 Task: Buy 2 Drive Shaft Assemblies from Transmission & Drive Train section under best seller category for shipping address: Allison Brown, 3626 Station Street, Austin, Texas 78702, Cell Number 5122113583. Pay from credit card ending with 5759, CVV 953
Action: Key pressed amazon.com<Key.enter>
Screenshot: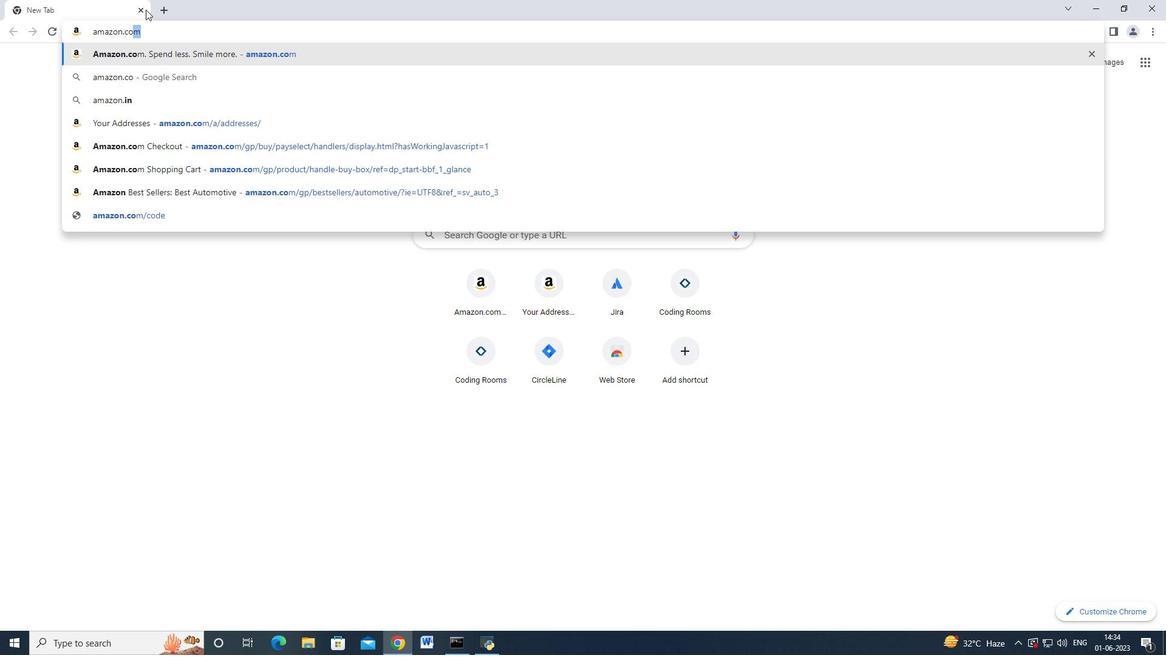 
Action: Mouse moved to (17, 91)
Screenshot: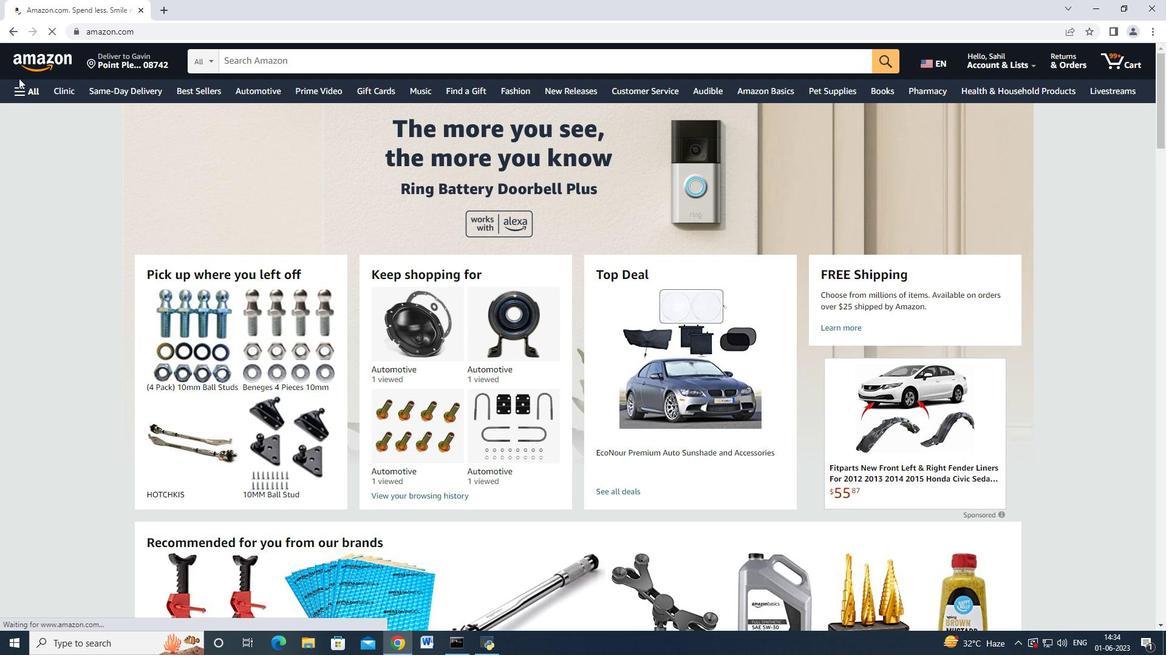 
Action: Mouse pressed left at (17, 91)
Screenshot: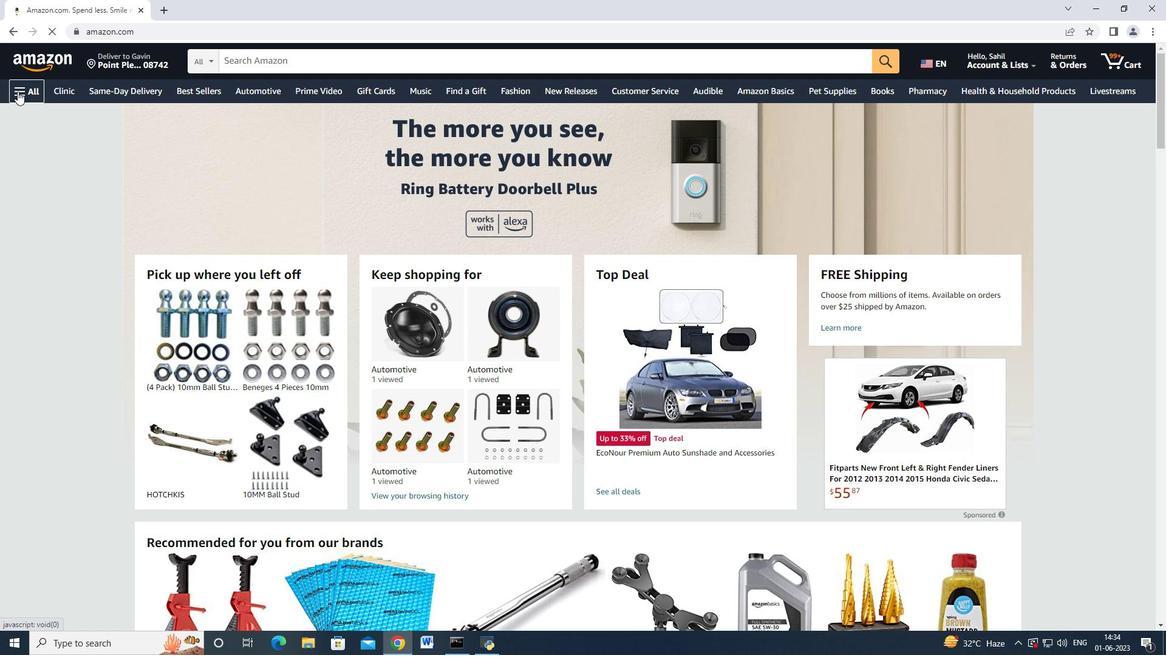 
Action: Mouse moved to (76, 338)
Screenshot: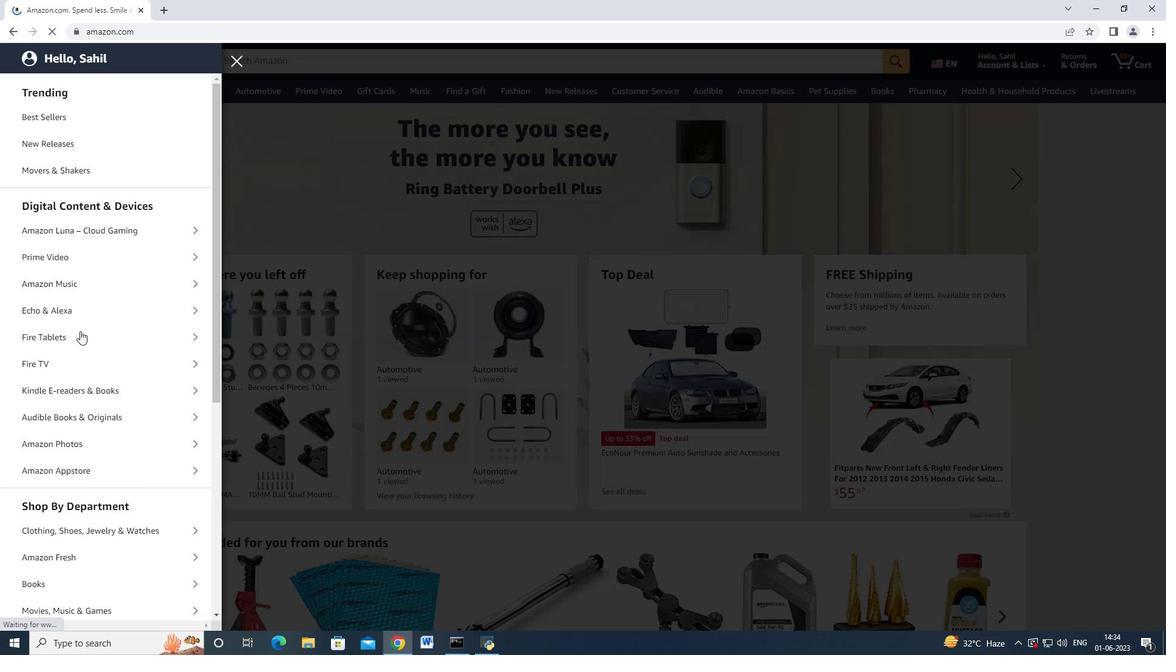 
Action: Mouse scrolled (76, 338) with delta (0, 0)
Screenshot: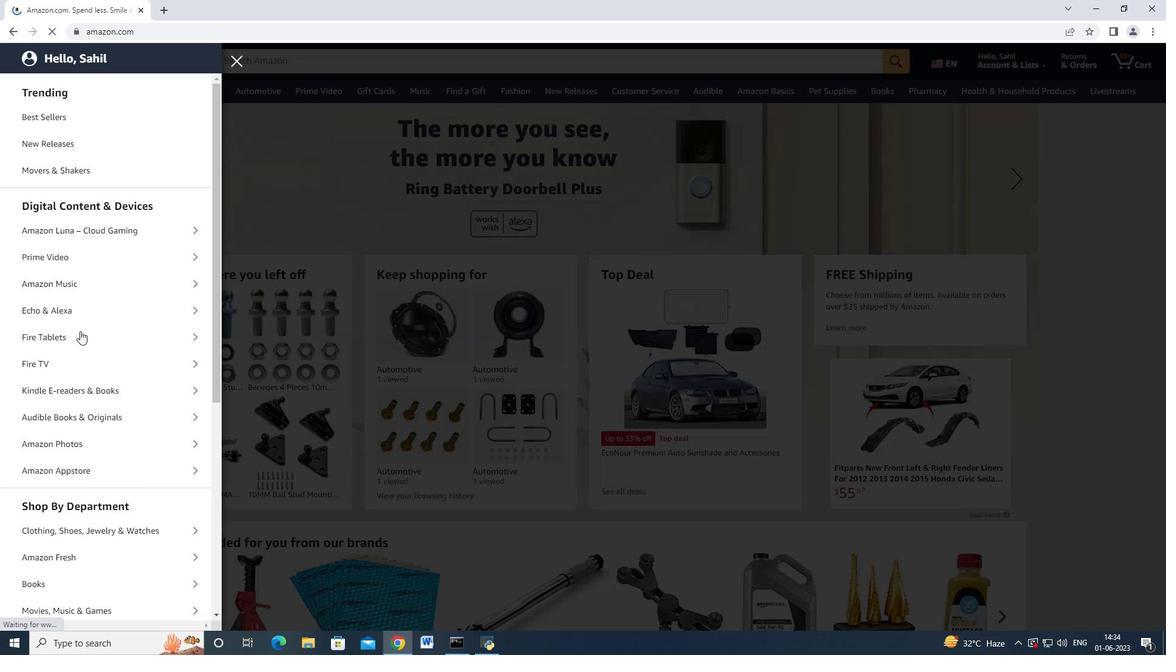 
Action: Mouse moved to (74, 344)
Screenshot: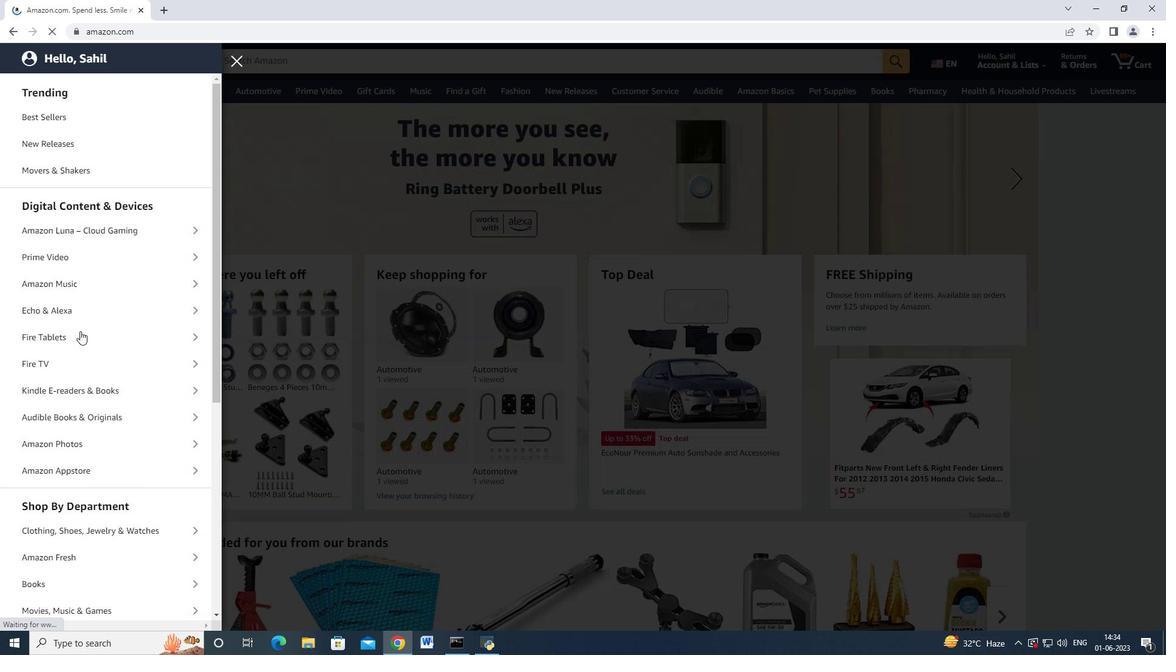 
Action: Mouse scrolled (74, 343) with delta (0, 0)
Screenshot: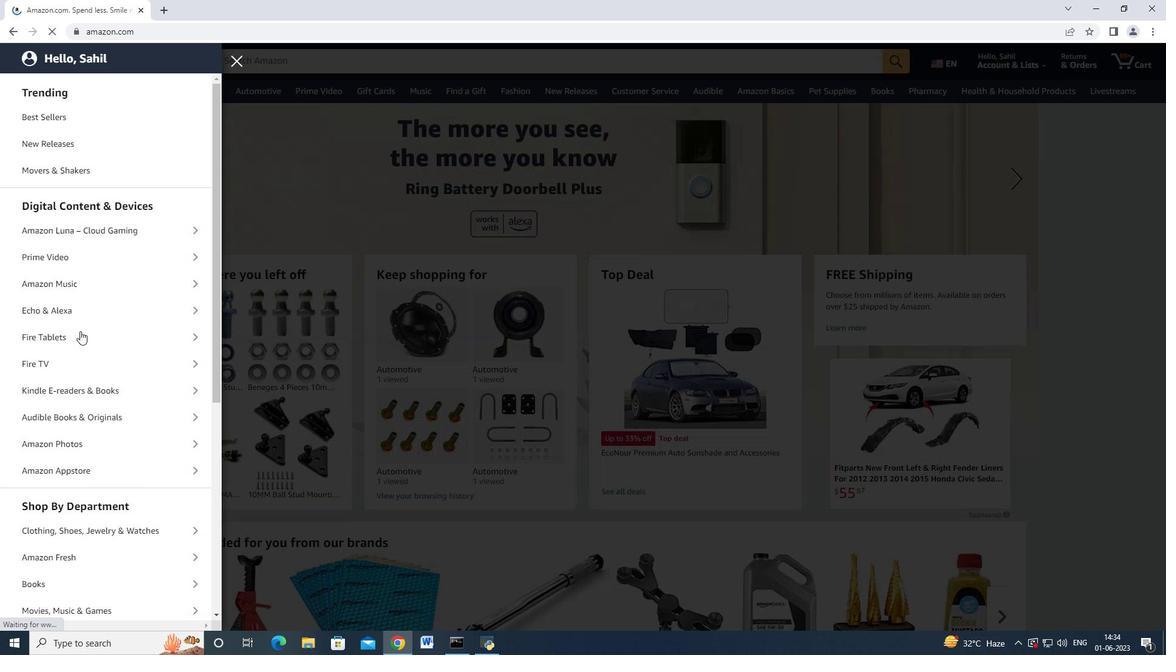 
Action: Mouse moved to (50, 528)
Screenshot: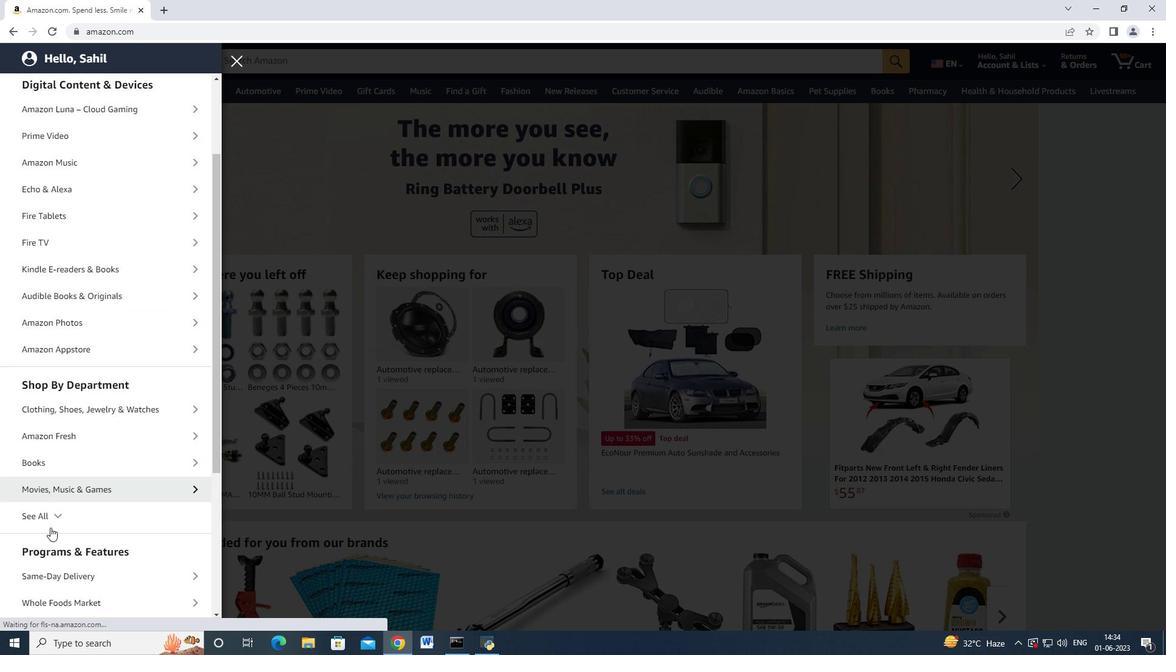 
Action: Mouse pressed left at (50, 528)
Screenshot: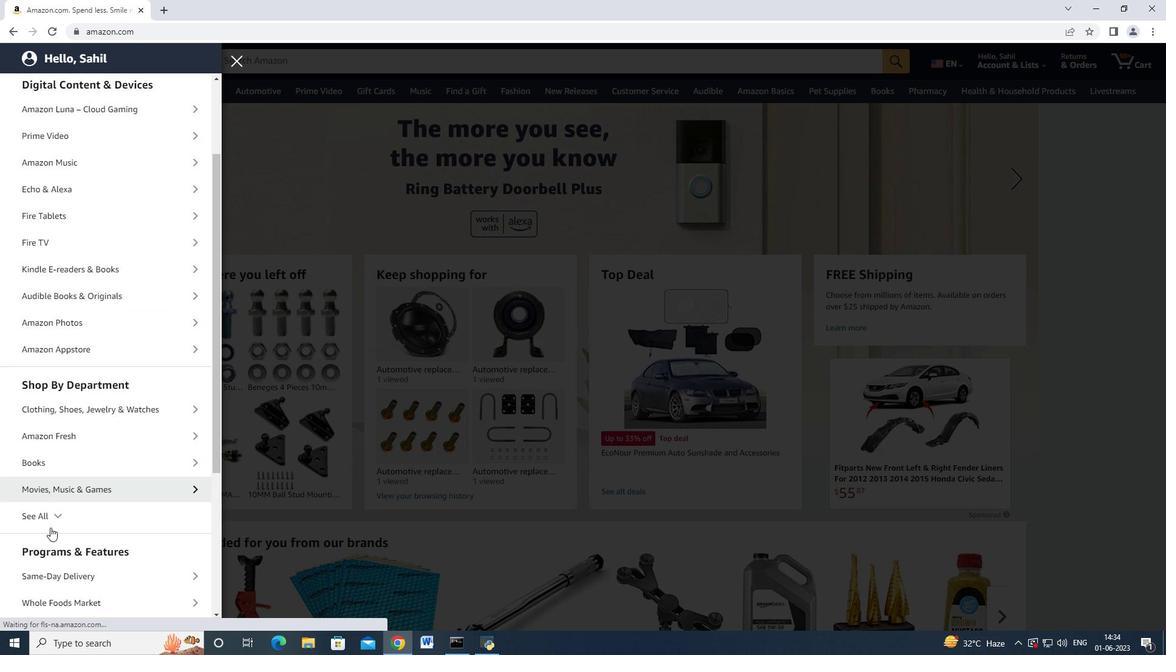 
Action: Mouse moved to (91, 369)
Screenshot: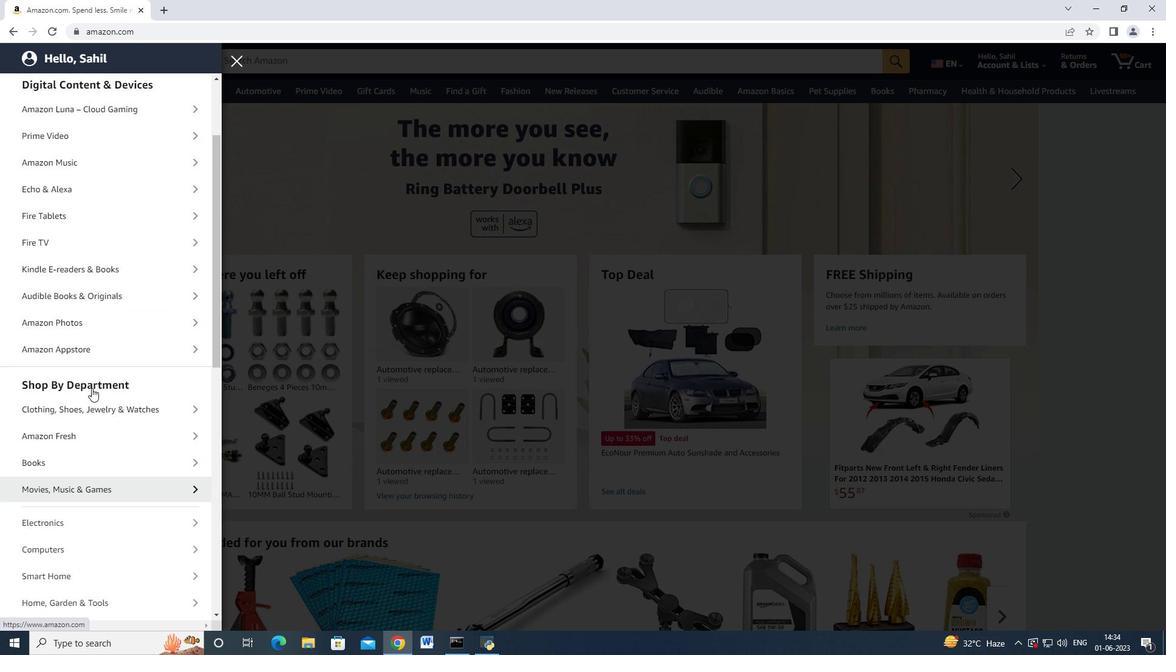 
Action: Mouse scrolled (91, 369) with delta (0, 0)
Screenshot: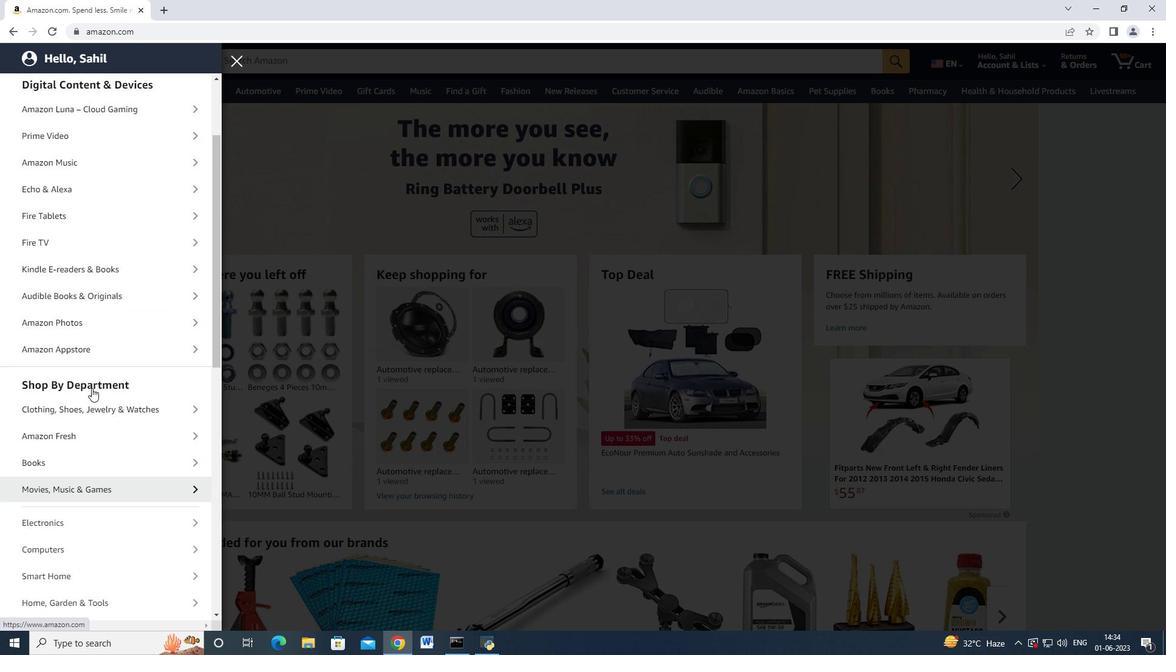 
Action: Mouse moved to (91, 371)
Screenshot: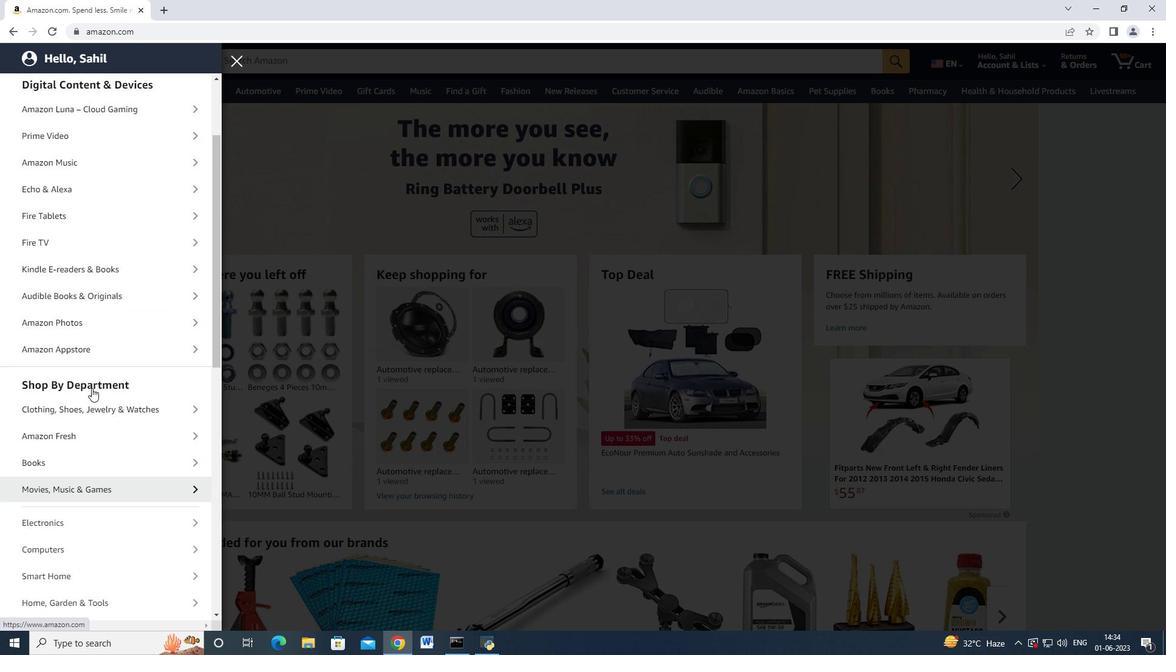 
Action: Mouse scrolled (91, 370) with delta (0, 0)
Screenshot: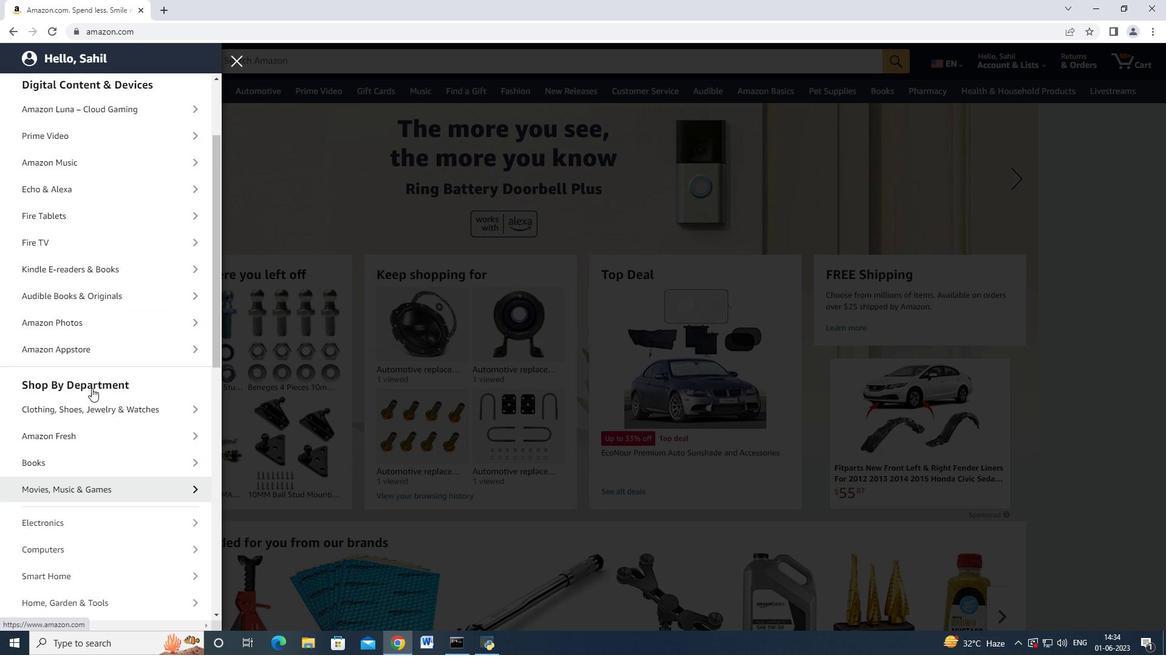 
Action: Mouse scrolled (91, 370) with delta (0, 0)
Screenshot: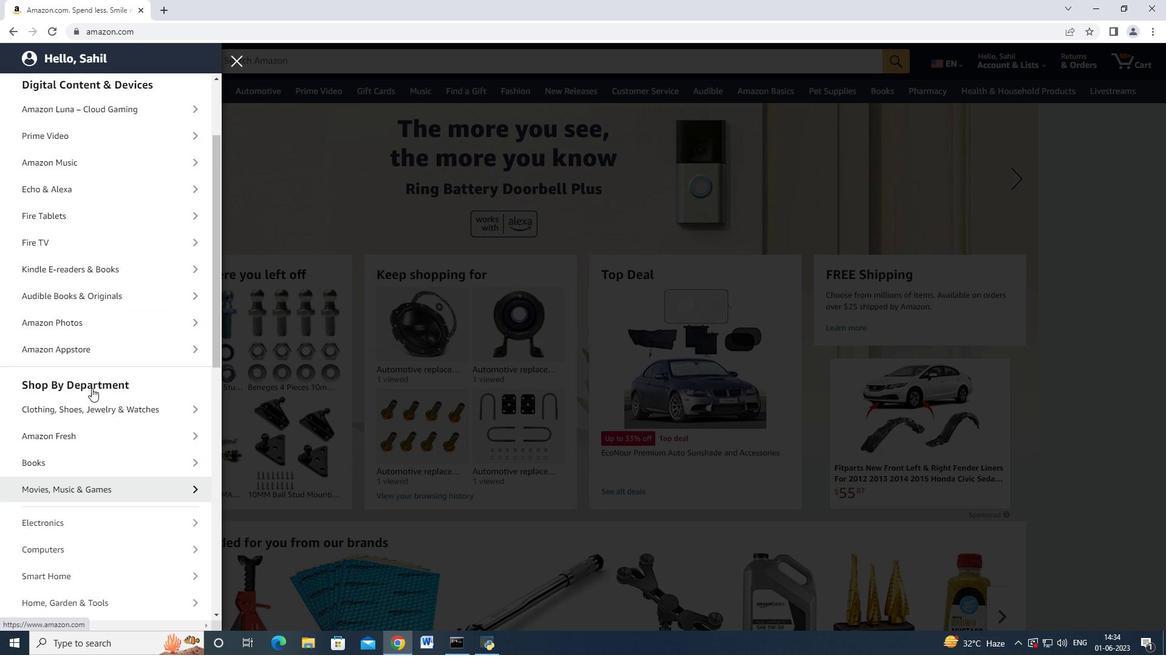
Action: Mouse moved to (91, 371)
Screenshot: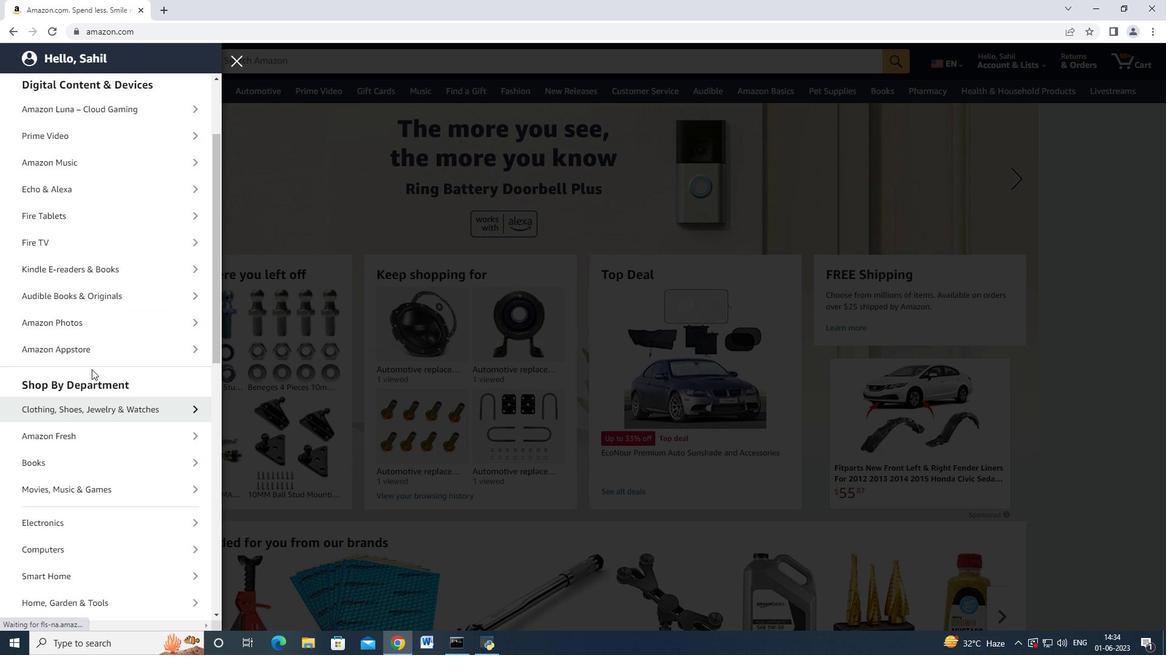 
Action: Mouse scrolled (91, 370) with delta (0, 0)
Screenshot: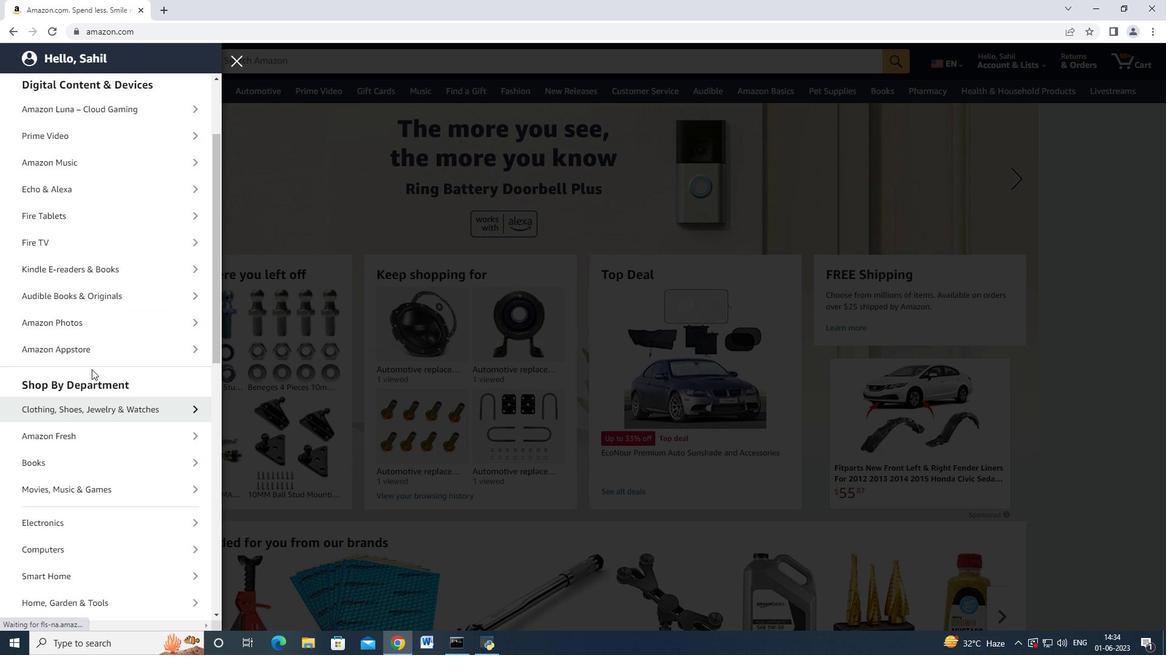 
Action: Mouse moved to (74, 521)
Screenshot: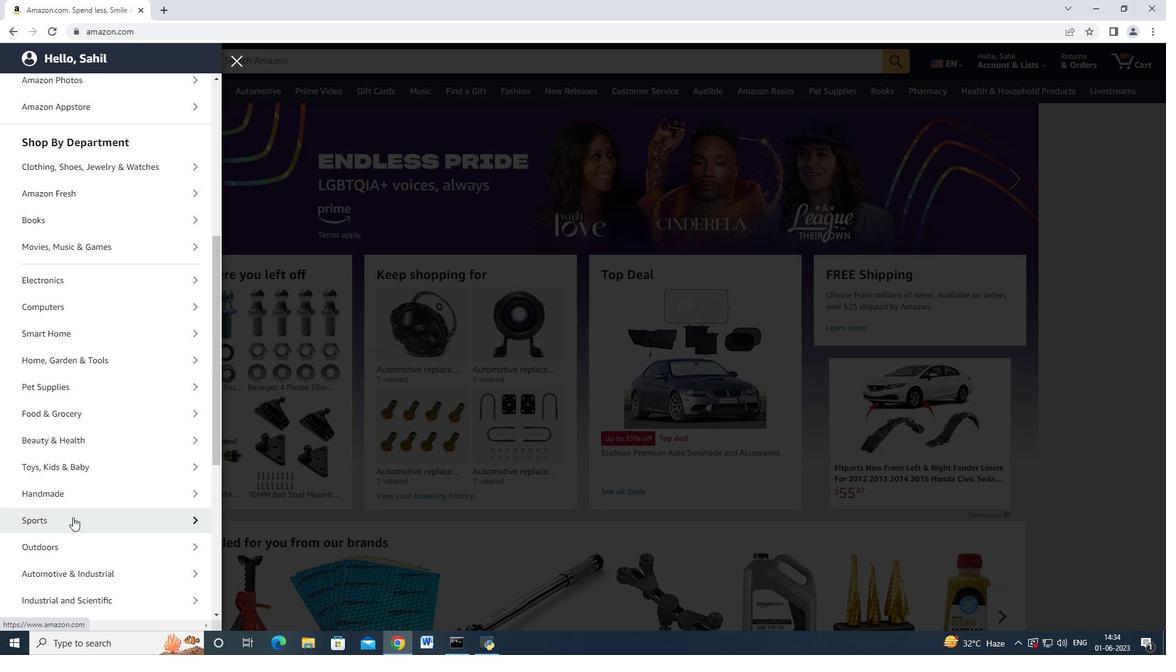 
Action: Mouse scrolled (74, 521) with delta (0, 0)
Screenshot: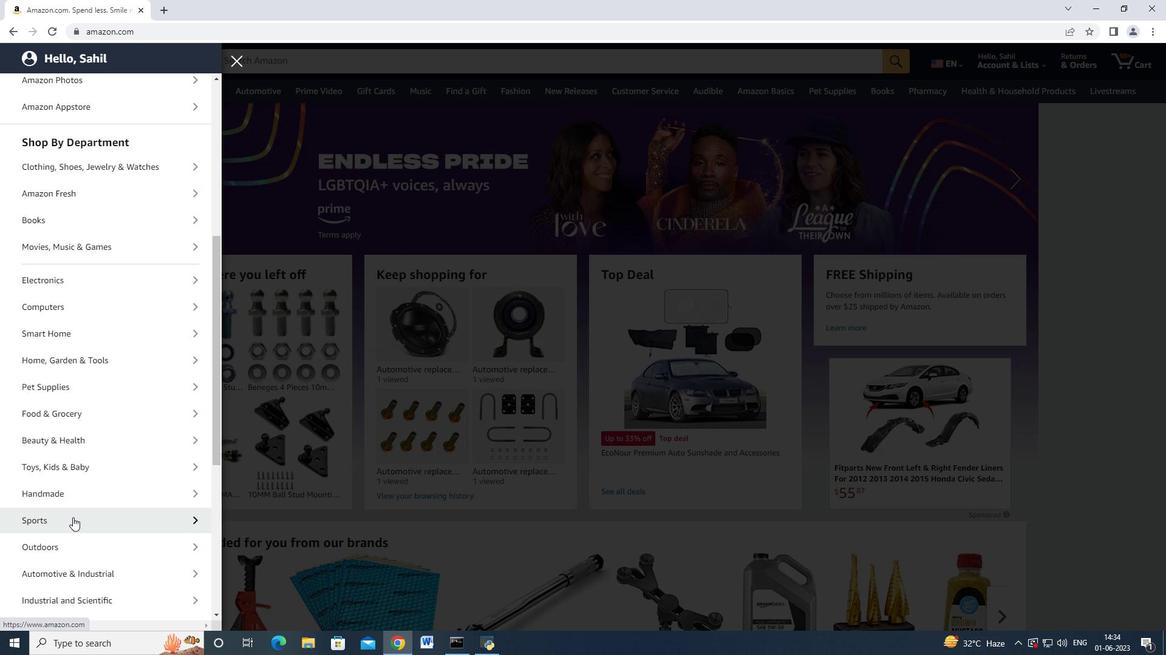 
Action: Mouse moved to (92, 509)
Screenshot: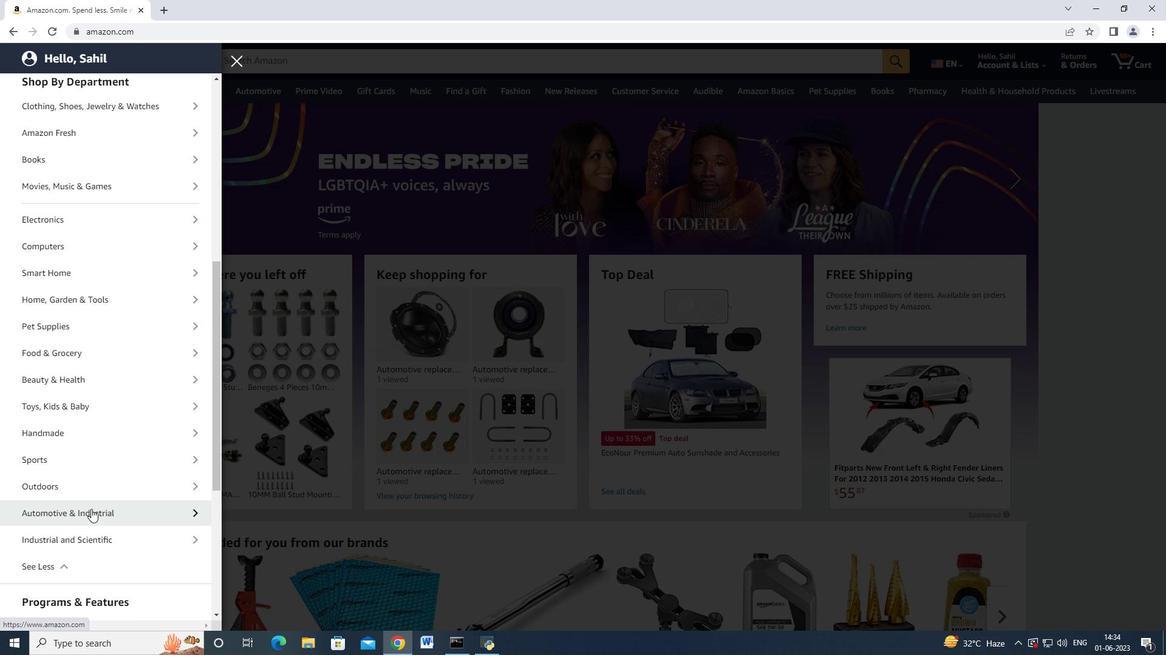 
Action: Mouse pressed left at (92, 509)
Screenshot: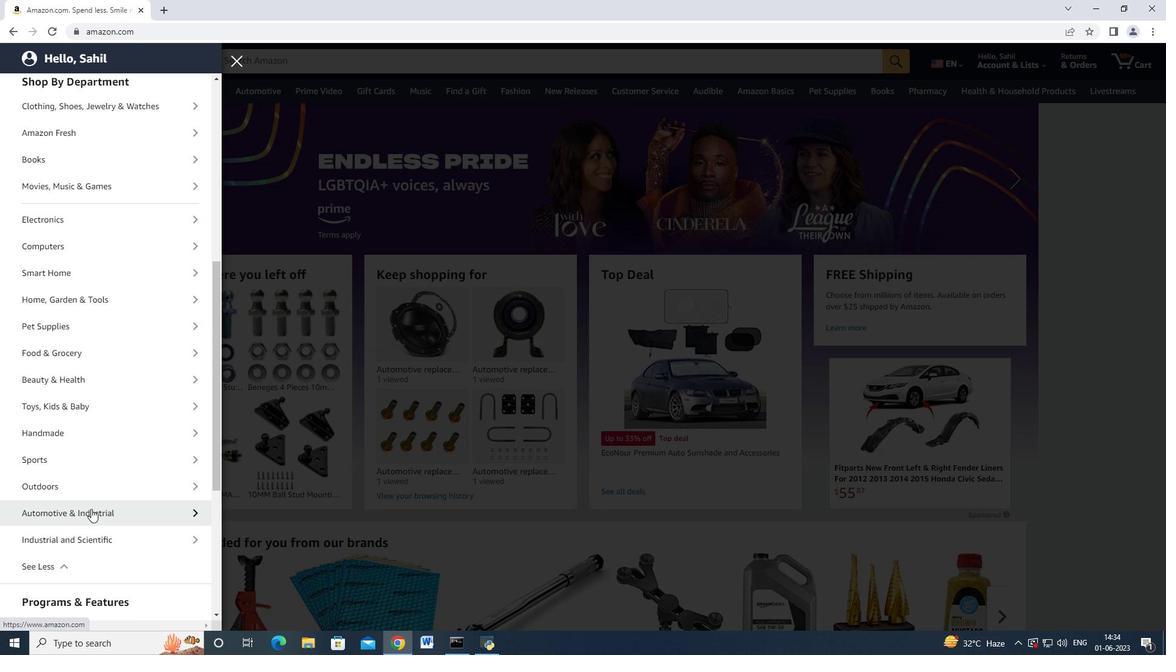 
Action: Mouse moved to (95, 143)
Screenshot: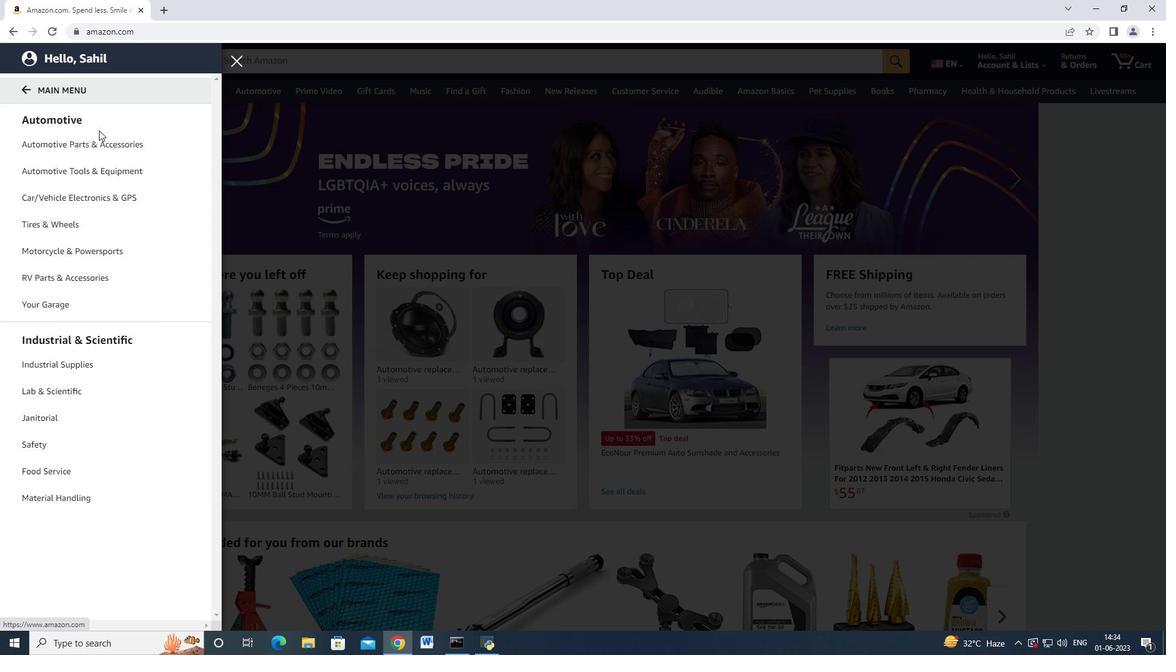 
Action: Mouse pressed left at (95, 143)
Screenshot: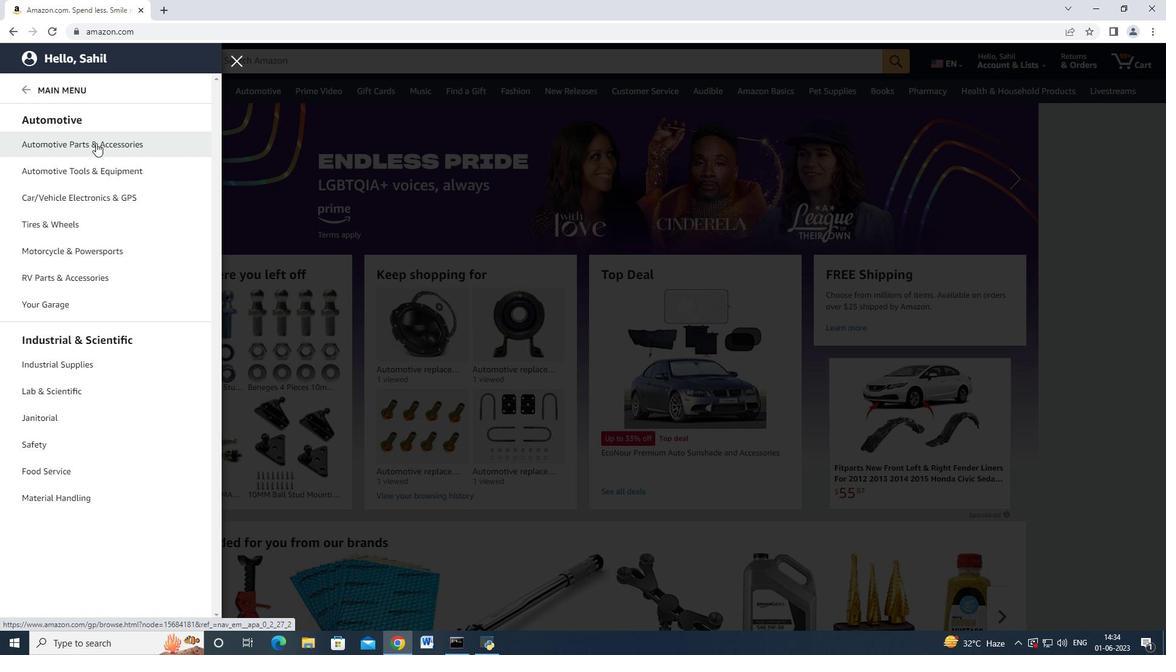 
Action: Mouse moved to (208, 119)
Screenshot: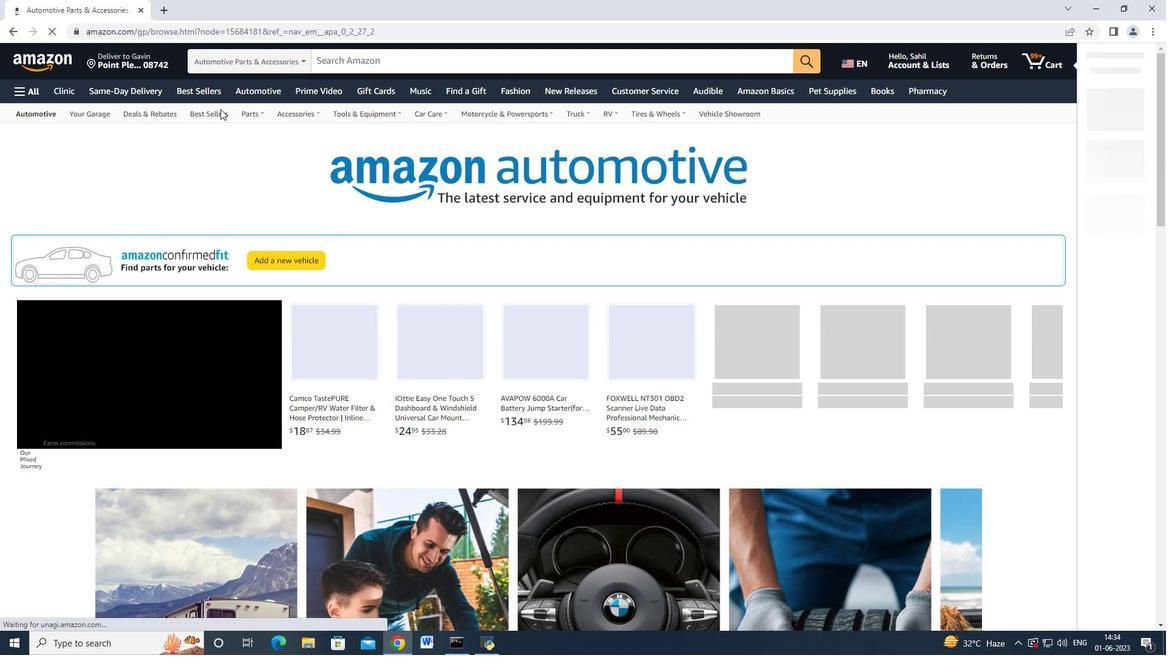 
Action: Mouse pressed left at (208, 119)
Screenshot: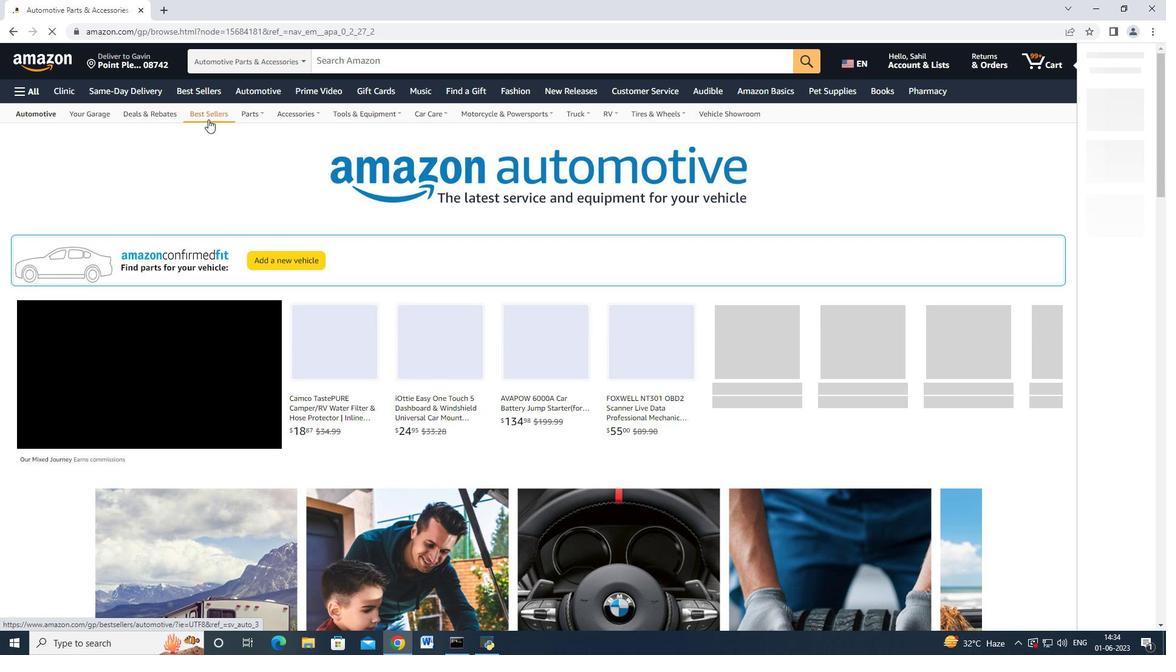 
Action: Mouse moved to (86, 387)
Screenshot: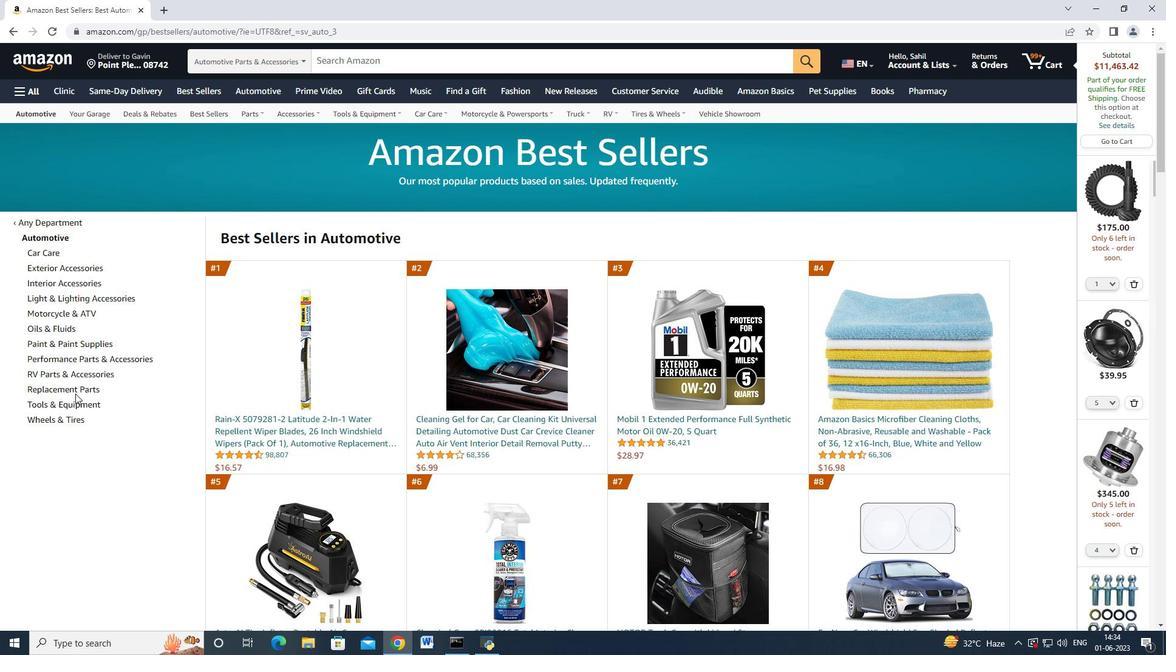 
Action: Mouse pressed left at (86, 387)
Screenshot: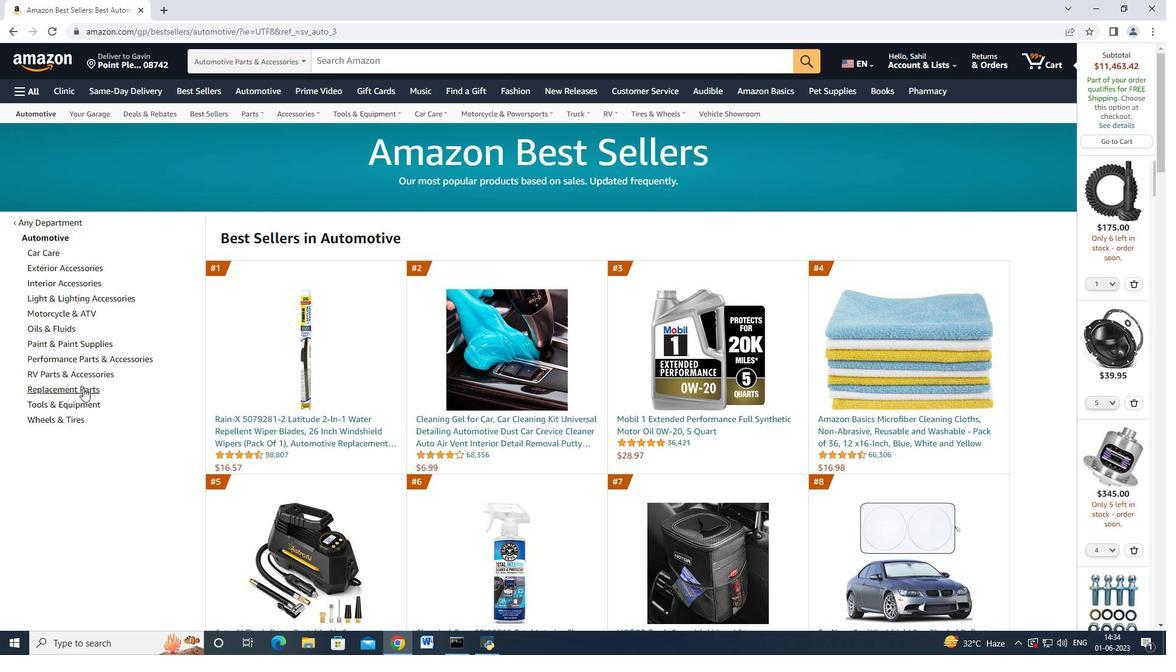 
Action: Mouse moved to (105, 341)
Screenshot: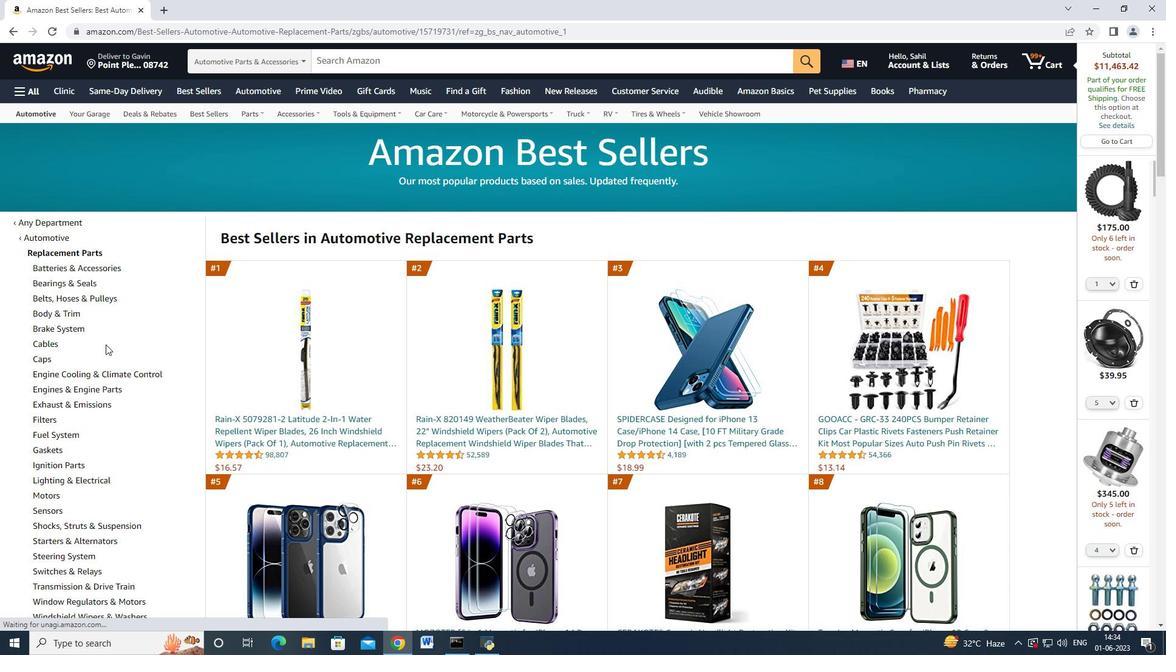 
Action: Mouse scrolled (105, 341) with delta (0, 0)
Screenshot: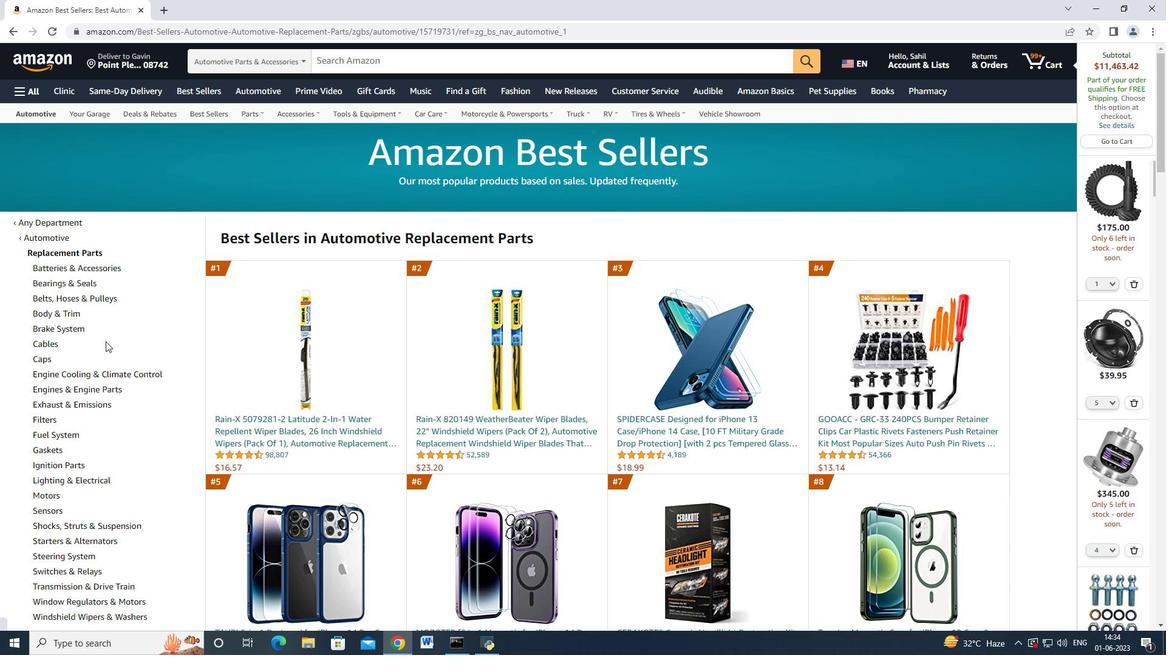 
Action: Mouse scrolled (105, 341) with delta (0, 0)
Screenshot: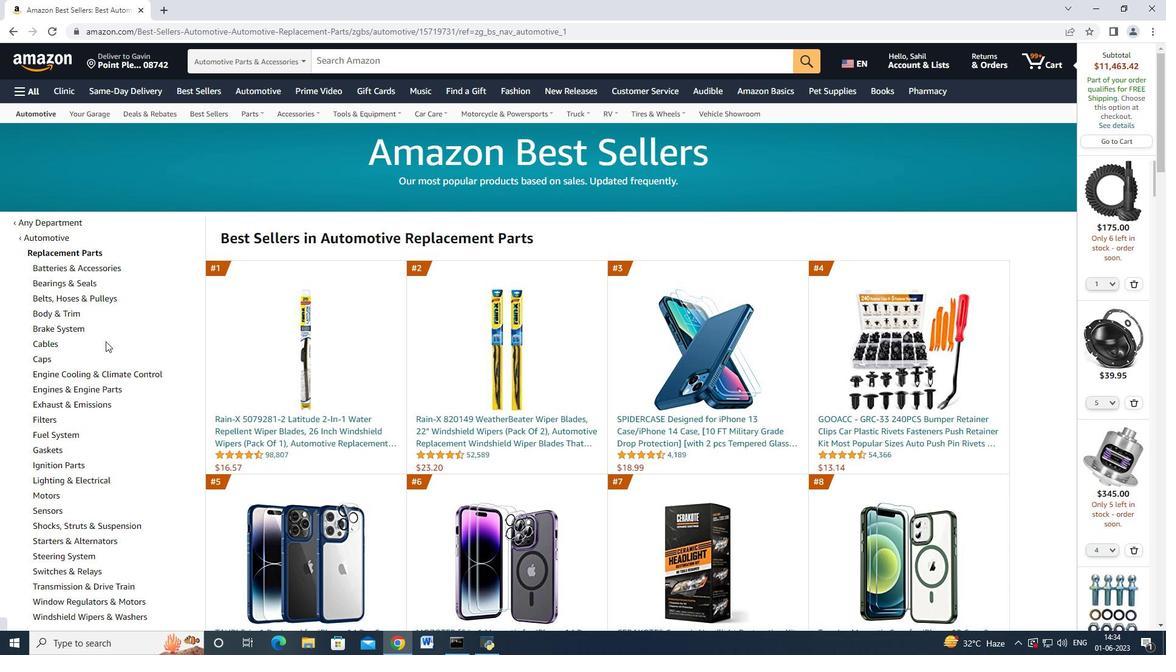 
Action: Mouse scrolled (105, 341) with delta (0, 0)
Screenshot: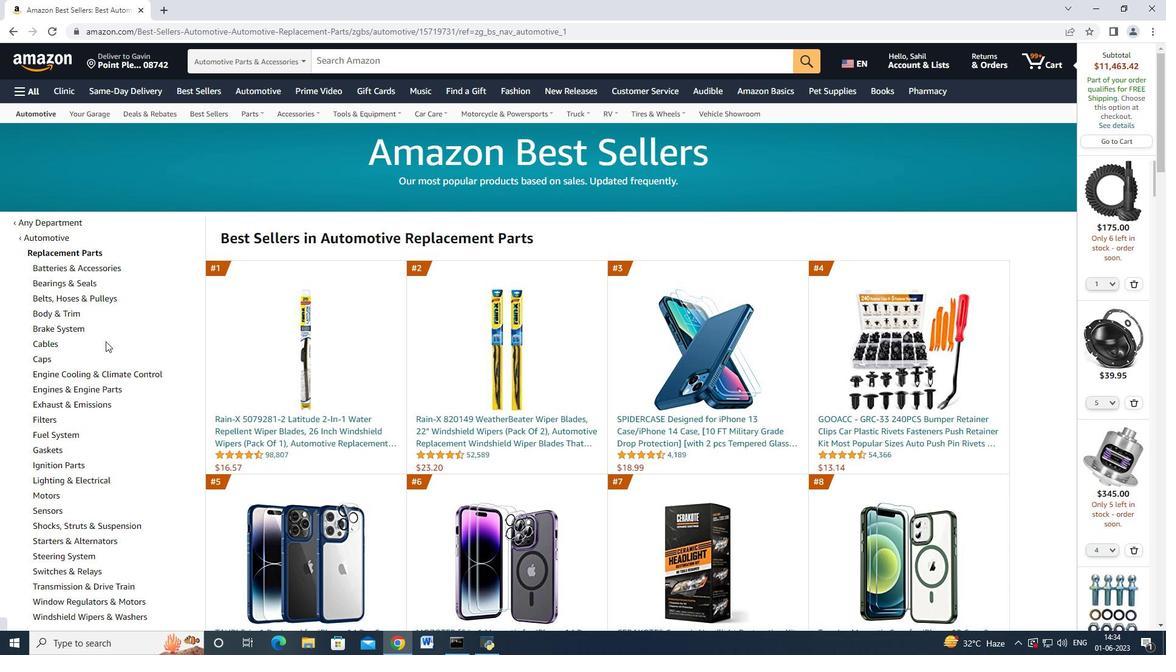 
Action: Mouse scrolled (105, 341) with delta (0, 0)
Screenshot: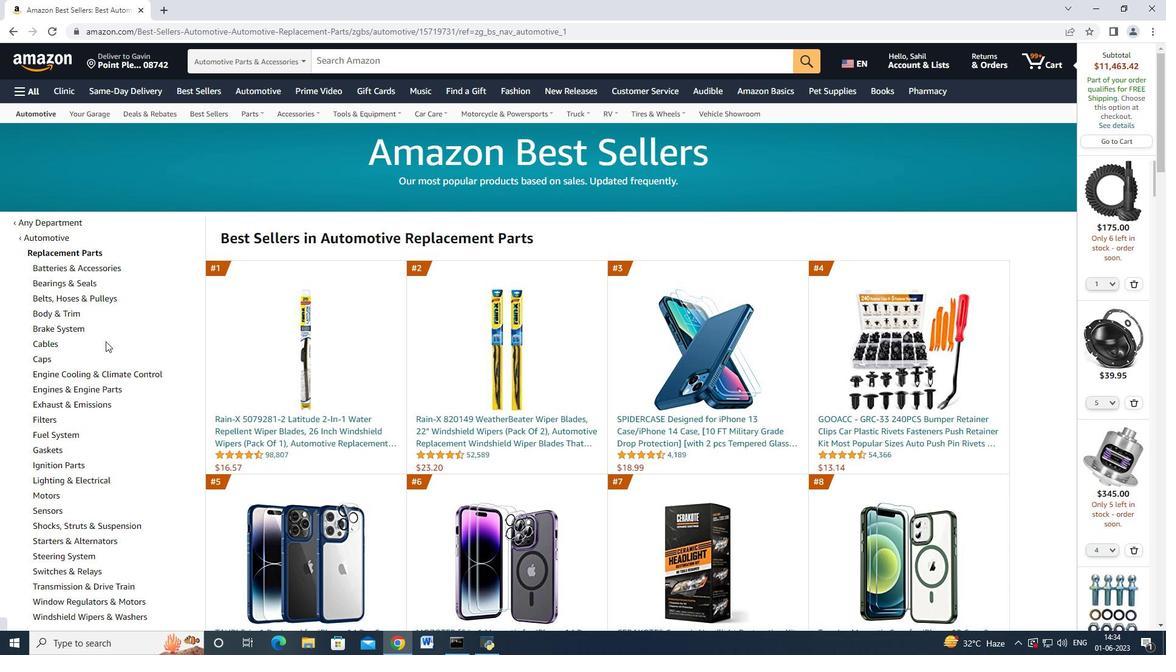 
Action: Mouse scrolled (105, 341) with delta (0, 0)
Screenshot: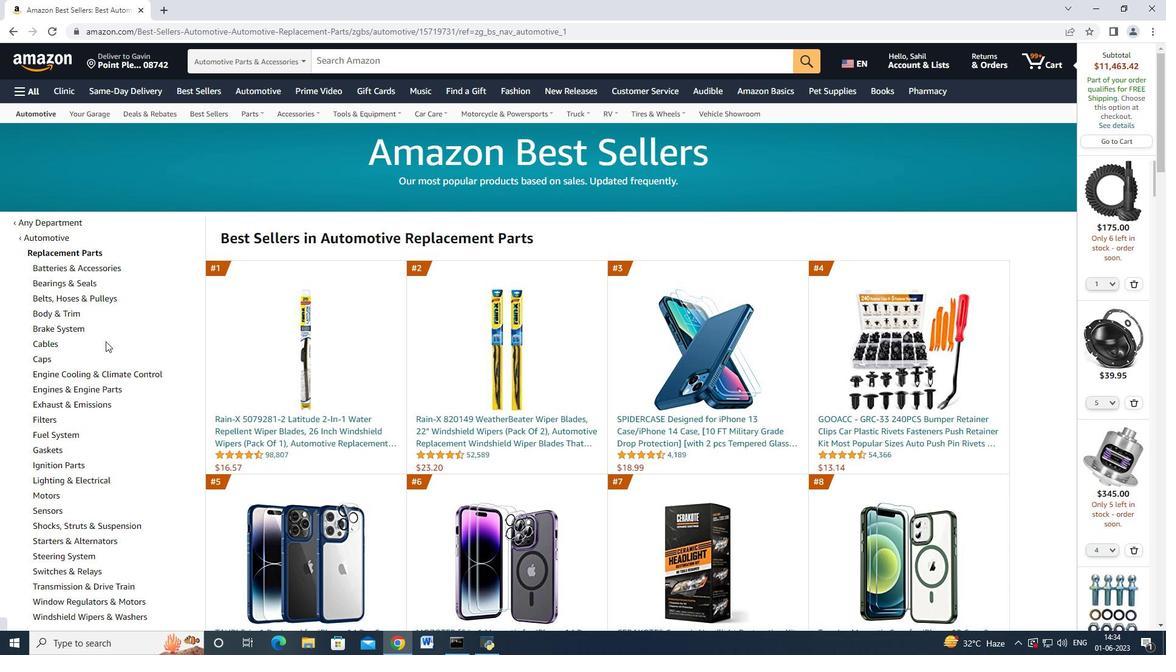 
Action: Mouse scrolled (105, 341) with delta (0, 0)
Screenshot: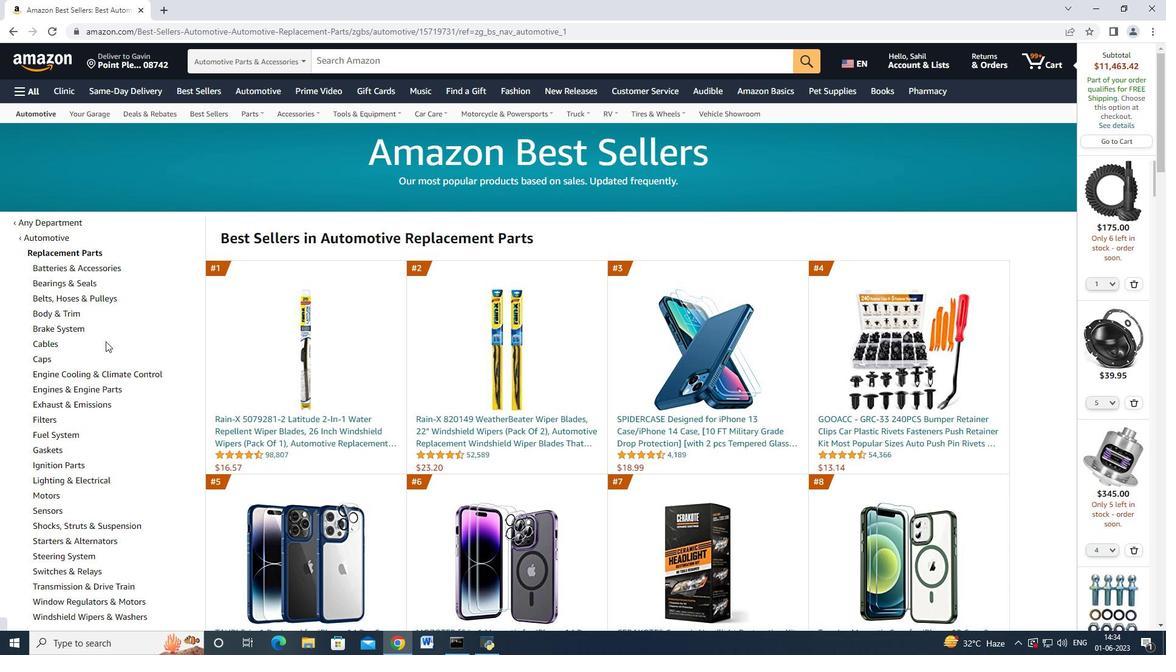 
Action: Mouse moved to (103, 325)
Screenshot: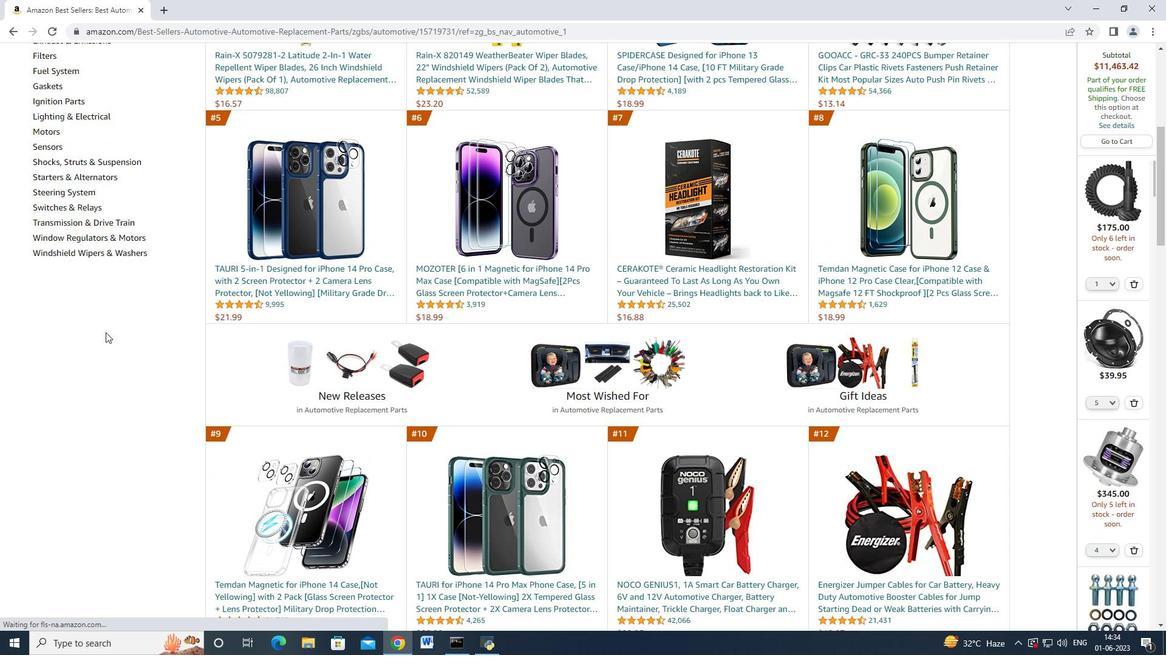 
Action: Mouse scrolled (103, 326) with delta (0, 0)
Screenshot: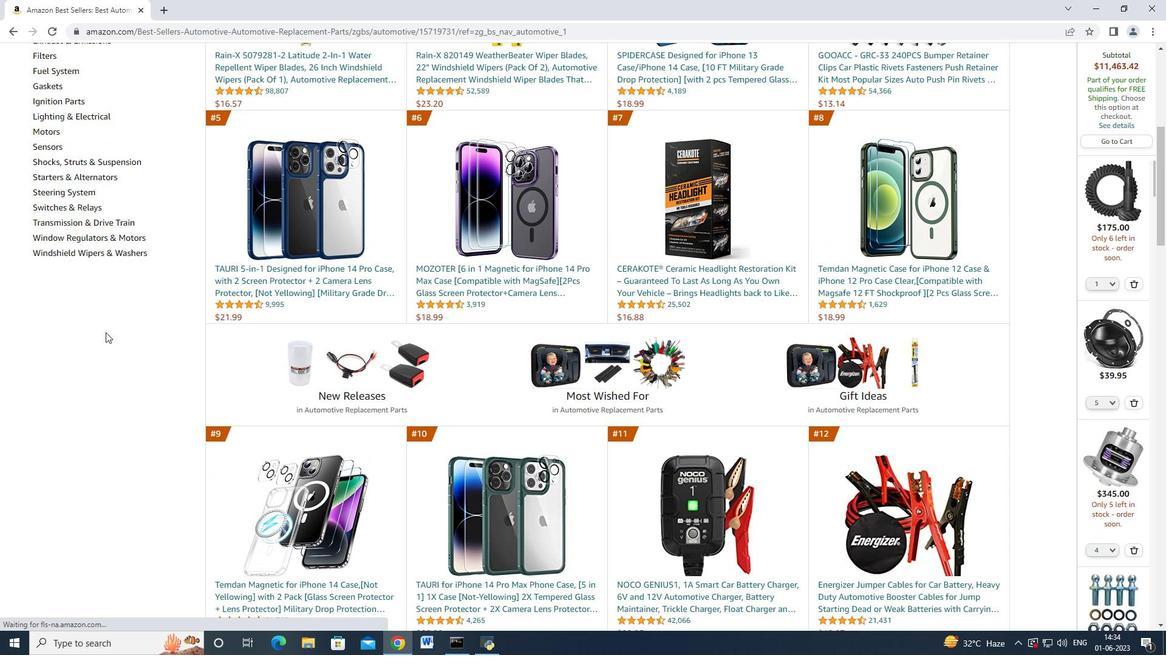 
Action: Mouse moved to (102, 322)
Screenshot: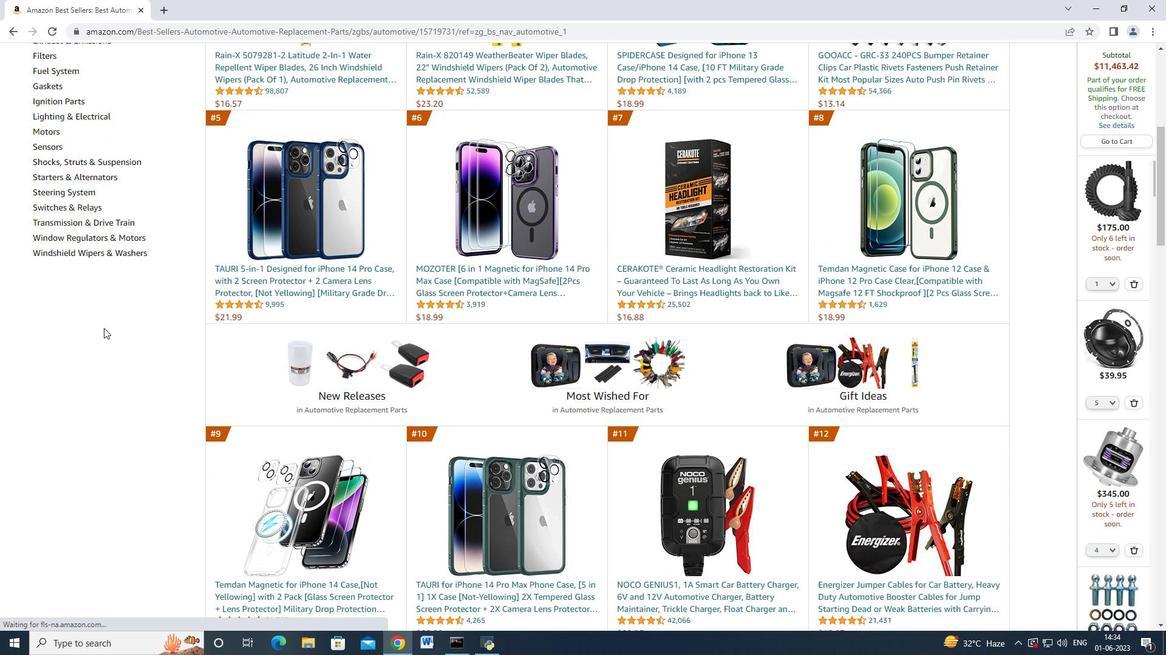 
Action: Mouse scrolled (102, 323) with delta (0, 0)
Screenshot: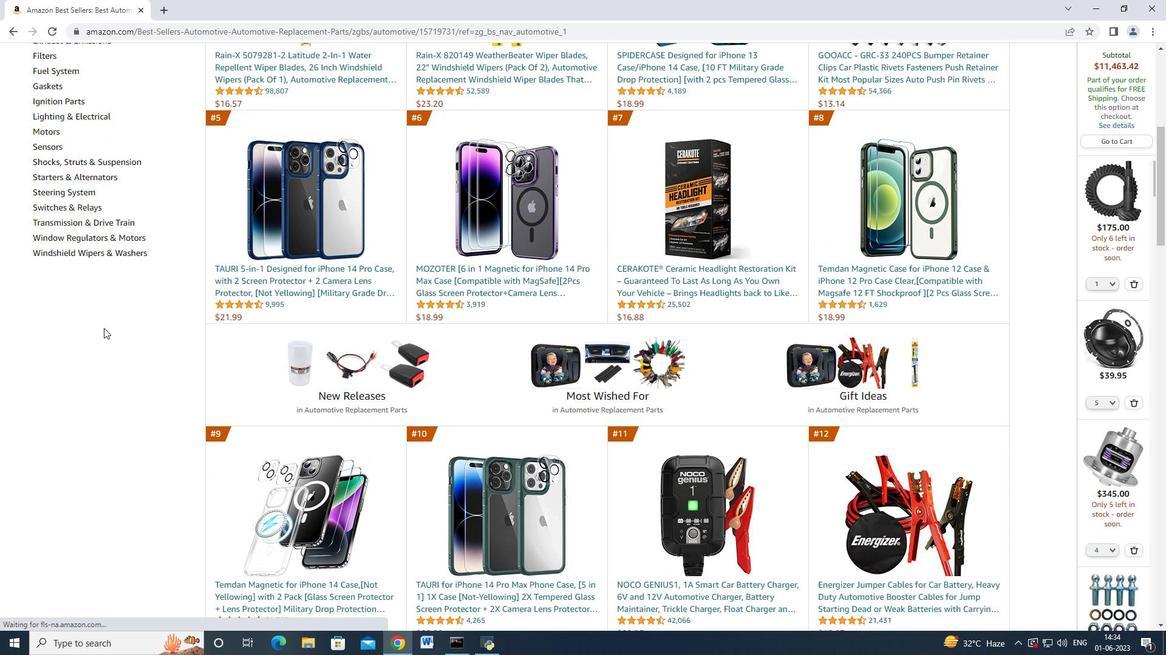
Action: Mouse moved to (98, 312)
Screenshot: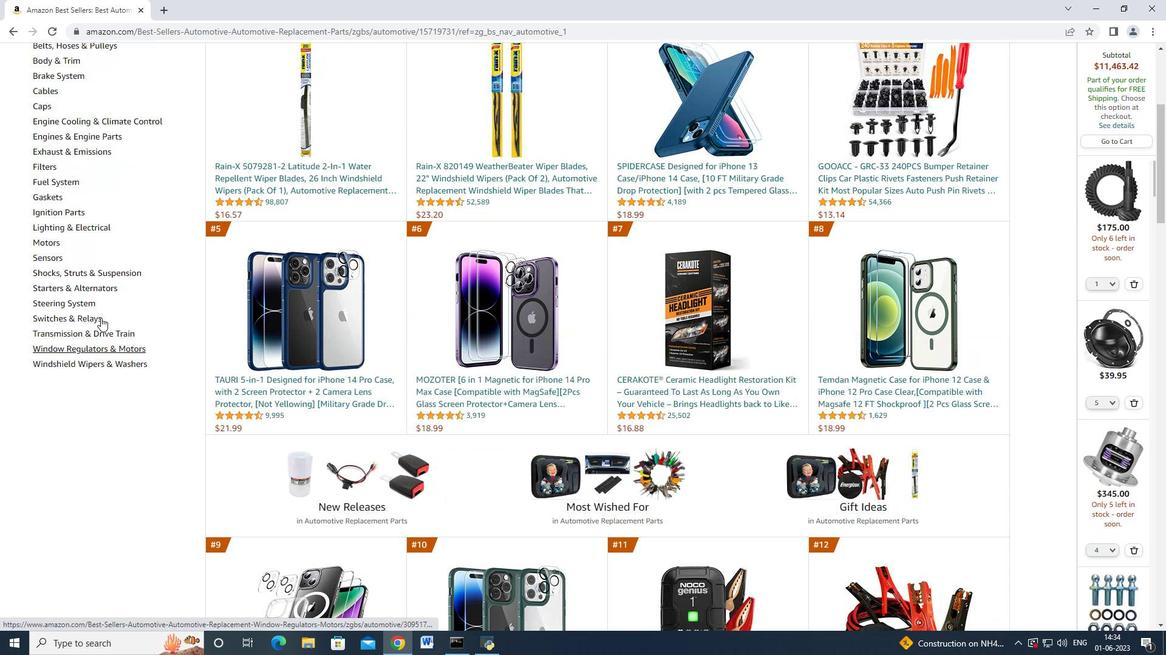 
Action: Mouse scrolled (98, 311) with delta (0, 0)
Screenshot: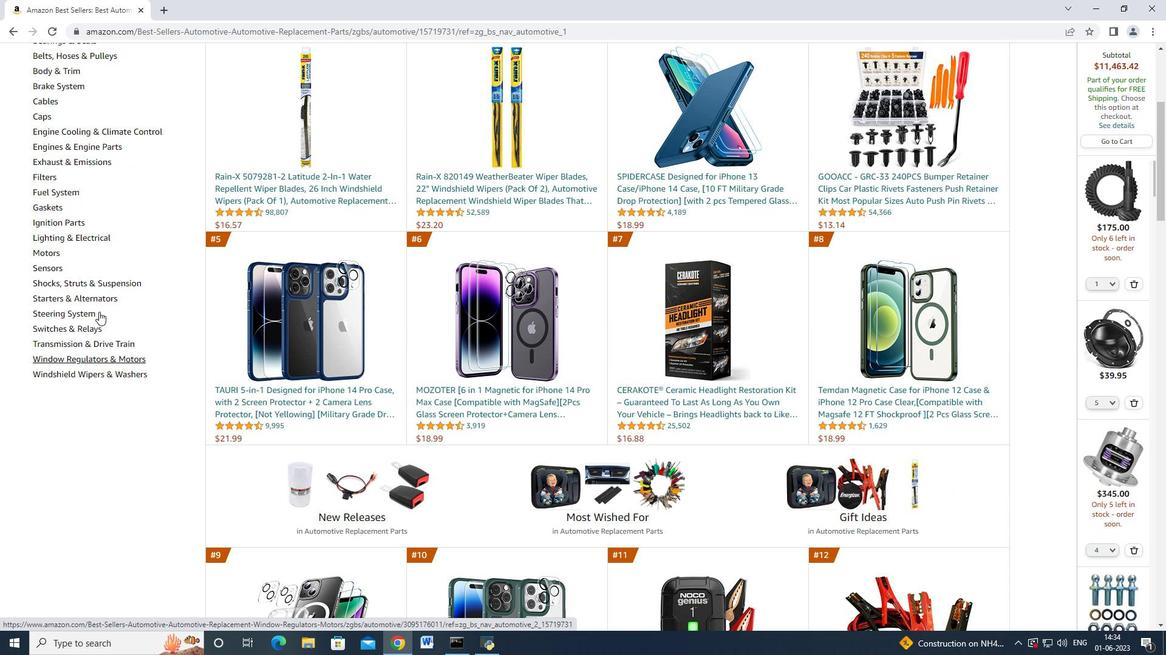 
Action: Mouse moved to (123, 264)
Screenshot: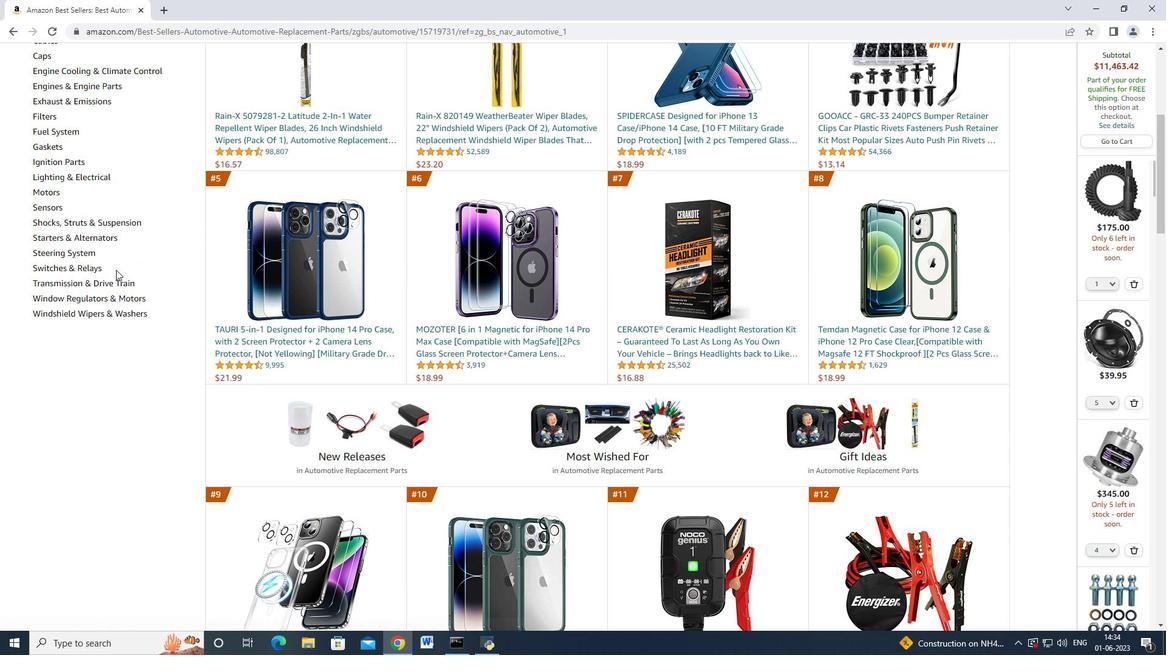 
Action: Mouse scrolled (123, 264) with delta (0, 0)
Screenshot: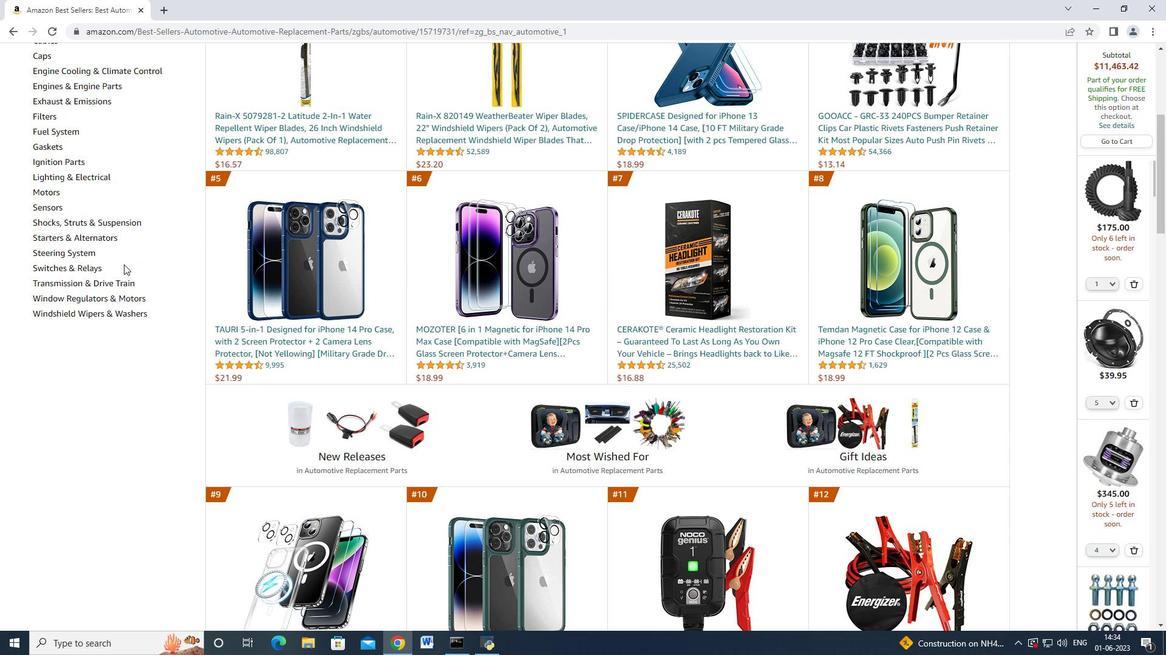 
Action: Mouse scrolled (123, 265) with delta (0, 0)
Screenshot: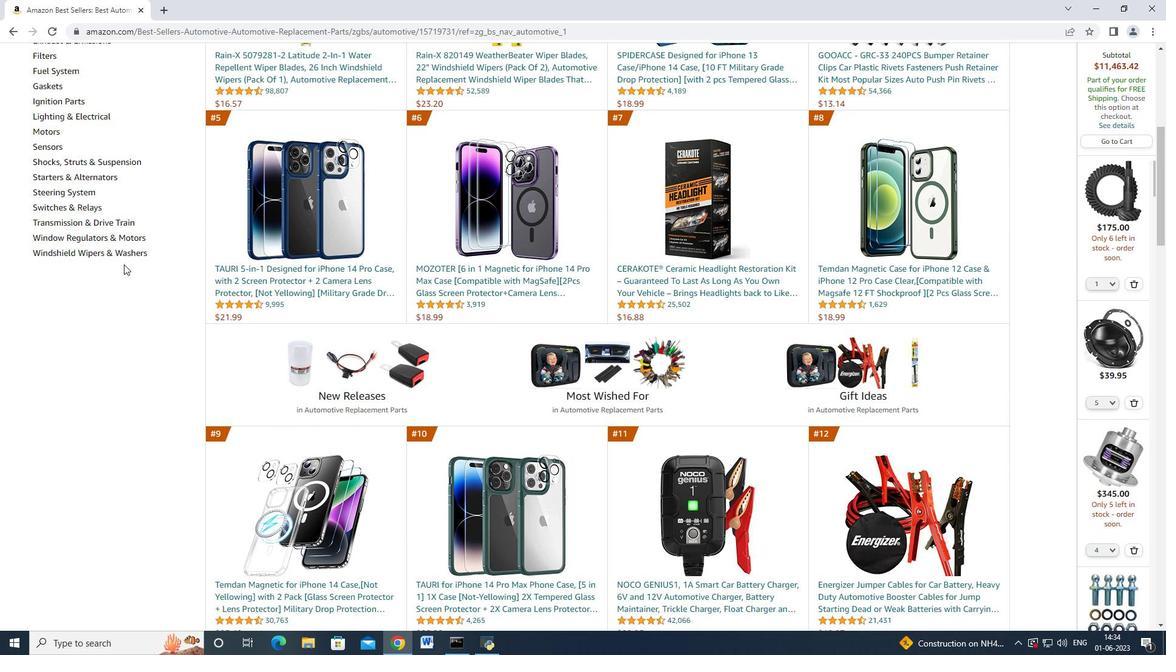 
Action: Mouse moved to (90, 285)
Screenshot: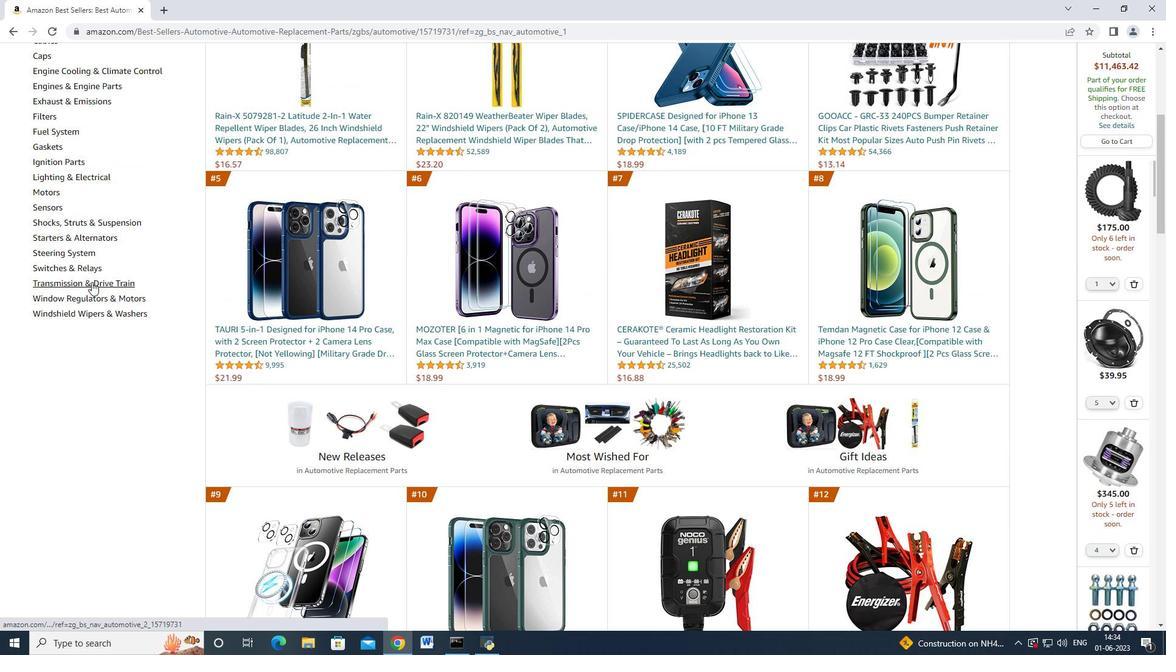 
Action: Mouse pressed left at (90, 285)
Screenshot: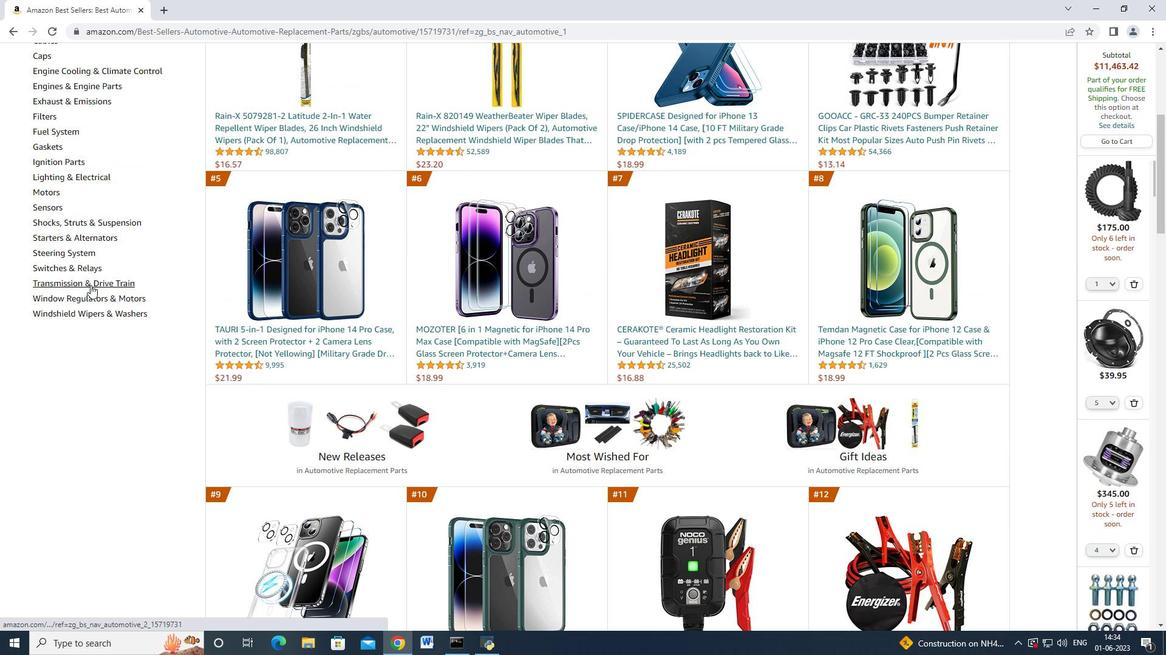 
Action: Mouse moved to (150, 199)
Screenshot: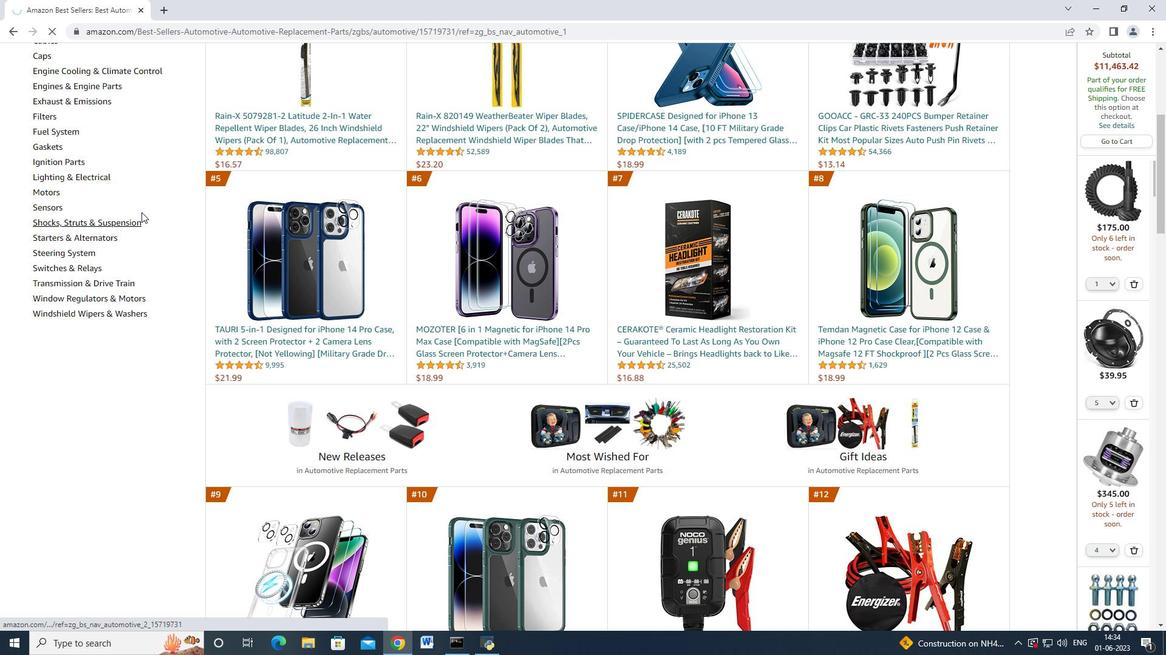 
Action: Mouse scrolled (150, 198) with delta (0, 0)
Screenshot: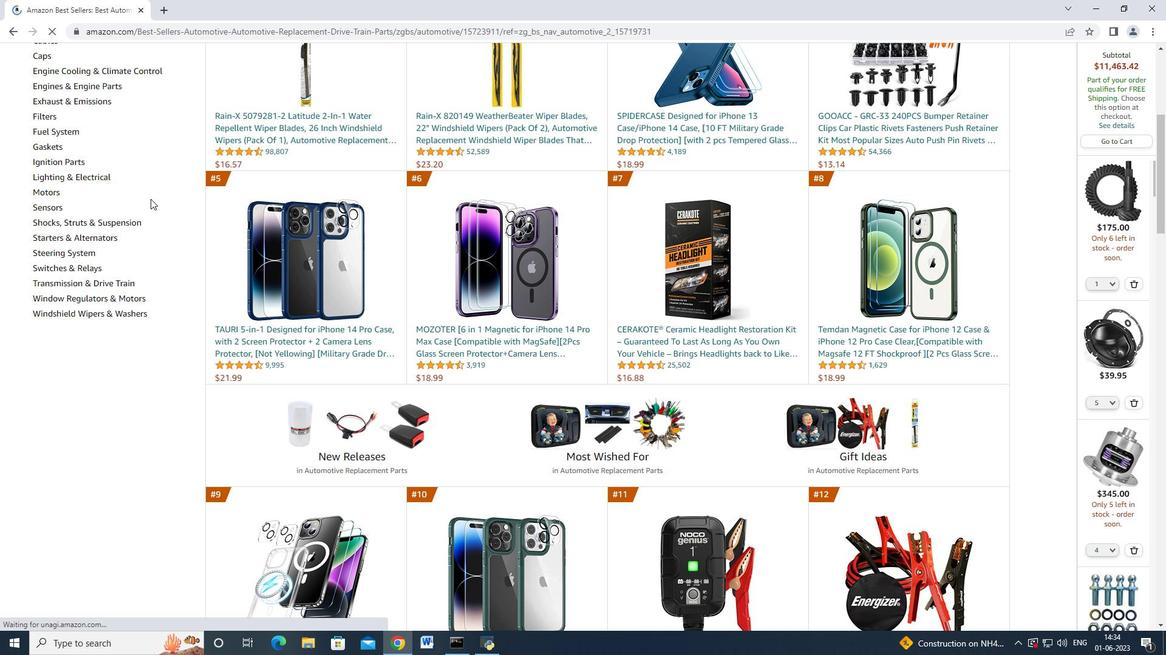 
Action: Mouse scrolled (150, 198) with delta (0, 0)
Screenshot: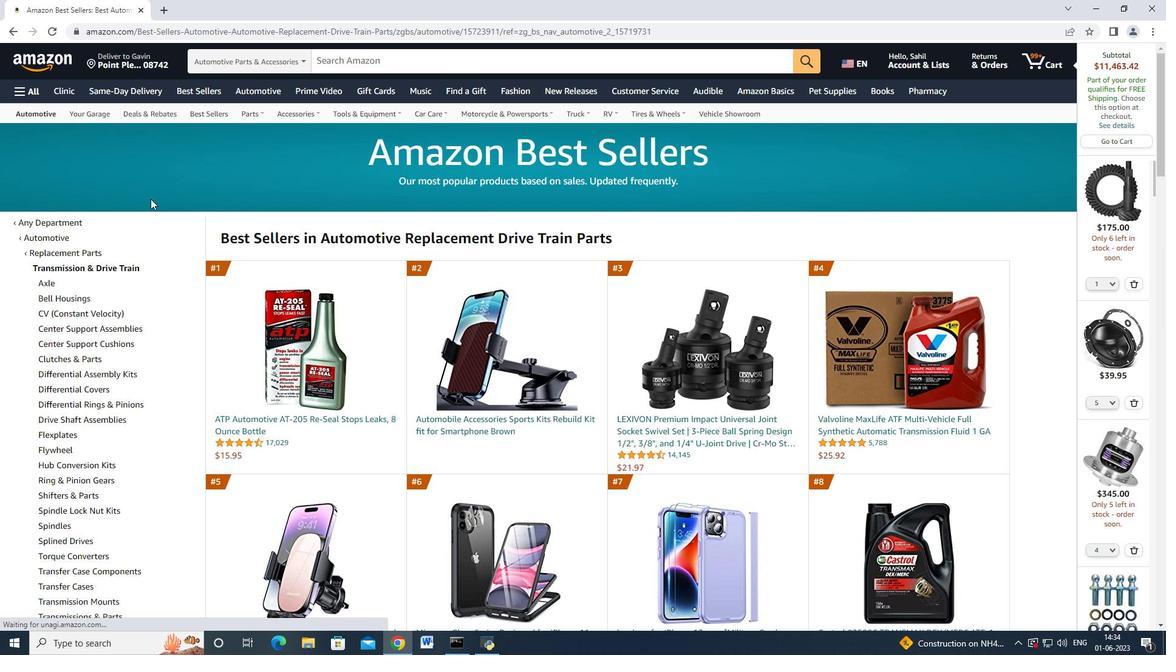 
Action: Mouse scrolled (150, 198) with delta (0, 0)
Screenshot: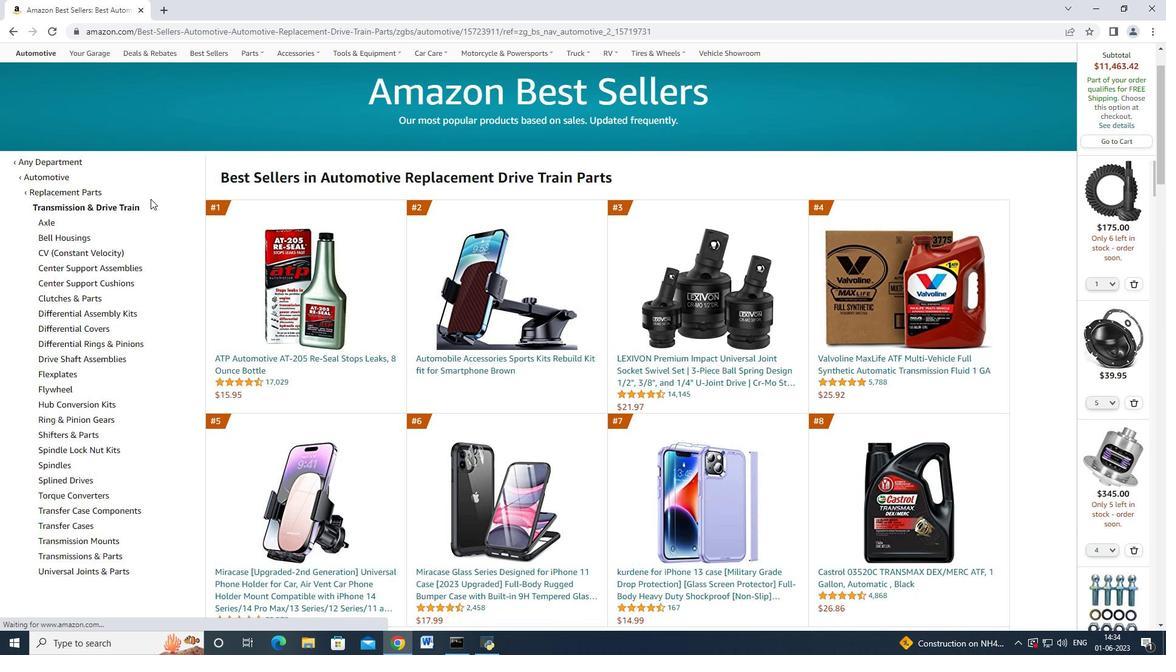 
Action: Mouse scrolled (150, 198) with delta (0, 0)
Screenshot: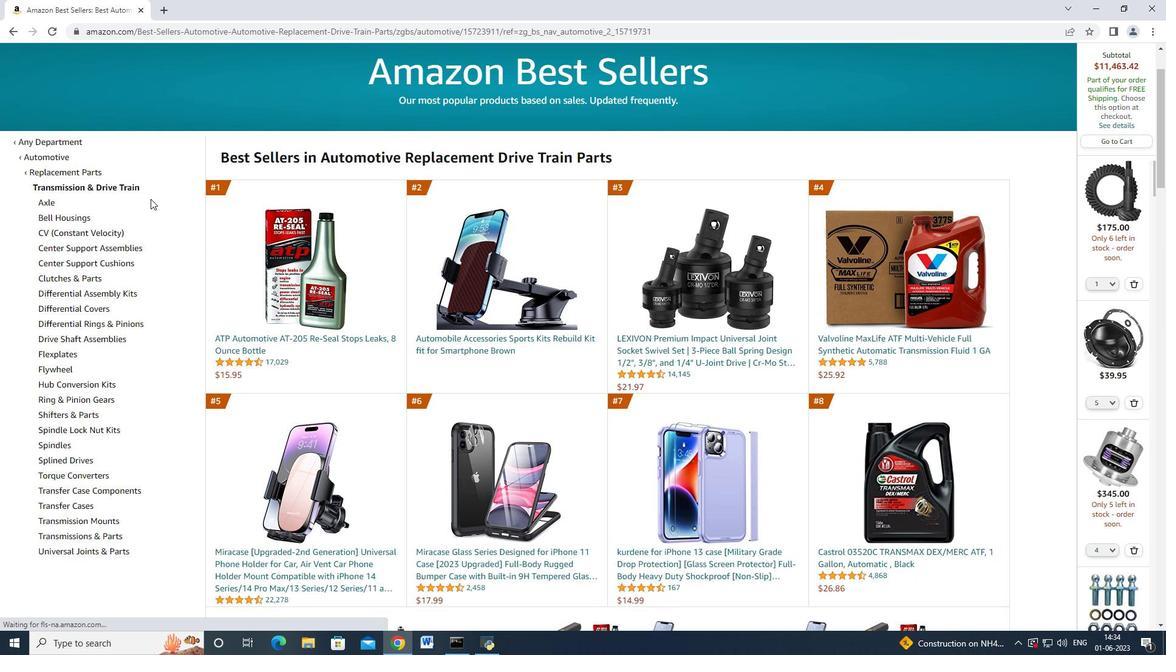 
Action: Mouse moved to (93, 236)
Screenshot: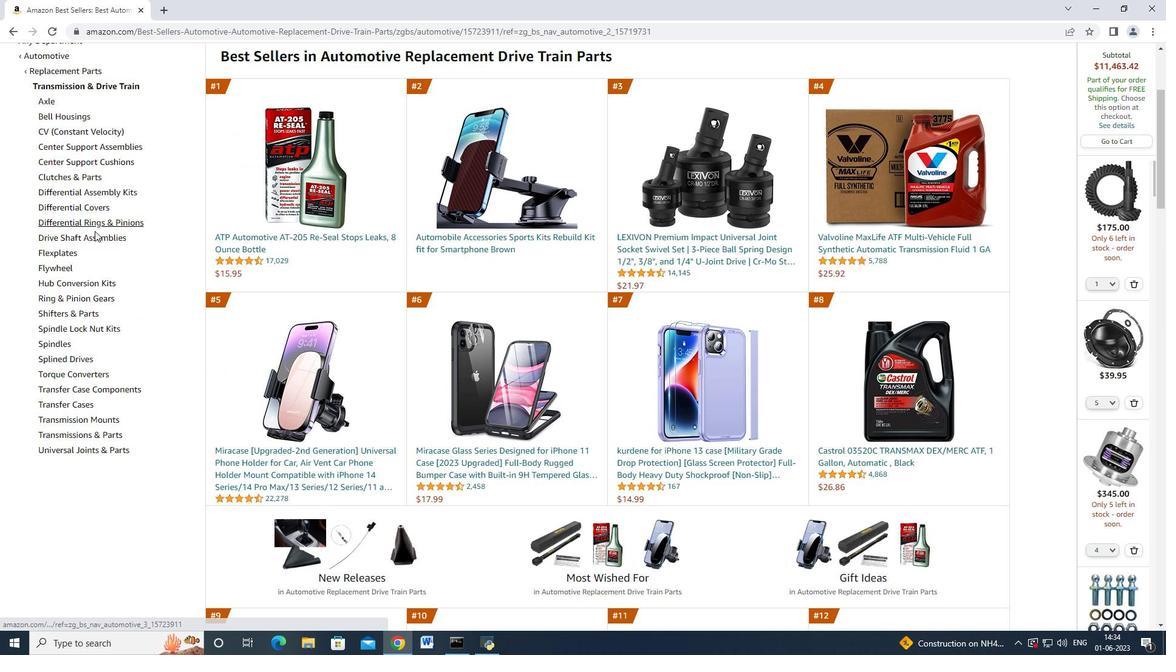 
Action: Mouse pressed left at (93, 236)
Screenshot: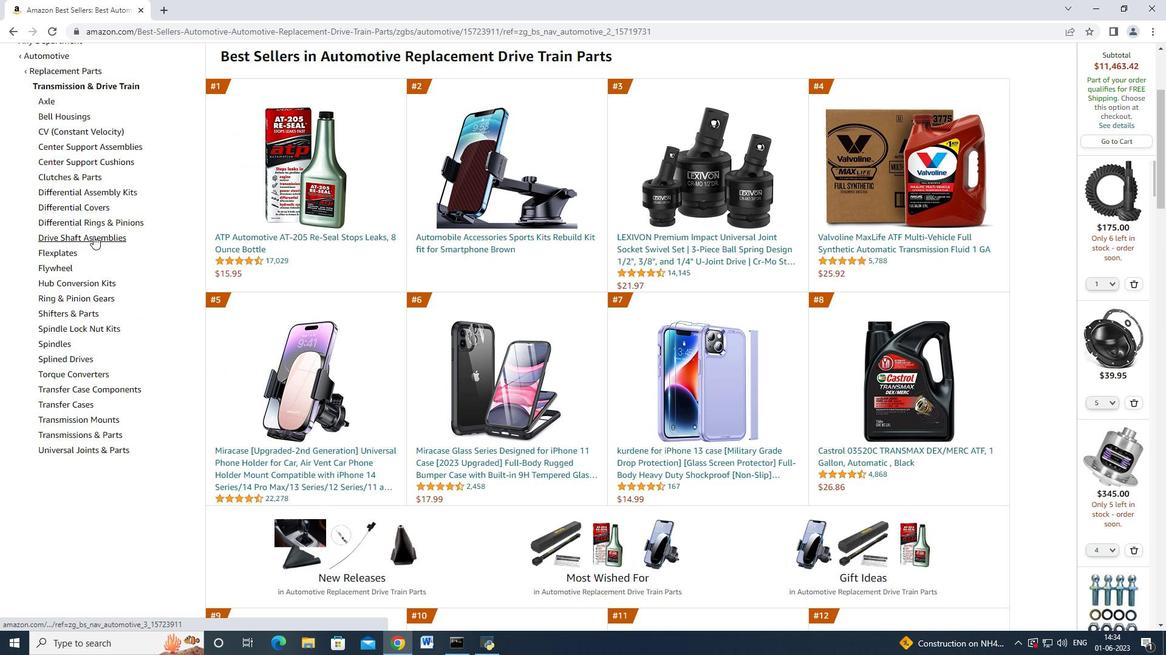 
Action: Mouse moved to (363, 222)
Screenshot: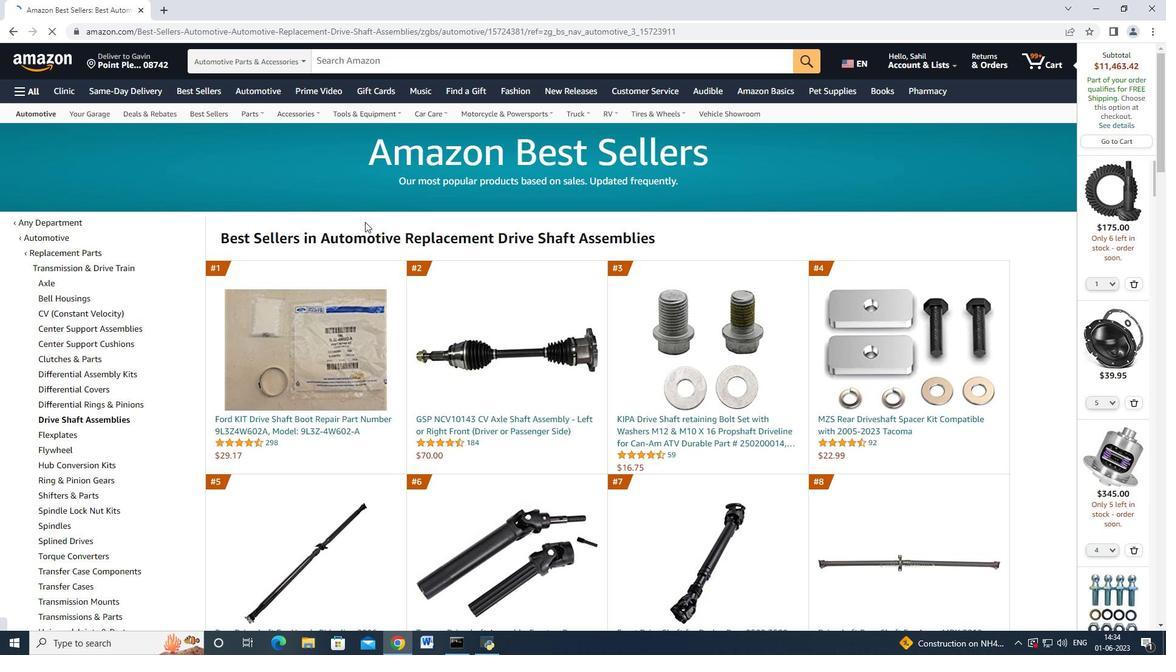 
Action: Mouse scrolled (363, 221) with delta (0, 0)
Screenshot: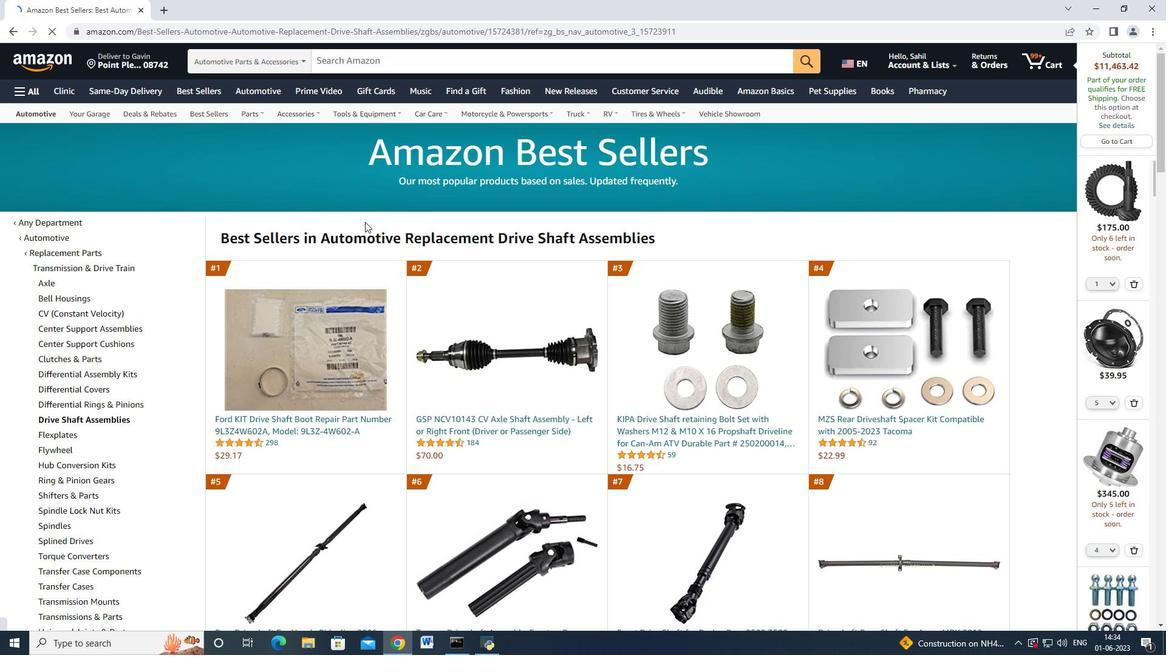 
Action: Mouse moved to (363, 222)
Screenshot: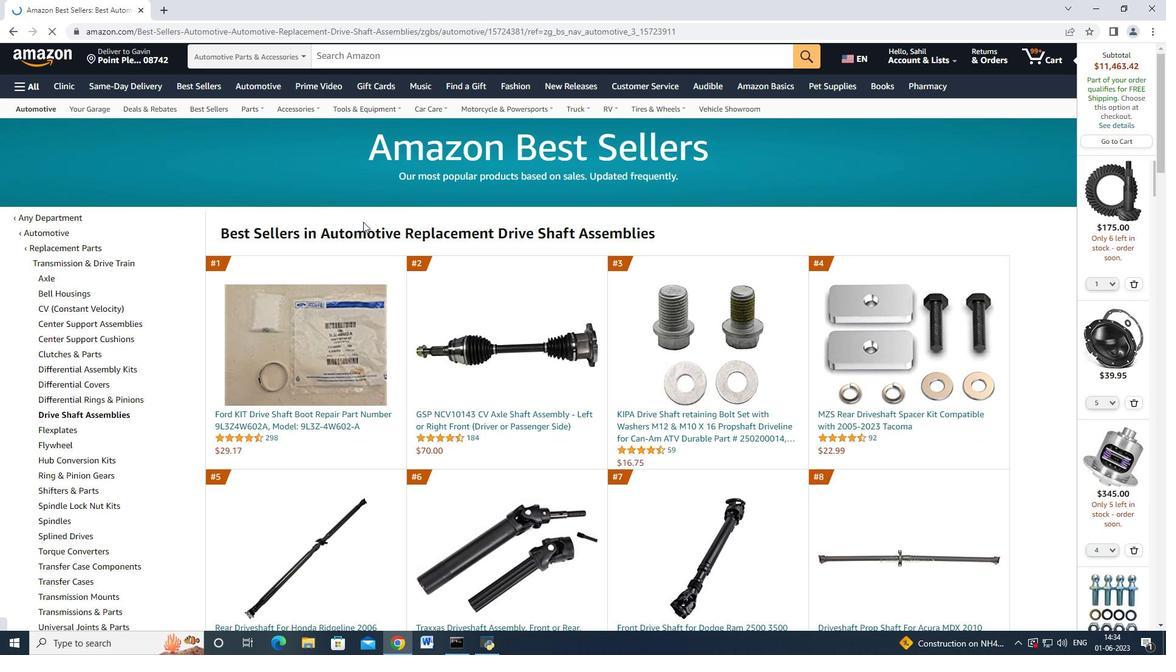 
Action: Mouse scrolled (363, 221) with delta (0, 0)
Screenshot: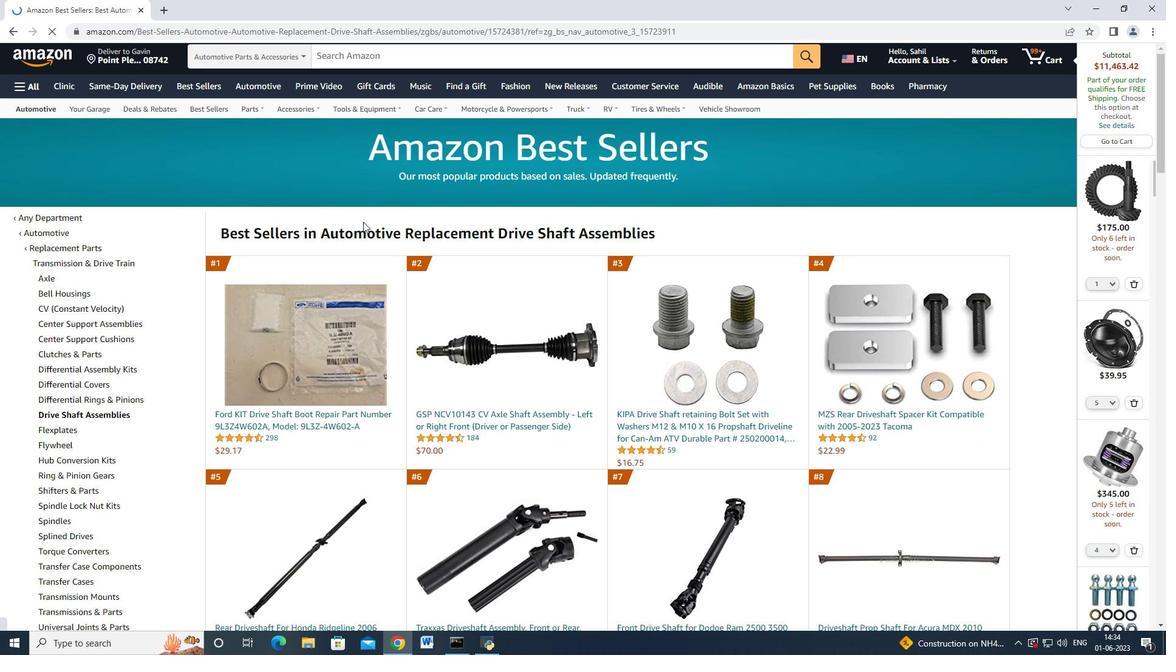 
Action: Mouse moved to (360, 225)
Screenshot: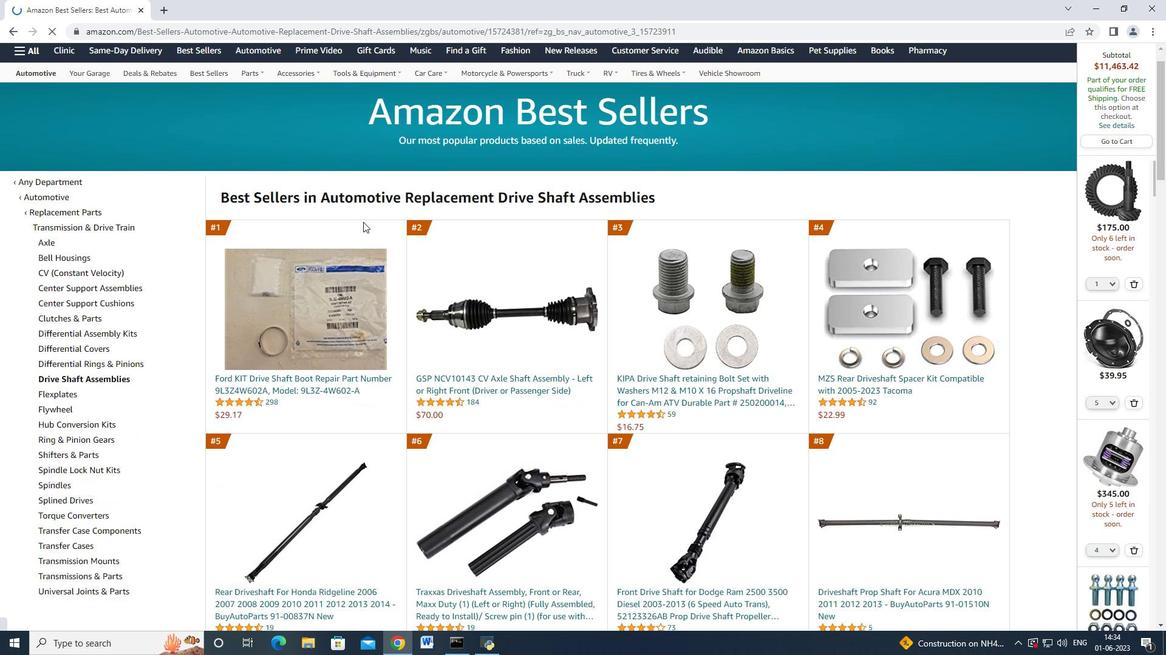 
Action: Mouse scrolled (360, 224) with delta (0, 0)
Screenshot: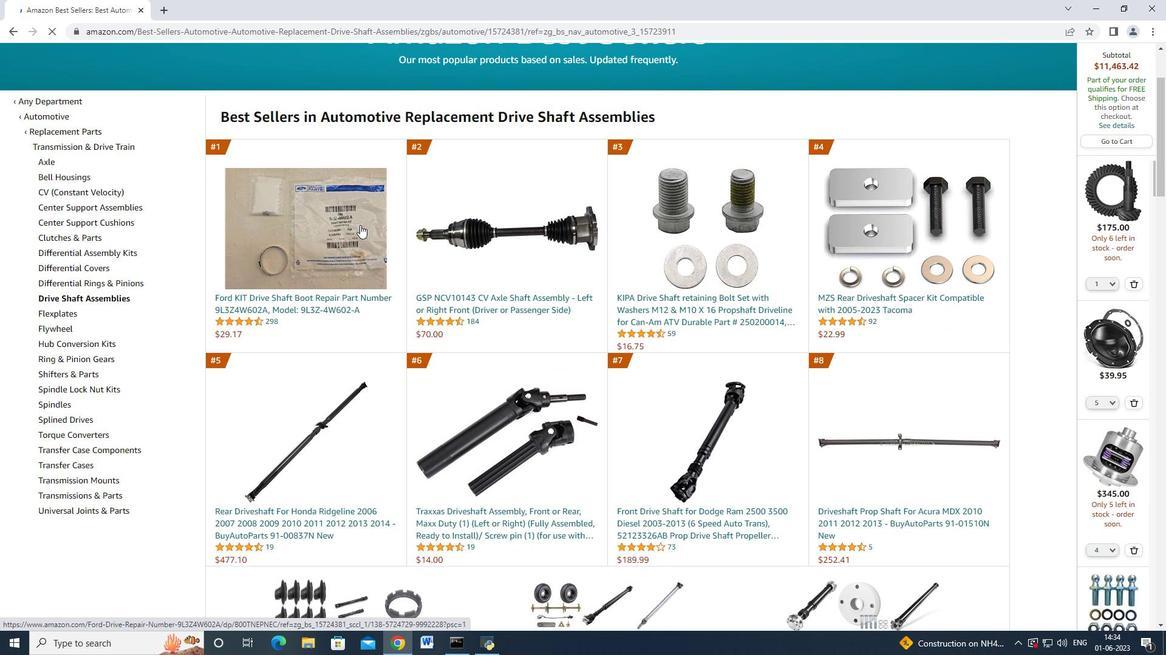 
Action: Mouse moved to (174, 224)
Screenshot: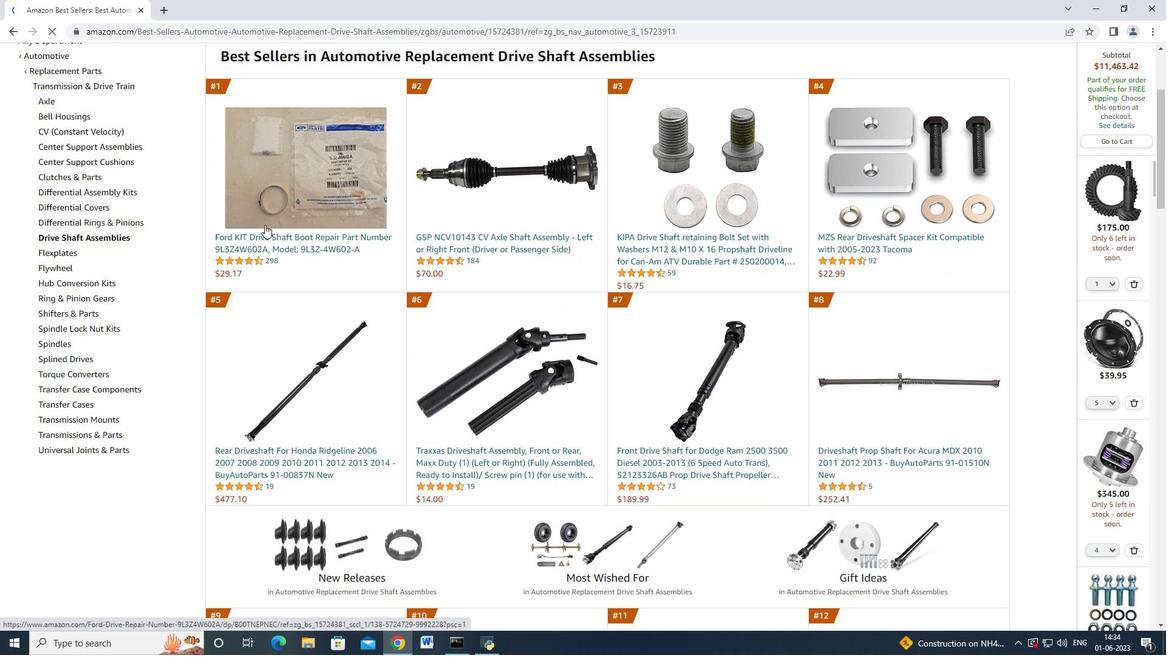 
Action: Mouse scrolled (174, 224) with delta (0, 0)
Screenshot: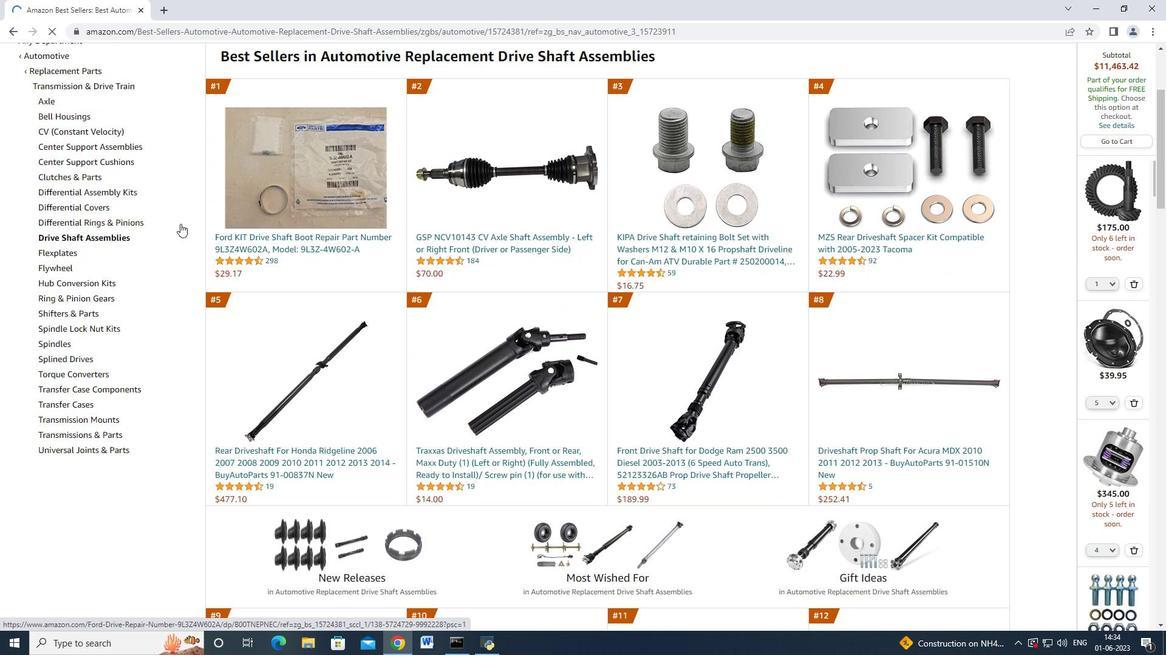 
Action: Mouse moved to (476, 303)
Screenshot: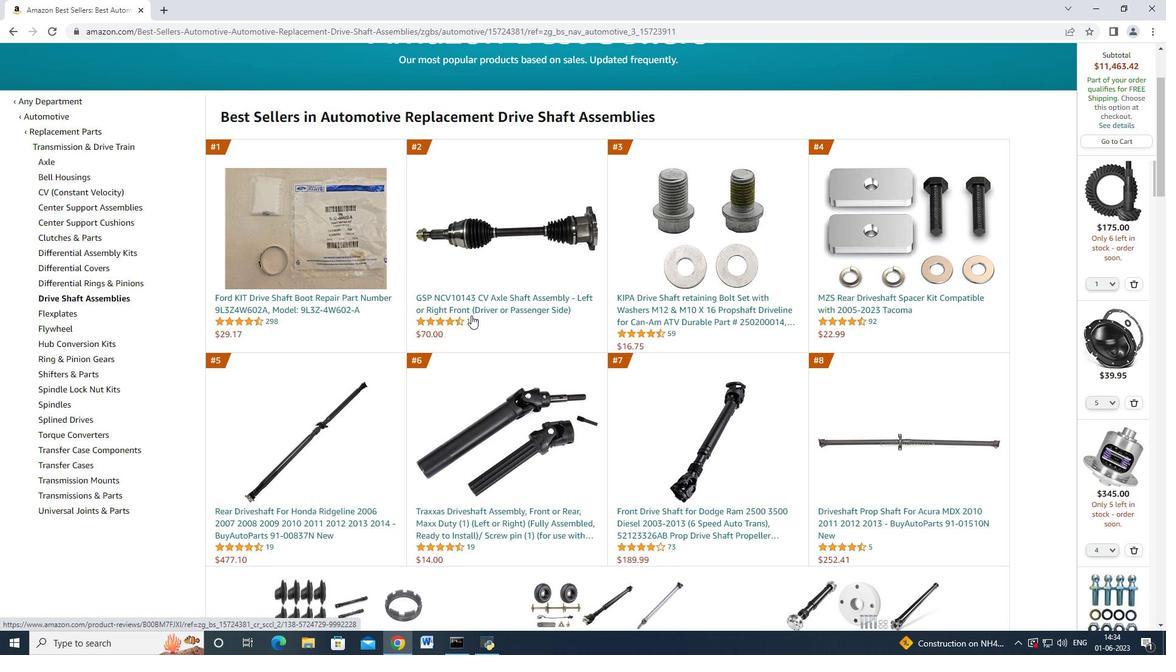 
Action: Mouse pressed left at (476, 303)
Screenshot: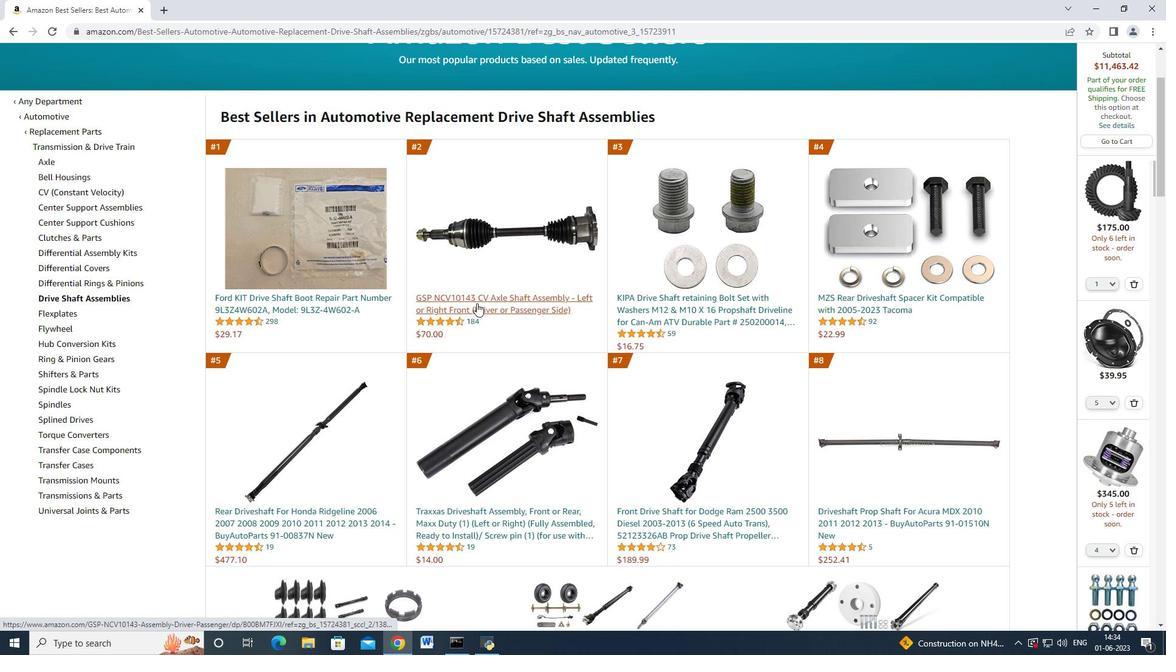 
Action: Mouse moved to (707, 339)
Screenshot: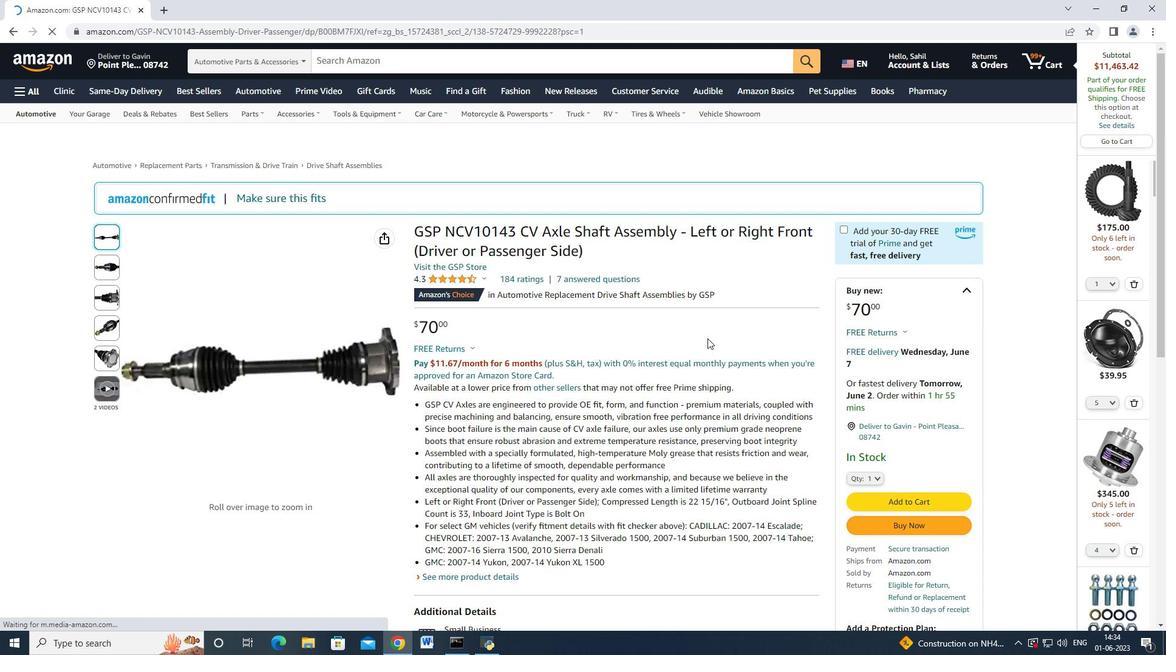 
Action: Mouse scrolled (707, 338) with delta (0, 0)
Screenshot: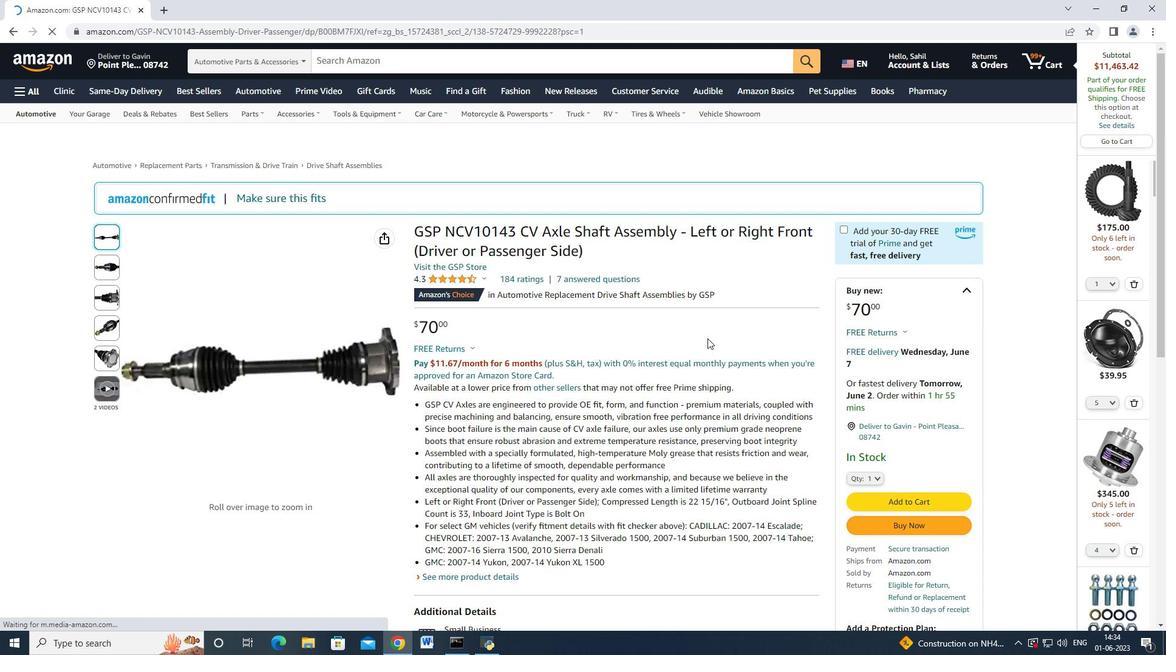
Action: Mouse moved to (866, 418)
Screenshot: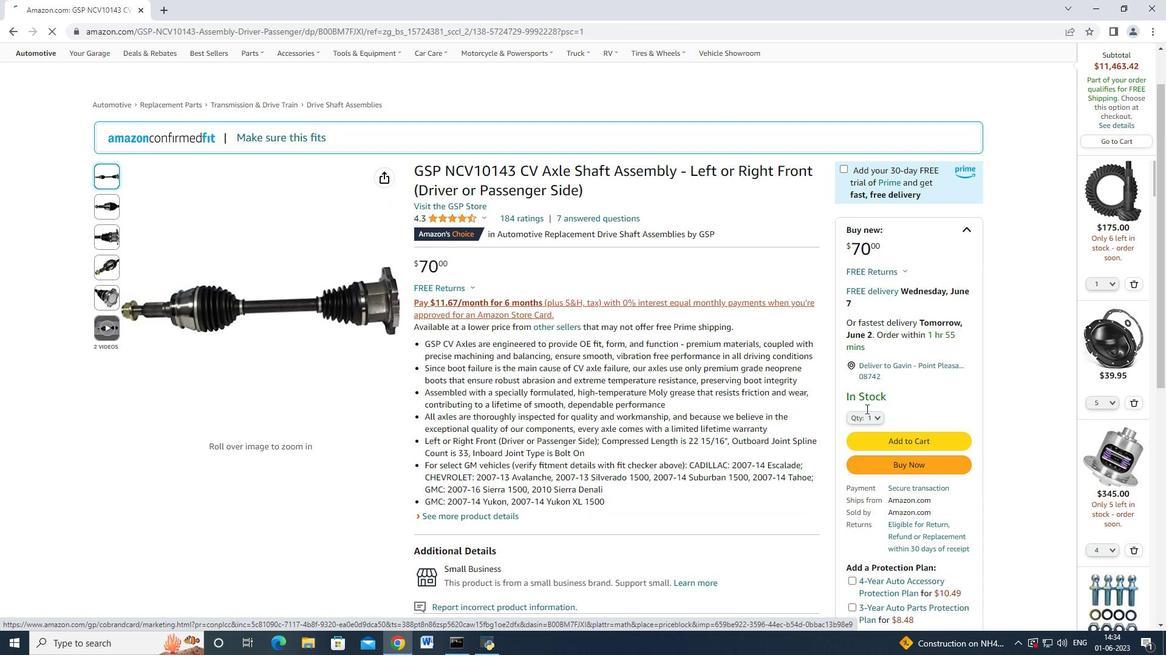 
Action: Mouse pressed left at (866, 418)
Screenshot: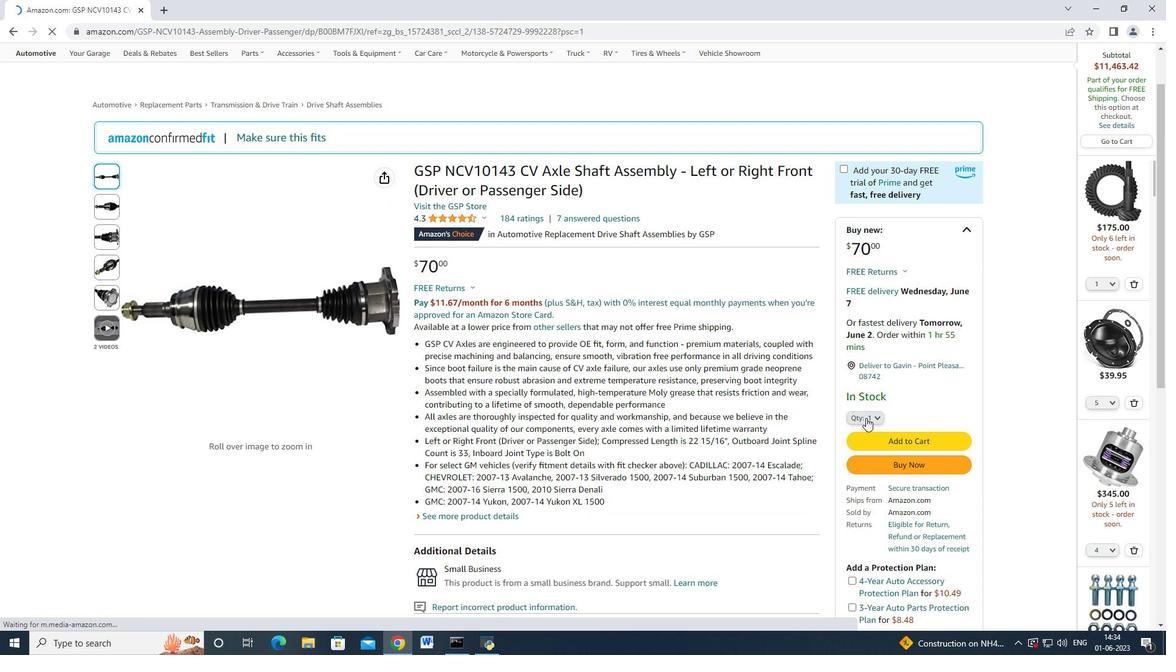 
Action: Mouse moved to (860, 87)
Screenshot: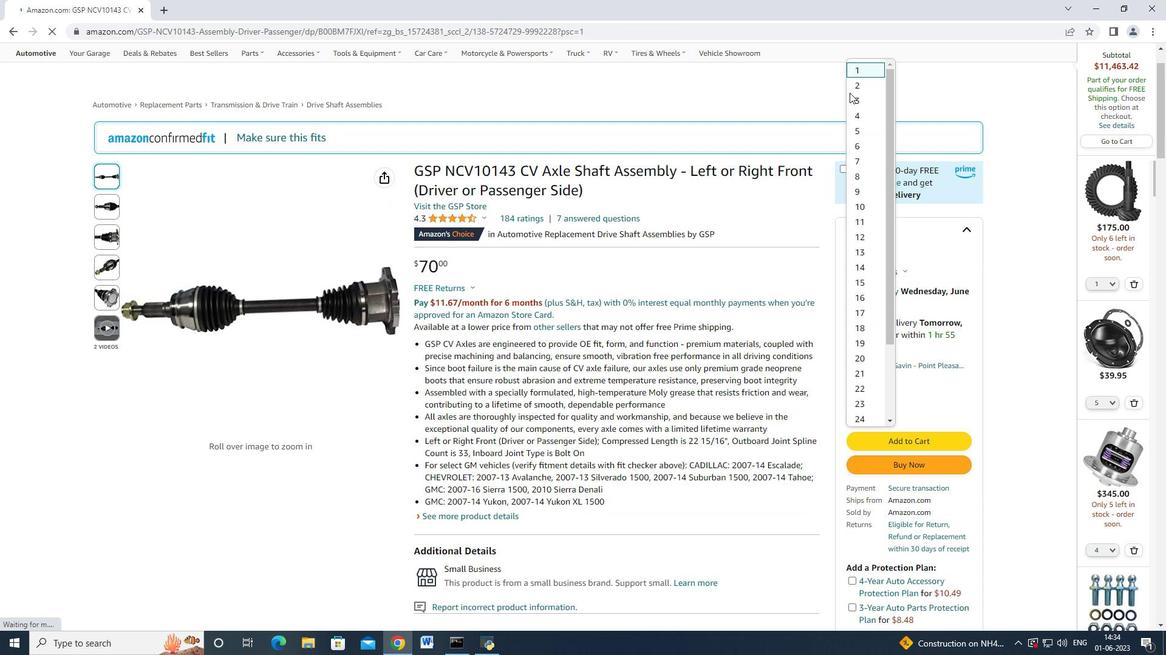 
Action: Mouse pressed left at (860, 87)
Screenshot: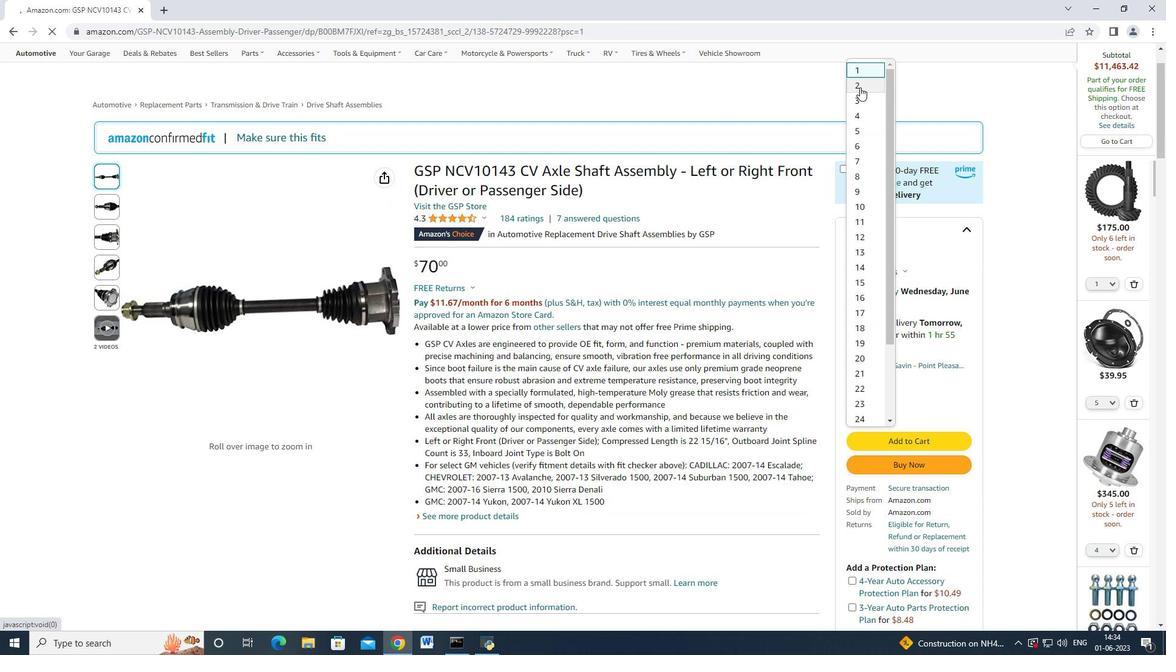 
Action: Mouse moved to (919, 468)
Screenshot: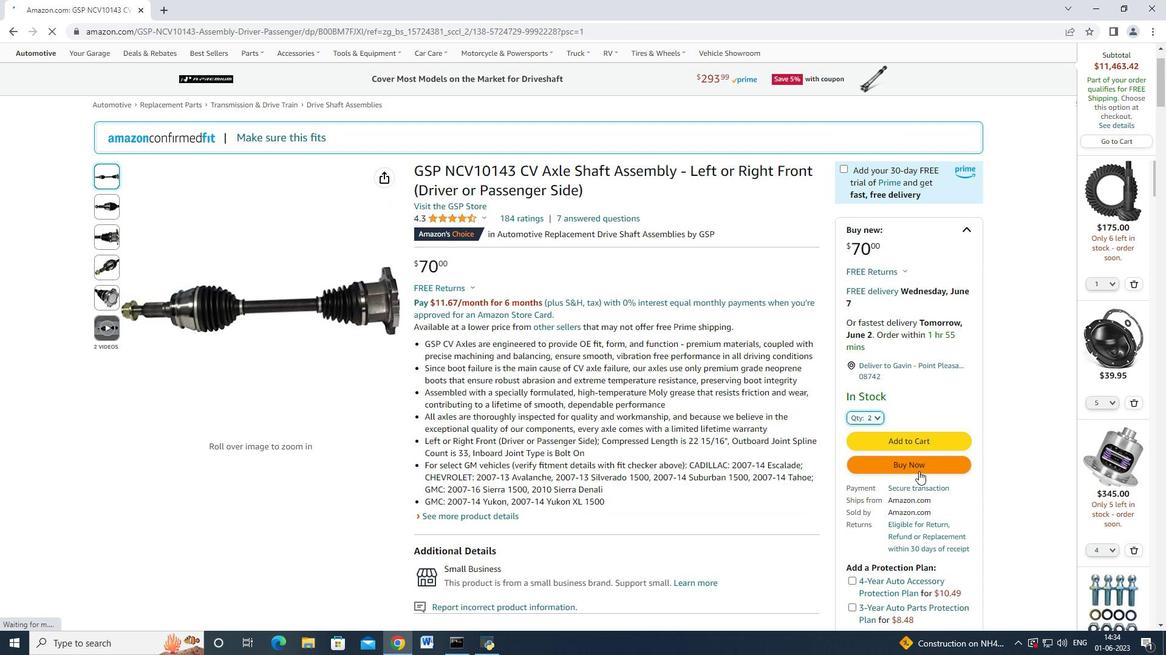 
Action: Mouse pressed left at (919, 468)
Screenshot: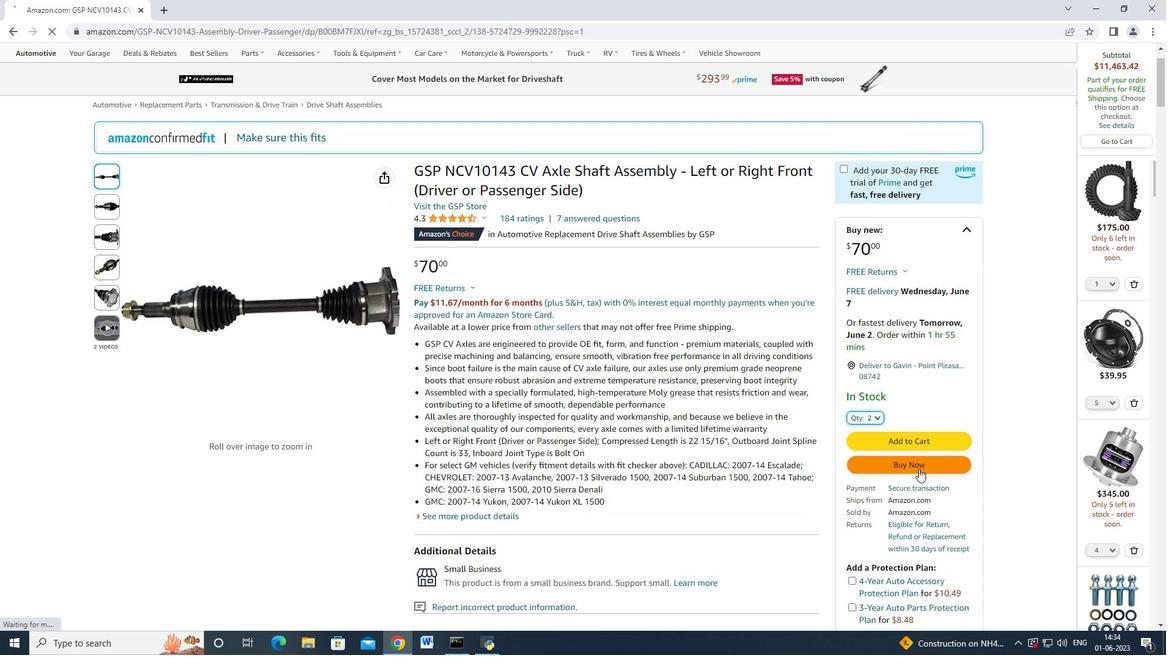 
Action: Mouse moved to (714, 99)
Screenshot: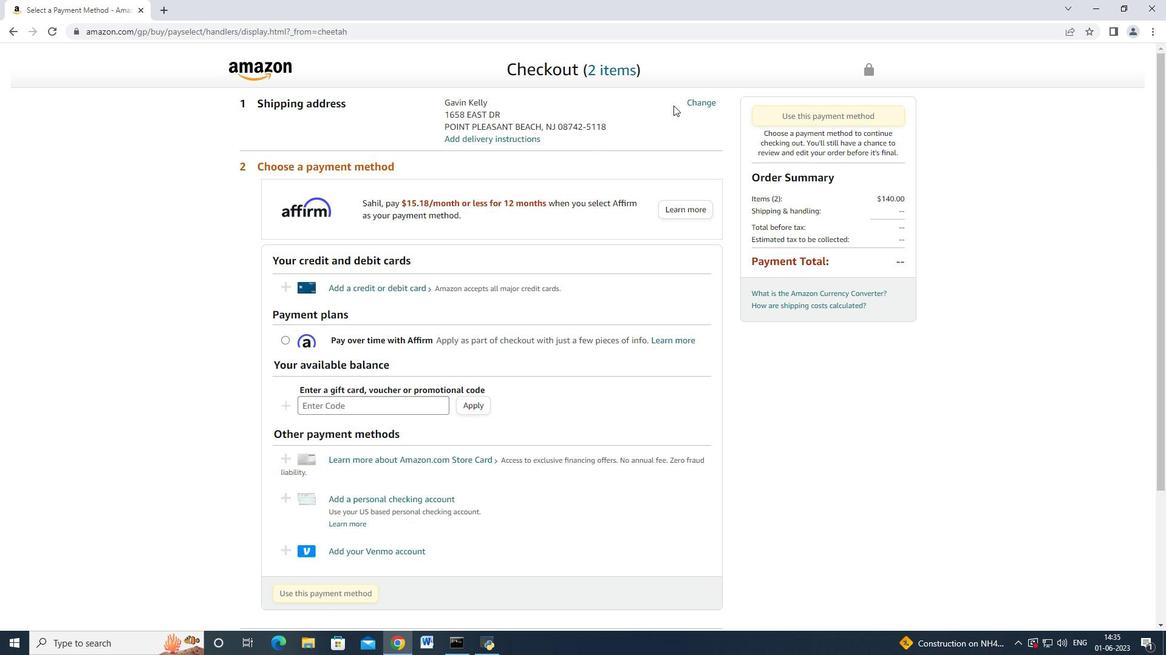 
Action: Mouse pressed left at (714, 99)
Screenshot: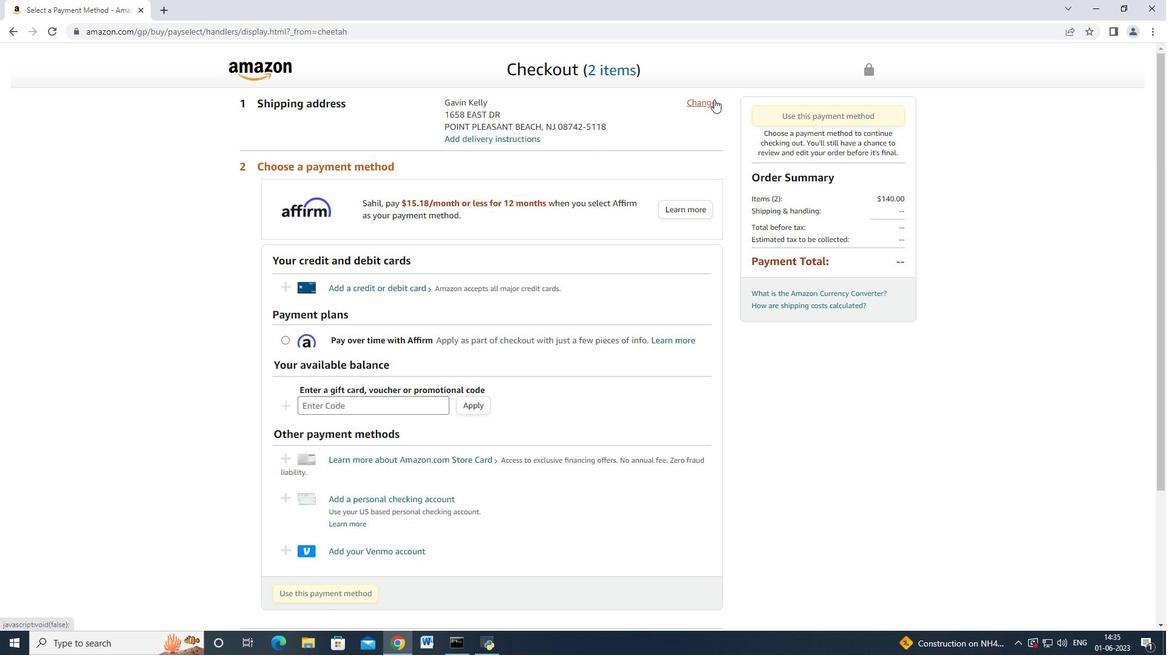 
Action: Mouse moved to (266, 300)
Screenshot: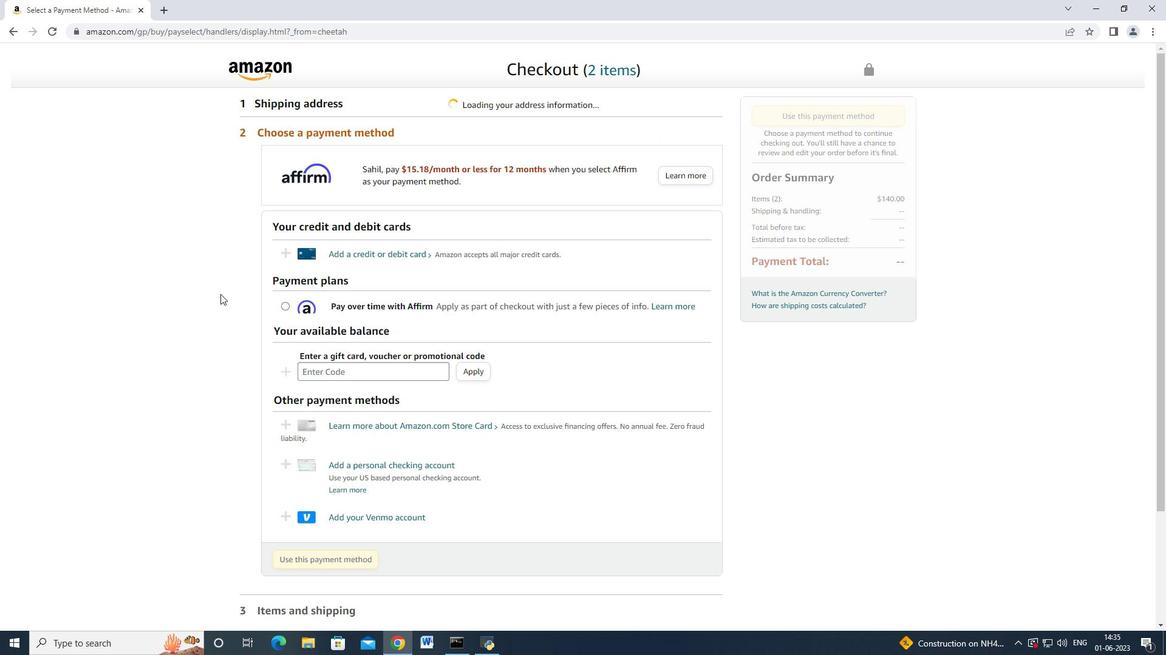 
Action: Mouse scrolled (266, 299) with delta (0, 0)
Screenshot: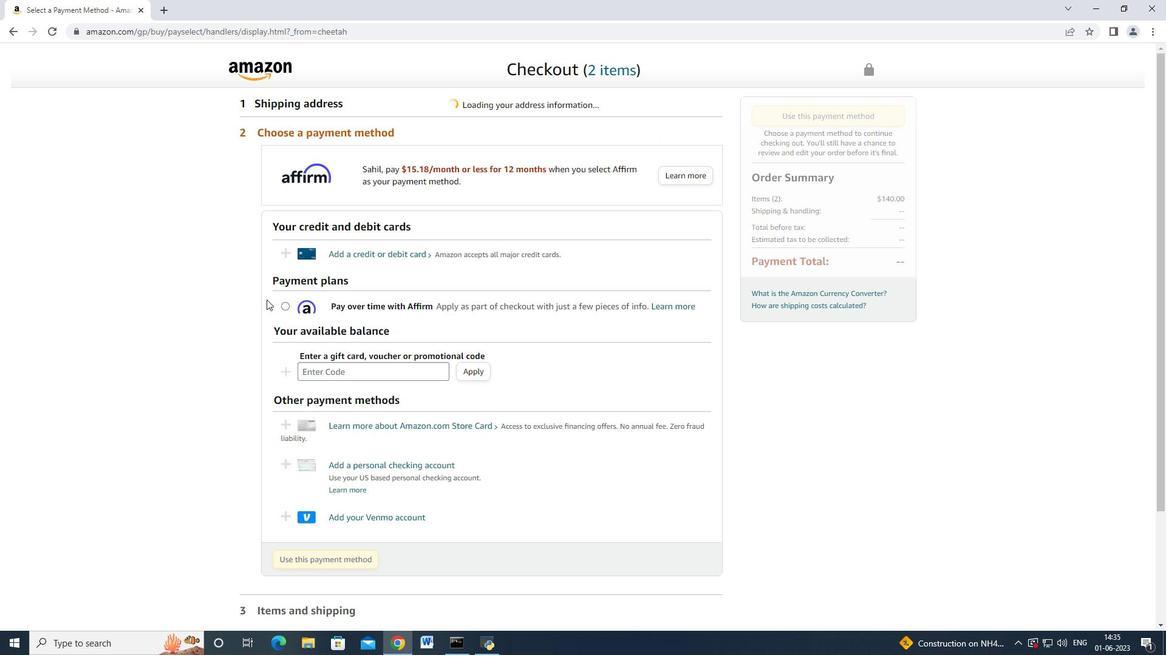 
Action: Mouse scrolled (266, 300) with delta (0, 0)
Screenshot: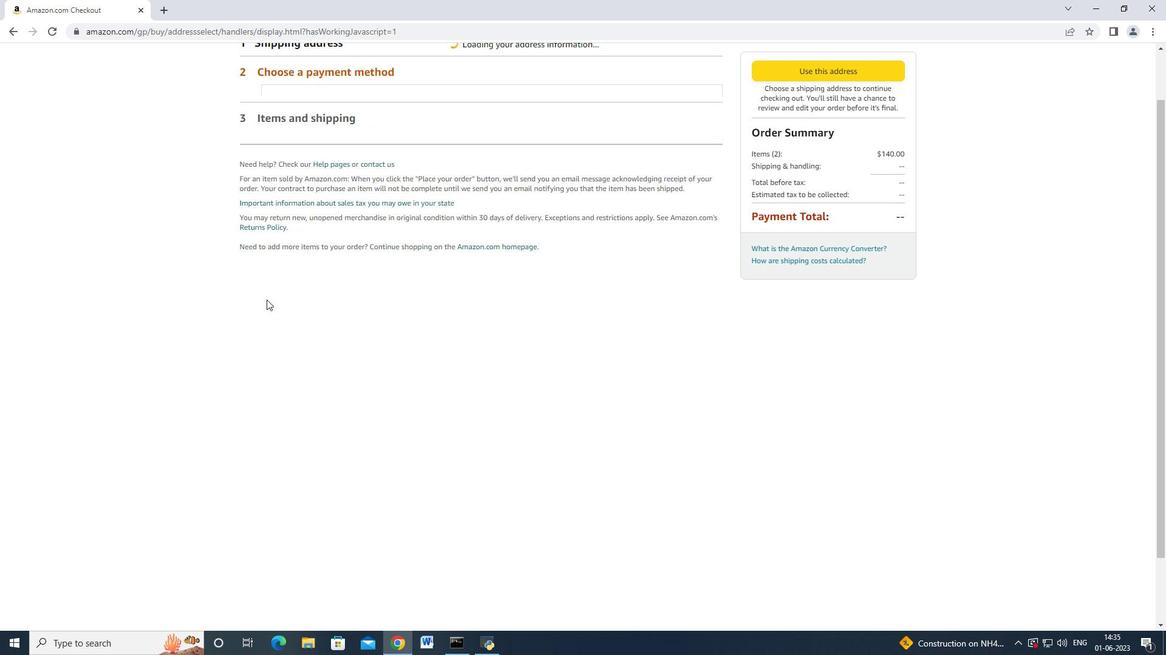 
Action: Mouse scrolled (266, 299) with delta (0, 0)
Screenshot: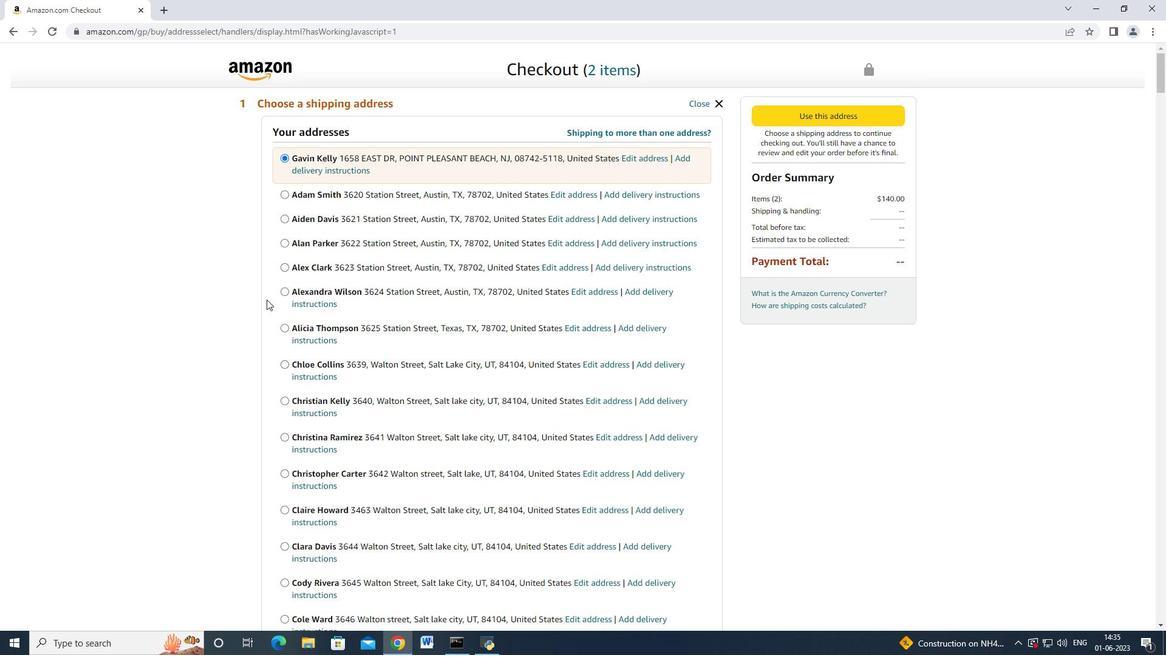 
Action: Mouse scrolled (266, 299) with delta (0, 0)
Screenshot: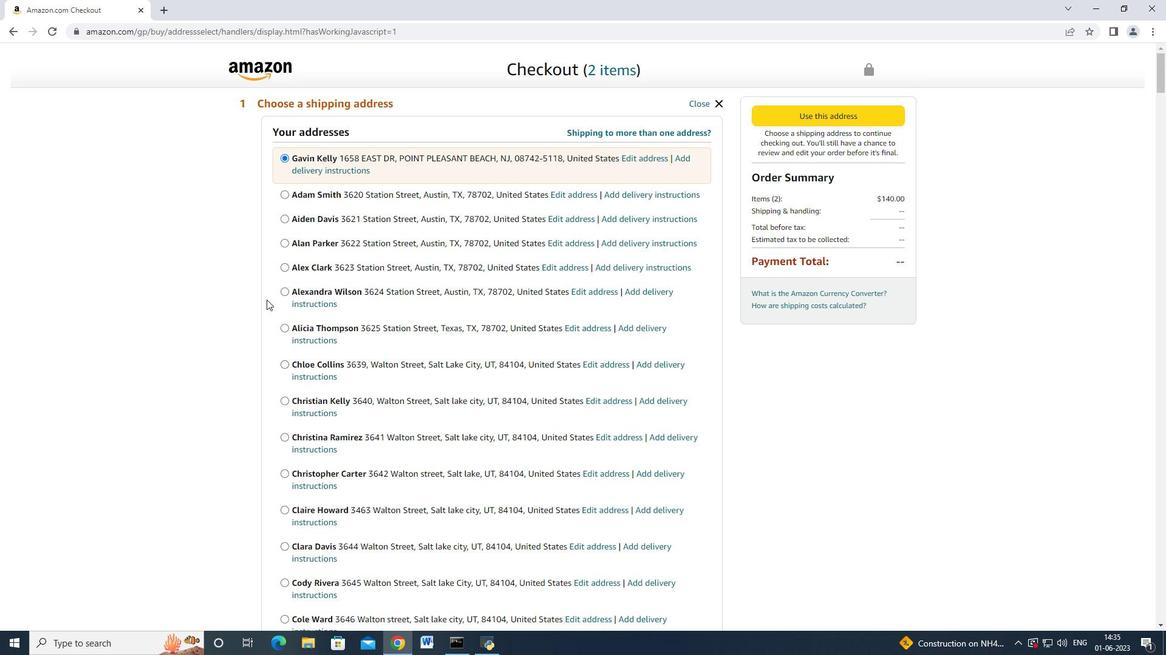 
Action: Mouse scrolled (266, 299) with delta (0, 0)
Screenshot: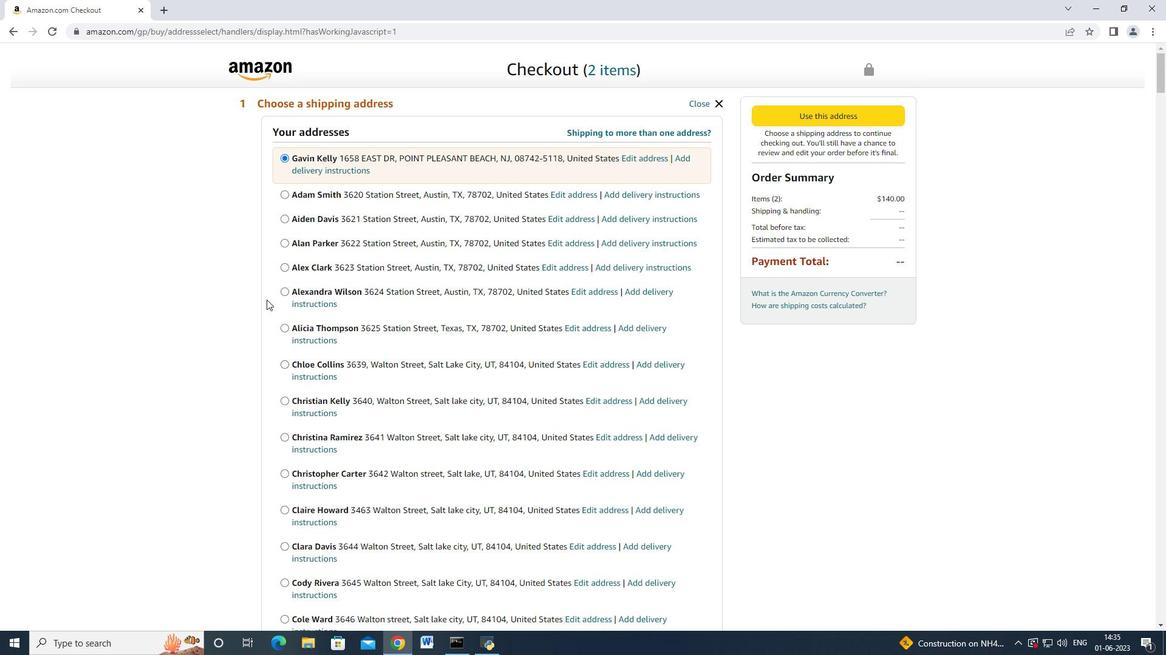 
Action: Mouse scrolled (266, 299) with delta (0, 0)
Screenshot: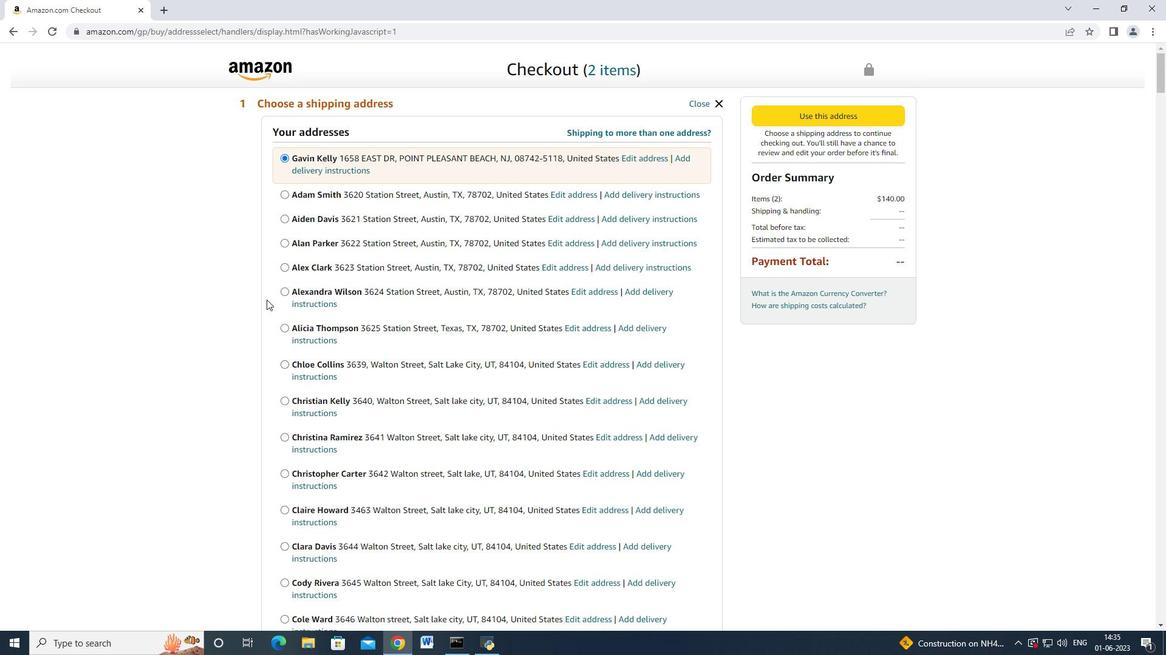 
Action: Mouse scrolled (266, 299) with delta (0, 0)
Screenshot: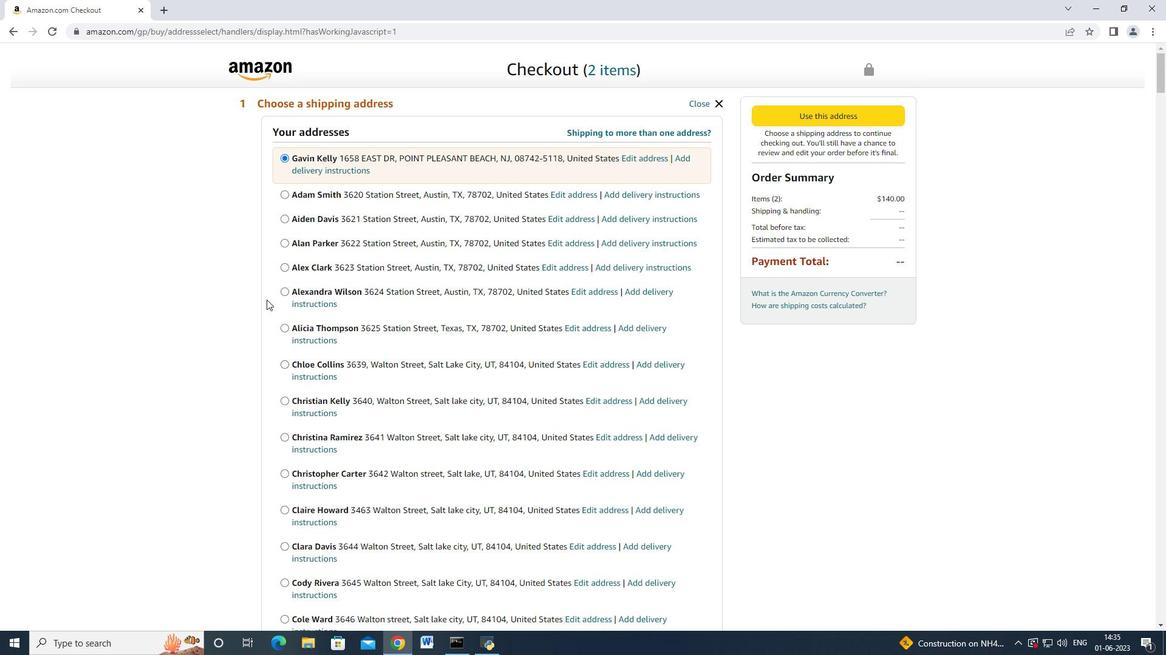 
Action: Mouse scrolled (266, 299) with delta (0, 0)
Screenshot: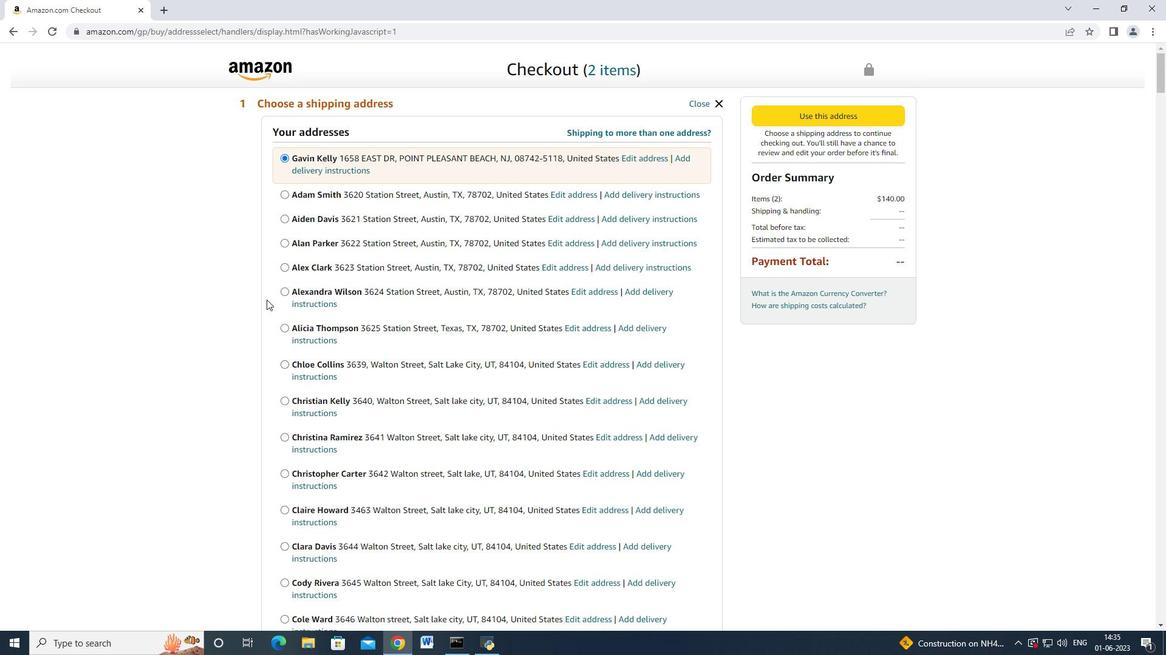 
Action: Mouse scrolled (266, 299) with delta (0, 0)
Screenshot: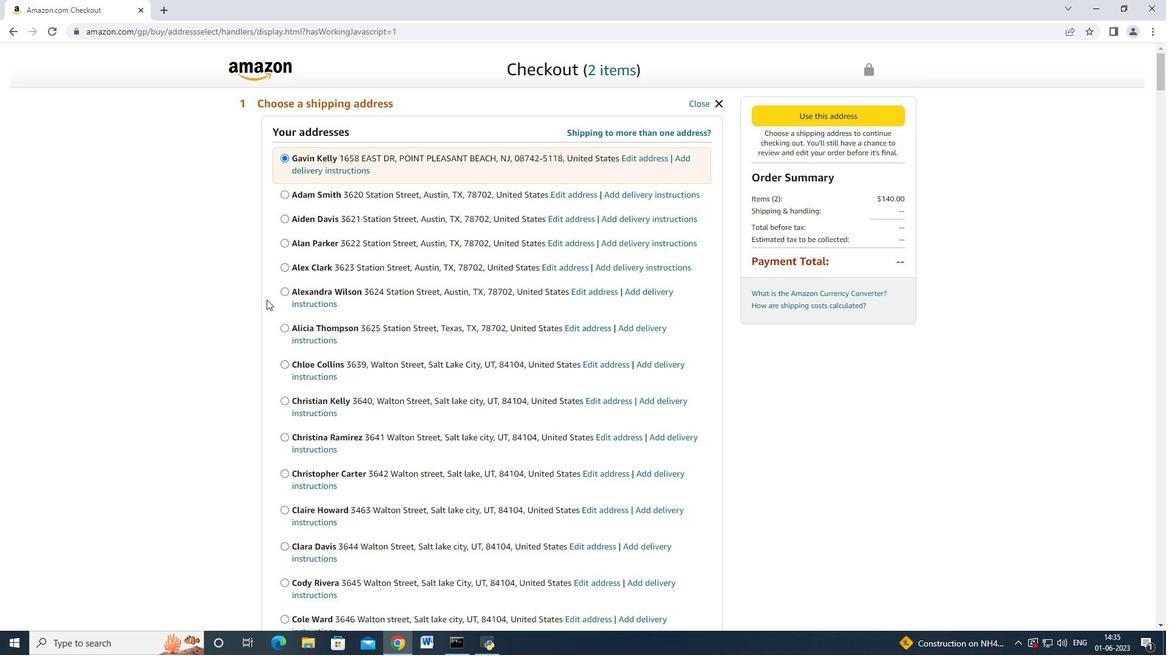 
Action: Mouse scrolled (266, 299) with delta (0, 0)
Screenshot: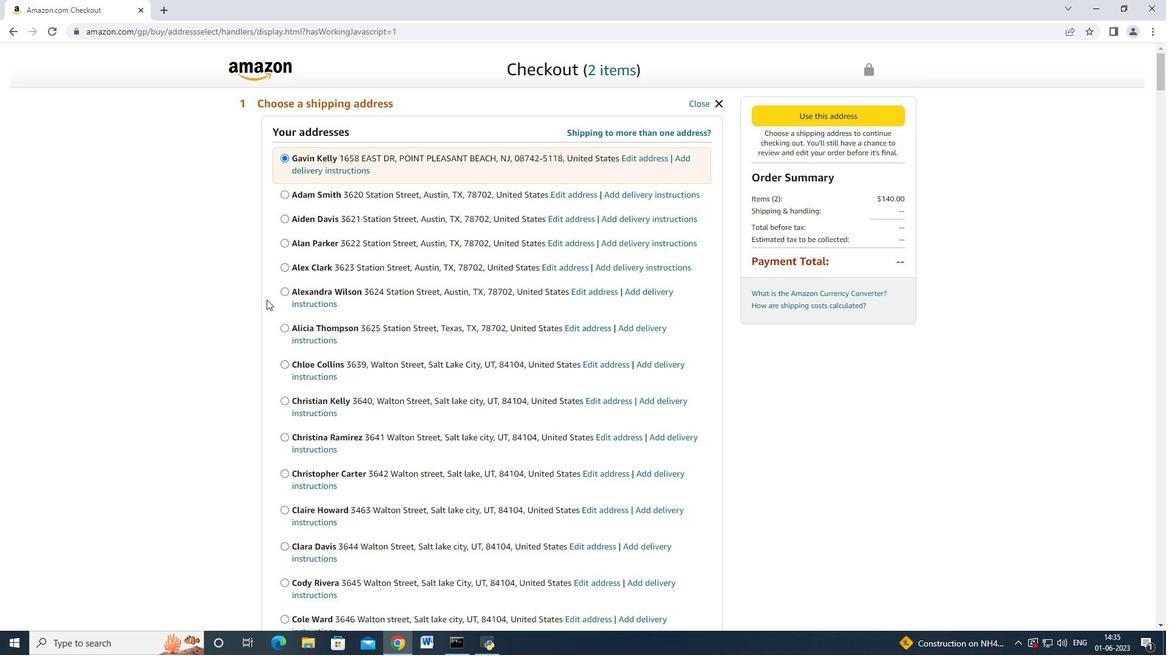 
Action: Mouse scrolled (266, 299) with delta (0, 0)
Screenshot: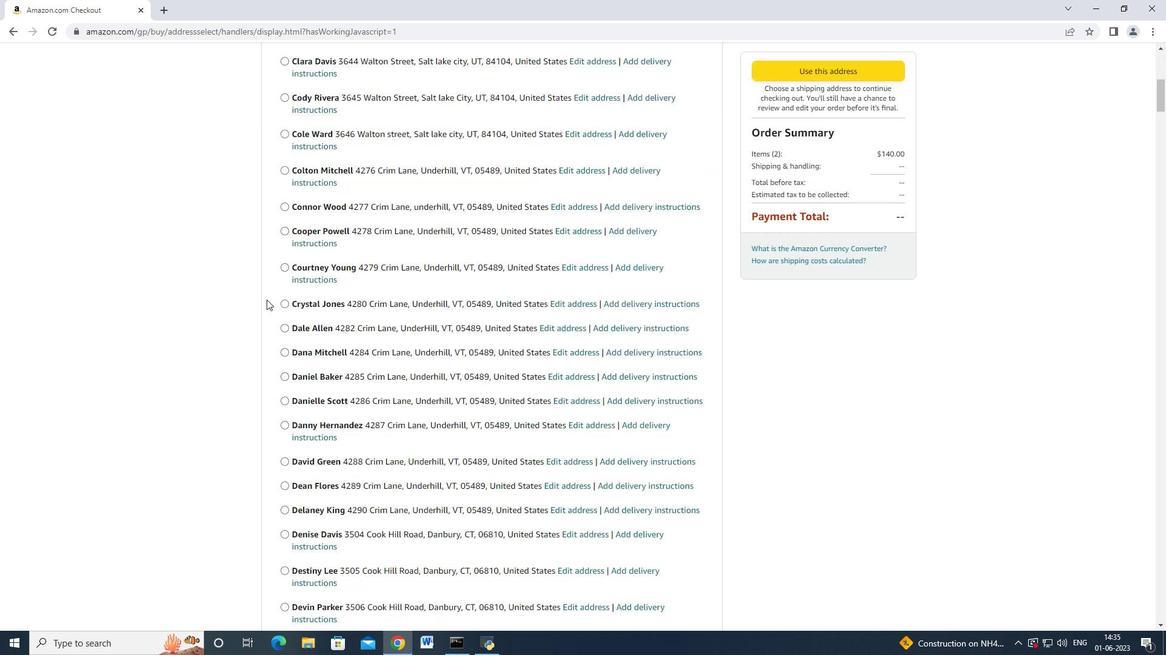 
Action: Mouse scrolled (266, 299) with delta (0, 0)
Screenshot: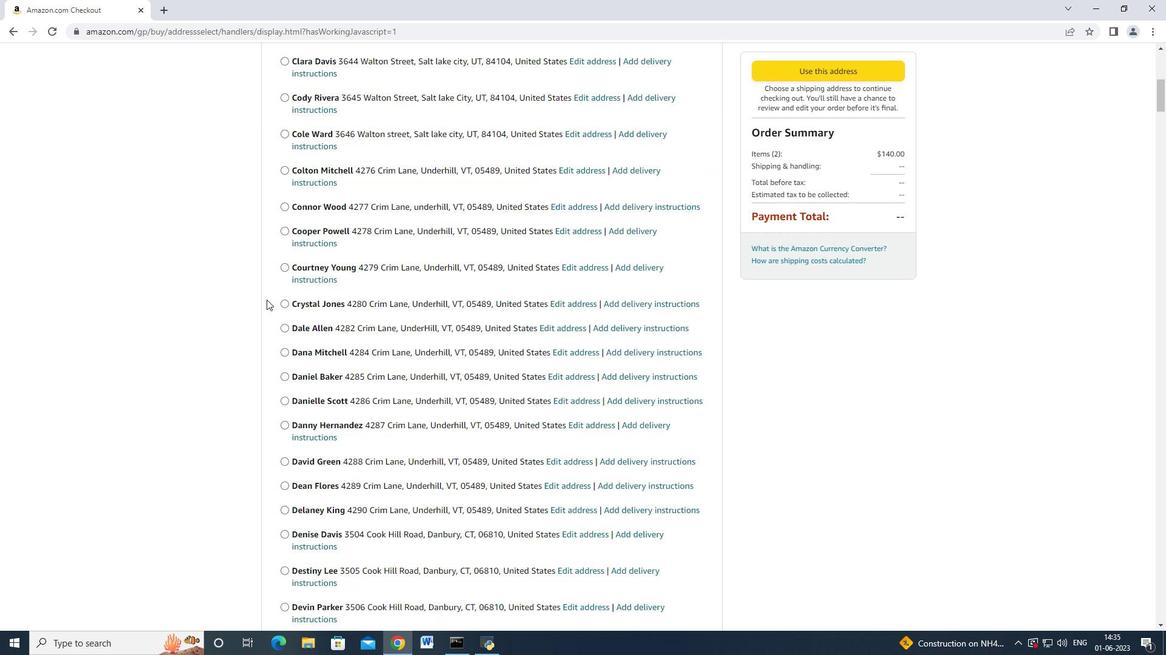 
Action: Mouse scrolled (266, 299) with delta (0, 0)
Screenshot: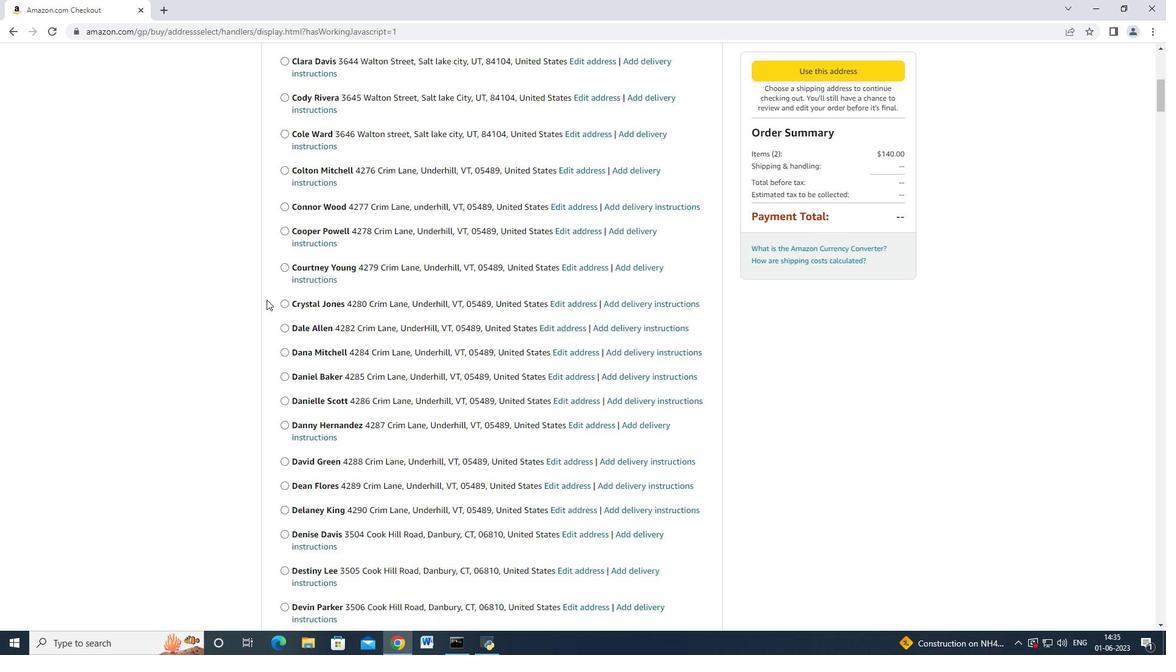 
Action: Mouse scrolled (266, 299) with delta (0, 0)
Screenshot: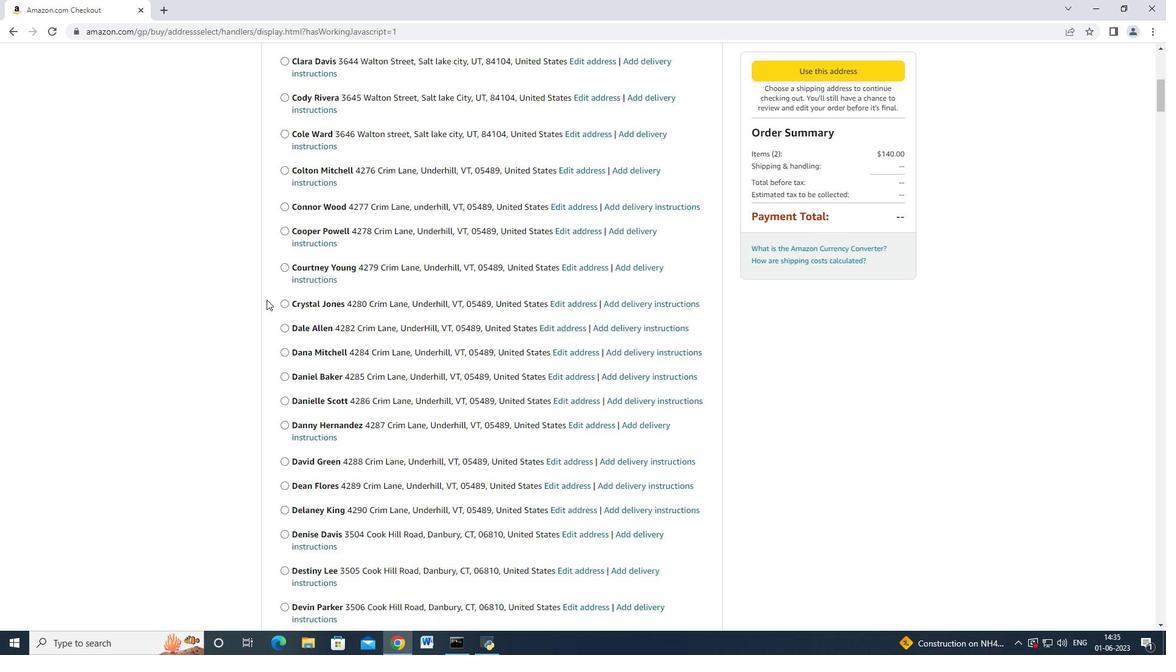 
Action: Mouse scrolled (266, 299) with delta (0, 0)
Screenshot: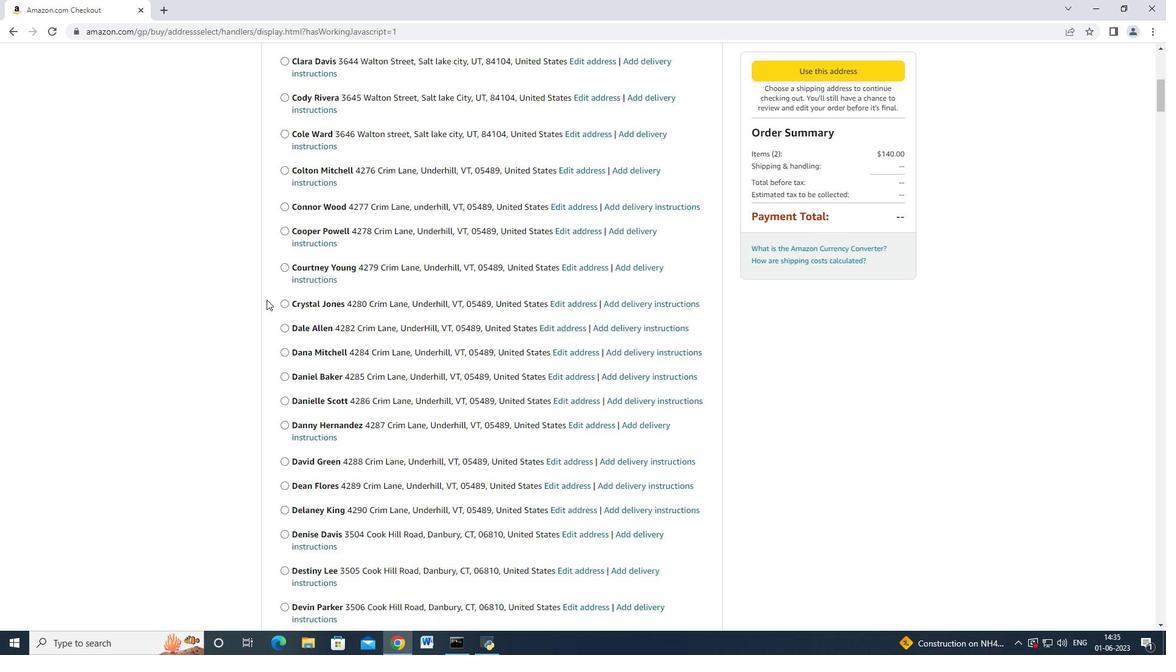 
Action: Mouse scrolled (266, 299) with delta (0, 0)
Screenshot: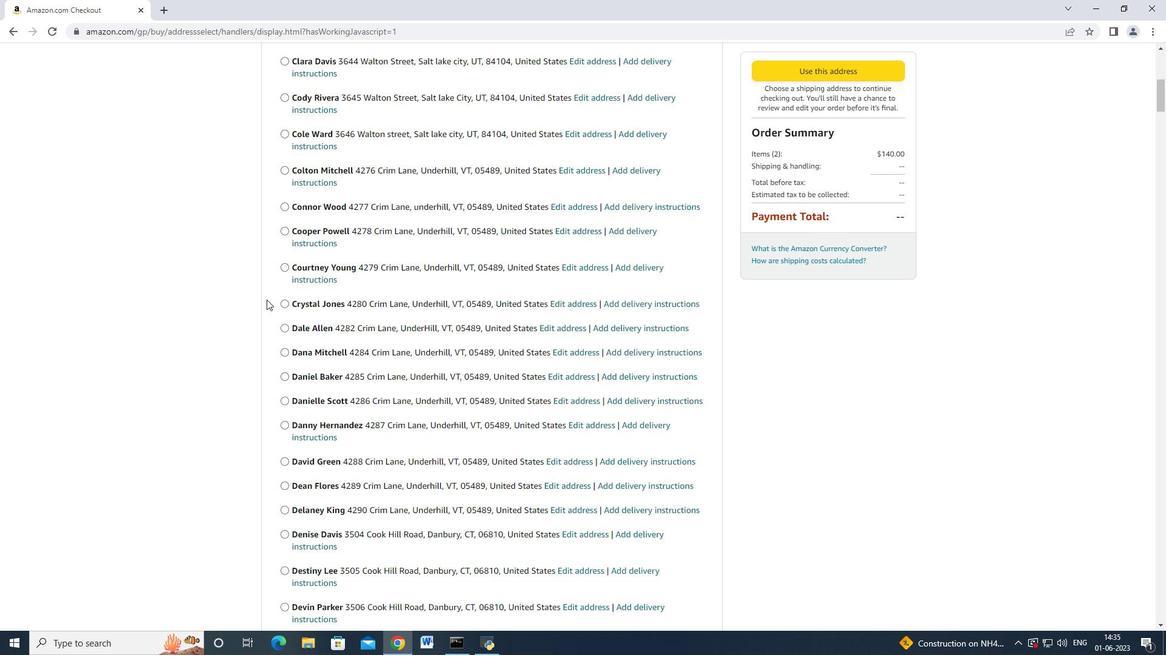 
Action: Mouse scrolled (266, 299) with delta (0, 0)
Screenshot: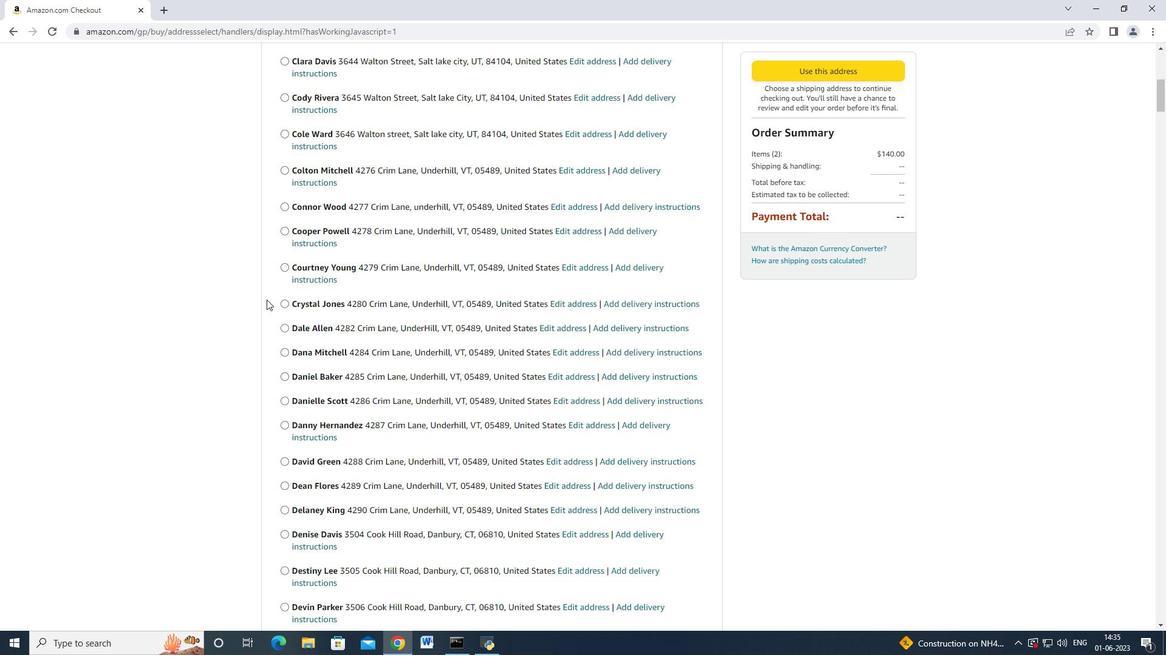 
Action: Mouse scrolled (266, 299) with delta (0, 0)
Screenshot: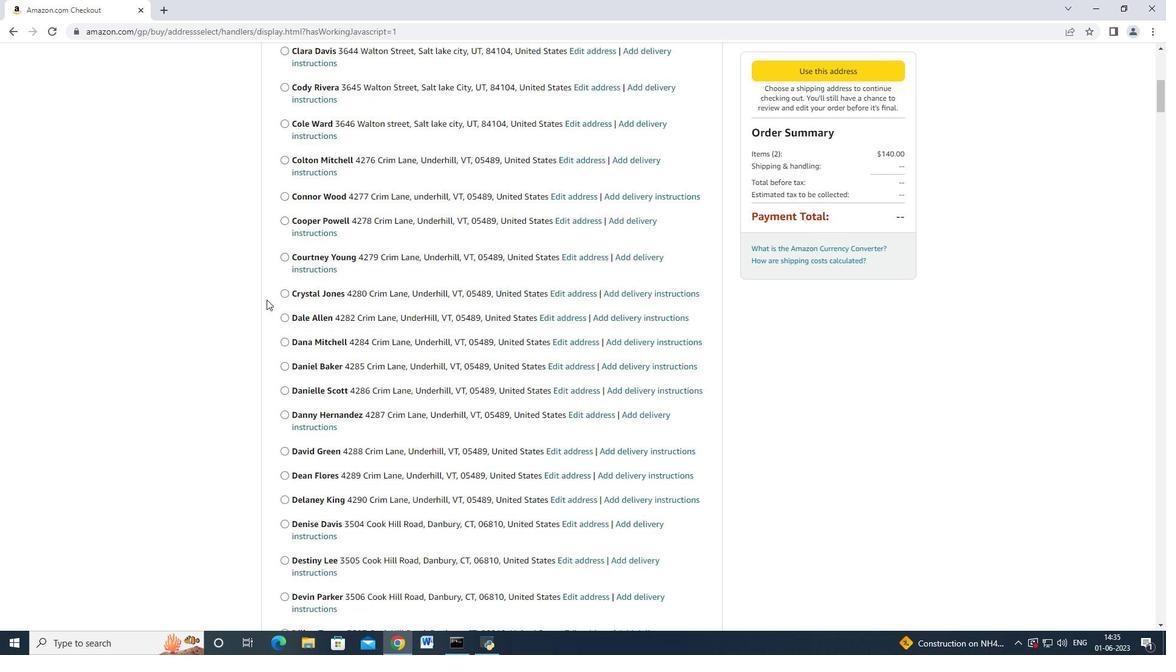 
Action: Mouse scrolled (266, 299) with delta (0, 0)
Screenshot: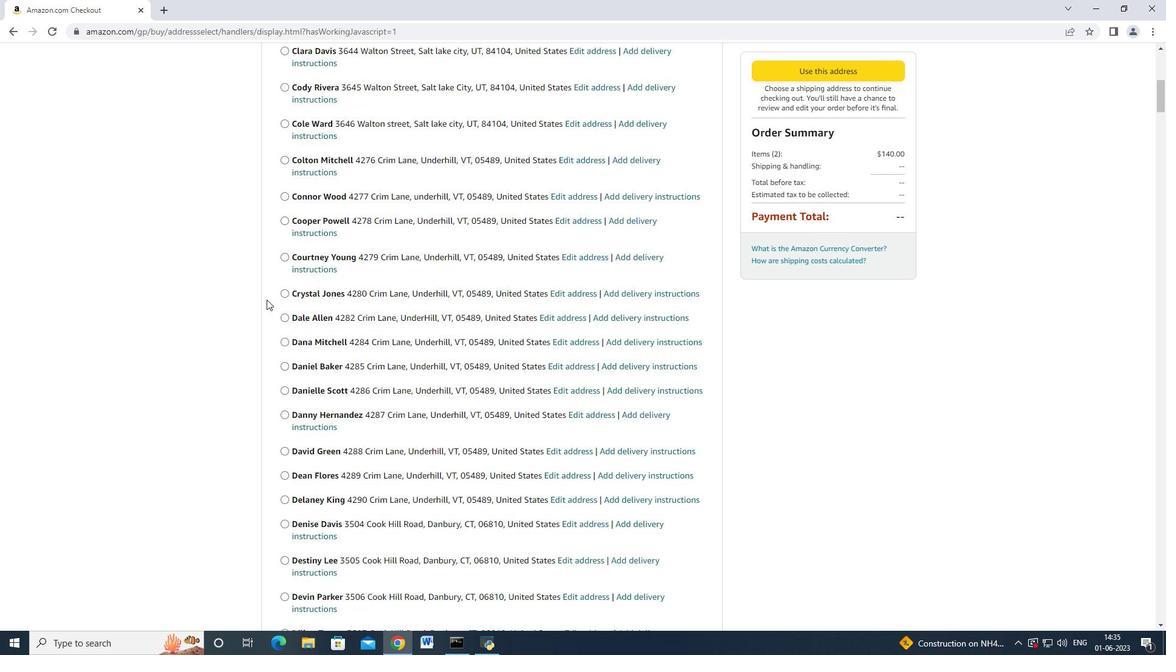 
Action: Mouse moved to (266, 300)
Screenshot: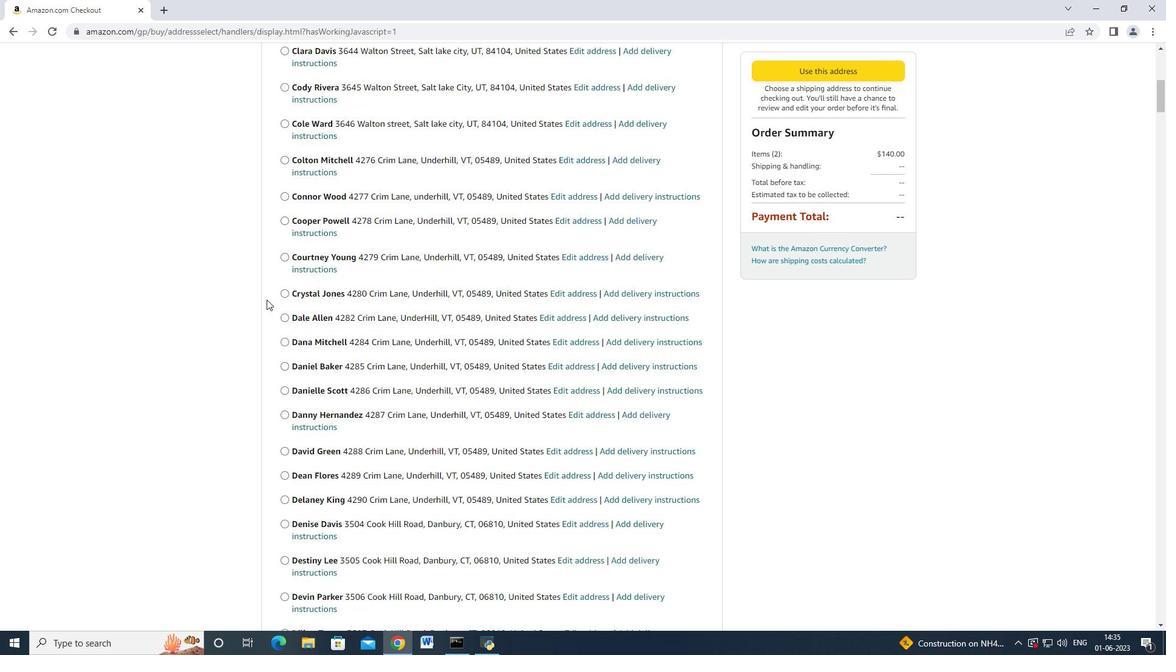 
Action: Mouse scrolled (266, 299) with delta (0, 0)
Screenshot: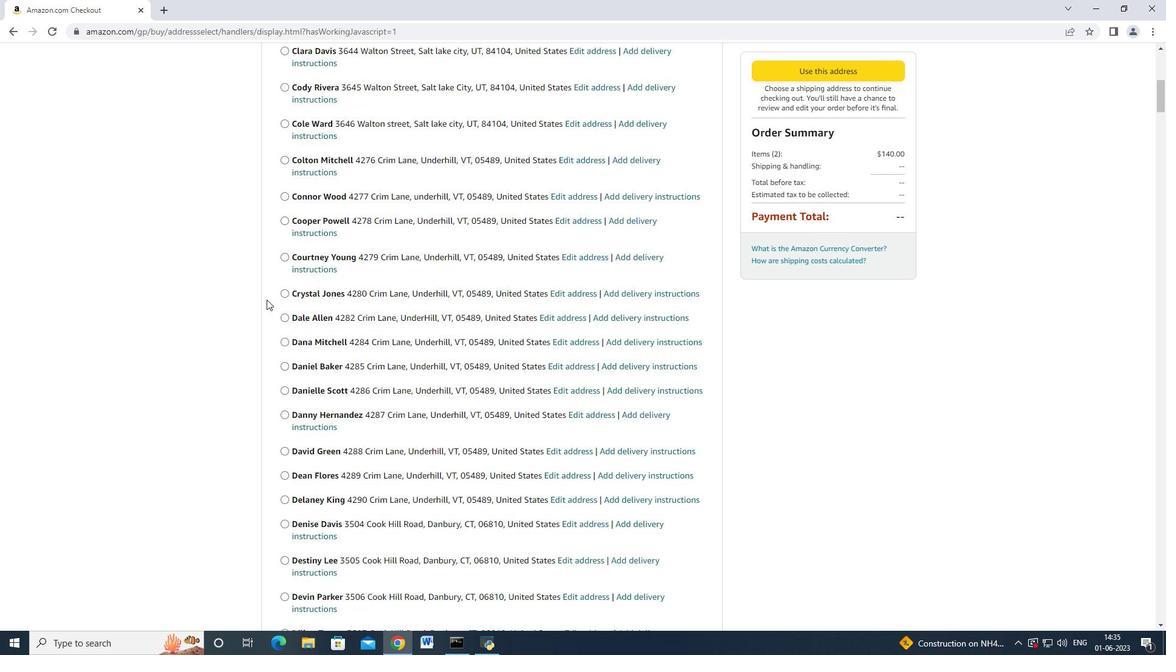 
Action: Mouse scrolled (266, 299) with delta (0, 0)
Screenshot: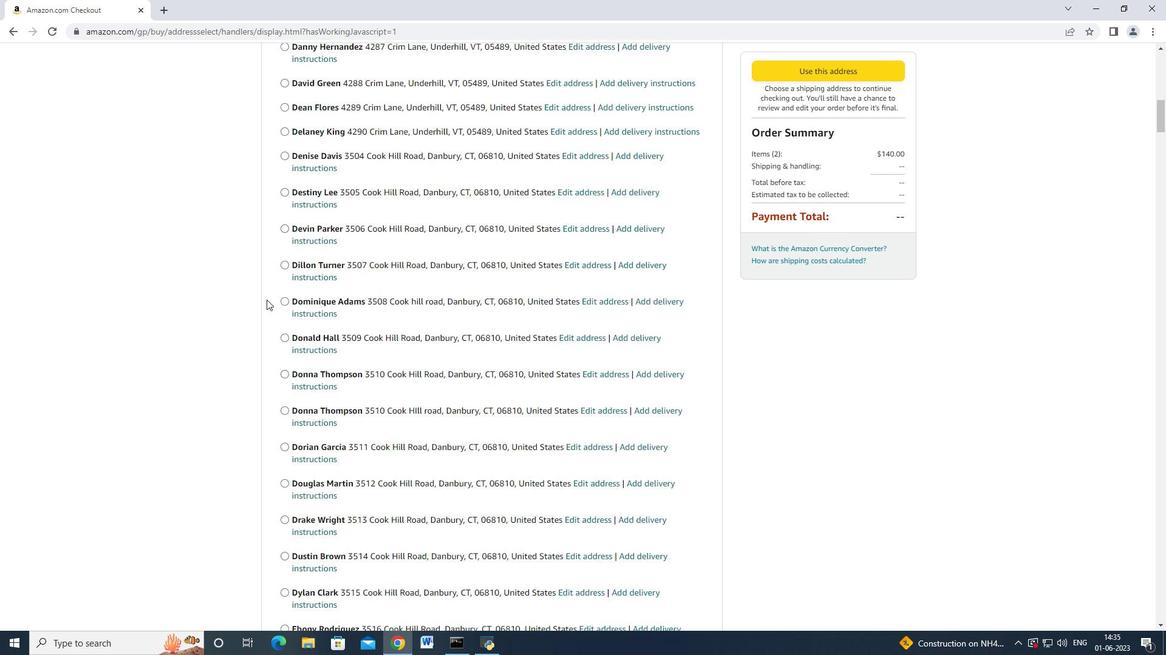 
Action: Mouse scrolled (266, 298) with delta (0, -1)
Screenshot: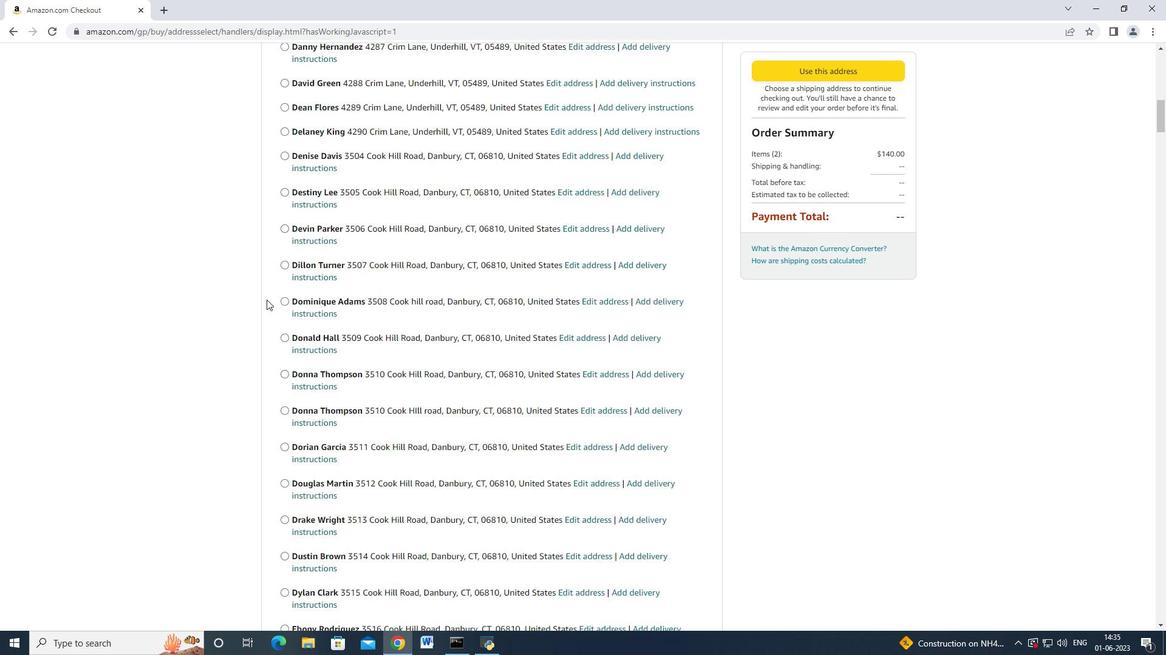 
Action: Mouse scrolled (266, 299) with delta (0, 0)
Screenshot: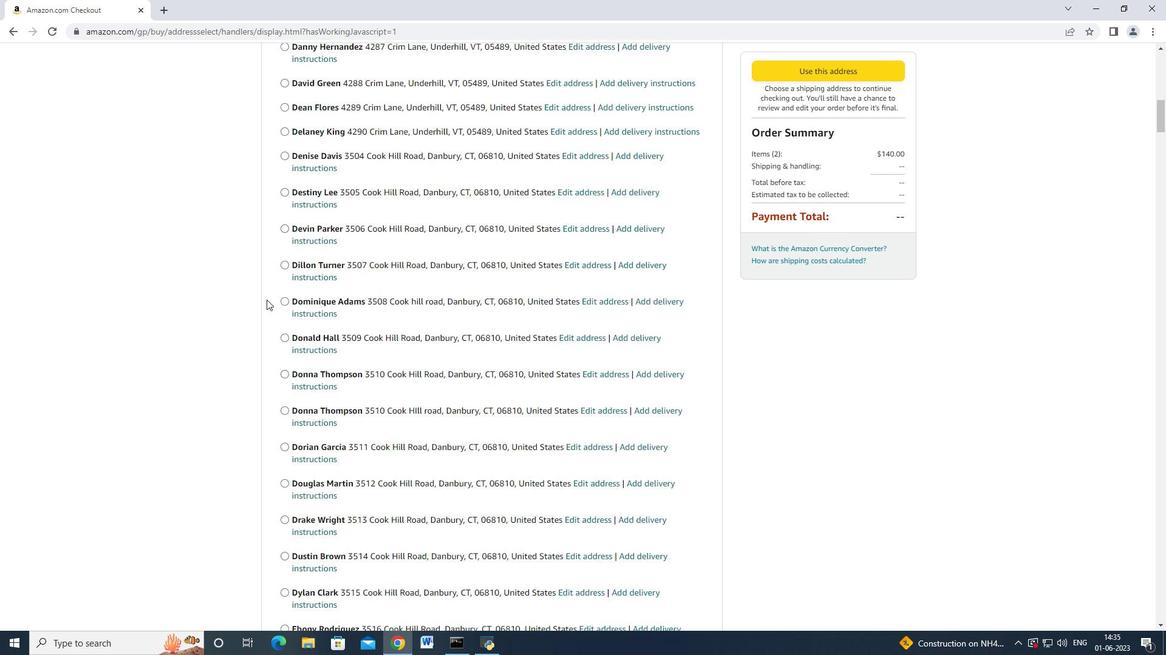 
Action: Mouse moved to (266, 300)
Screenshot: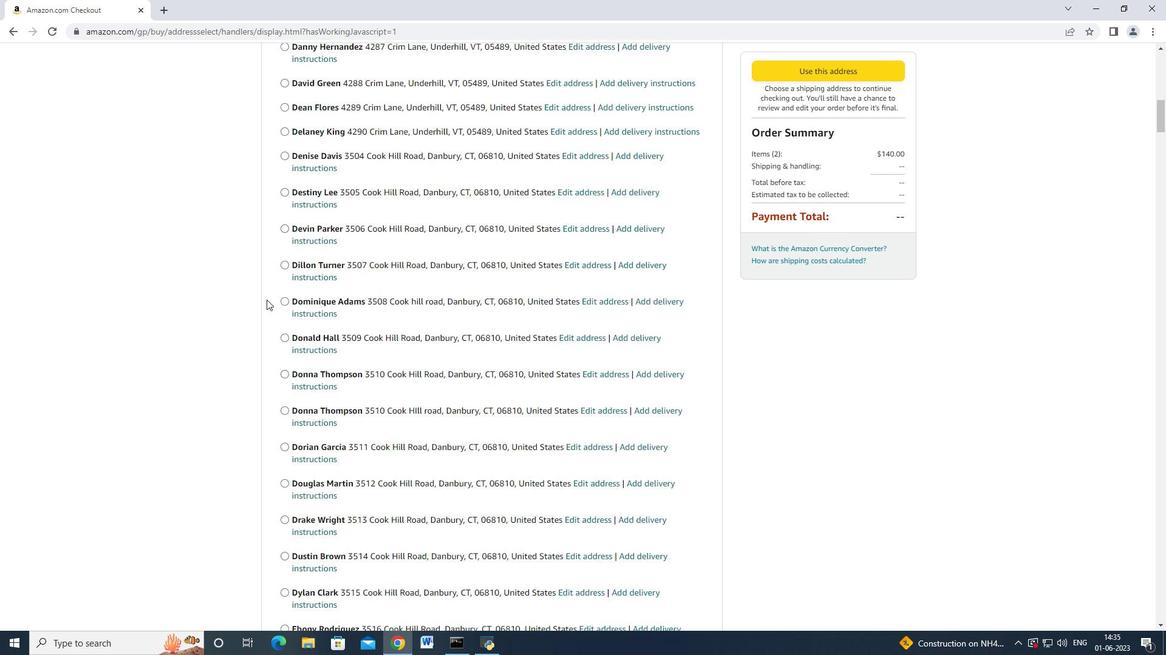 
Action: Mouse scrolled (266, 300) with delta (0, 0)
Screenshot: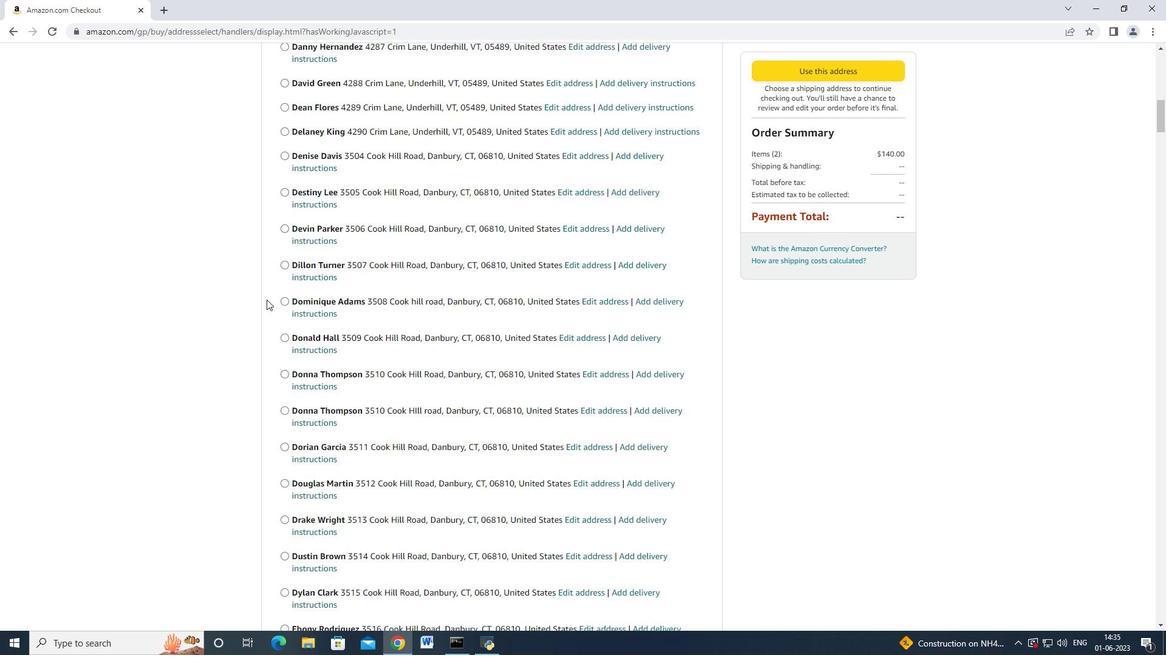 
Action: Mouse scrolled (266, 300) with delta (0, 0)
Screenshot: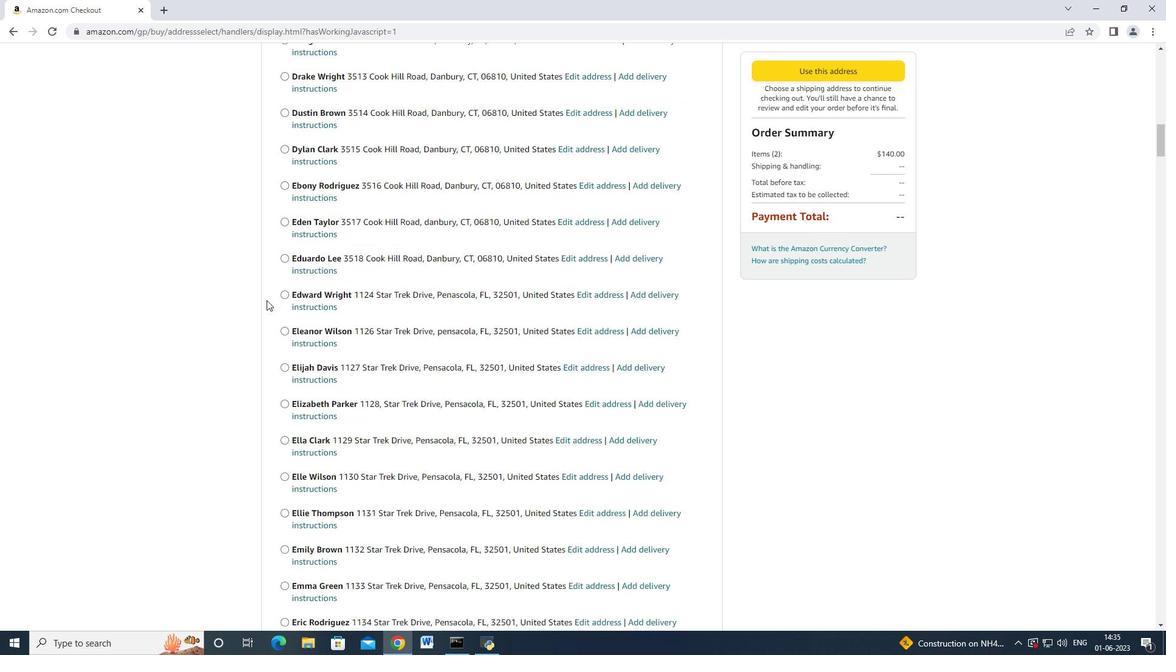 
Action: Mouse moved to (266, 300)
Screenshot: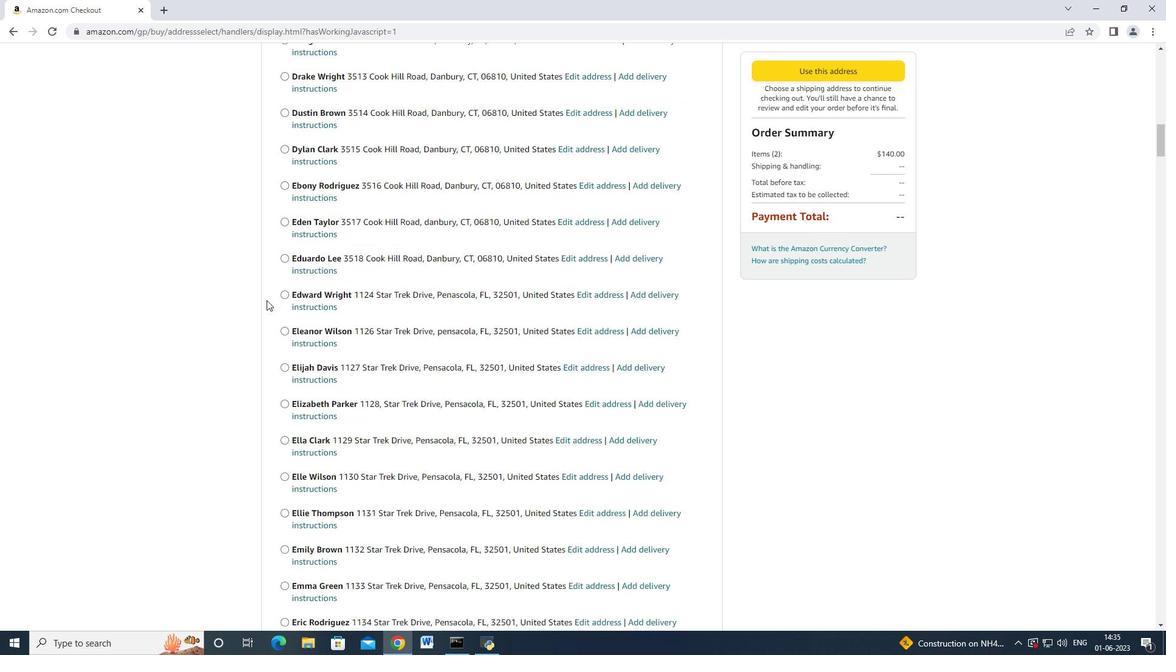 
Action: Mouse scrolled (266, 300) with delta (0, 0)
Screenshot: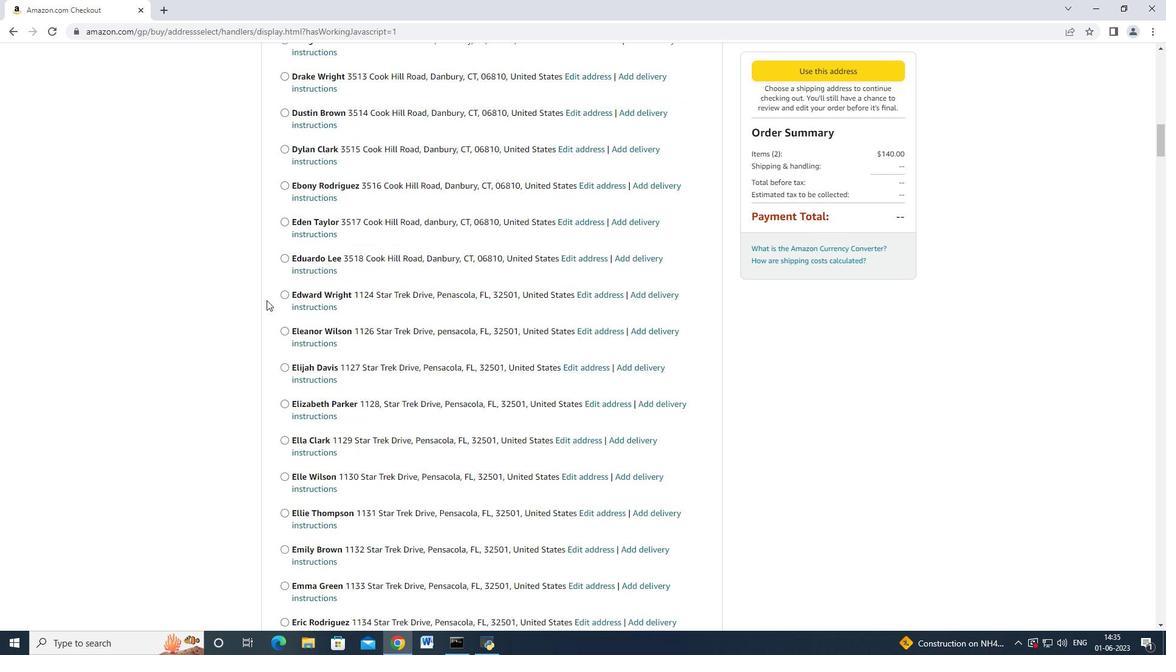
Action: Mouse moved to (266, 301)
Screenshot: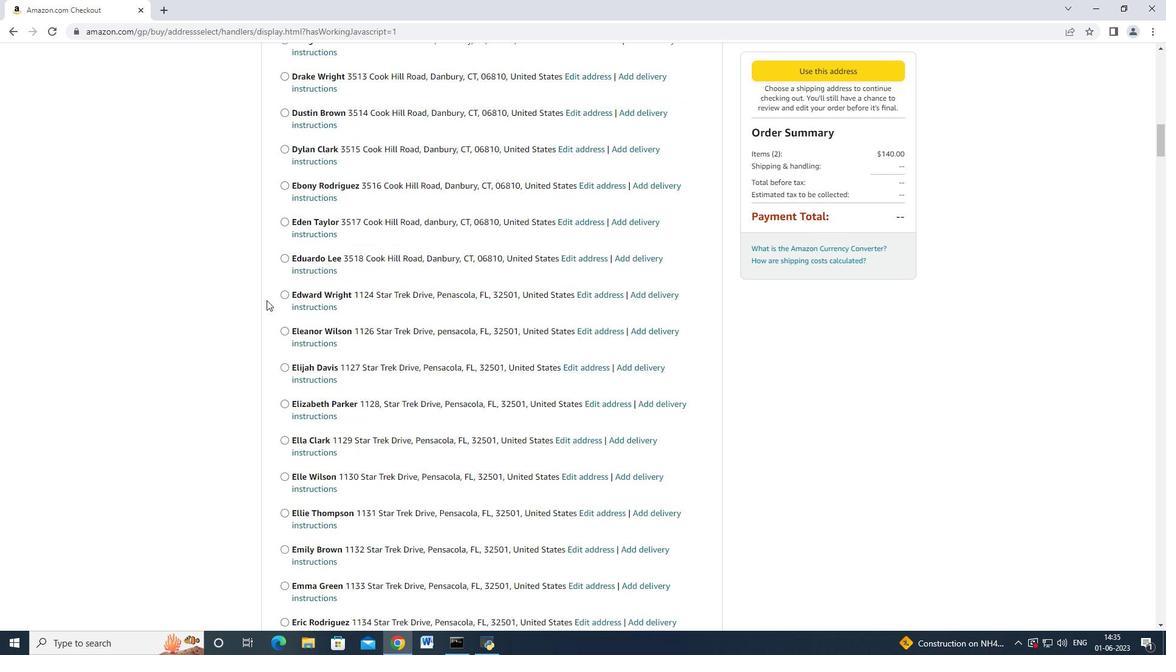 
Action: Mouse scrolled (266, 300) with delta (0, 0)
Screenshot: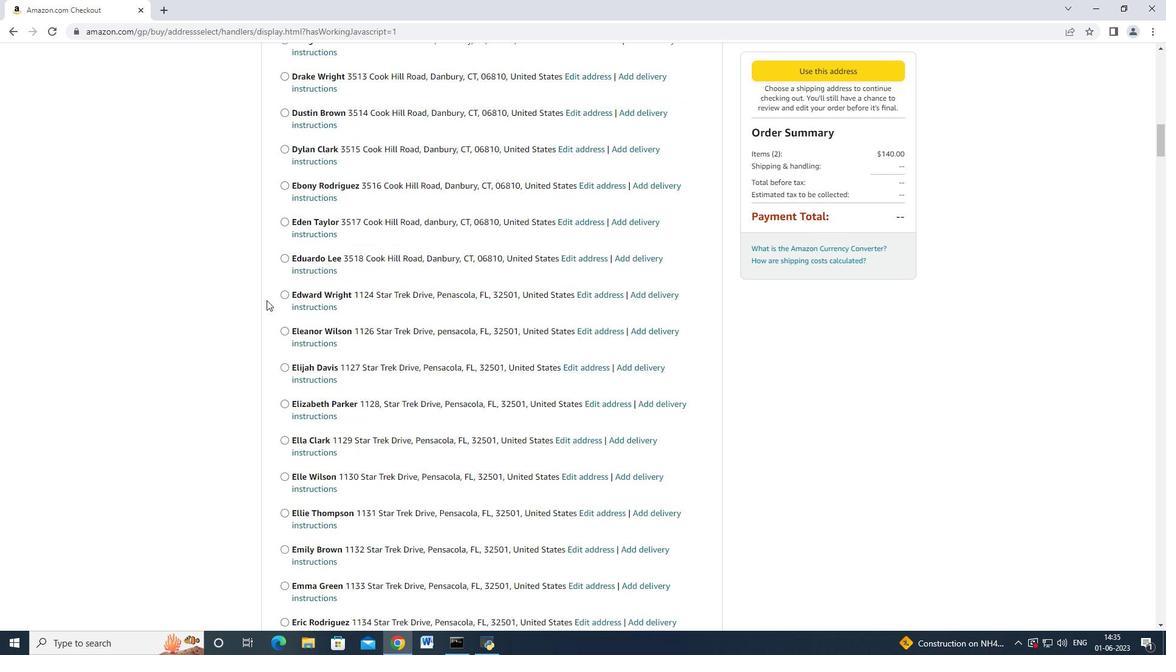 
Action: Mouse scrolled (266, 300) with delta (0, 0)
Screenshot: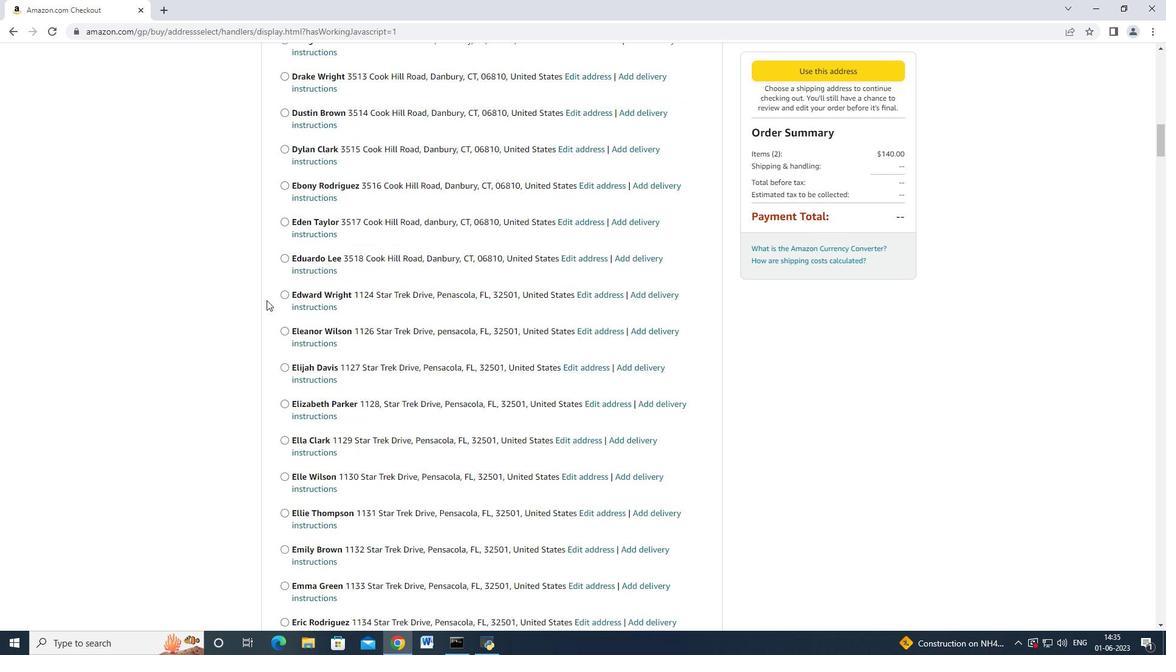 
Action: Mouse scrolled (266, 300) with delta (0, 0)
Screenshot: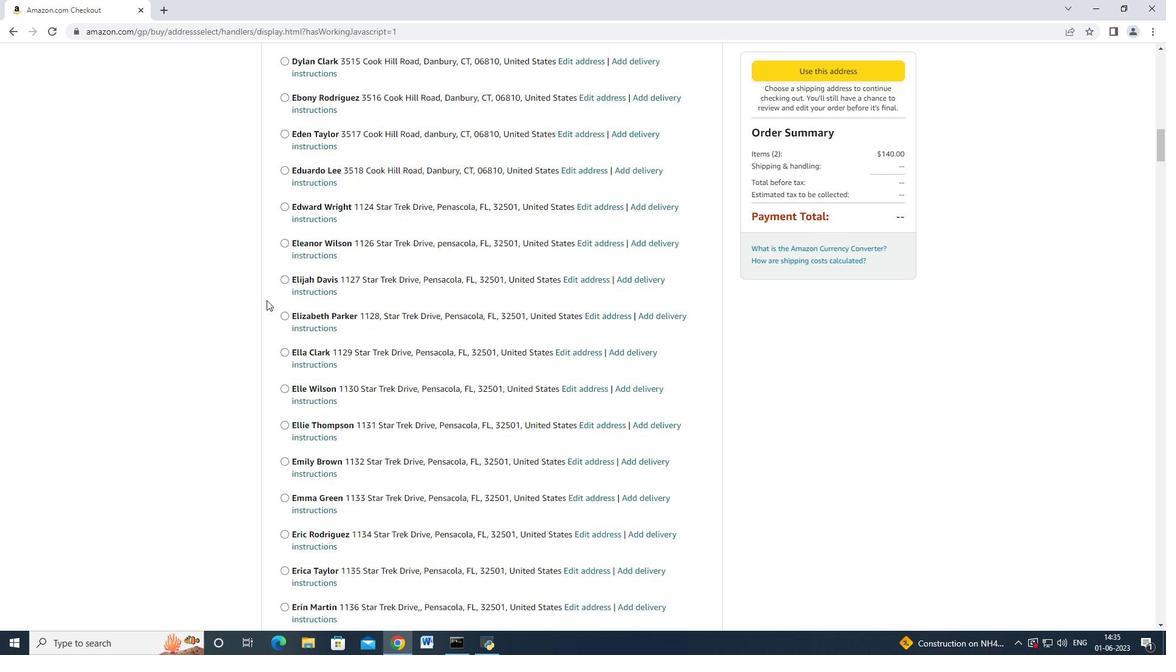 
Action: Mouse moved to (266, 301)
Screenshot: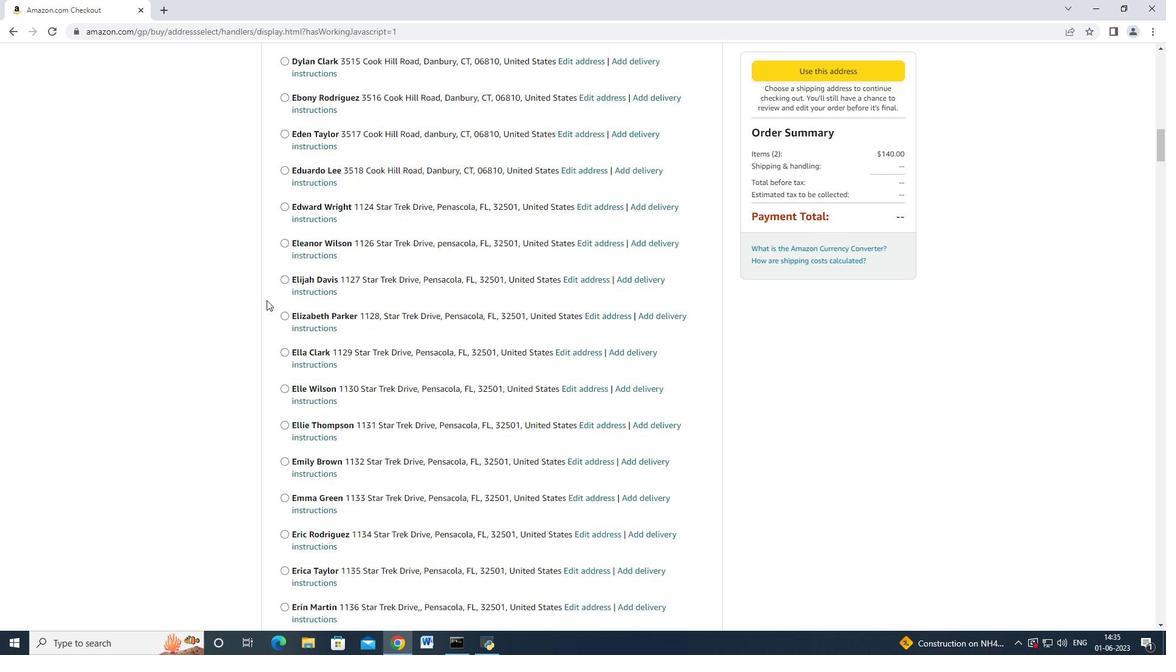 
Action: Mouse scrolled (266, 300) with delta (0, 0)
Screenshot: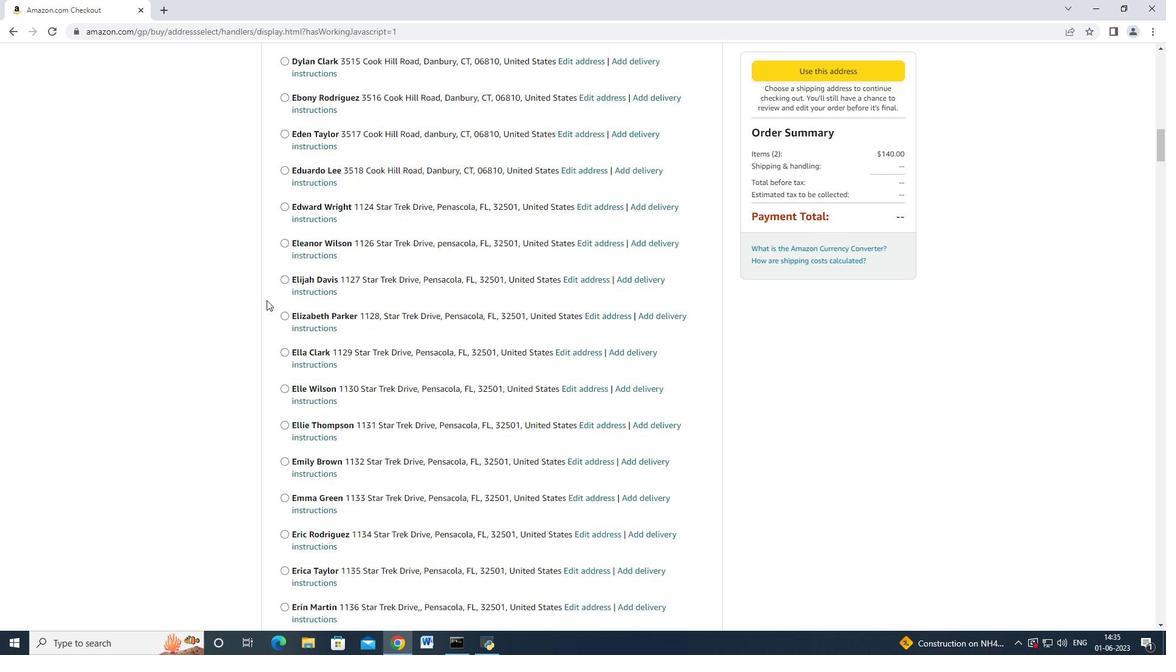 
Action: Mouse scrolled (266, 300) with delta (0, 0)
Screenshot: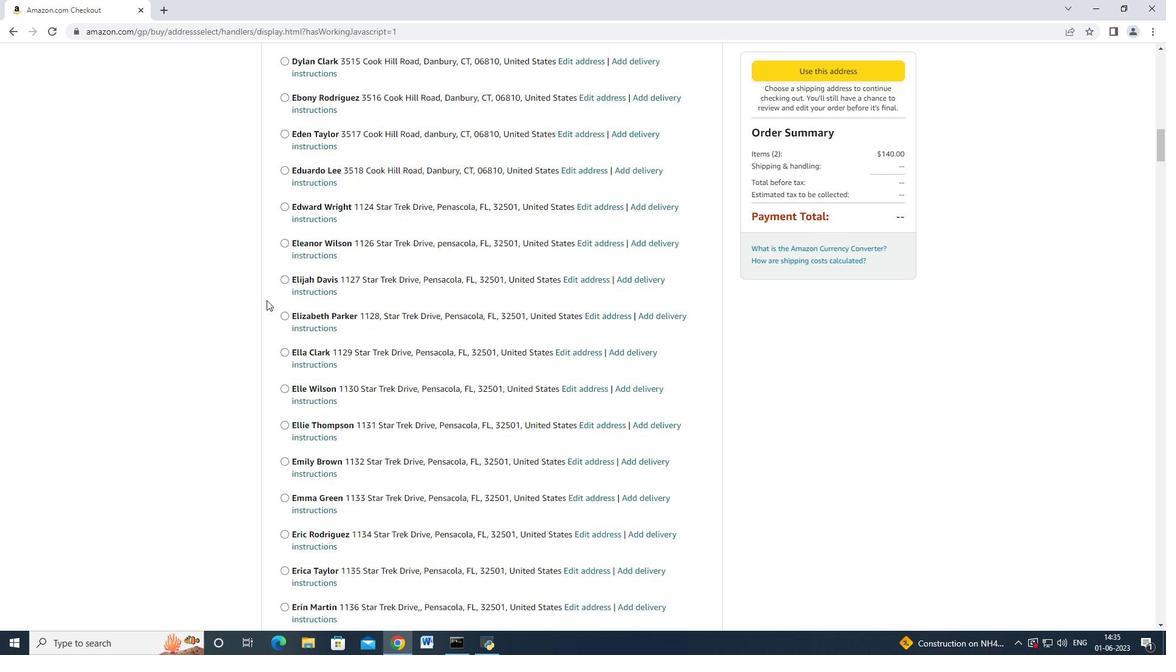 
Action: Mouse scrolled (266, 300) with delta (0, 0)
Screenshot: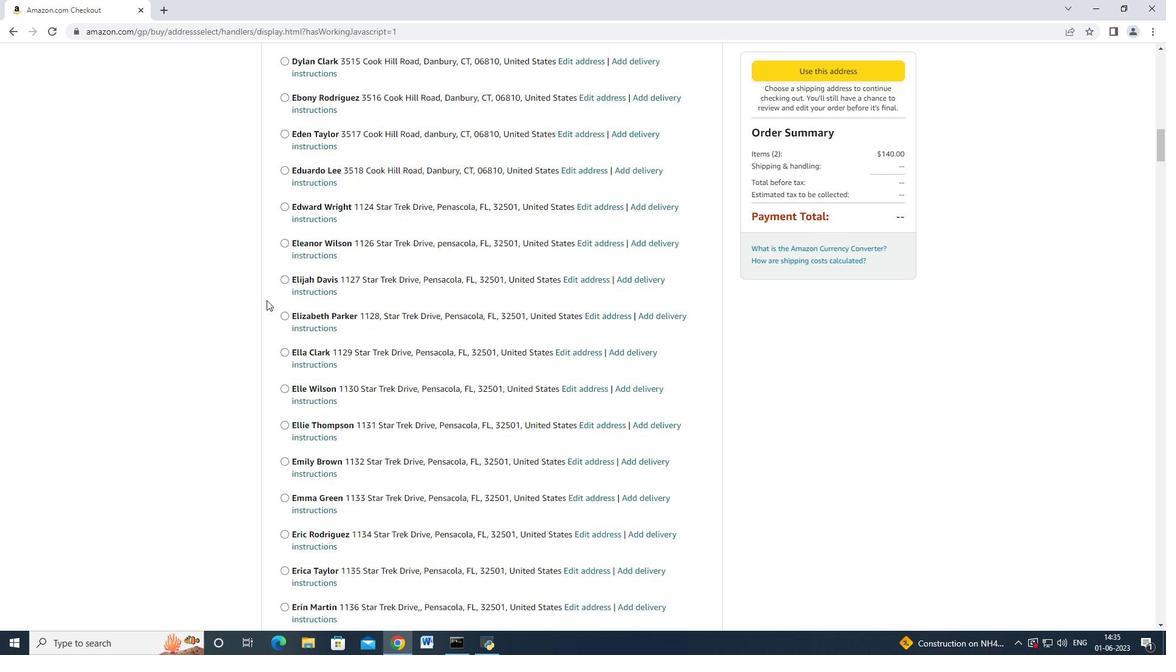 
Action: Mouse moved to (266, 301)
Screenshot: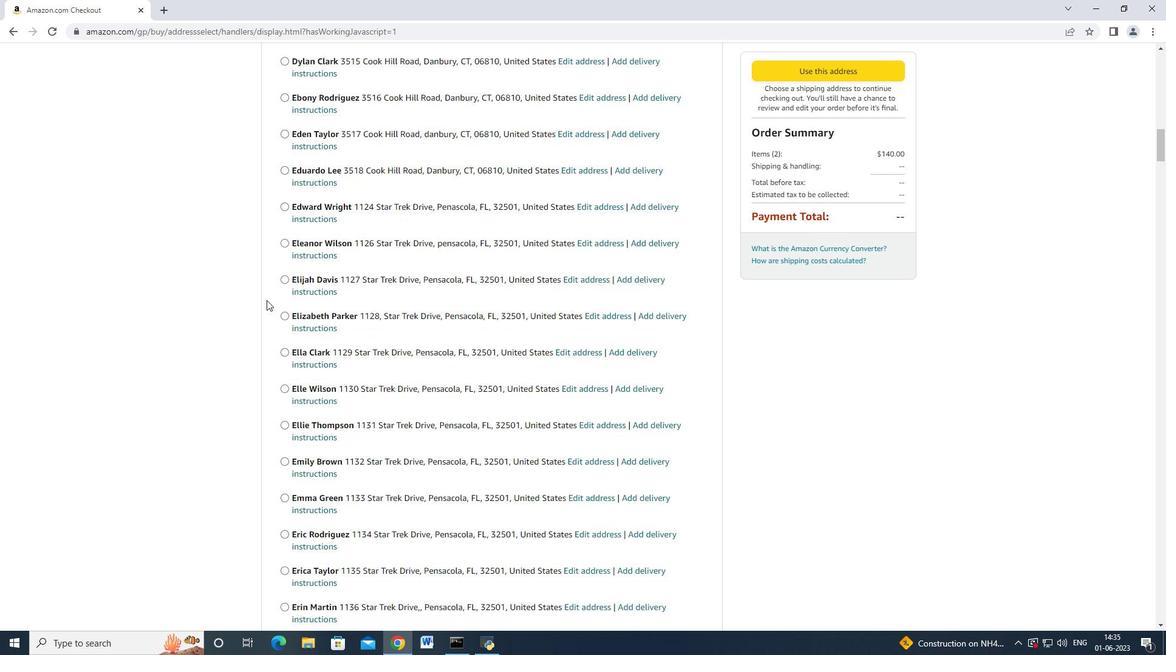 
Action: Mouse scrolled (266, 301) with delta (0, 0)
Screenshot: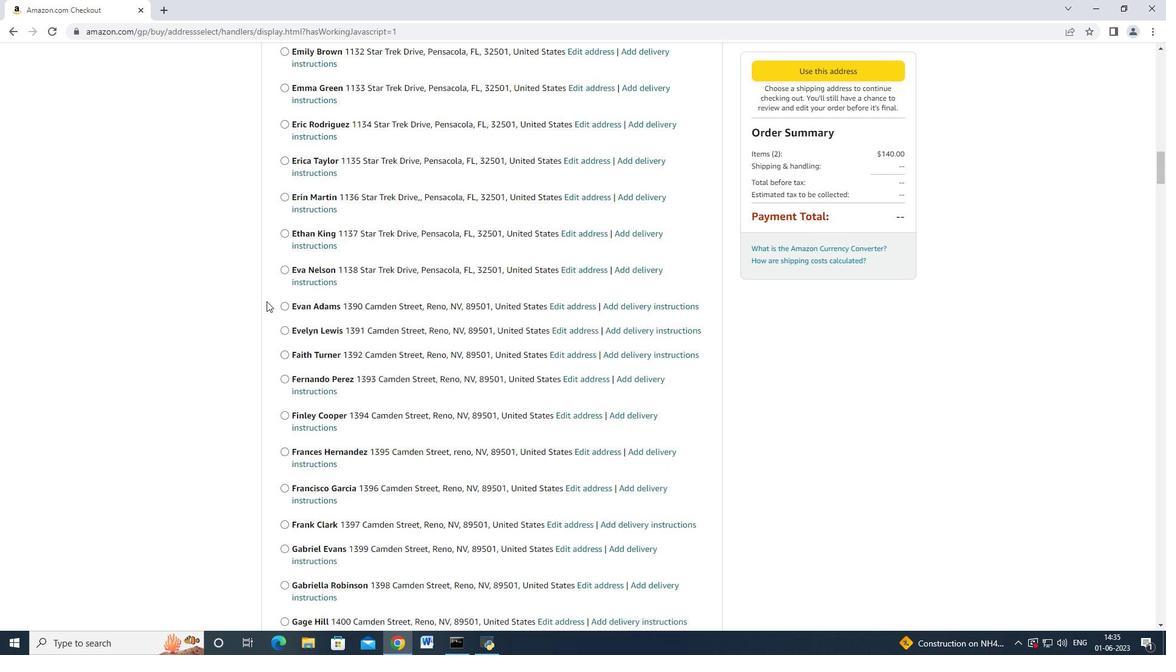 
Action: Mouse moved to (266, 302)
Screenshot: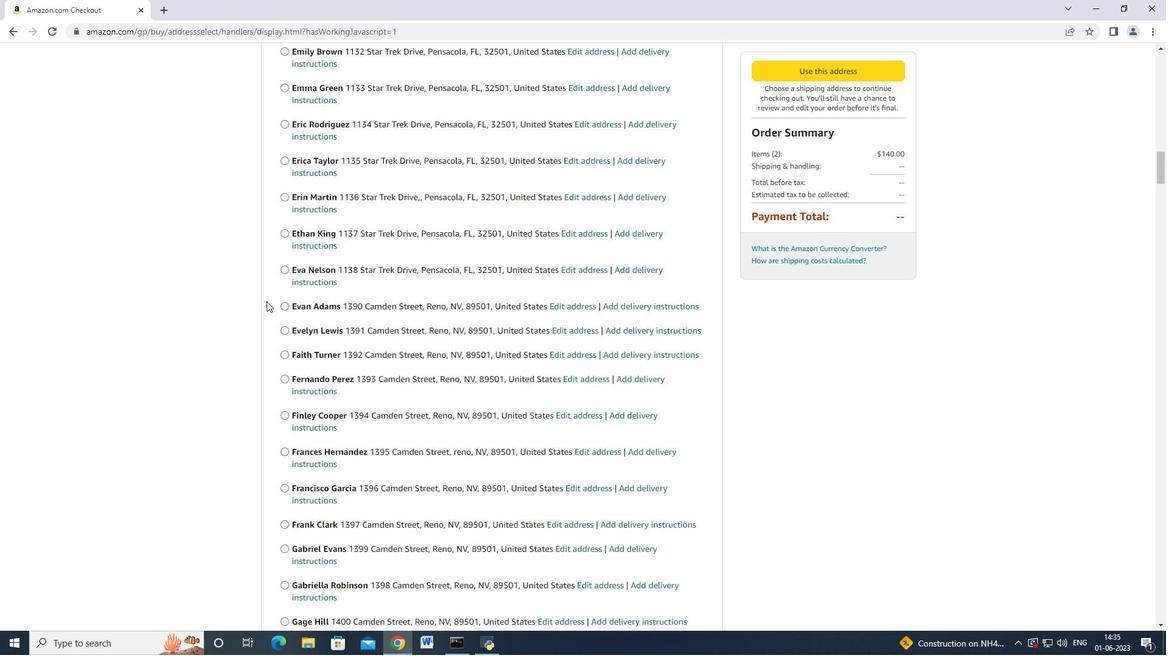 
Action: Mouse scrolled (266, 301) with delta (0, 0)
Screenshot: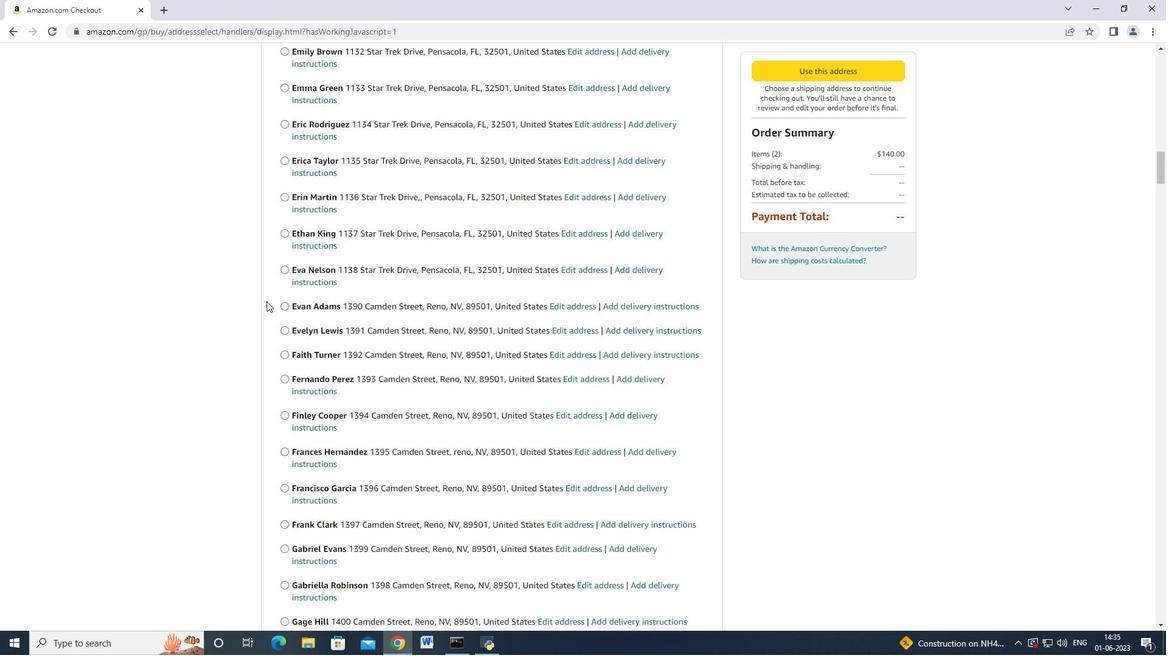
Action: Mouse scrolled (266, 301) with delta (0, 0)
Screenshot: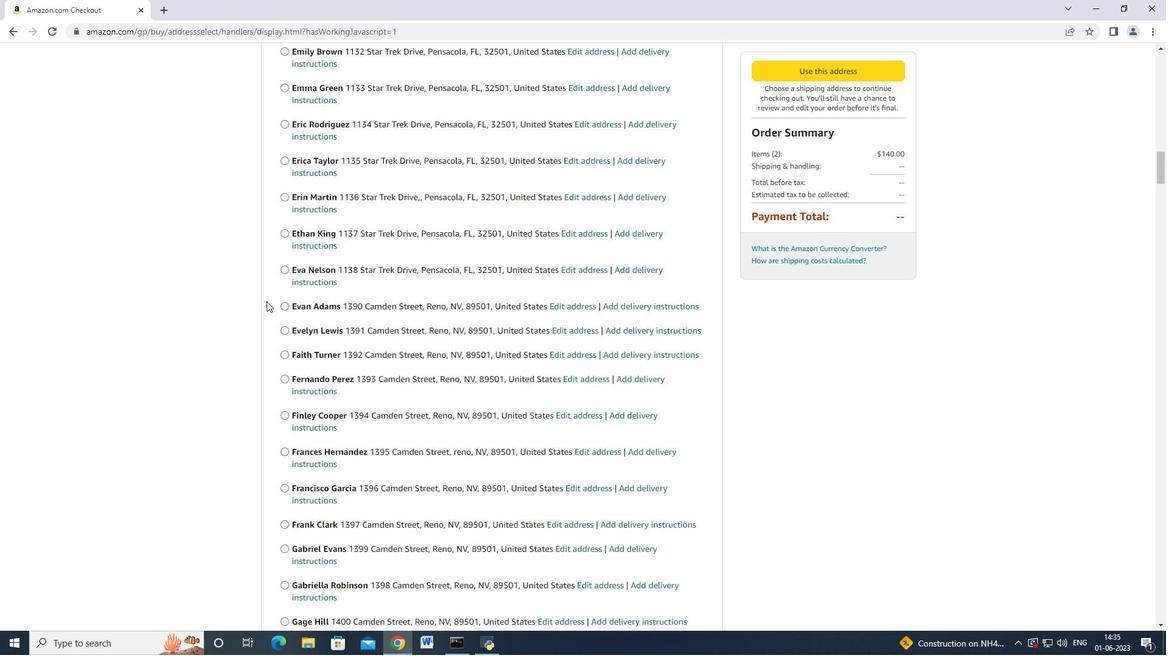 
Action: Mouse moved to (266, 302)
Screenshot: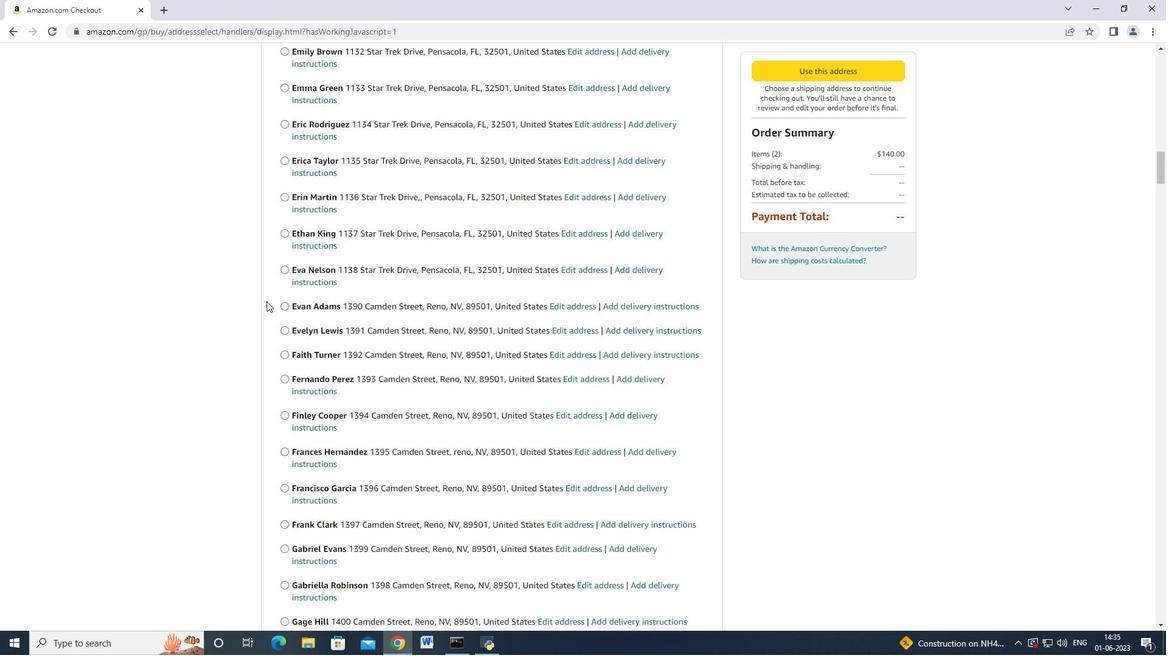 
Action: Mouse scrolled (266, 301) with delta (0, 0)
Screenshot: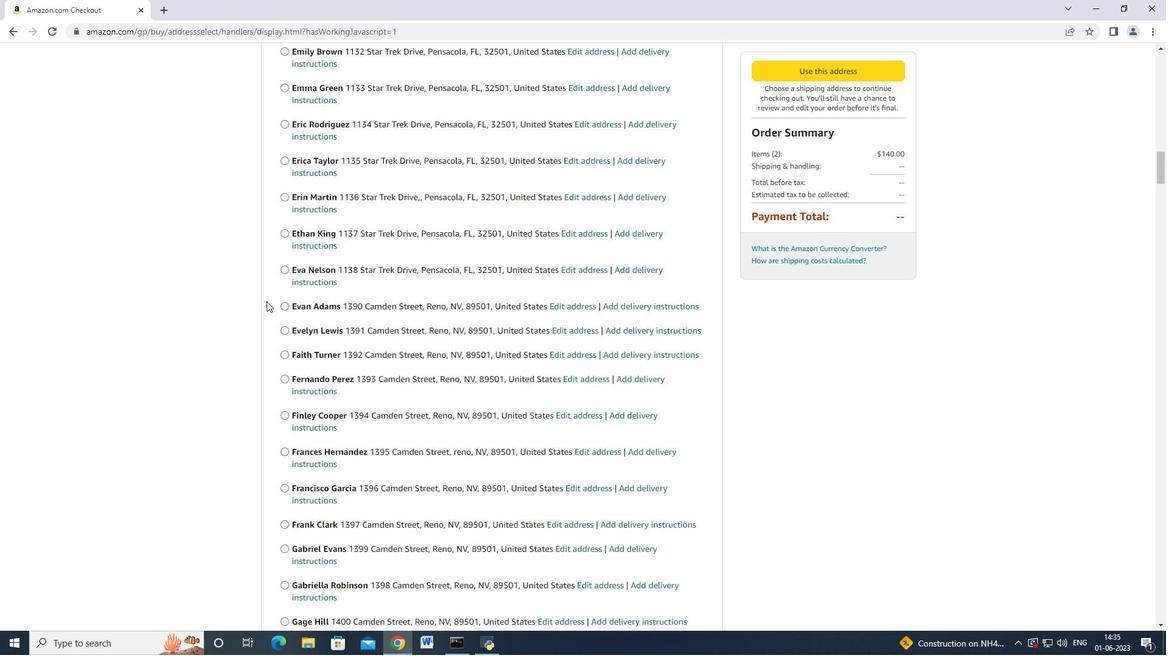 
Action: Mouse scrolled (266, 301) with delta (0, 0)
Screenshot: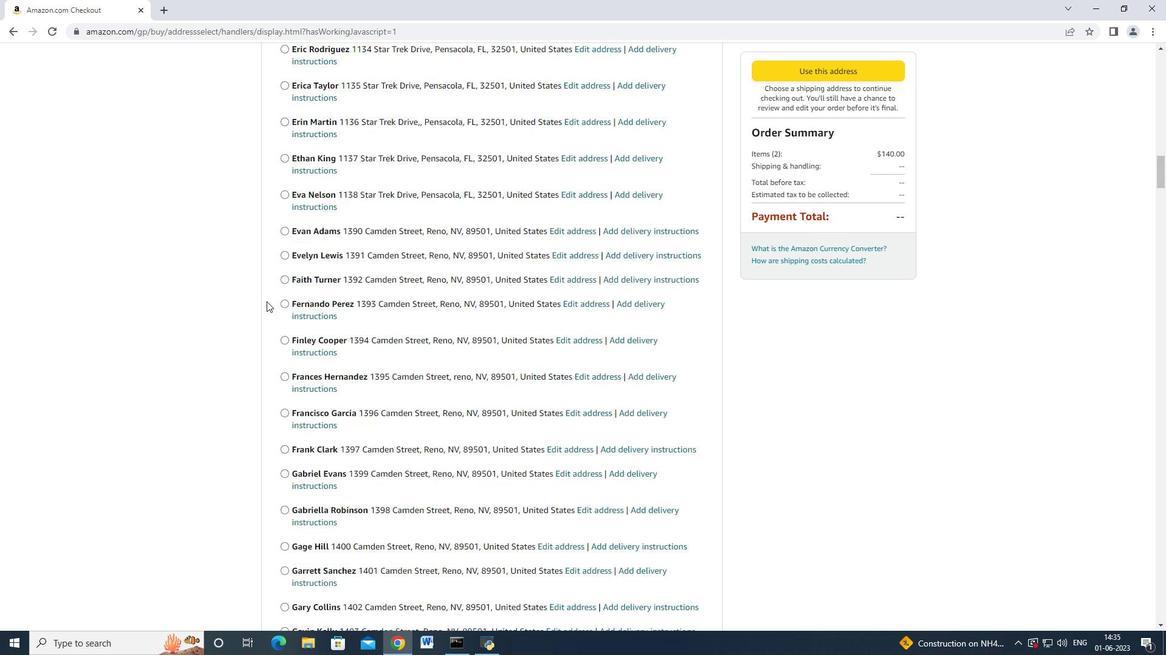 
Action: Mouse scrolled (266, 301) with delta (0, 0)
Screenshot: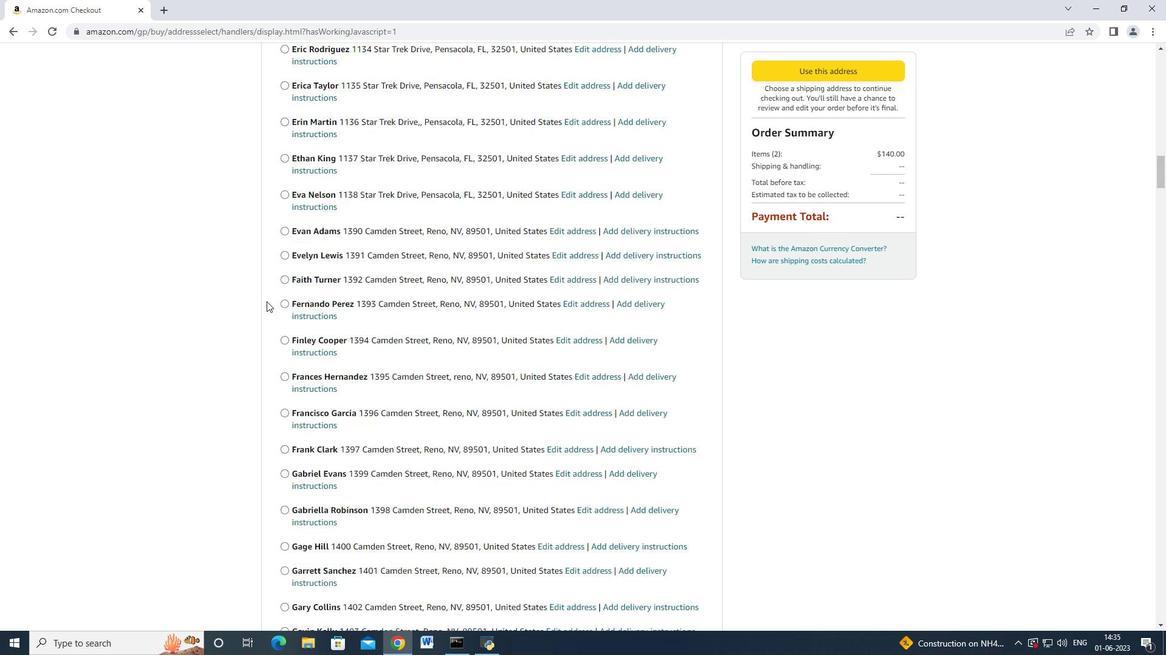 
Action: Mouse moved to (266, 303)
Screenshot: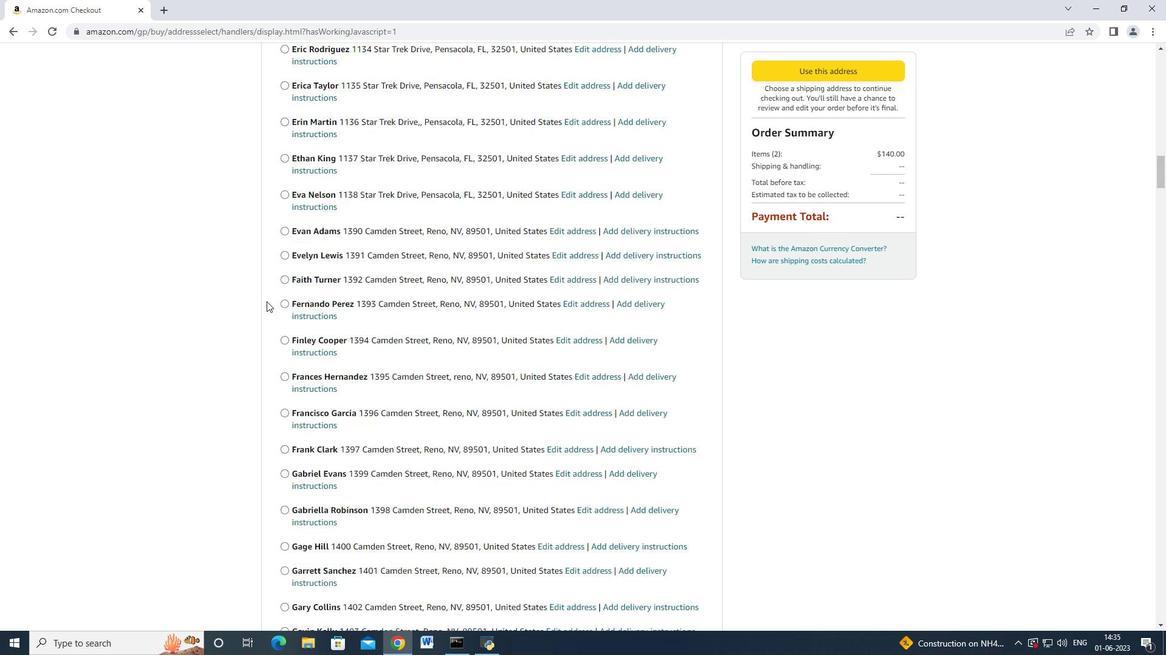 
Action: Mouse scrolled (266, 301) with delta (0, -1)
Screenshot: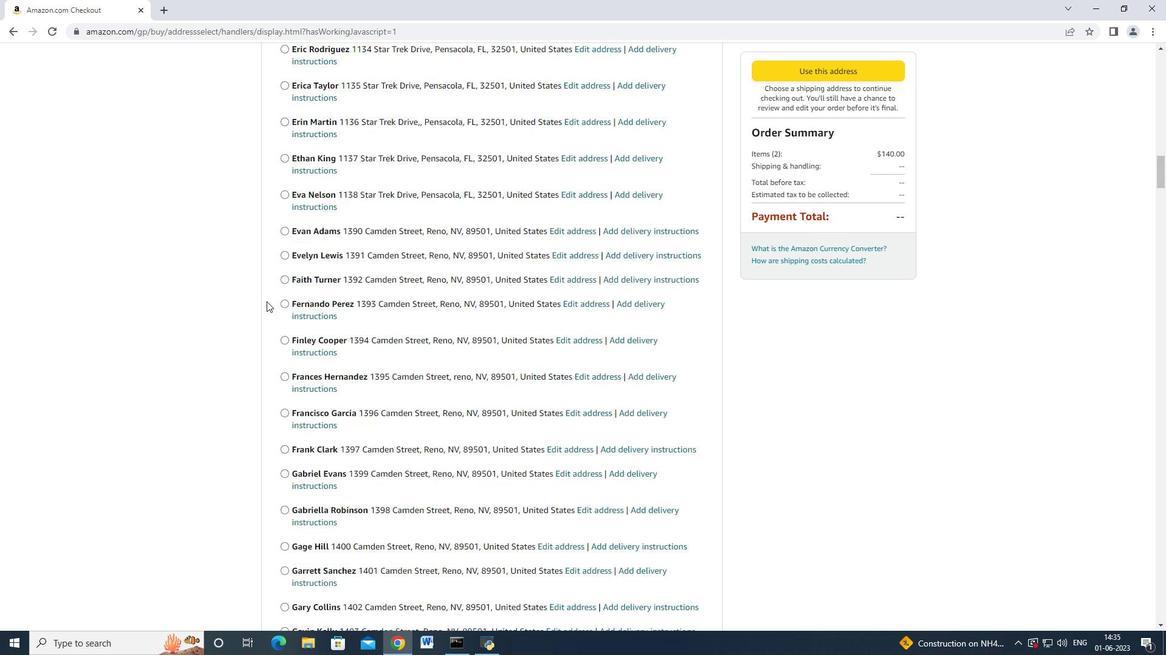 
Action: Mouse scrolled (266, 302) with delta (0, 0)
Screenshot: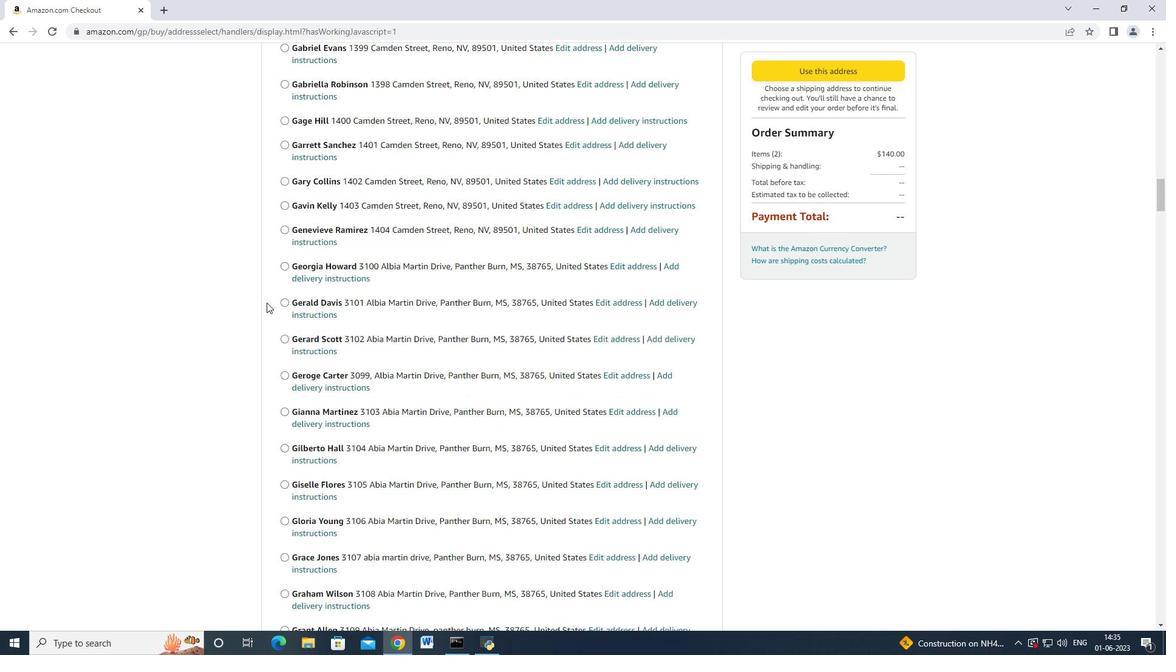 
Action: Mouse moved to (266, 303)
Screenshot: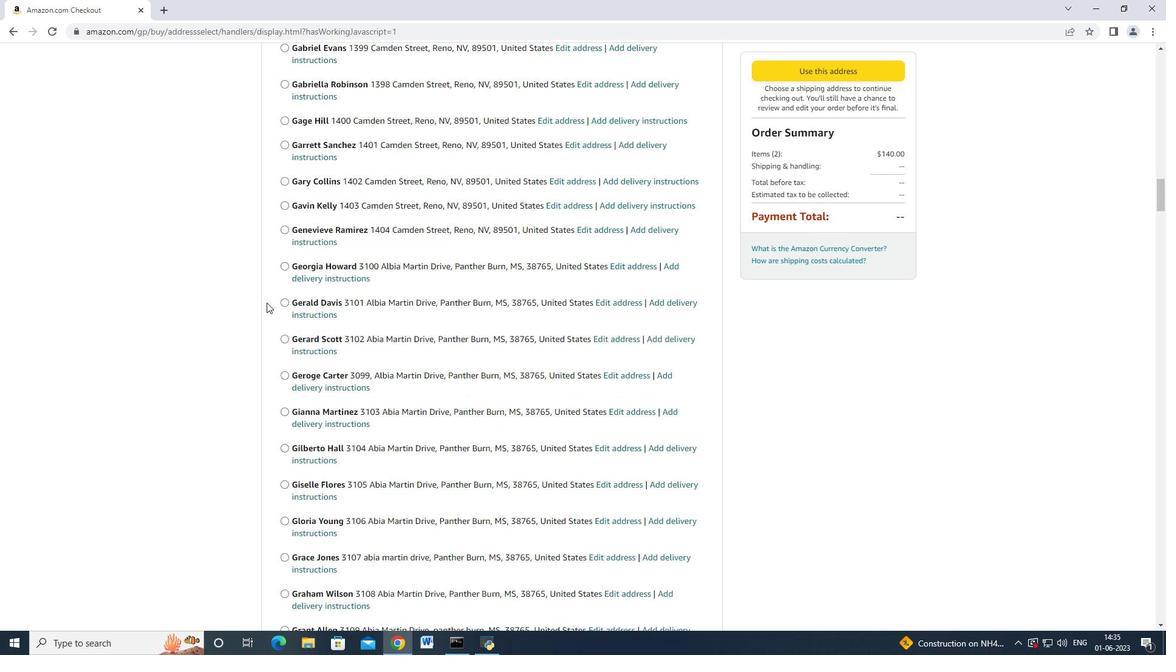 
Action: Mouse scrolled (266, 302) with delta (0, 0)
Screenshot: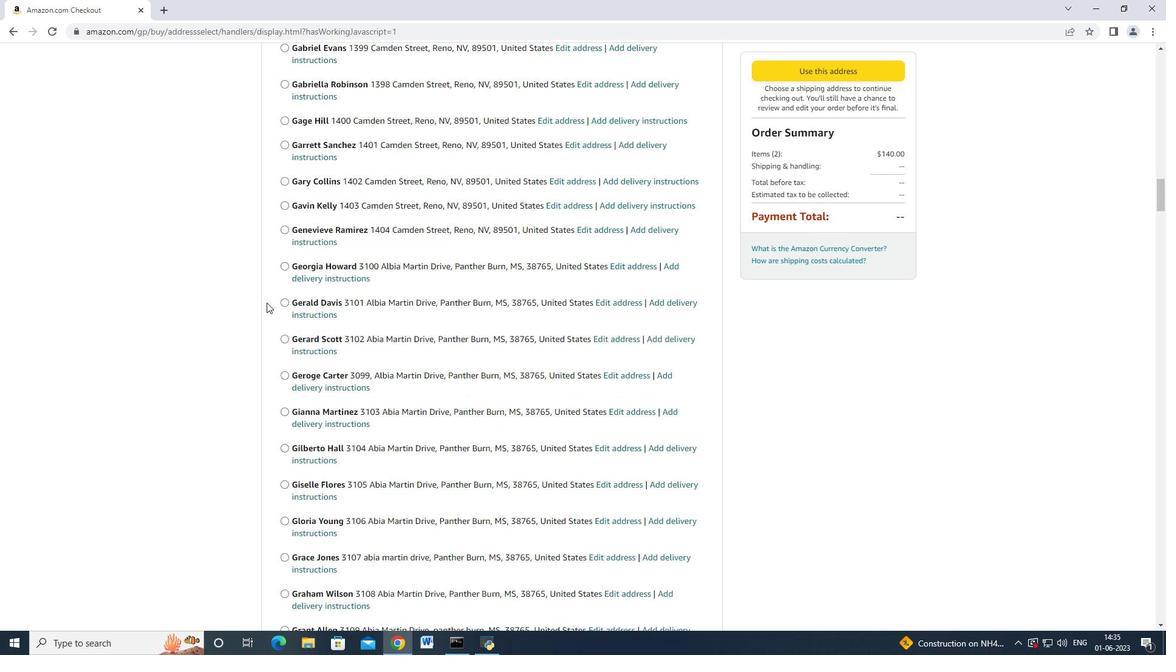 
Action: Mouse scrolled (266, 302) with delta (0, 0)
Screenshot: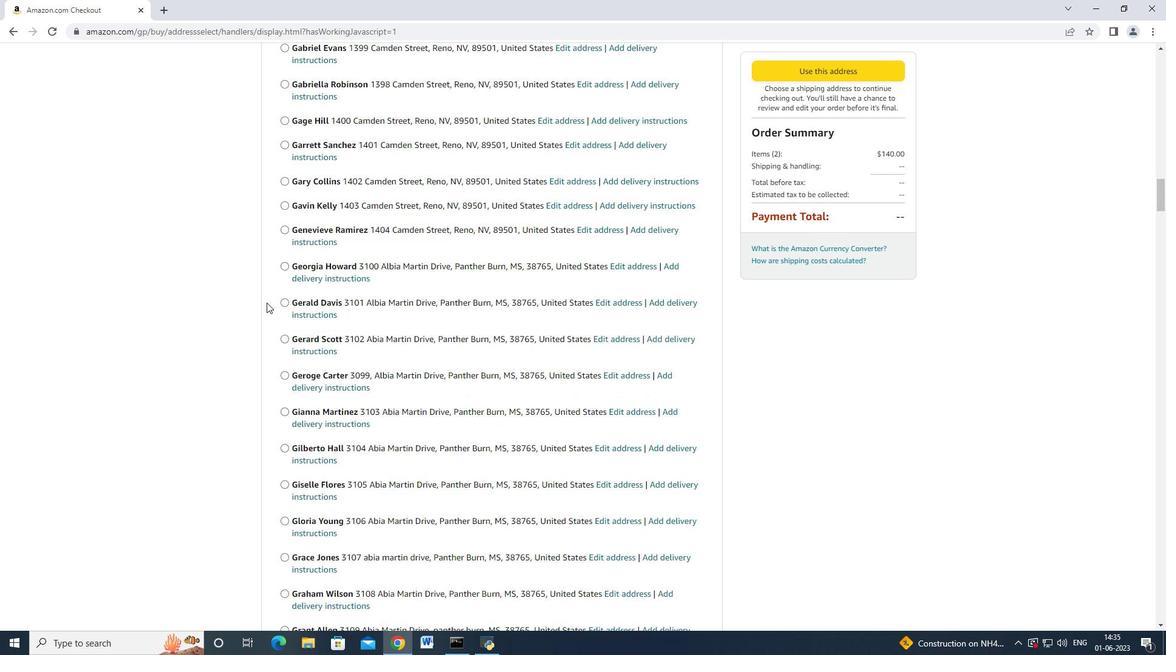 
Action: Mouse scrolled (266, 302) with delta (0, 0)
Screenshot: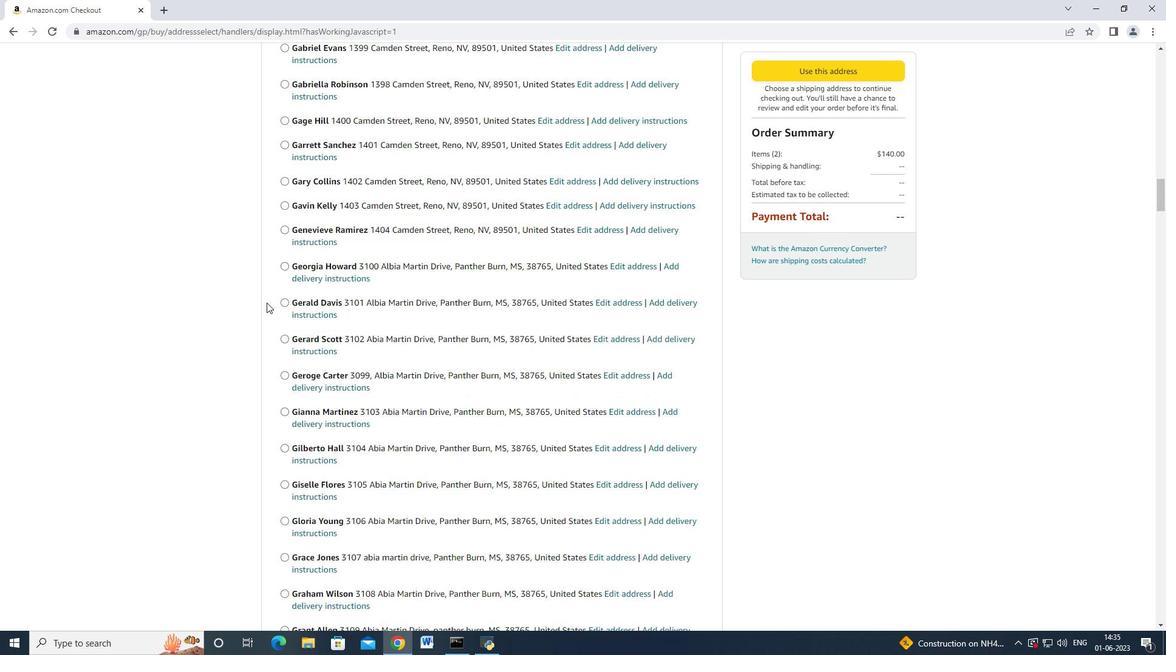 
Action: Mouse scrolled (266, 302) with delta (0, 0)
Screenshot: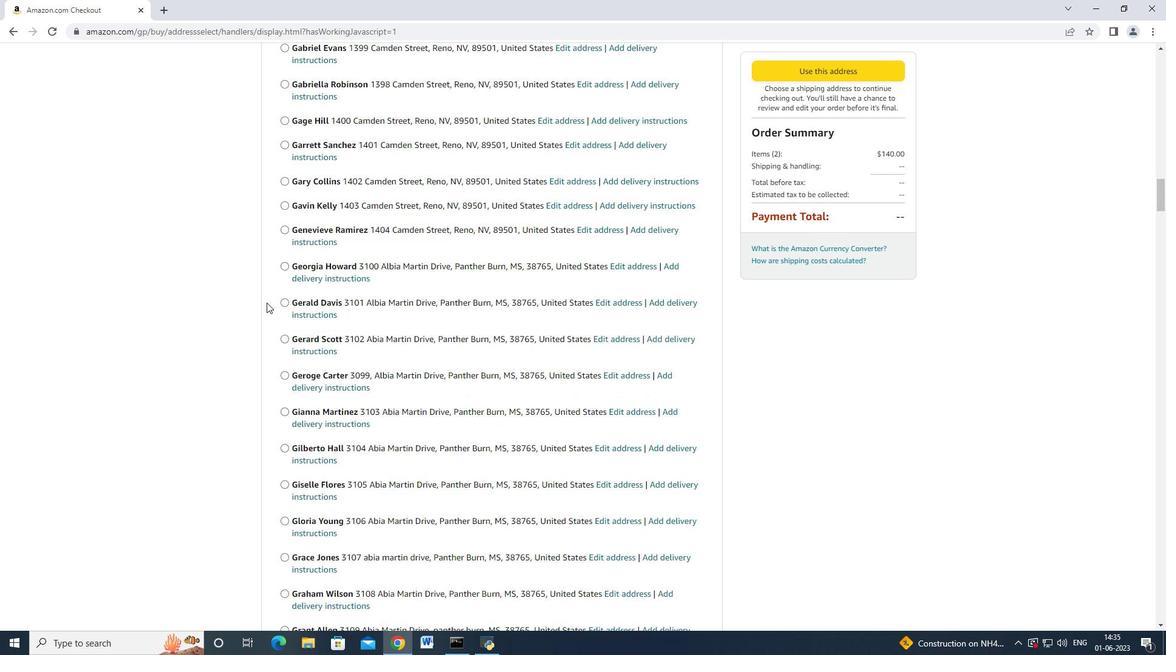 
Action: Mouse scrolled (266, 302) with delta (0, 0)
Screenshot: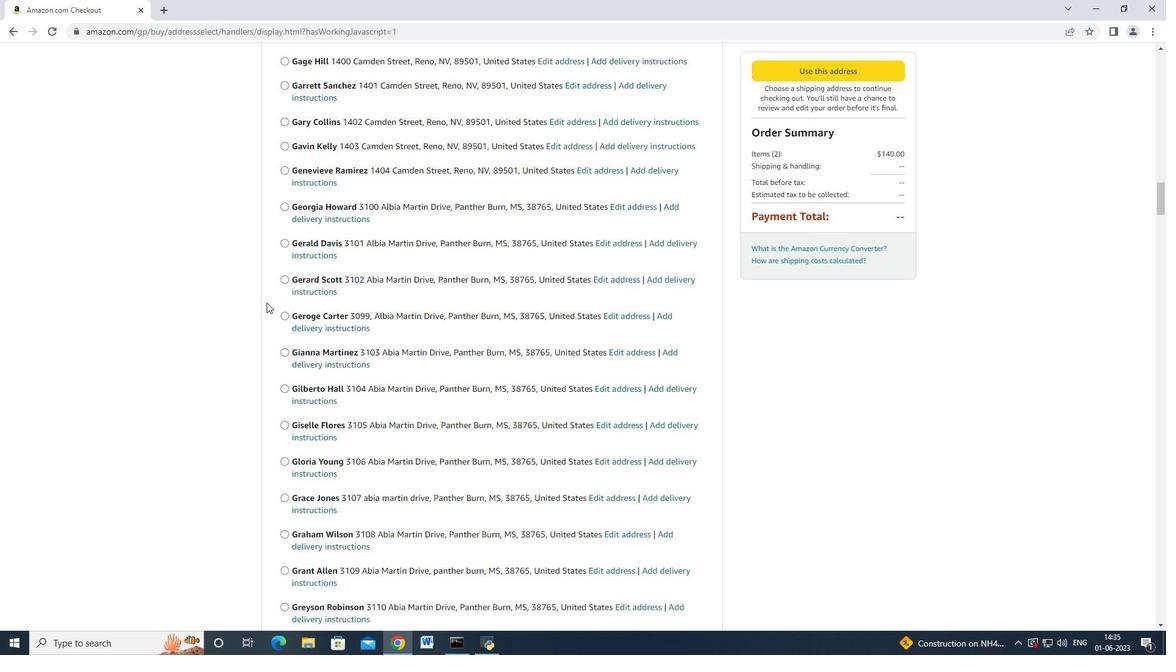 
Action: Mouse scrolled (266, 301) with delta (0, -1)
Screenshot: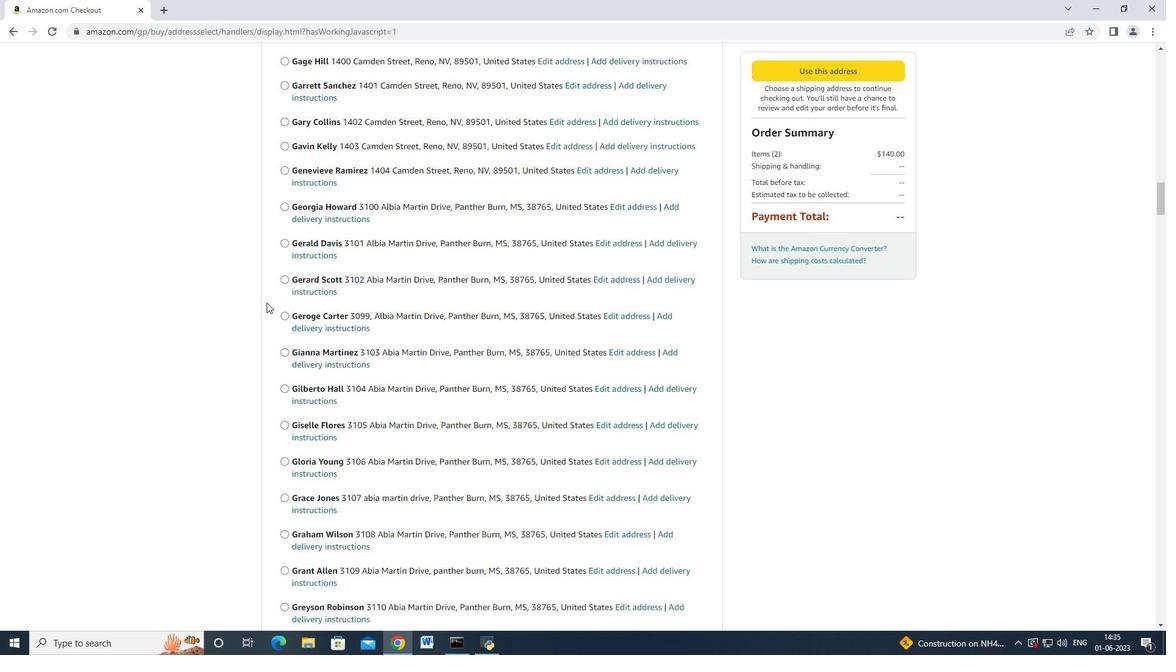 
Action: Mouse scrolled (266, 302) with delta (0, 0)
Screenshot: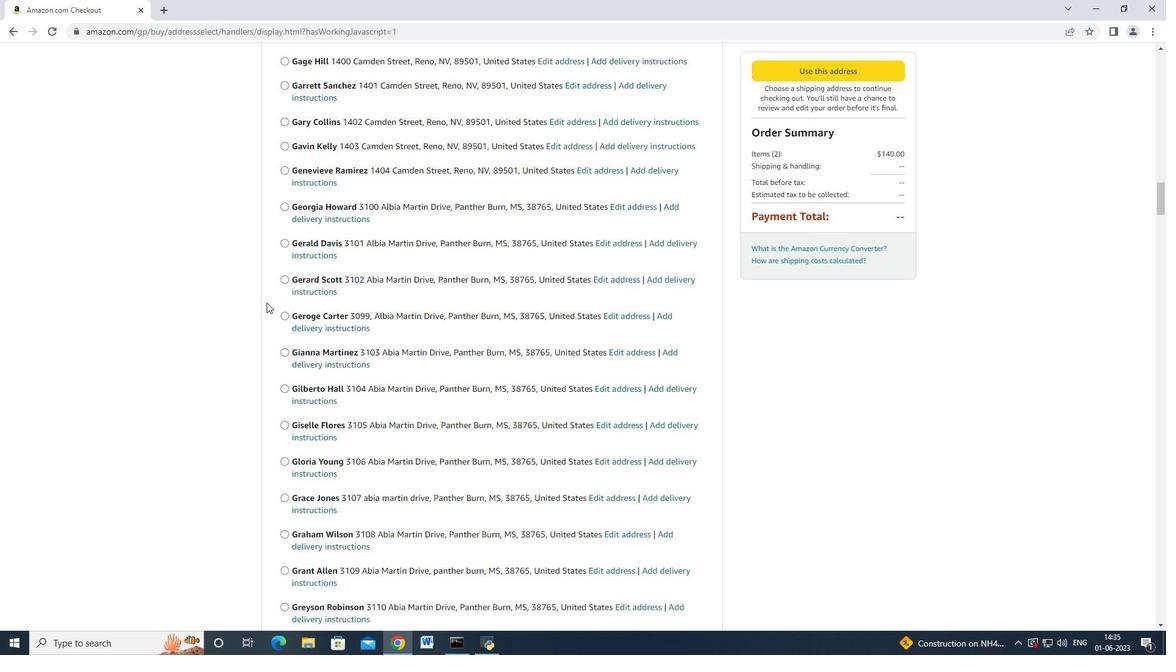 
Action: Mouse moved to (267, 303)
Screenshot: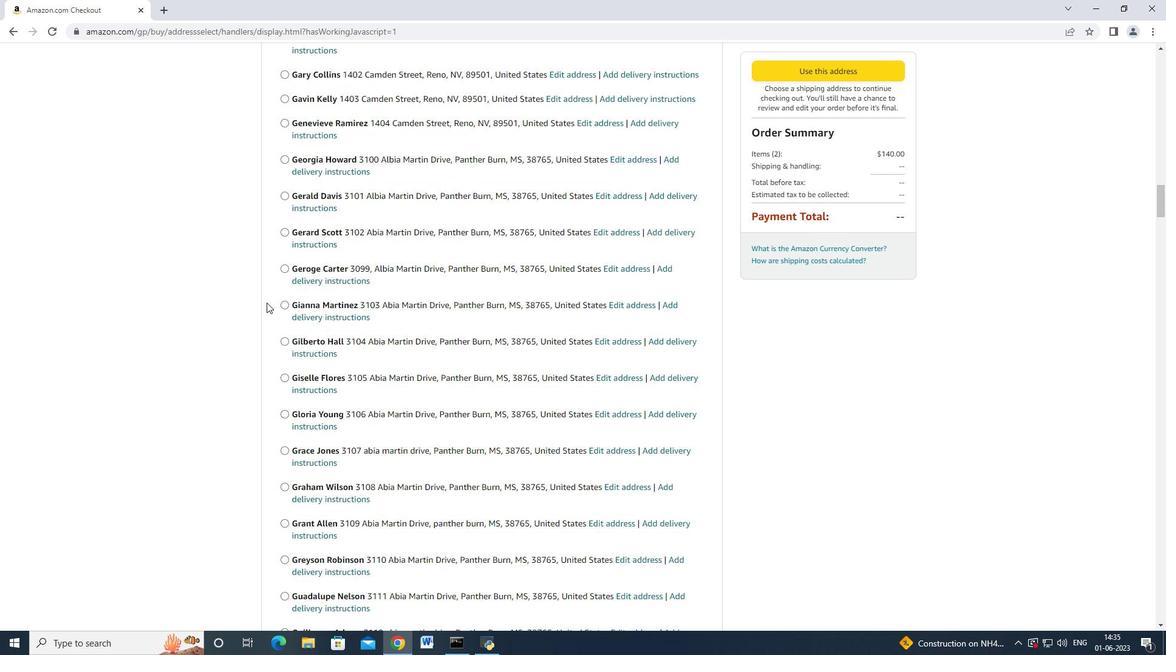 
Action: Mouse scrolled (267, 303) with delta (0, 0)
Screenshot: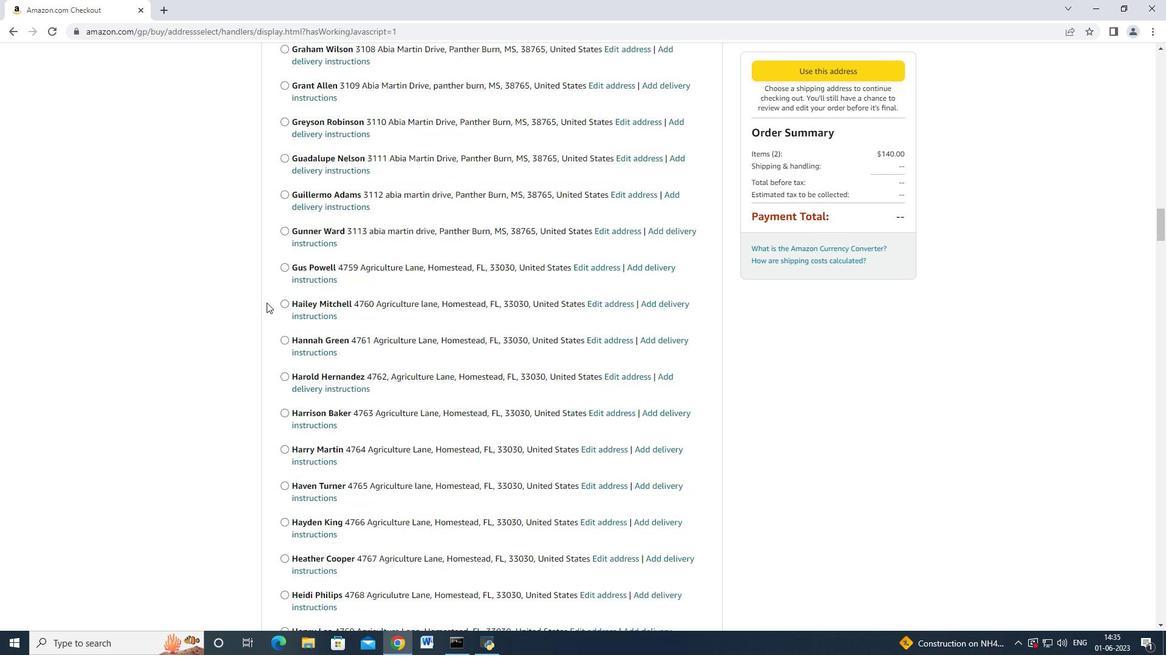 
Action: Mouse scrolled (267, 303) with delta (0, 0)
Screenshot: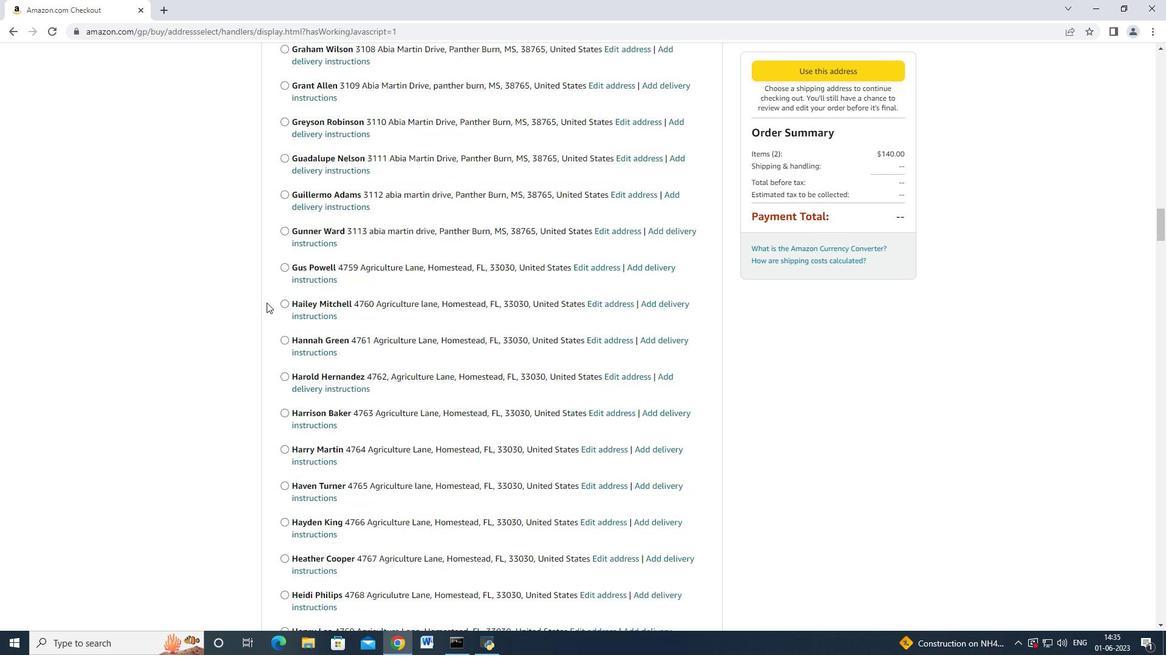 
Action: Mouse scrolled (267, 303) with delta (0, 0)
Screenshot: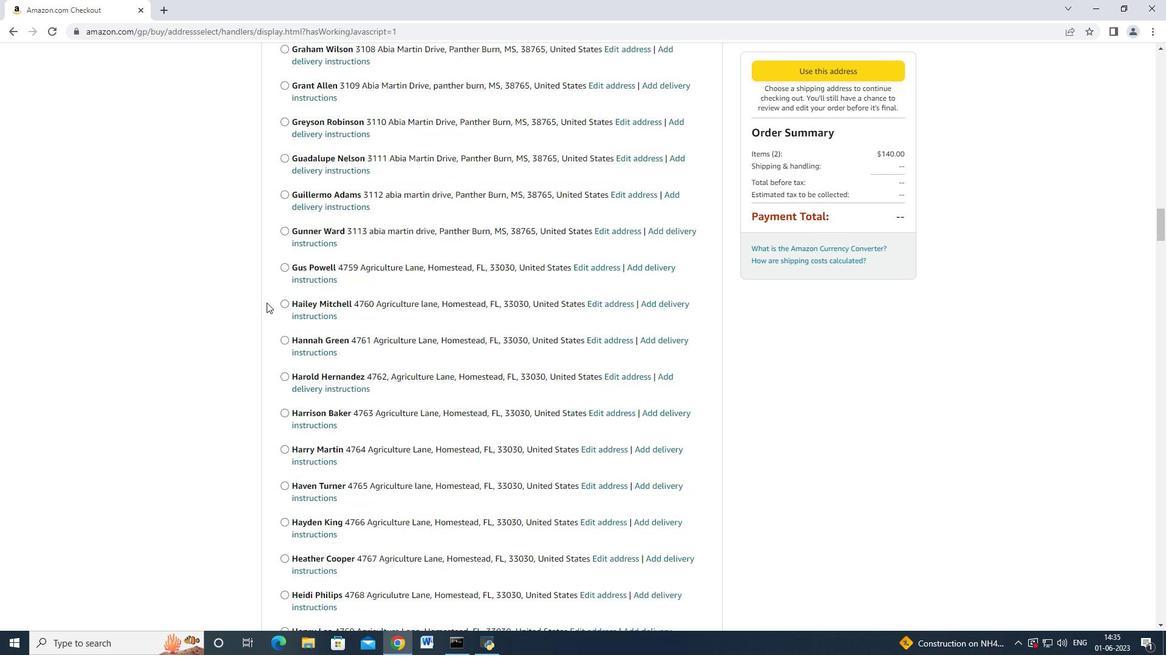 
Action: Mouse scrolled (267, 303) with delta (0, 0)
Screenshot: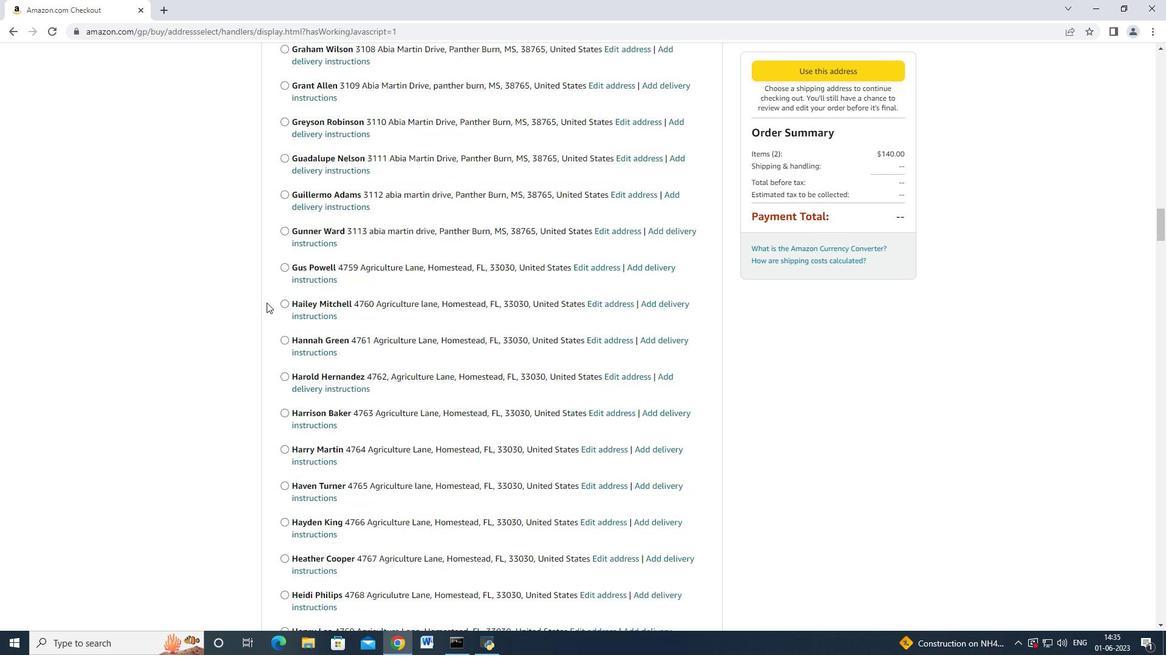 
Action: Mouse scrolled (267, 303) with delta (0, 0)
Screenshot: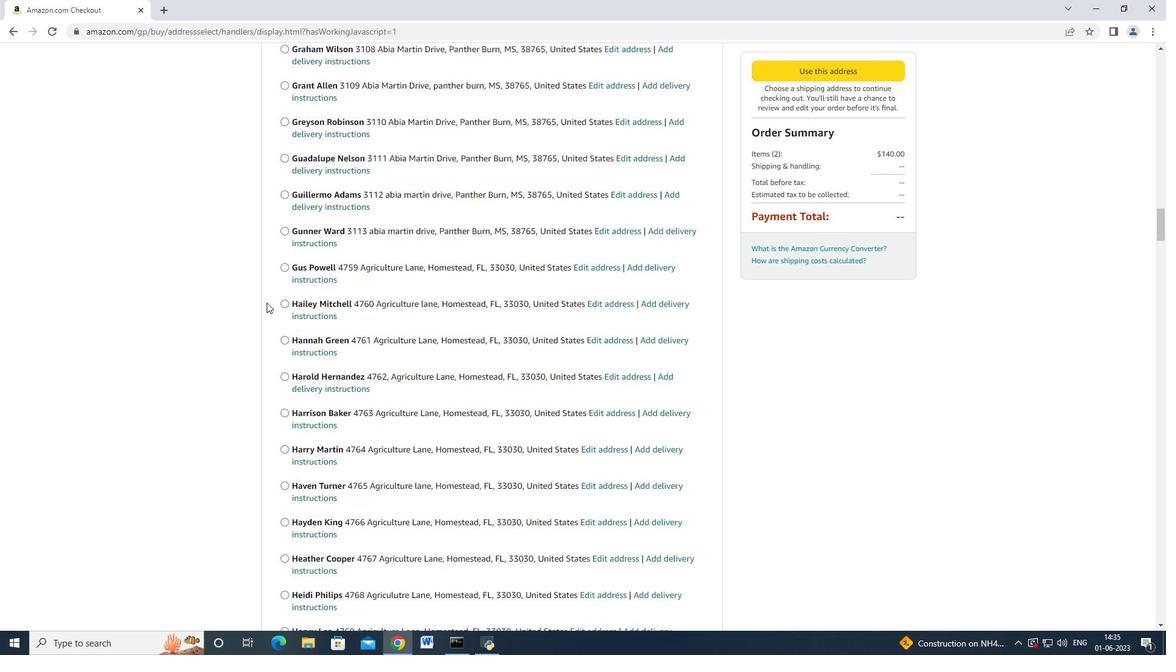 
Action: Mouse scrolled (267, 302) with delta (0, -1)
Screenshot: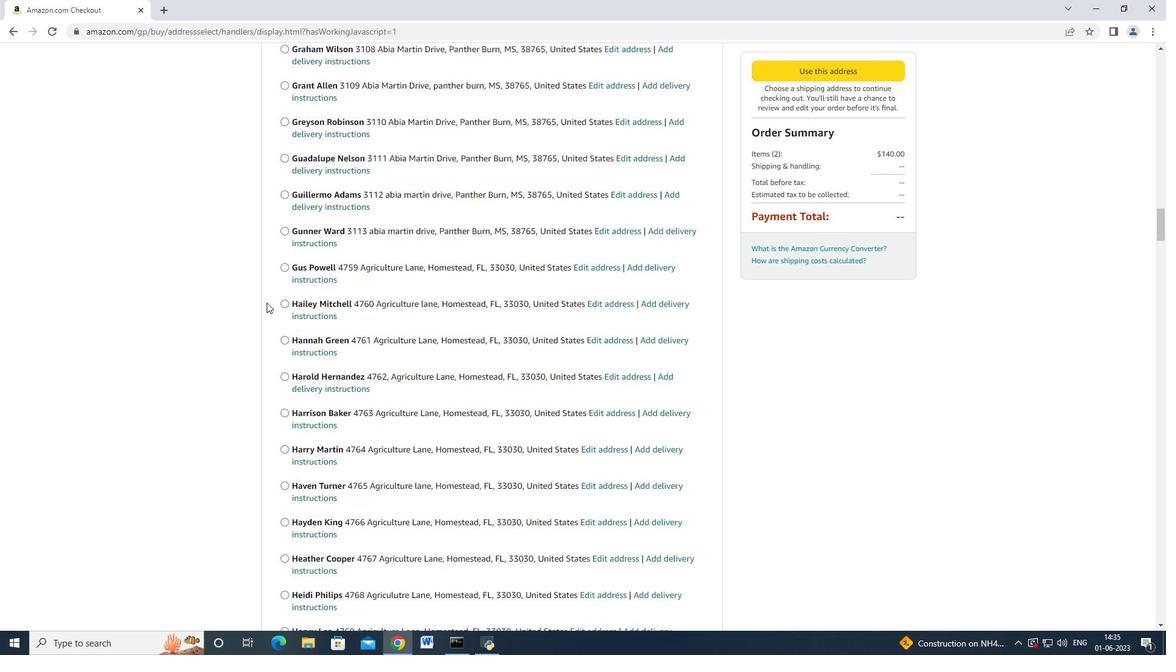 
Action: Mouse scrolled (267, 303) with delta (0, 0)
Screenshot: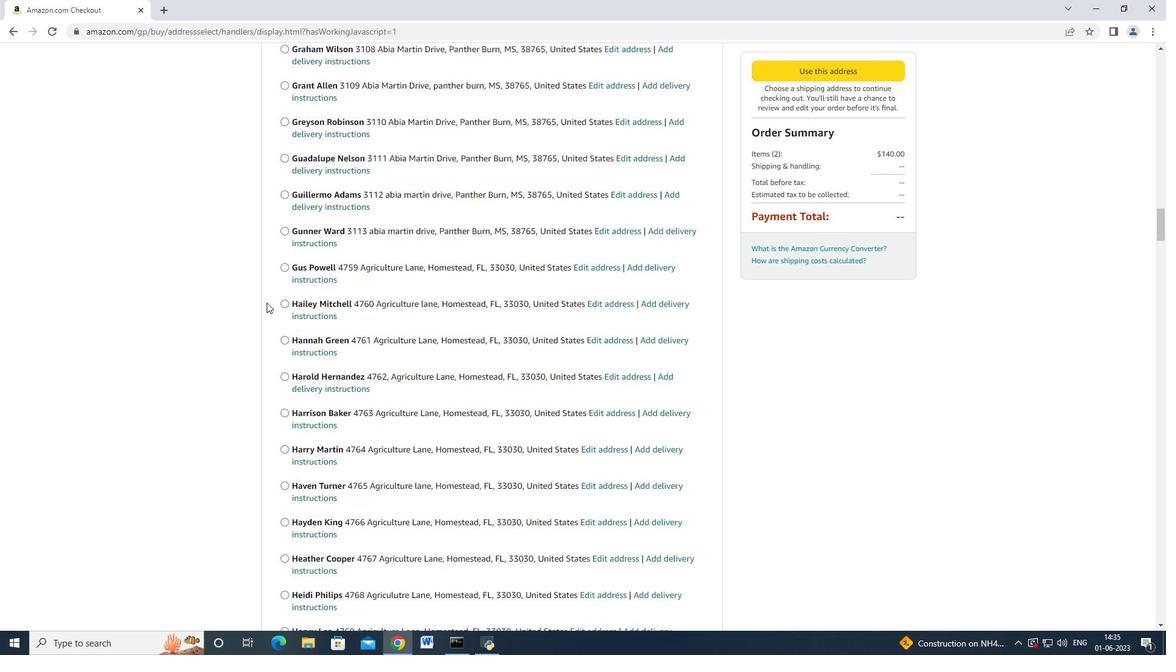 
Action: Mouse scrolled (267, 303) with delta (0, 0)
Screenshot: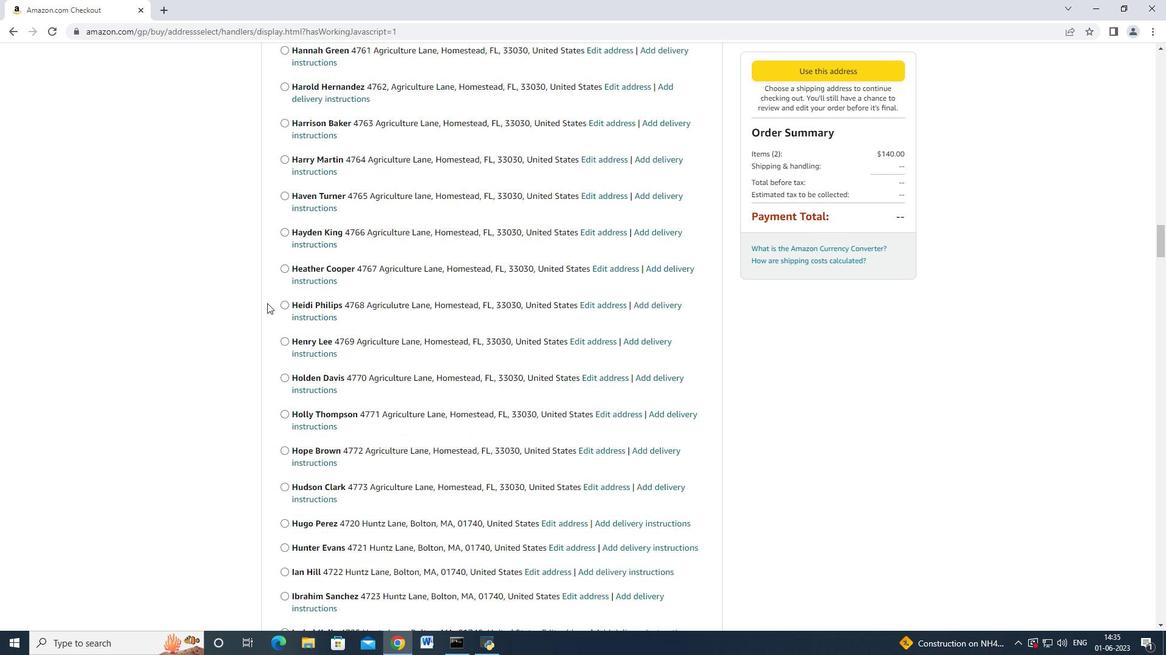 
Action: Mouse scrolled (267, 303) with delta (0, 0)
Screenshot: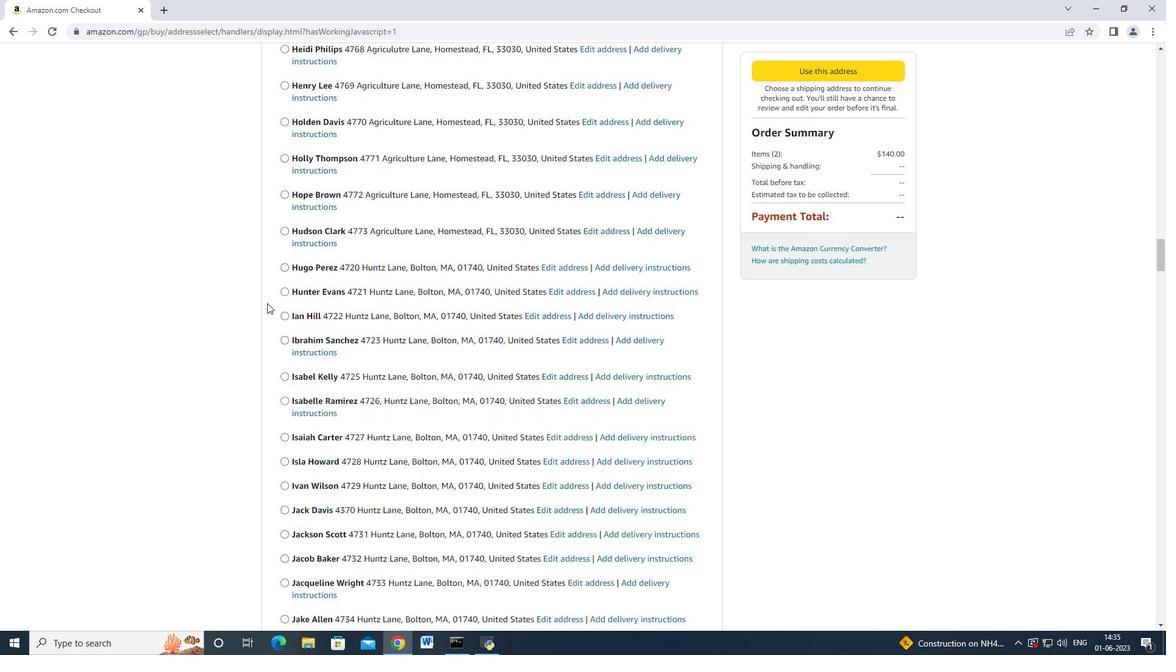 
Action: Mouse scrolled (267, 303) with delta (0, 0)
Screenshot: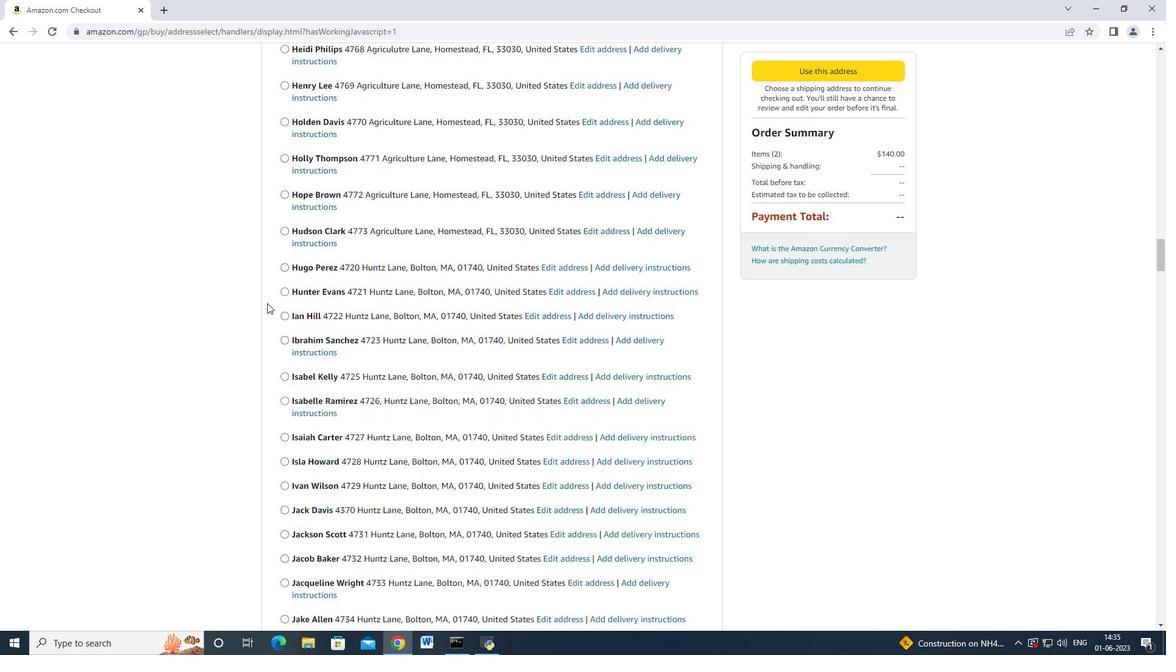 
Action: Mouse scrolled (267, 303) with delta (0, 0)
Screenshot: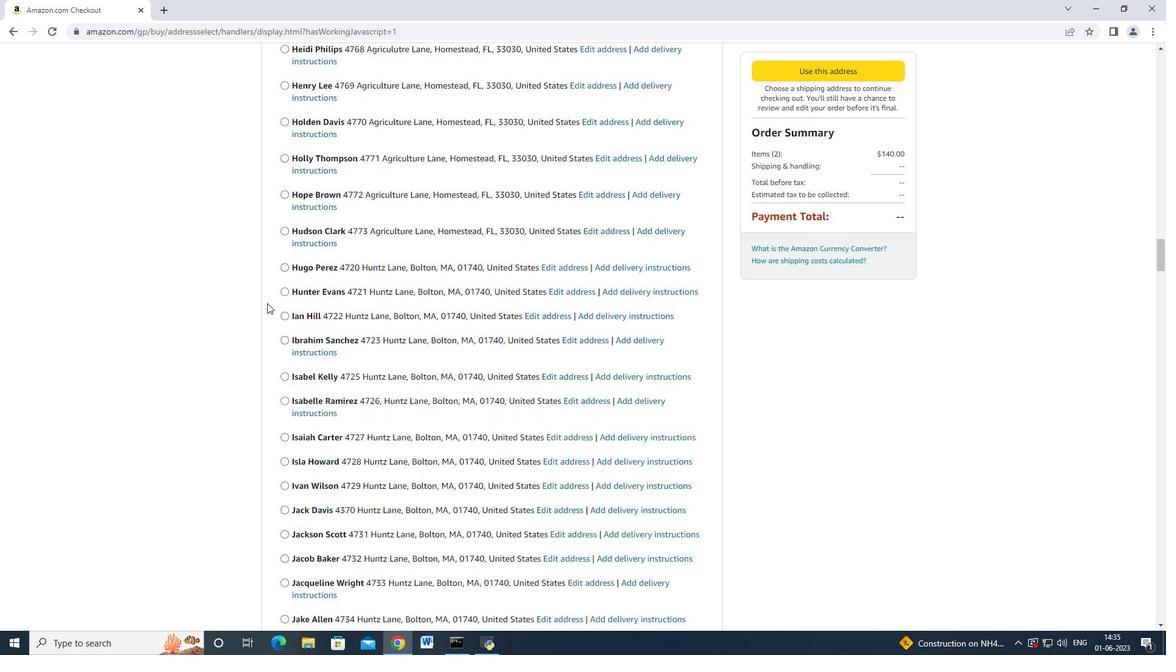 
Action: Mouse moved to (267, 303)
Screenshot: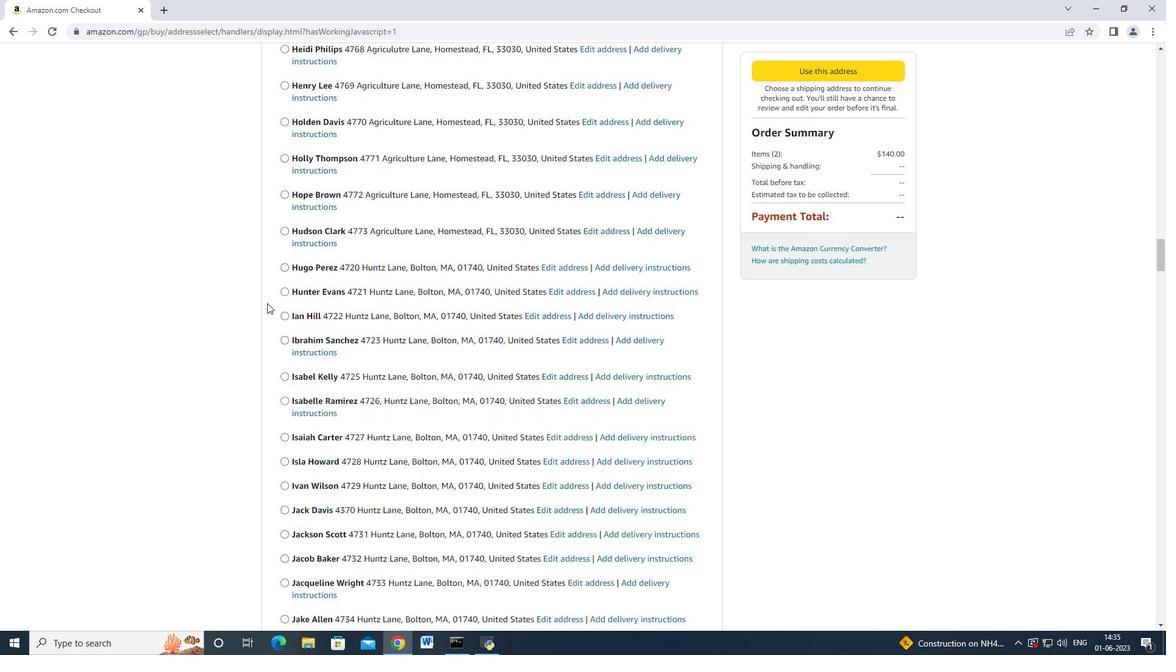 
Action: Mouse scrolled (267, 303) with delta (0, 0)
Screenshot: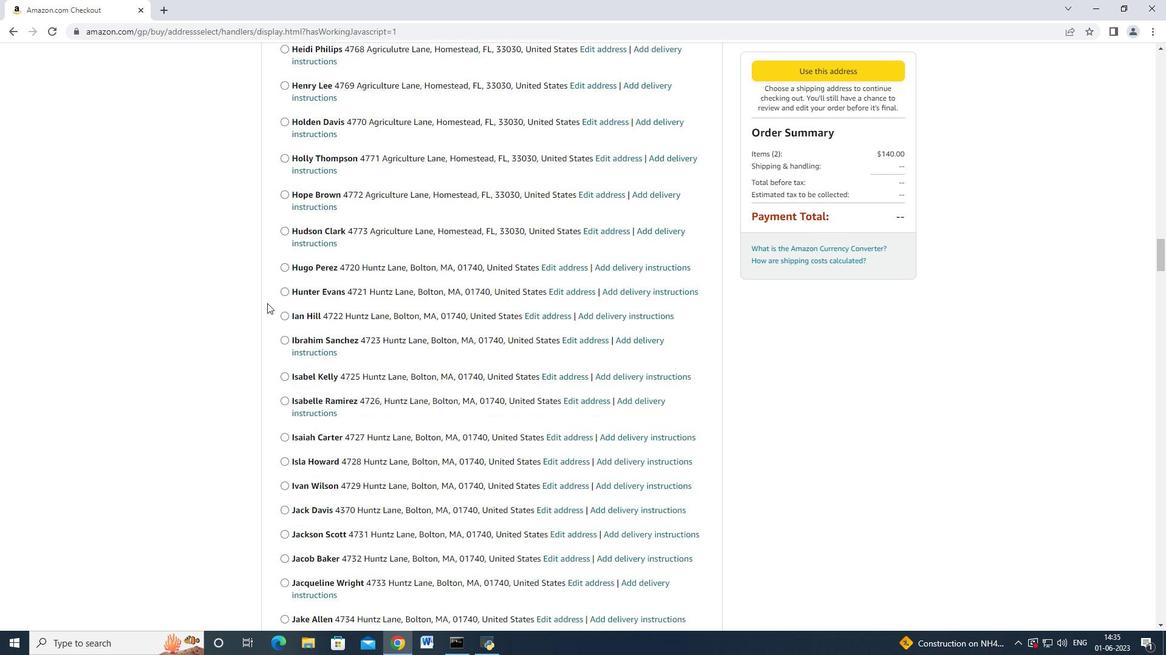 
Action: Mouse scrolled (267, 303) with delta (0, 0)
Screenshot: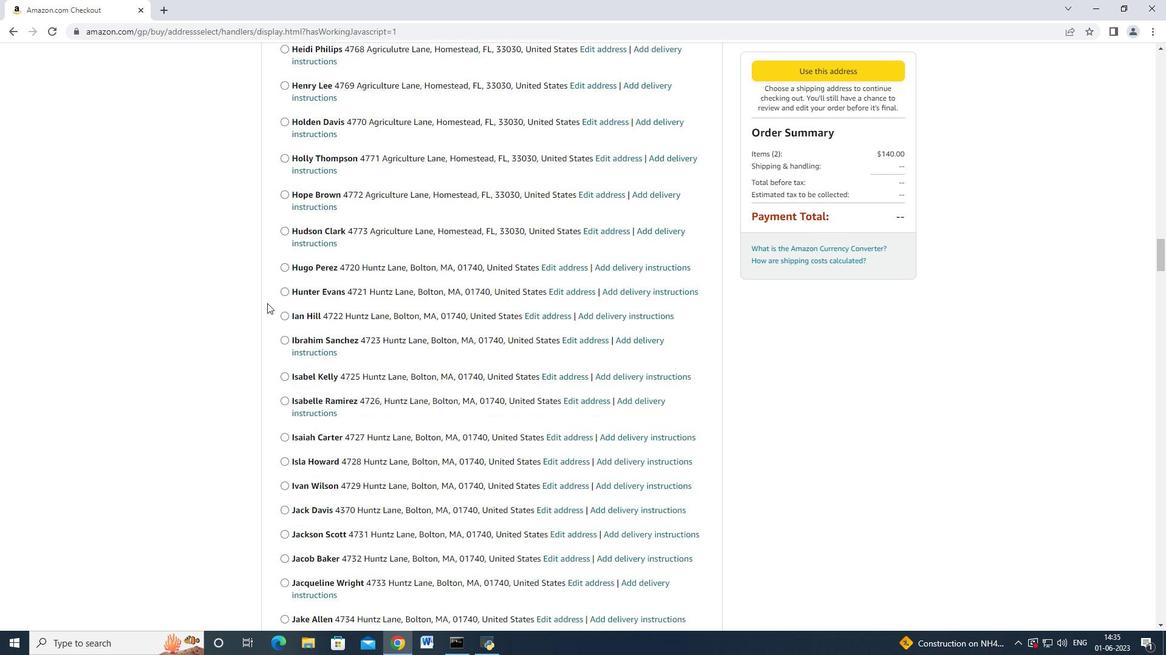 
Action: Mouse scrolled (267, 303) with delta (0, 0)
Screenshot: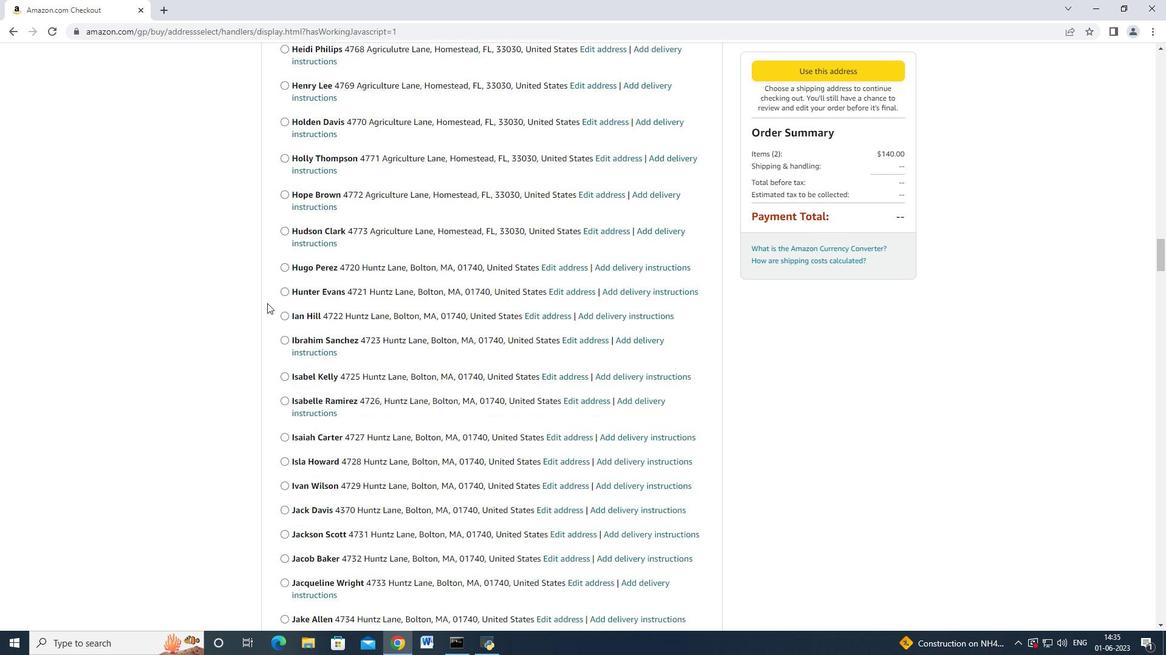 
Action: Mouse scrolled (267, 303) with delta (0, 0)
Screenshot: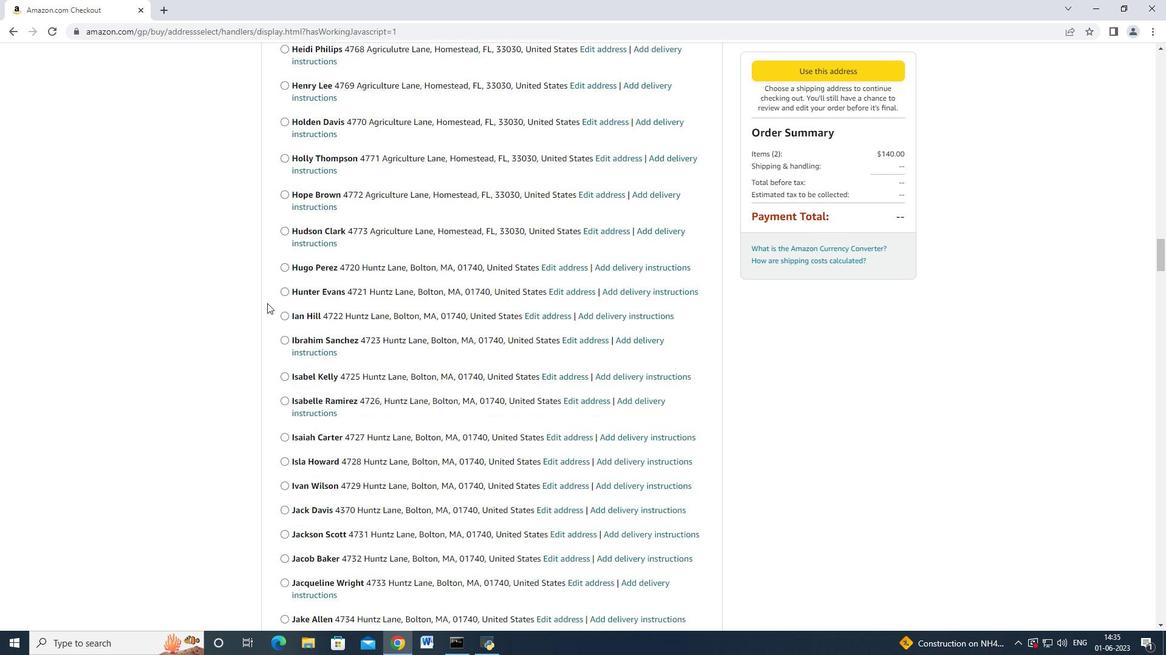
Action: Mouse scrolled (267, 303) with delta (0, 0)
Screenshot: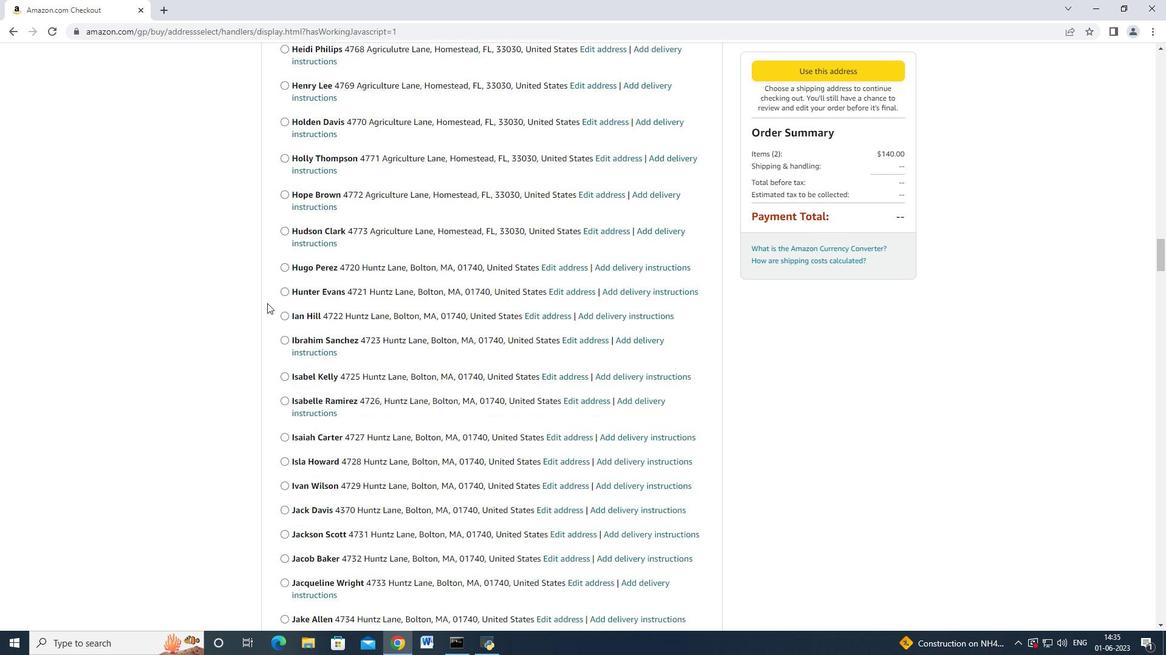 
Action: Mouse moved to (267, 304)
Screenshot: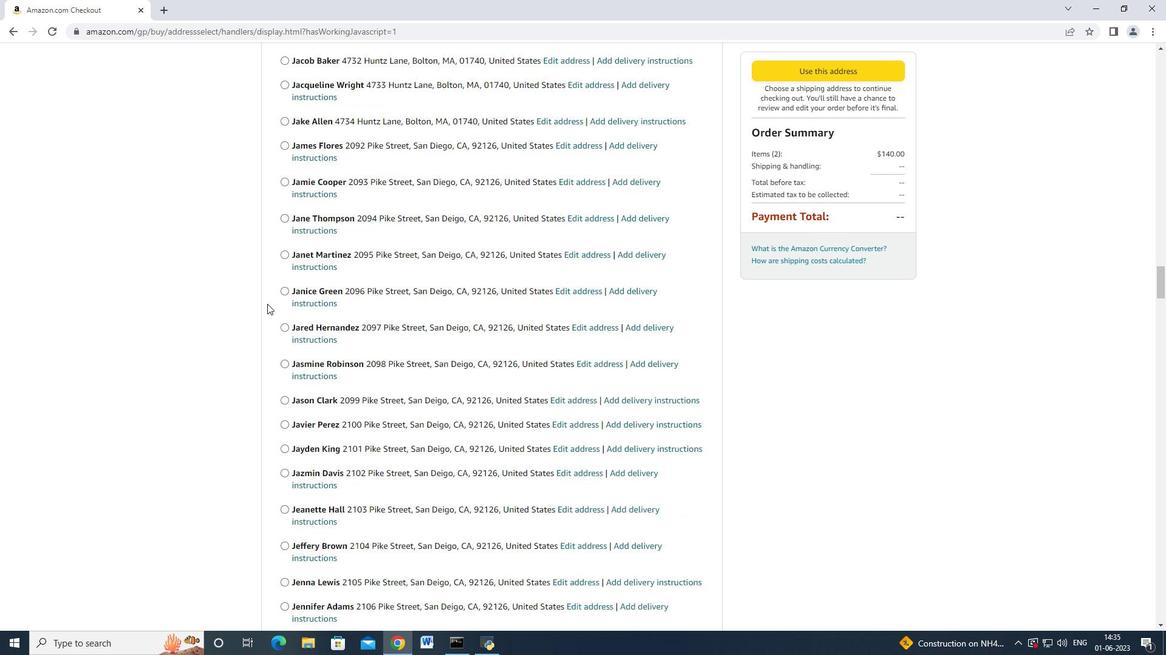 
Action: Mouse scrolled (267, 304) with delta (0, 0)
Screenshot: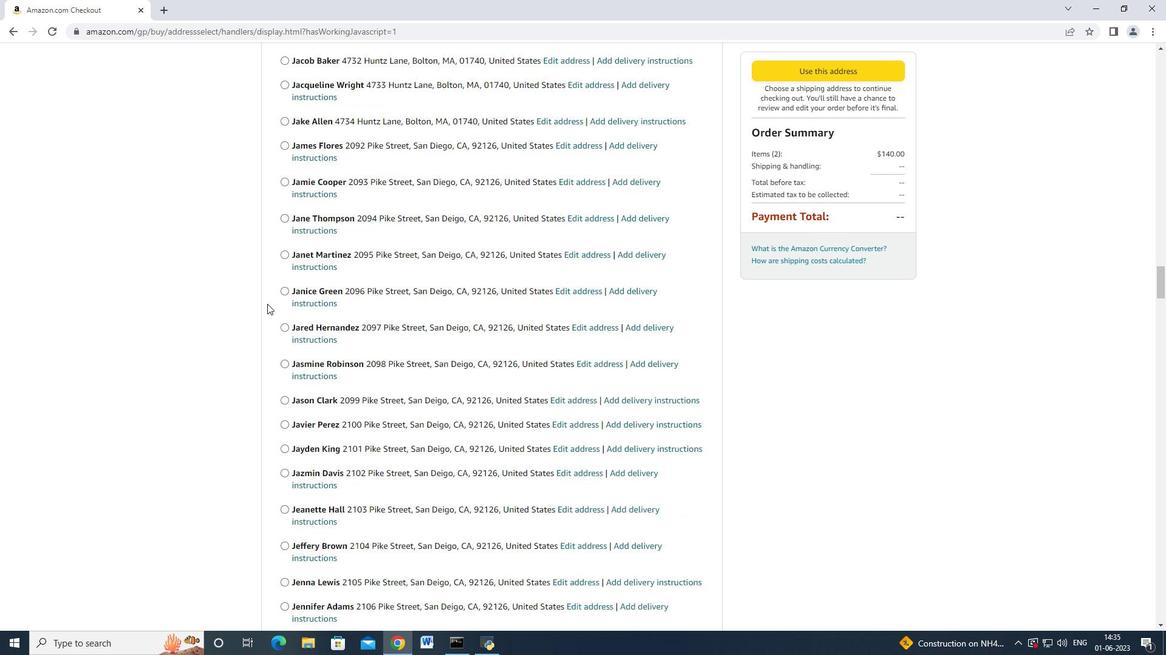 
Action: Mouse moved to (267, 306)
Screenshot: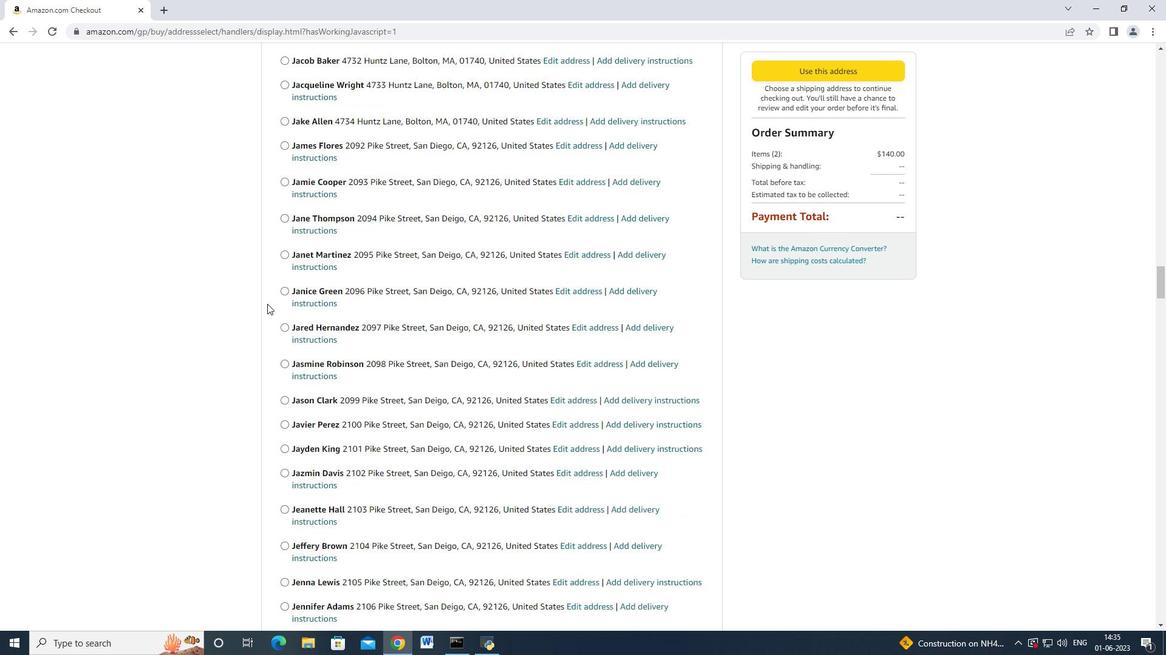 
Action: Mouse scrolled (267, 304) with delta (0, 0)
Screenshot: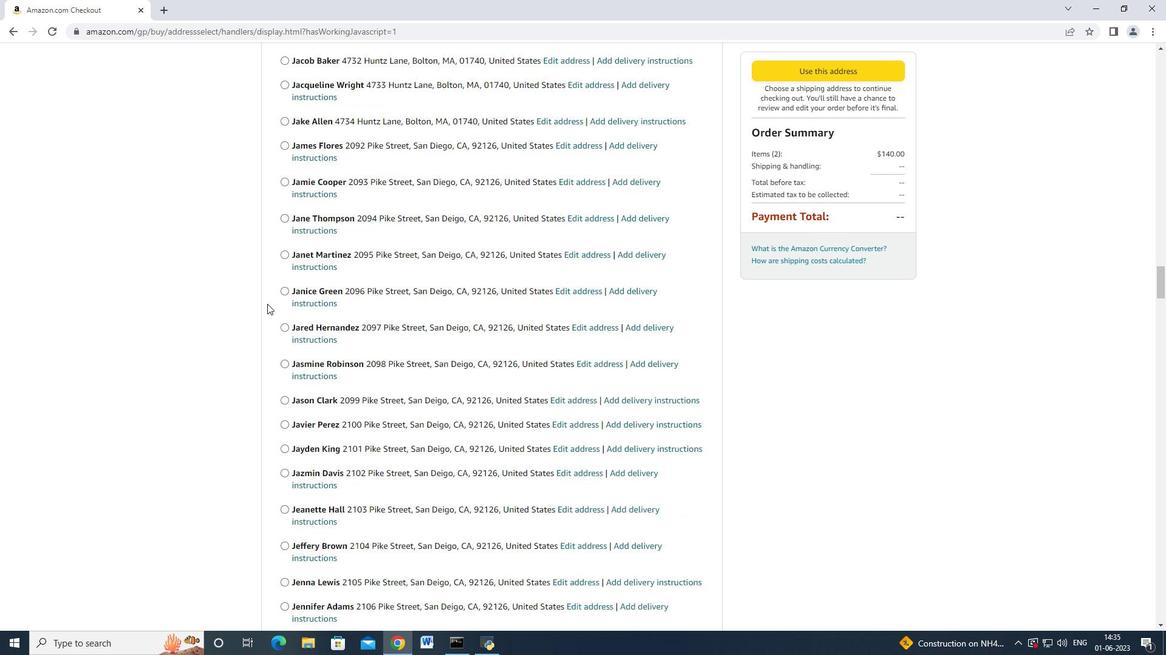 
Action: Mouse scrolled (267, 306) with delta (0, 0)
Screenshot: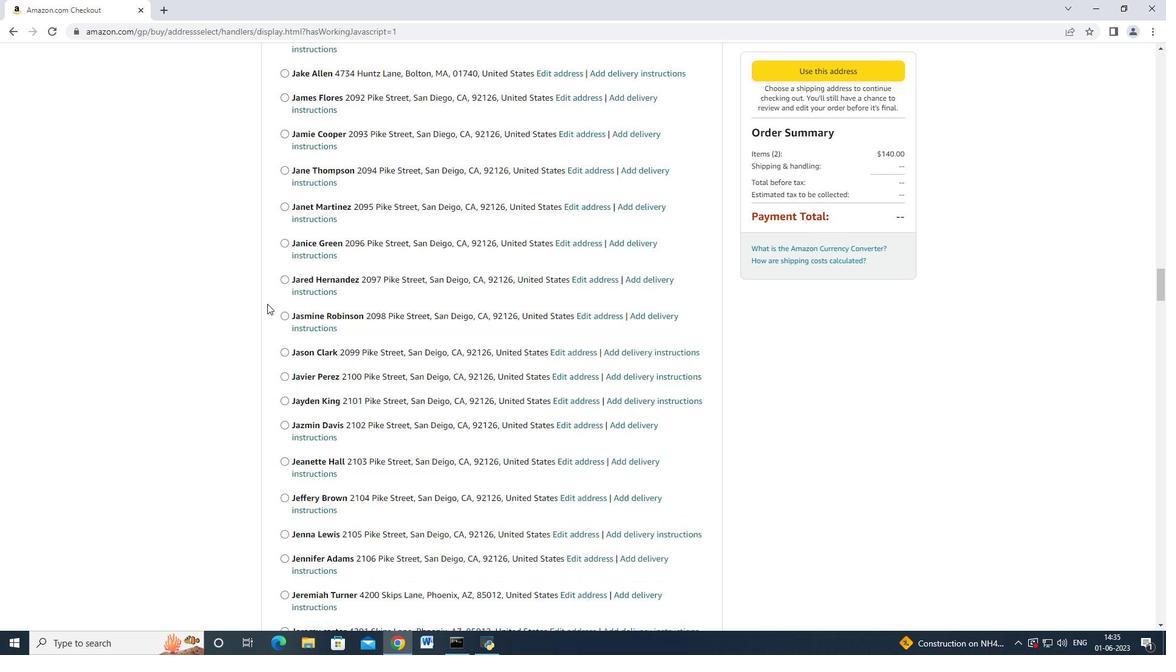 
Action: Mouse moved to (267, 306)
Screenshot: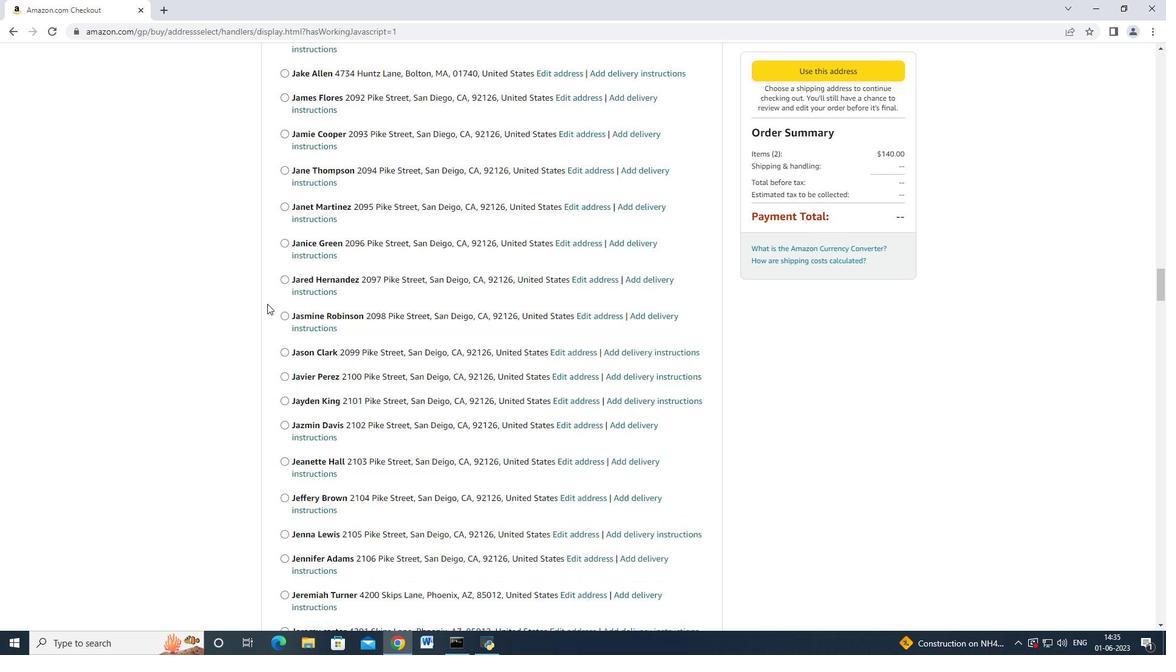 
Action: Mouse scrolled (267, 306) with delta (0, 0)
Screenshot: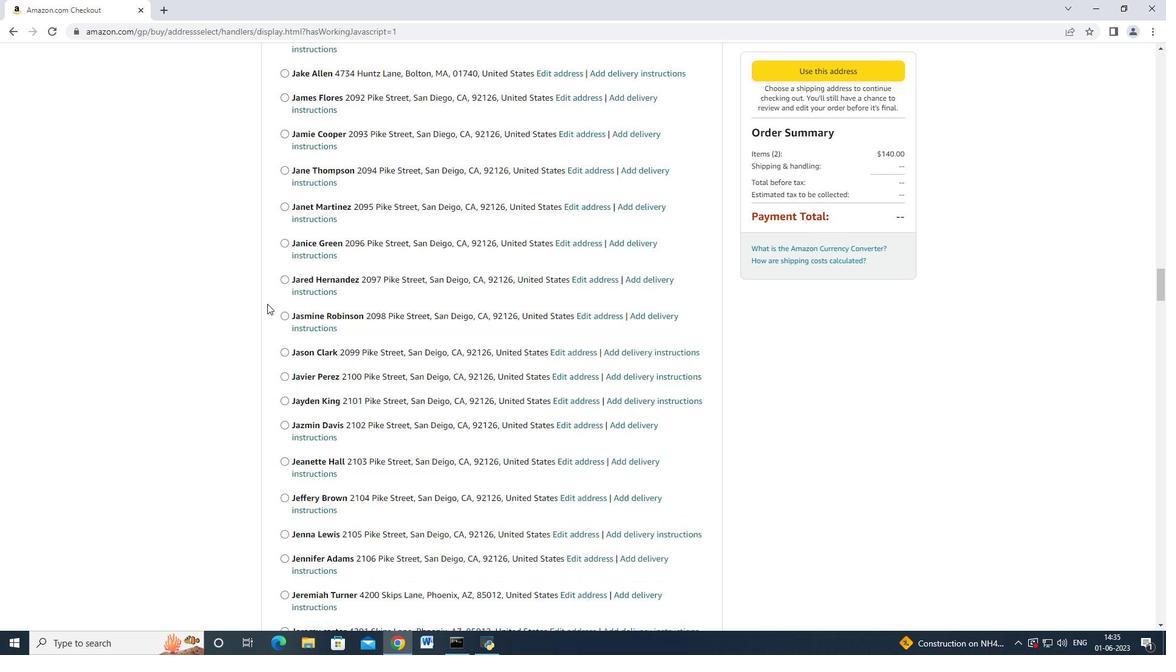 
Action: Mouse scrolled (267, 306) with delta (0, 0)
Screenshot: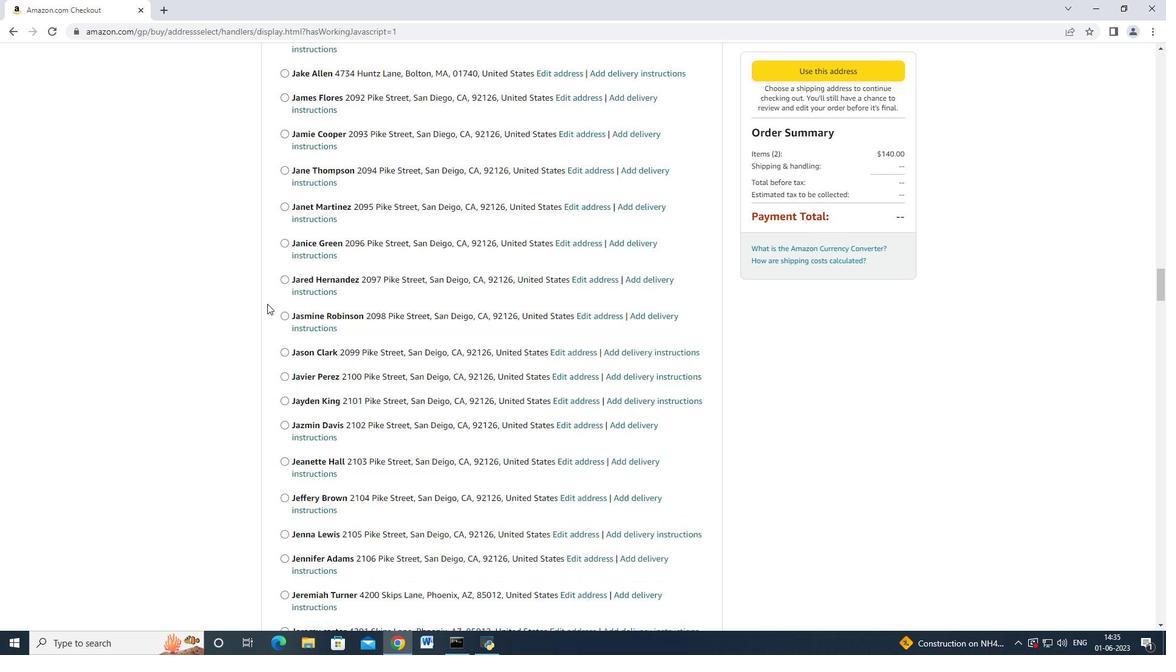 
Action: Mouse scrolled (267, 306) with delta (0, 0)
Screenshot: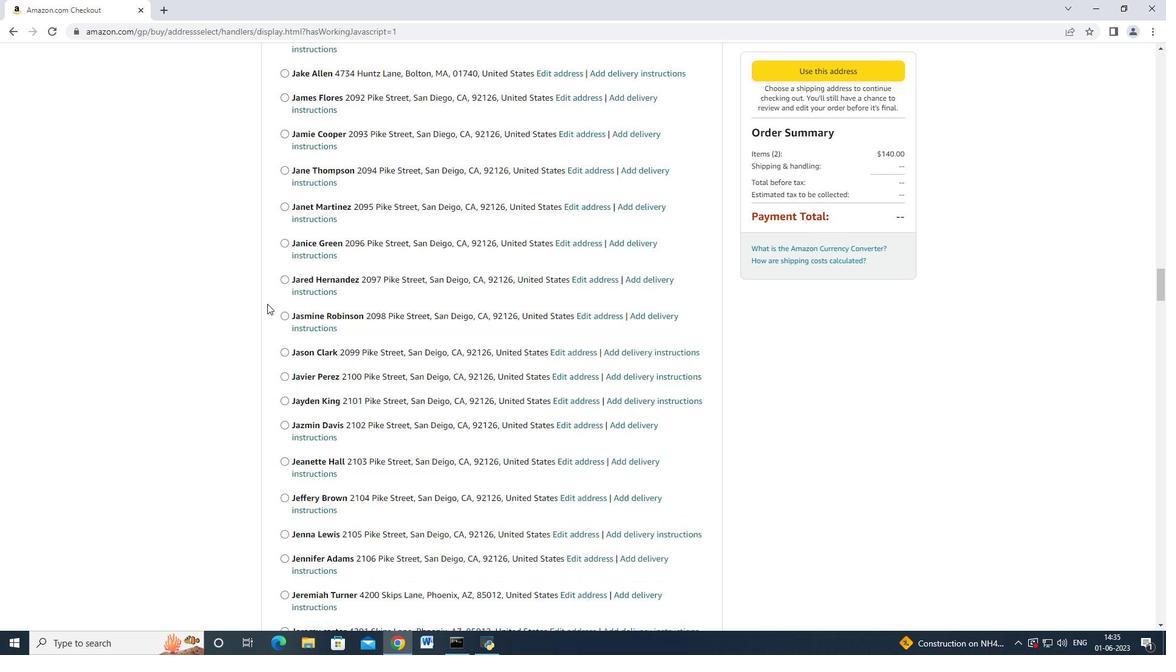 
Action: Mouse scrolled (267, 306) with delta (0, 0)
Screenshot: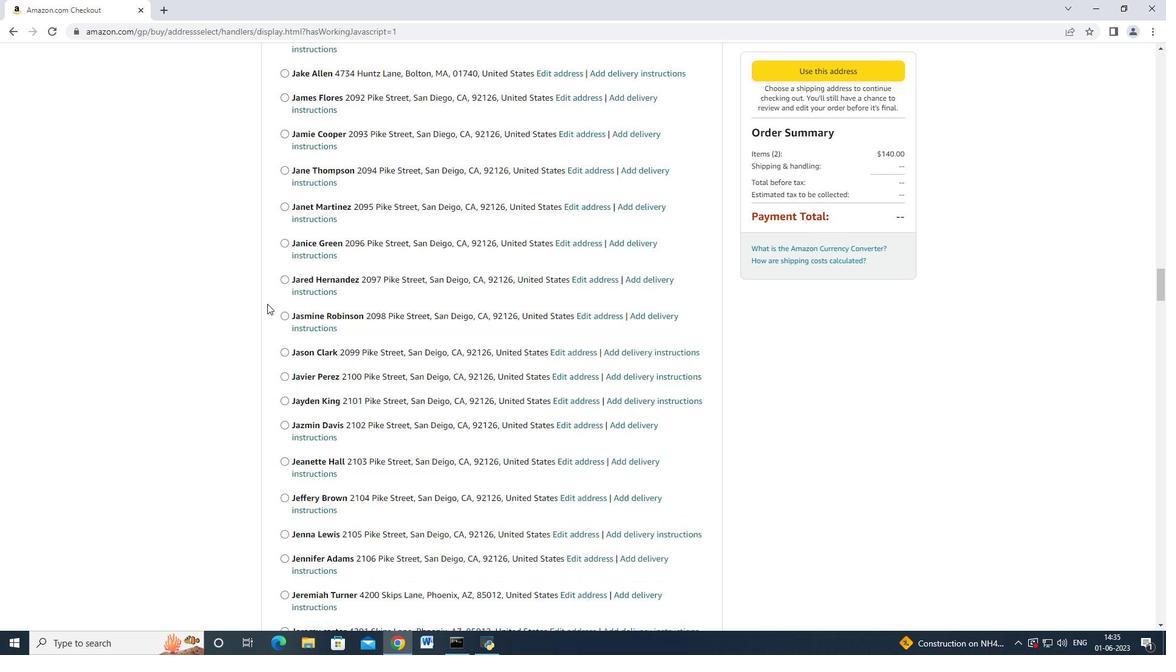 
Action: Mouse scrolled (267, 306) with delta (0, 0)
Screenshot: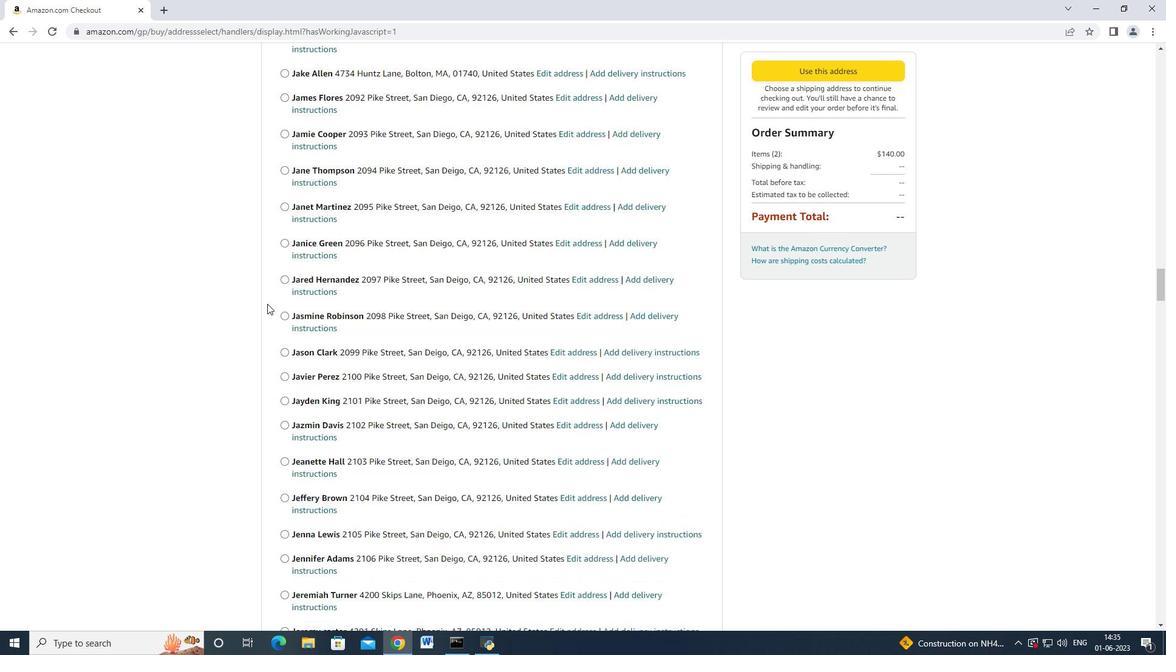 
Action: Mouse scrolled (267, 306) with delta (0, 0)
Screenshot: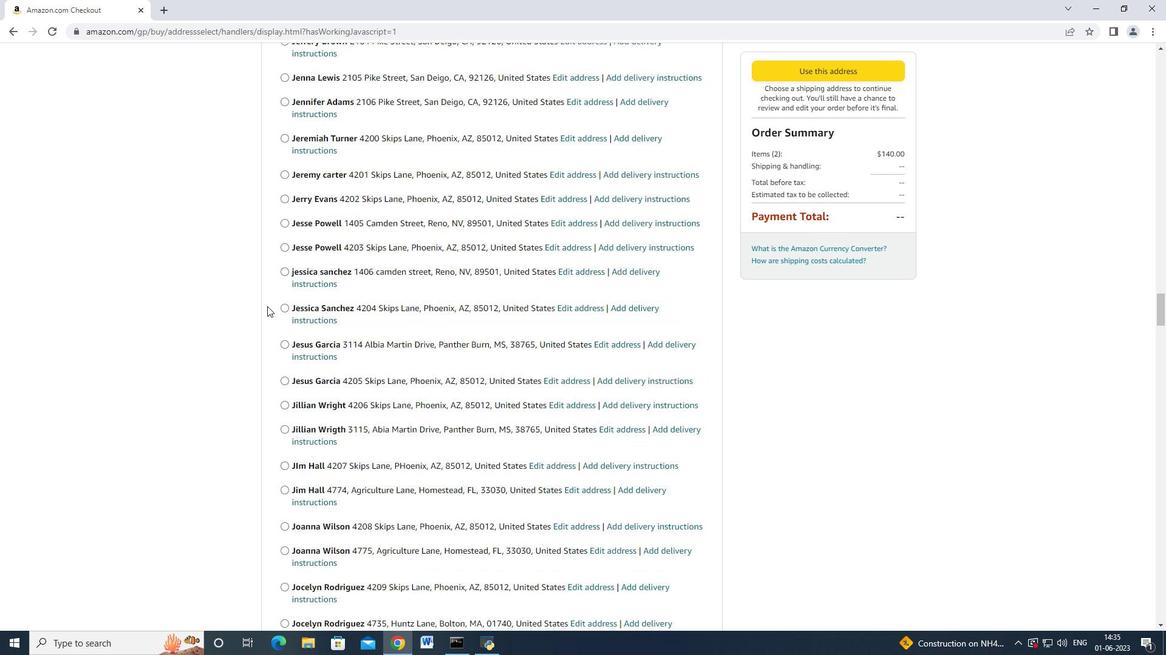 
Action: Mouse scrolled (267, 306) with delta (0, 0)
Screenshot: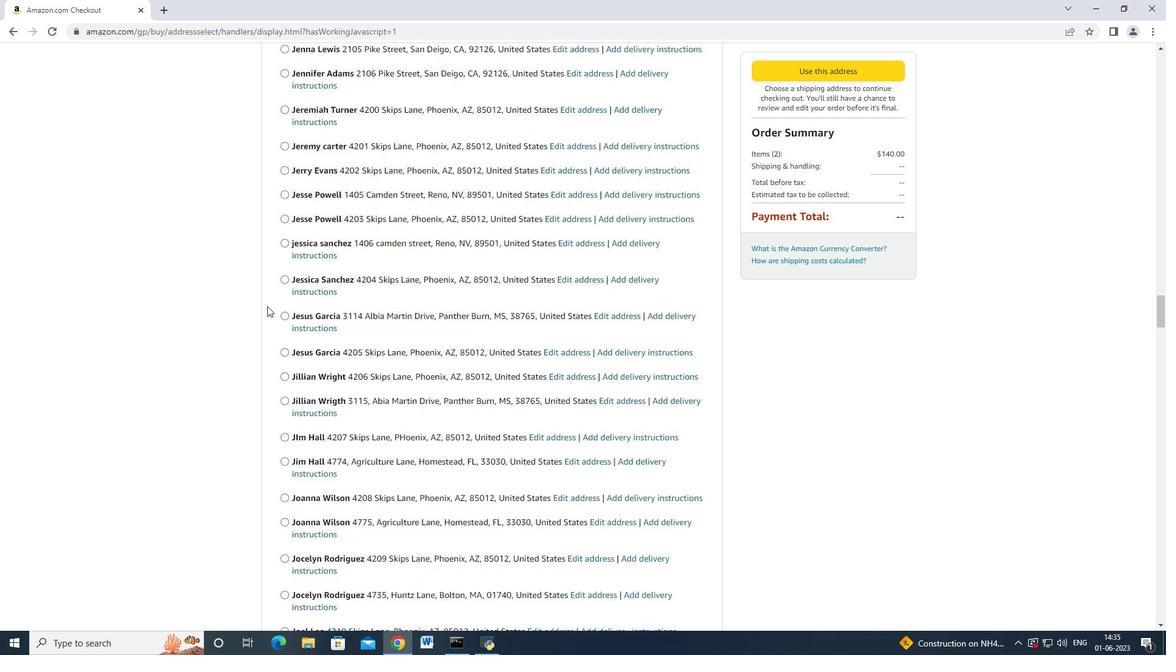 
Action: Mouse scrolled (267, 306) with delta (0, 0)
Screenshot: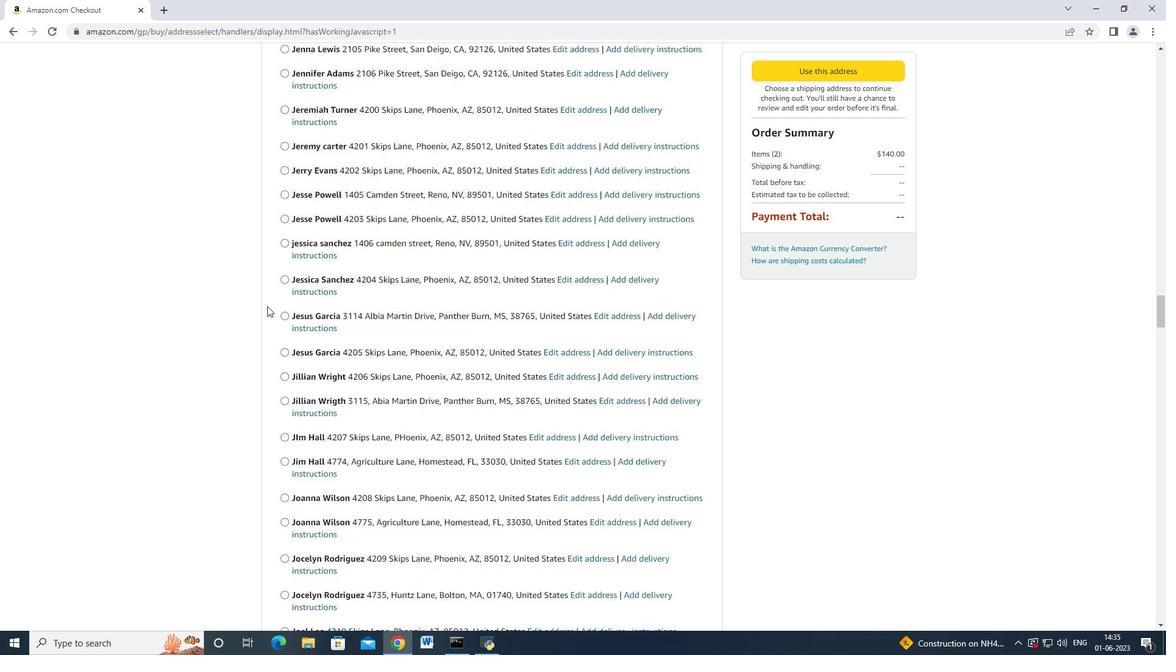 
Action: Mouse scrolled (267, 305) with delta (0, -1)
Screenshot: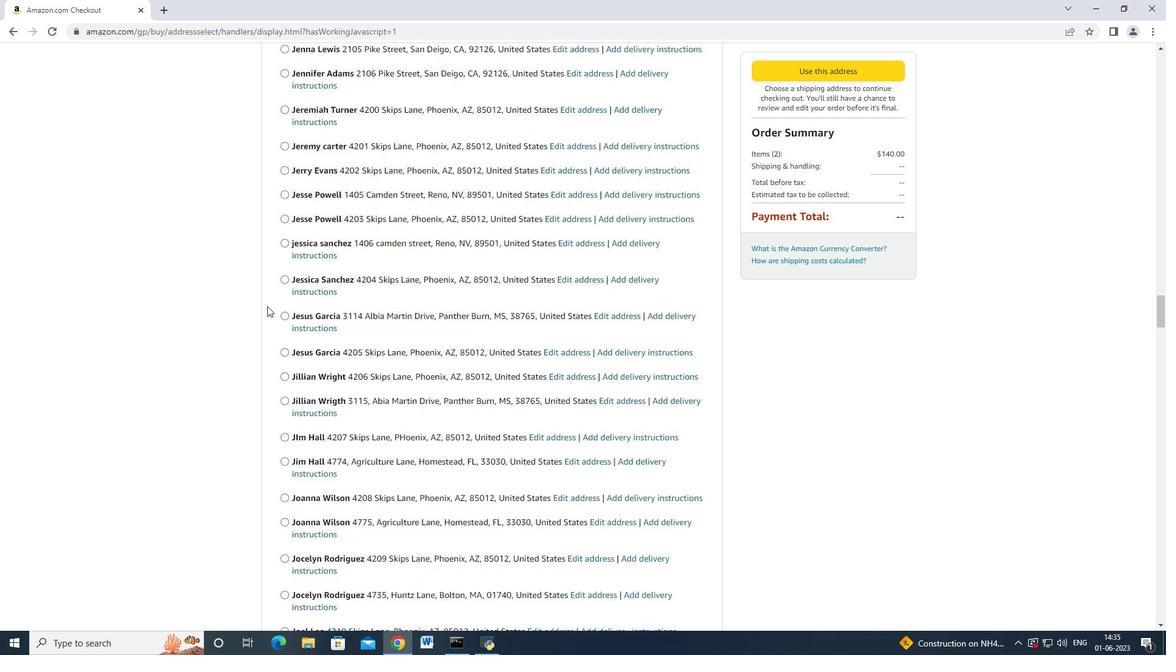 
Action: Mouse scrolled (267, 306) with delta (0, 0)
Screenshot: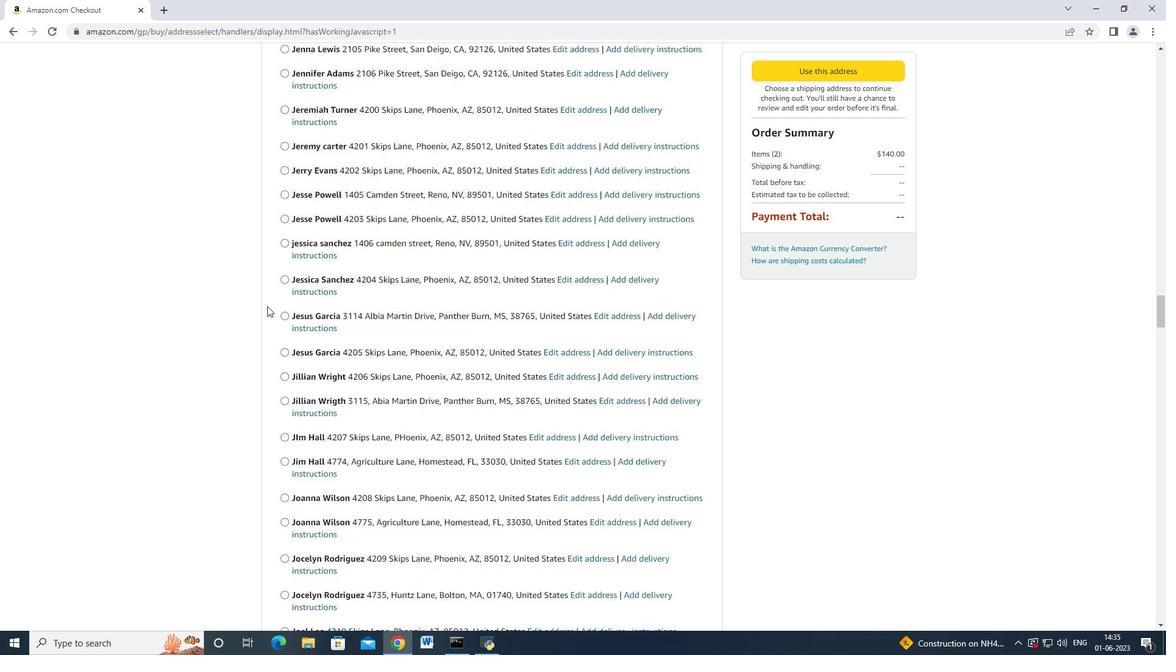 
Action: Mouse moved to (267, 307)
Screenshot: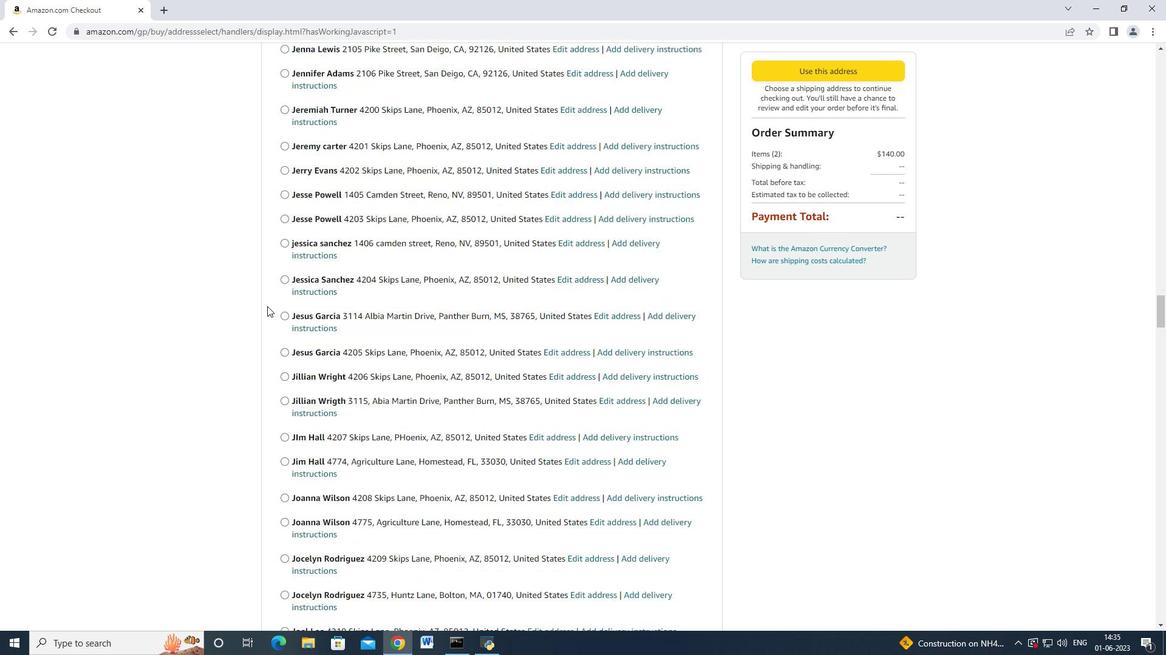 
Action: Mouse scrolled (267, 306) with delta (0, 0)
Screenshot: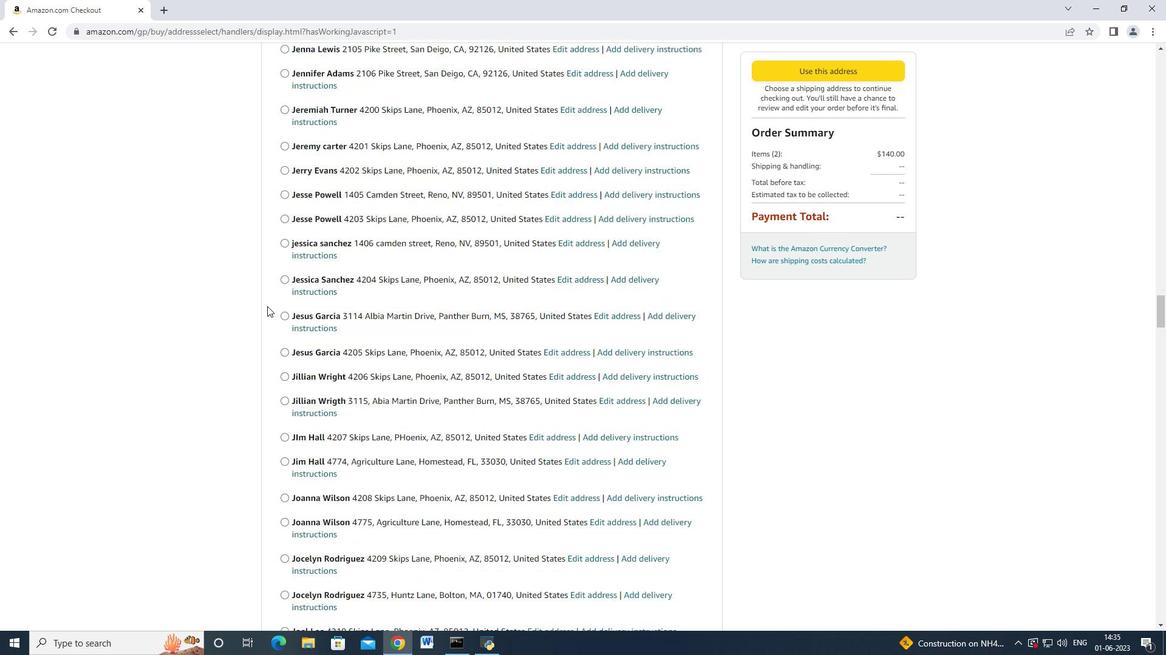 
Action: Mouse scrolled (267, 306) with delta (0, 0)
Screenshot: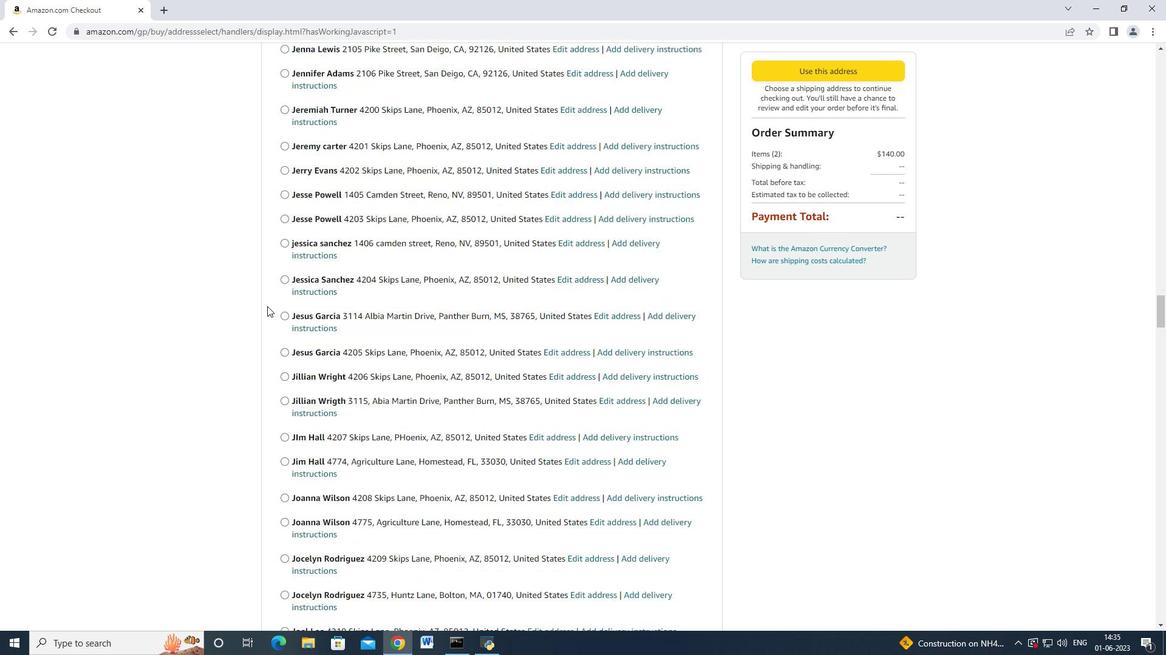 
Action: Mouse scrolled (267, 306) with delta (0, 0)
Screenshot: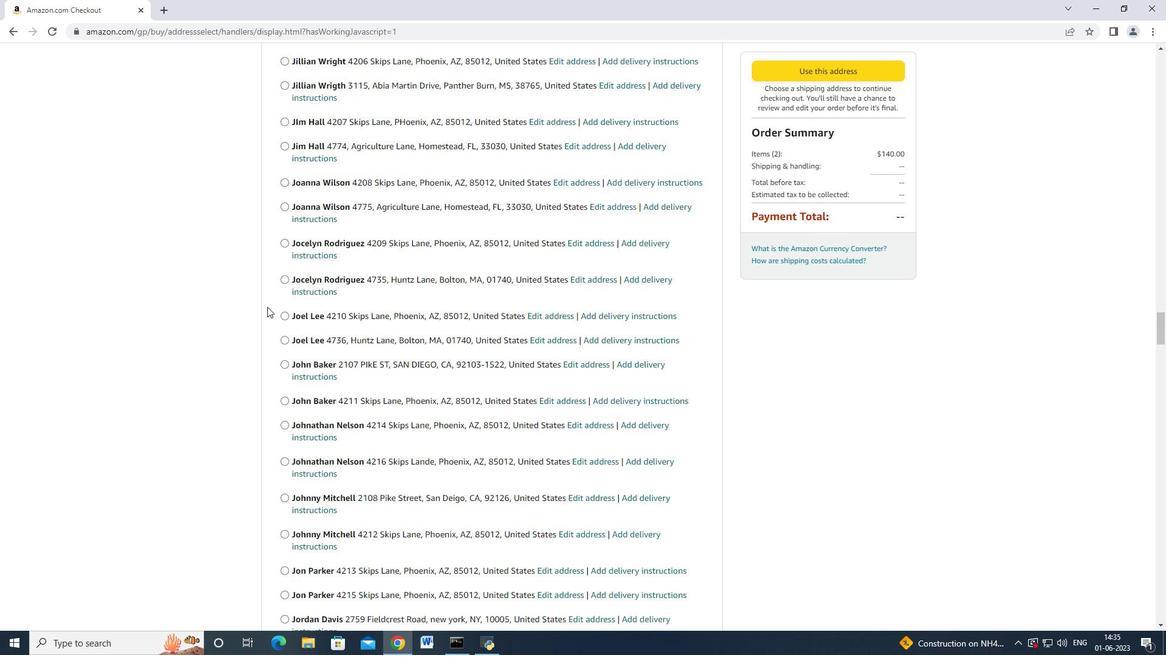 
Action: Mouse moved to (267, 307)
Screenshot: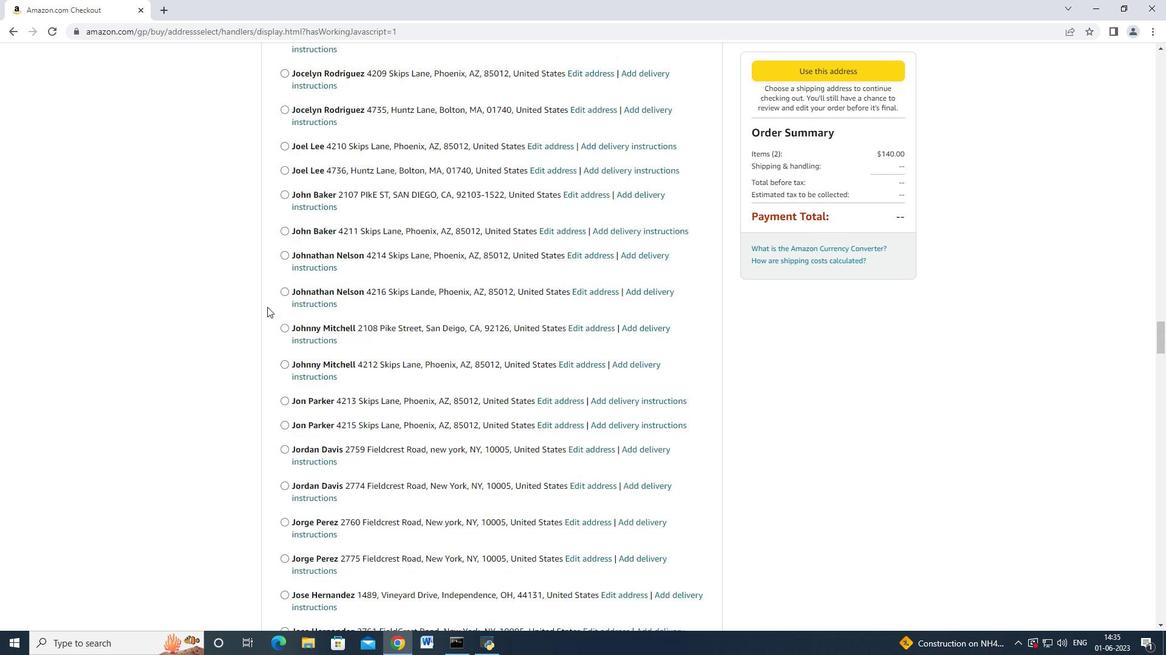 
Action: Mouse scrolled (267, 306) with delta (0, 0)
Screenshot: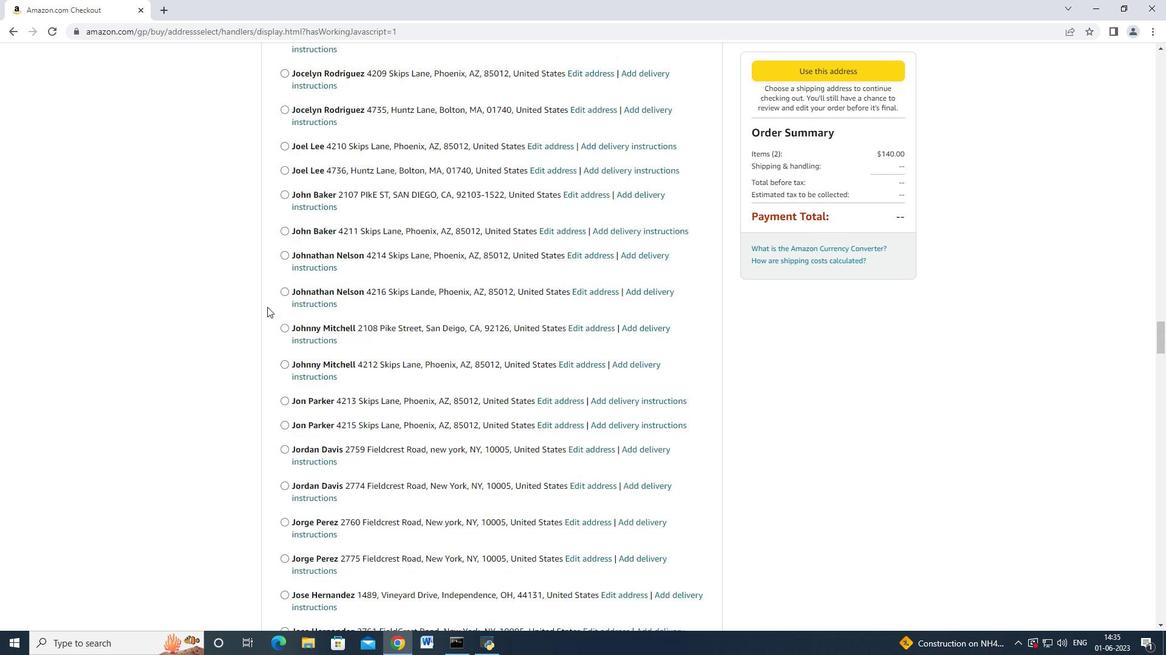 
Action: Mouse scrolled (267, 306) with delta (0, 0)
Screenshot: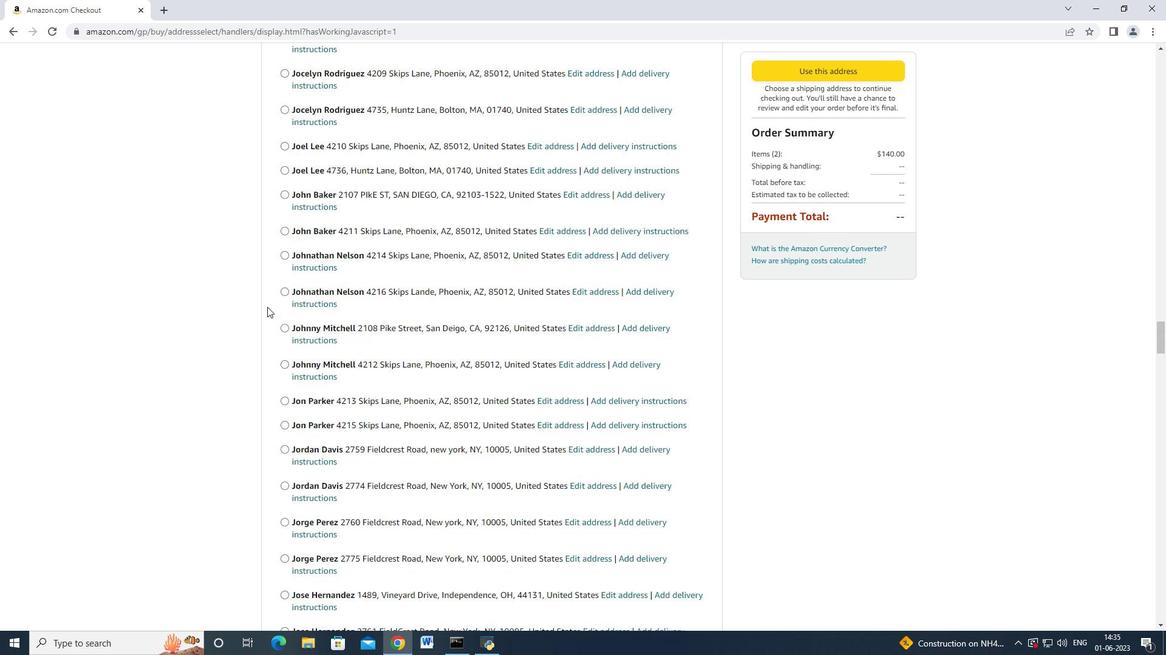 
Action: Mouse scrolled (267, 306) with delta (0, 0)
Screenshot: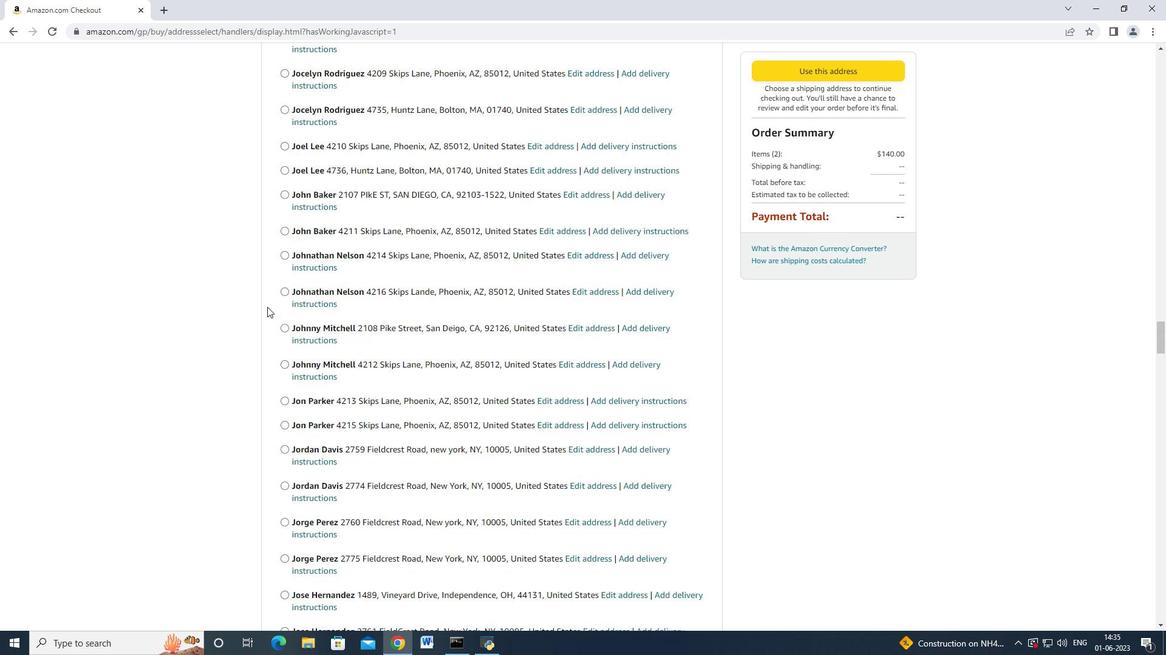 
Action: Mouse scrolled (267, 306) with delta (0, 0)
Screenshot: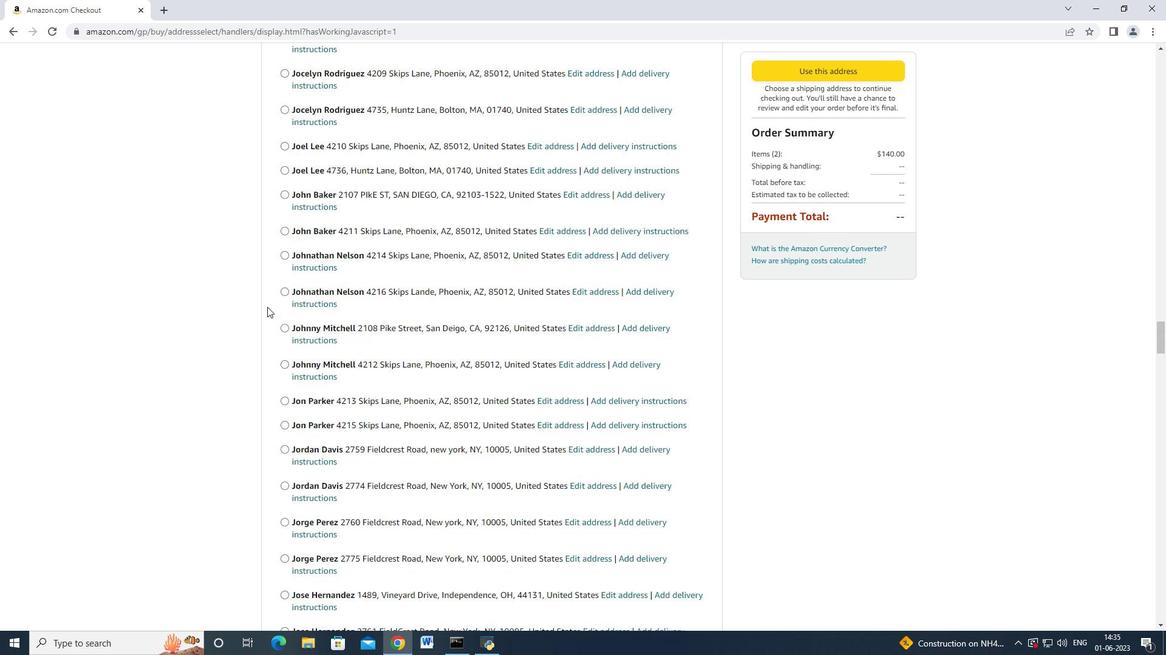 
Action: Mouse scrolled (267, 306) with delta (0, 0)
Screenshot: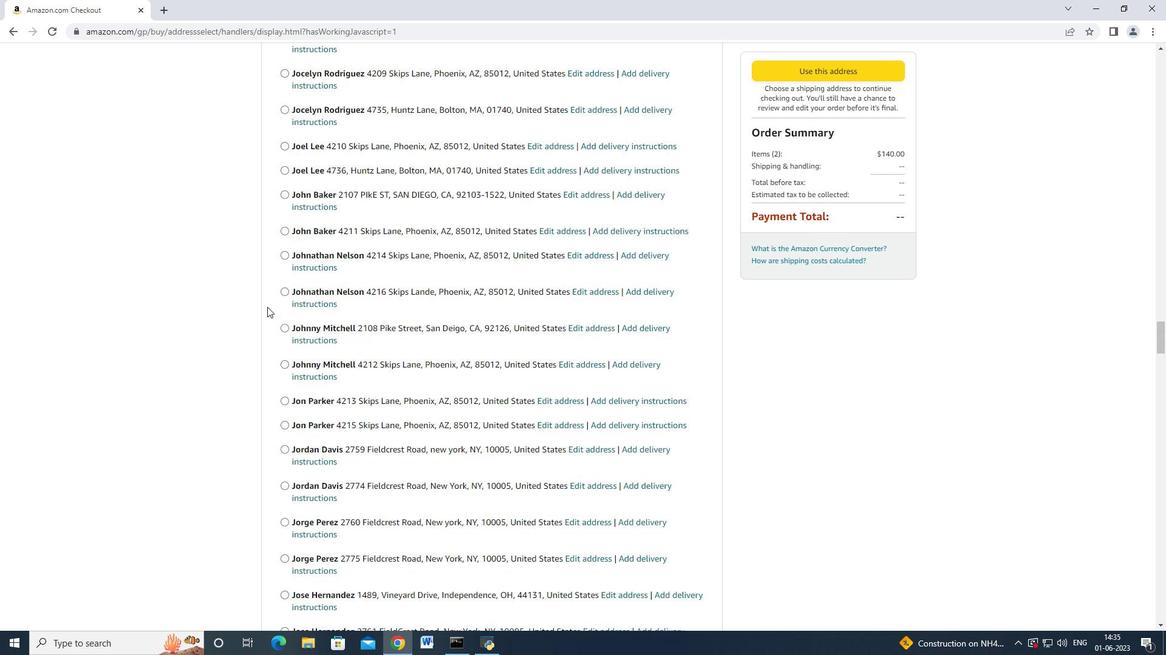 
Action: Mouse scrolled (267, 306) with delta (0, 0)
Screenshot: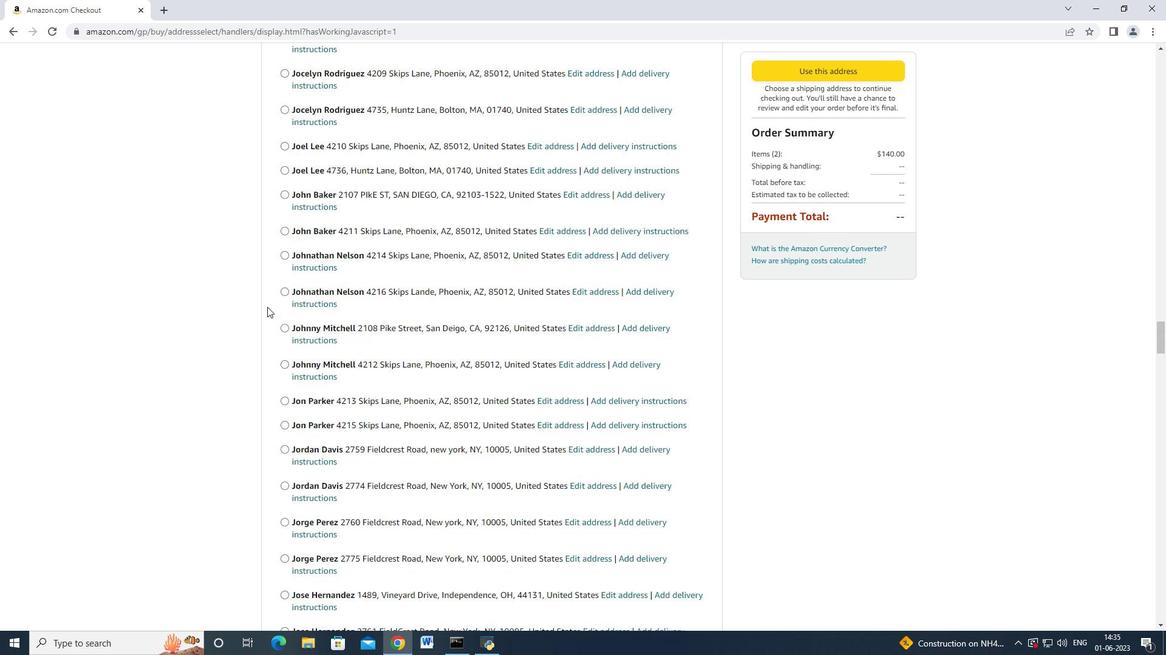 
Action: Mouse scrolled (267, 306) with delta (0, 0)
Screenshot: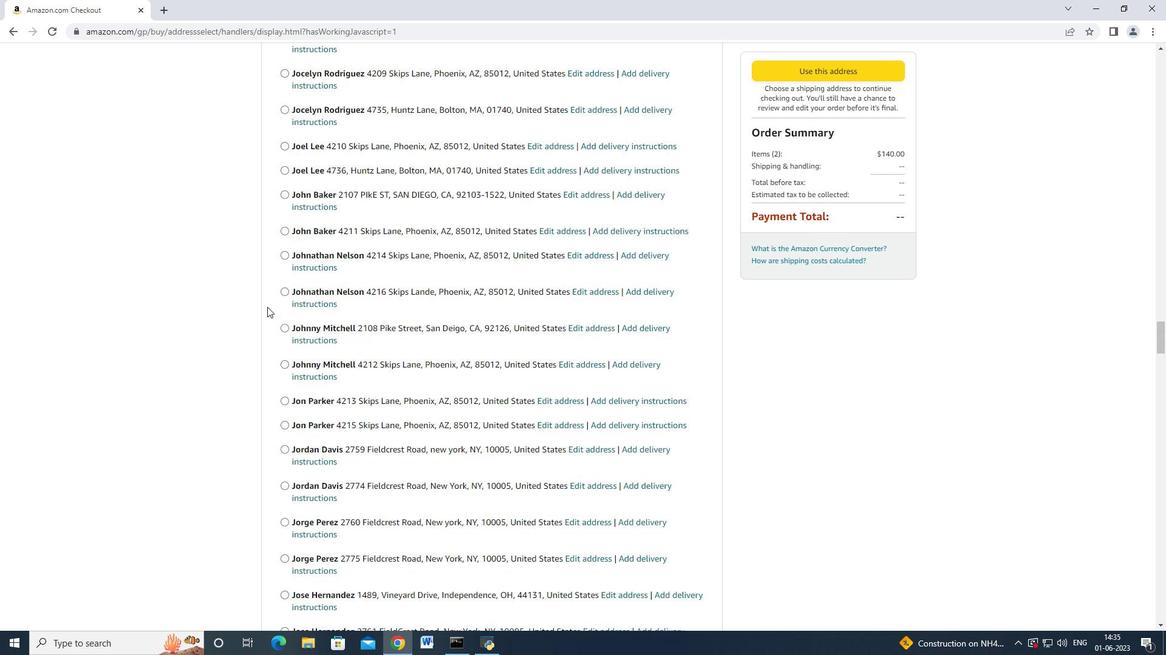 
Action: Mouse scrolled (267, 306) with delta (0, 0)
Screenshot: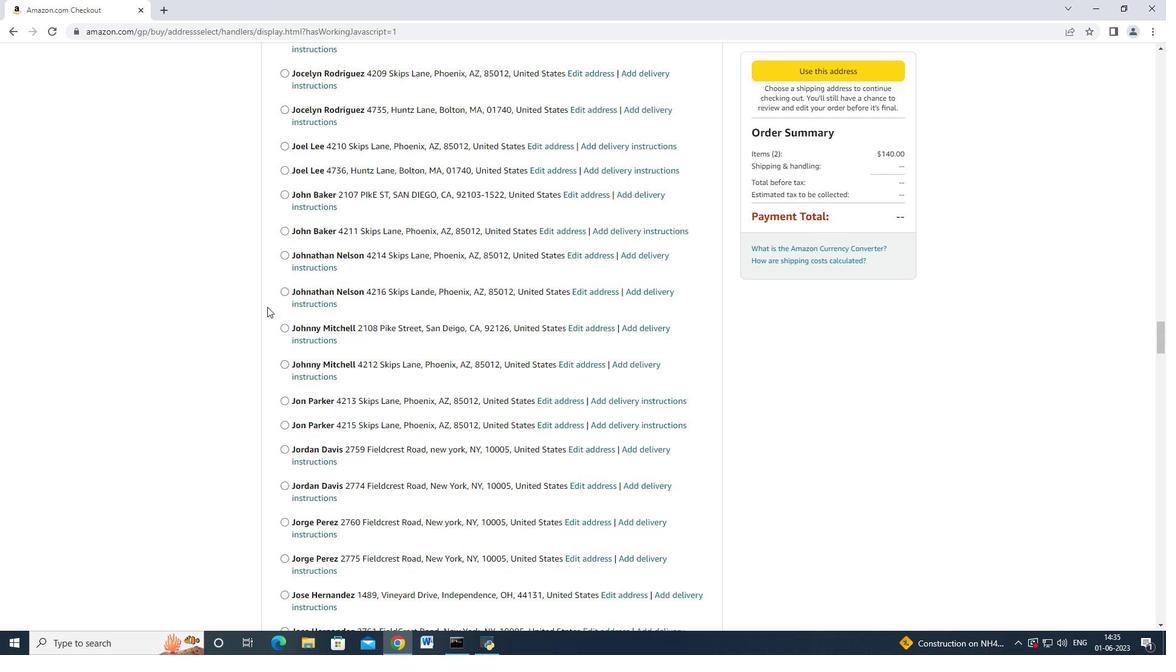 
Action: Mouse scrolled (267, 306) with delta (0, 0)
Screenshot: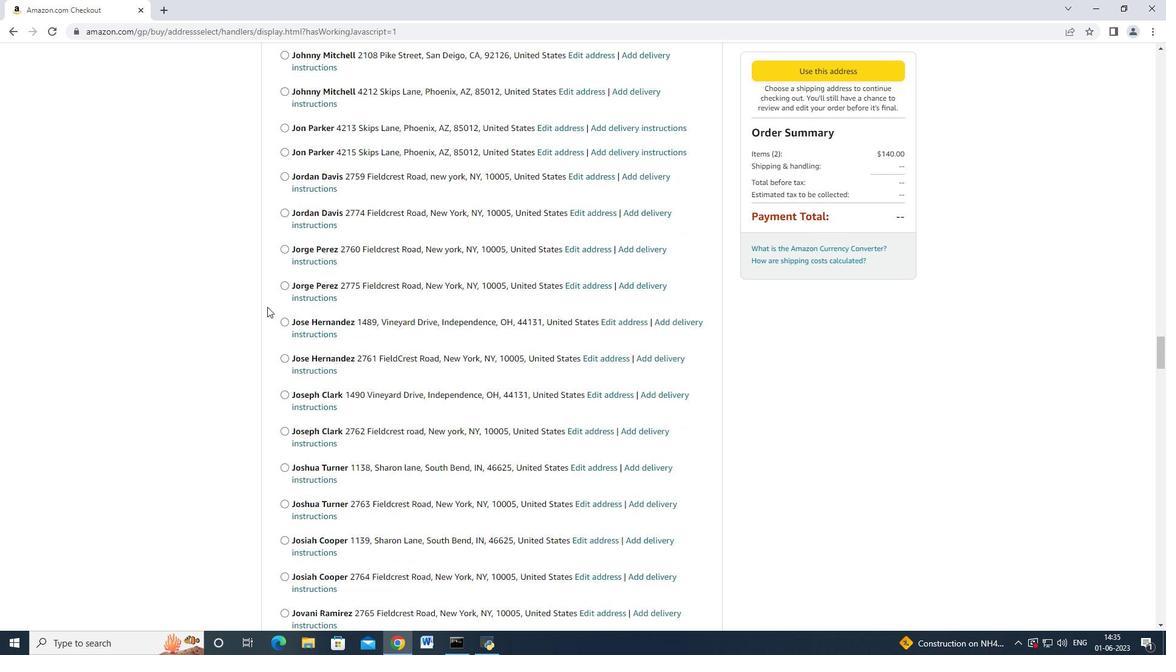 
Action: Mouse scrolled (267, 306) with delta (0, 0)
Screenshot: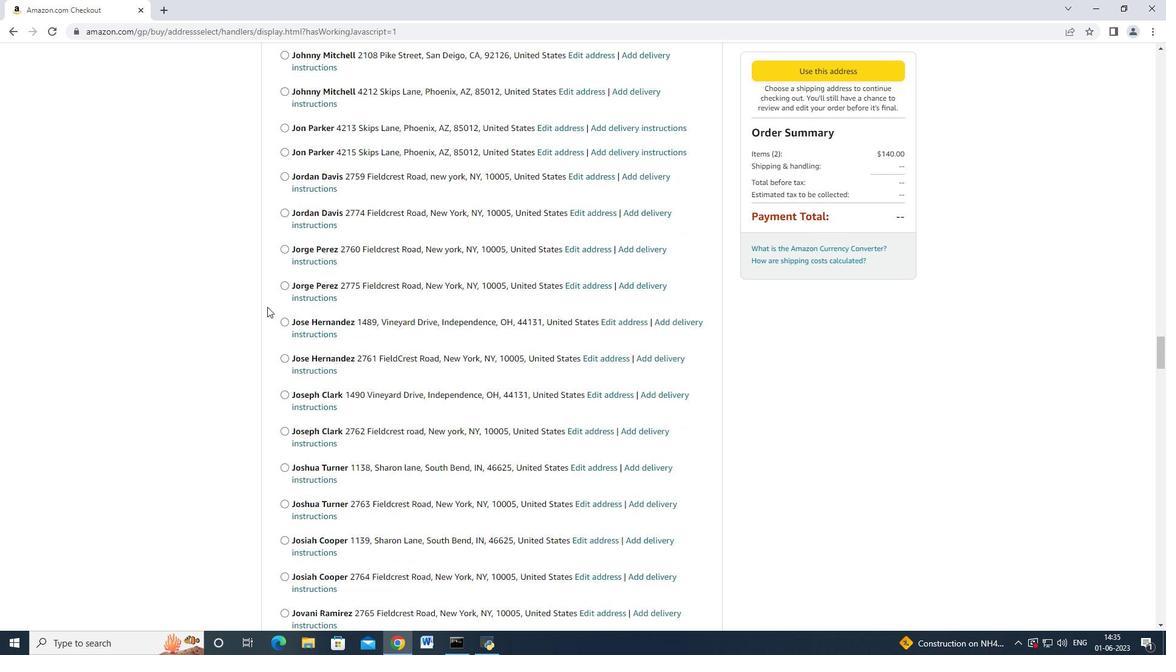 
Action: Mouse scrolled (267, 306) with delta (0, 0)
Screenshot: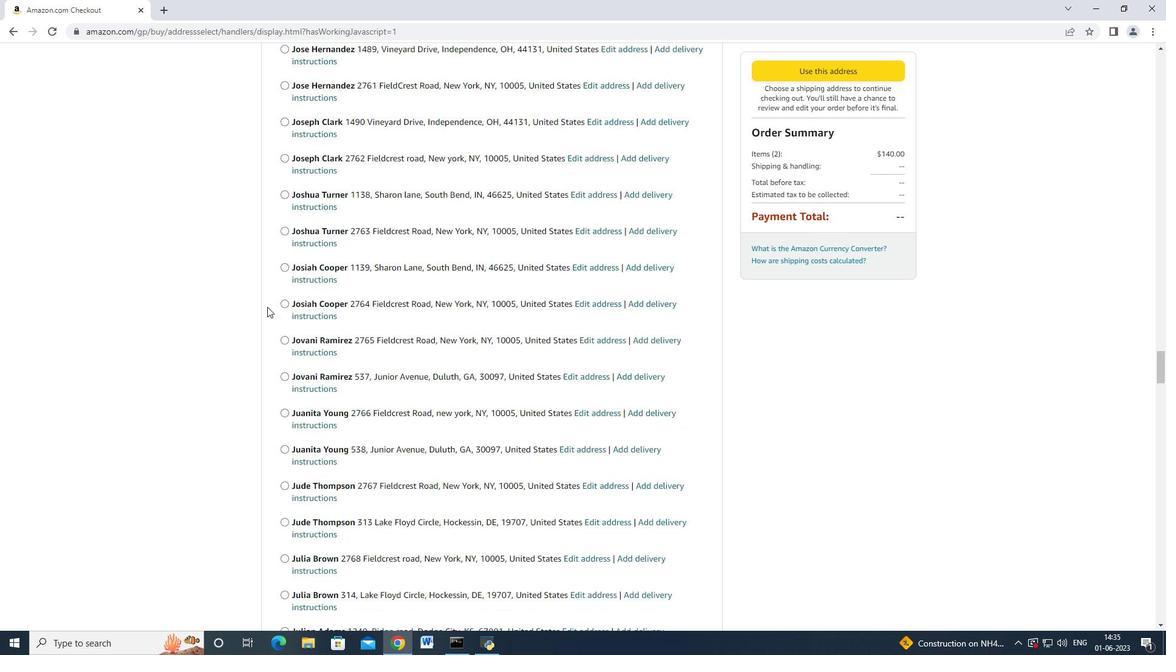 
Action: Mouse scrolled (267, 306) with delta (0, 0)
Screenshot: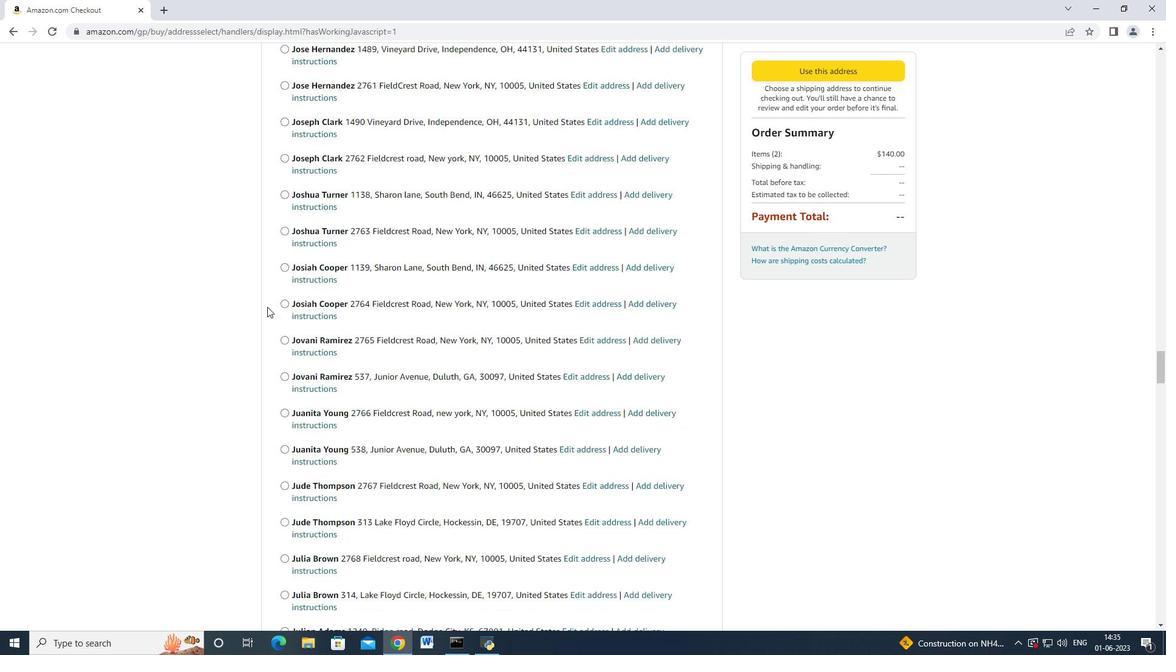 
Action: Mouse scrolled (267, 306) with delta (0, 0)
Screenshot: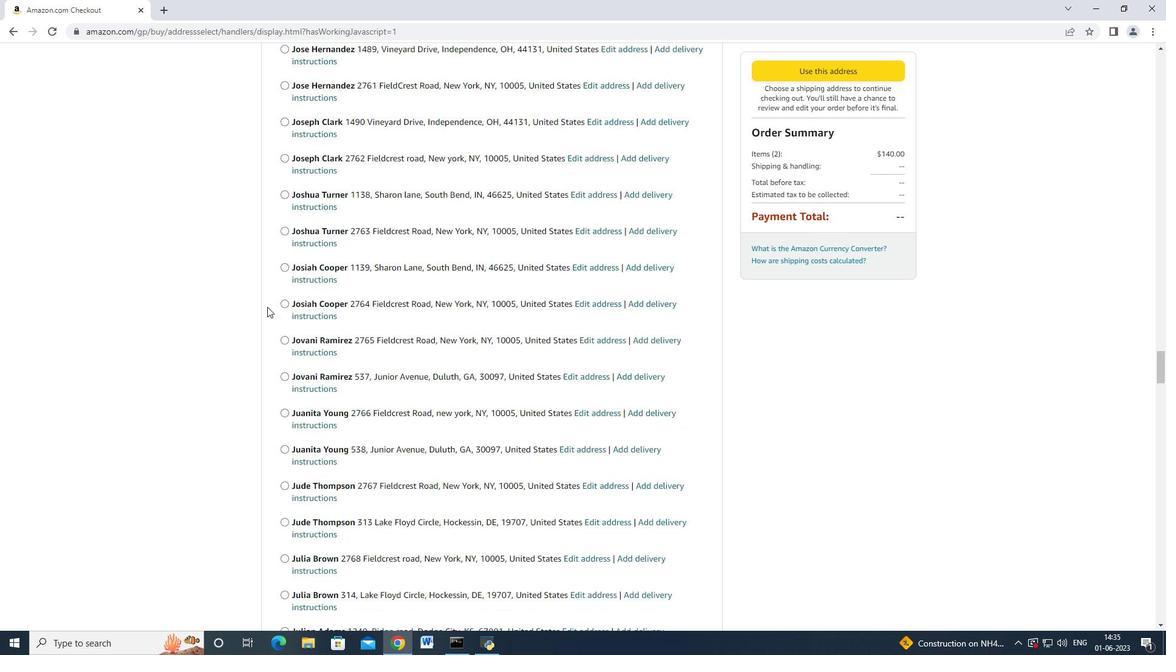 
Action: Mouse scrolled (267, 306) with delta (0, 0)
Screenshot: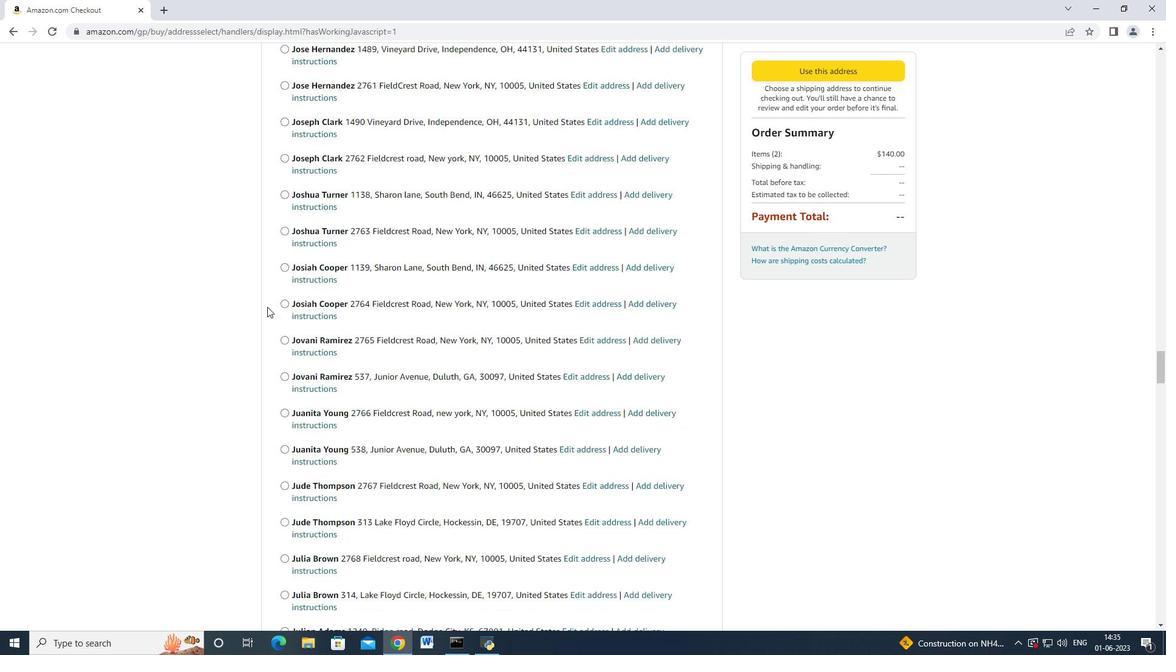 
Action: Mouse scrolled (267, 306) with delta (0, 0)
Screenshot: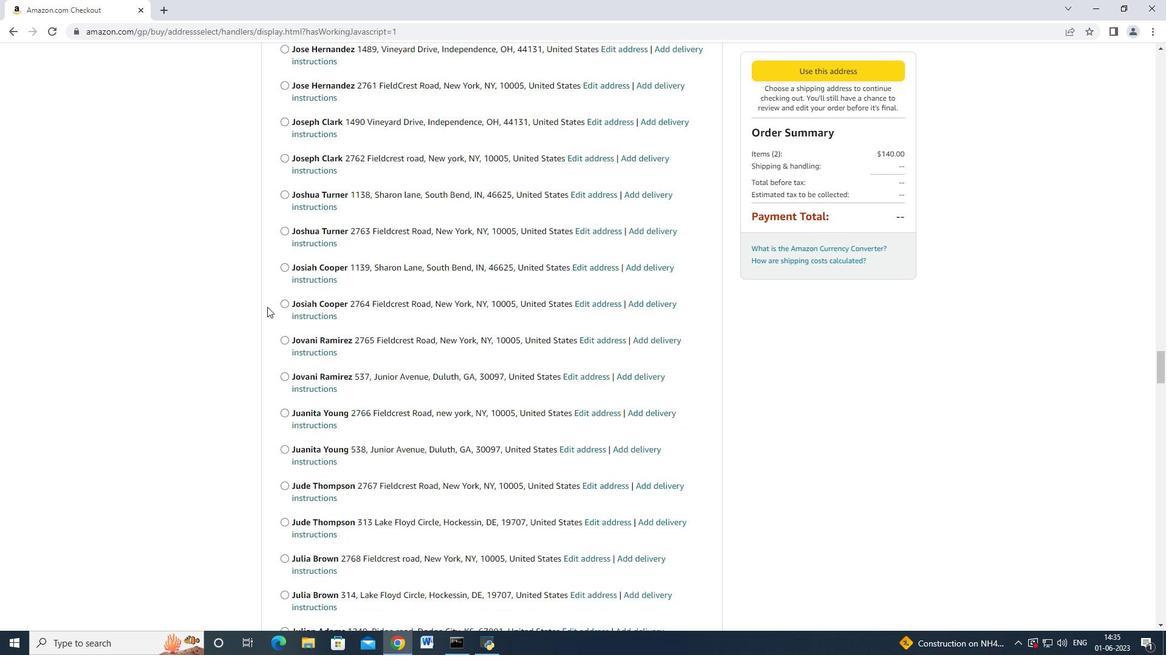 
Action: Mouse scrolled (267, 306) with delta (0, 0)
Screenshot: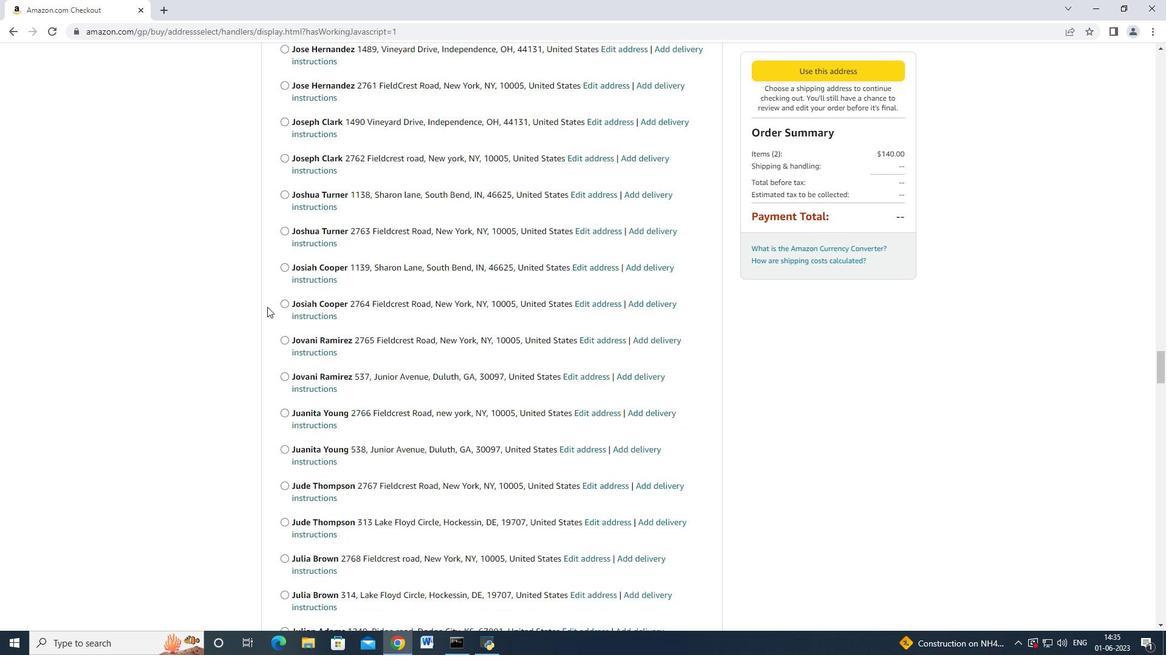 
Action: Mouse scrolled (267, 306) with delta (0, 0)
Screenshot: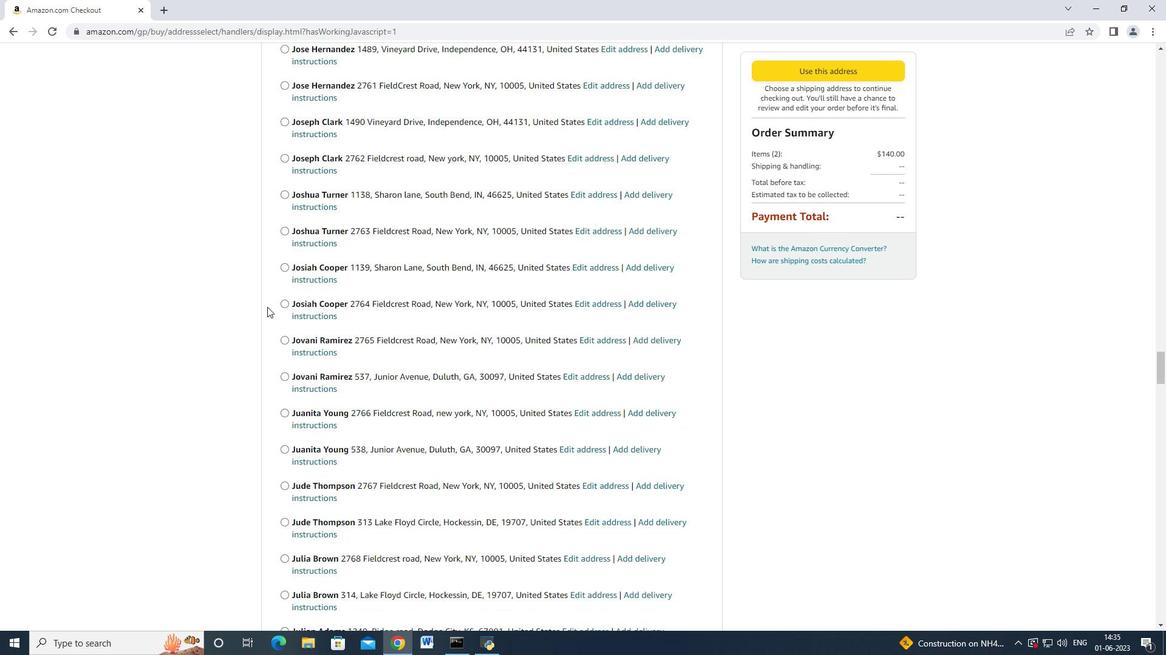 
Action: Mouse scrolled (267, 306) with delta (0, 0)
Screenshot: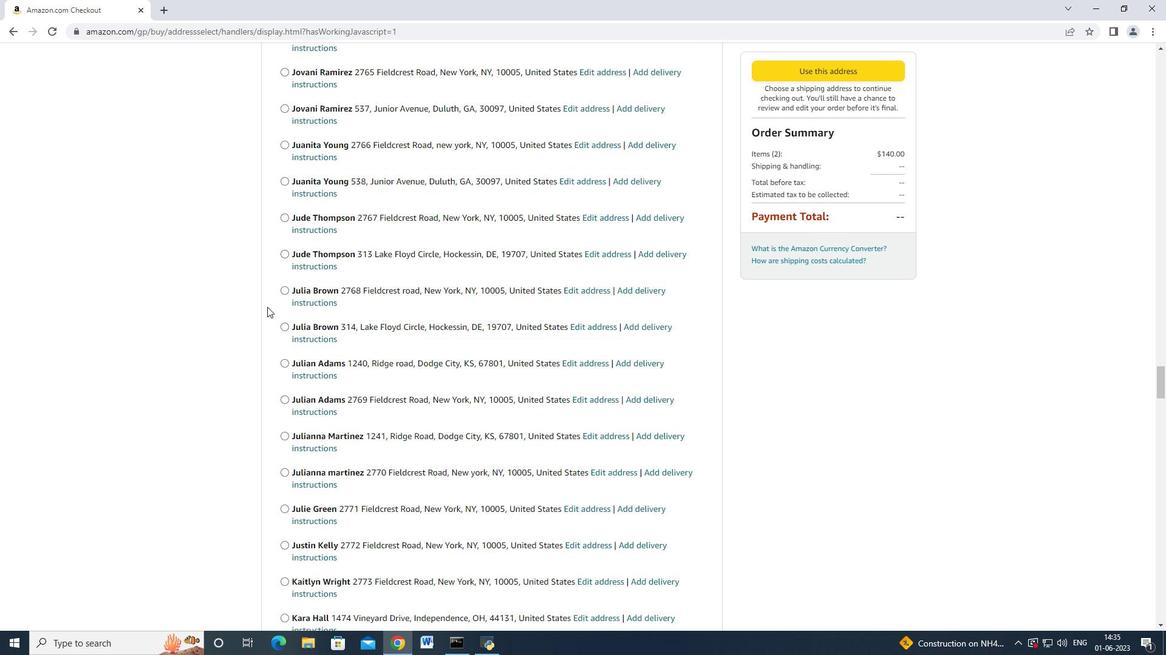 
Action: Mouse scrolled (267, 306) with delta (0, 0)
Screenshot: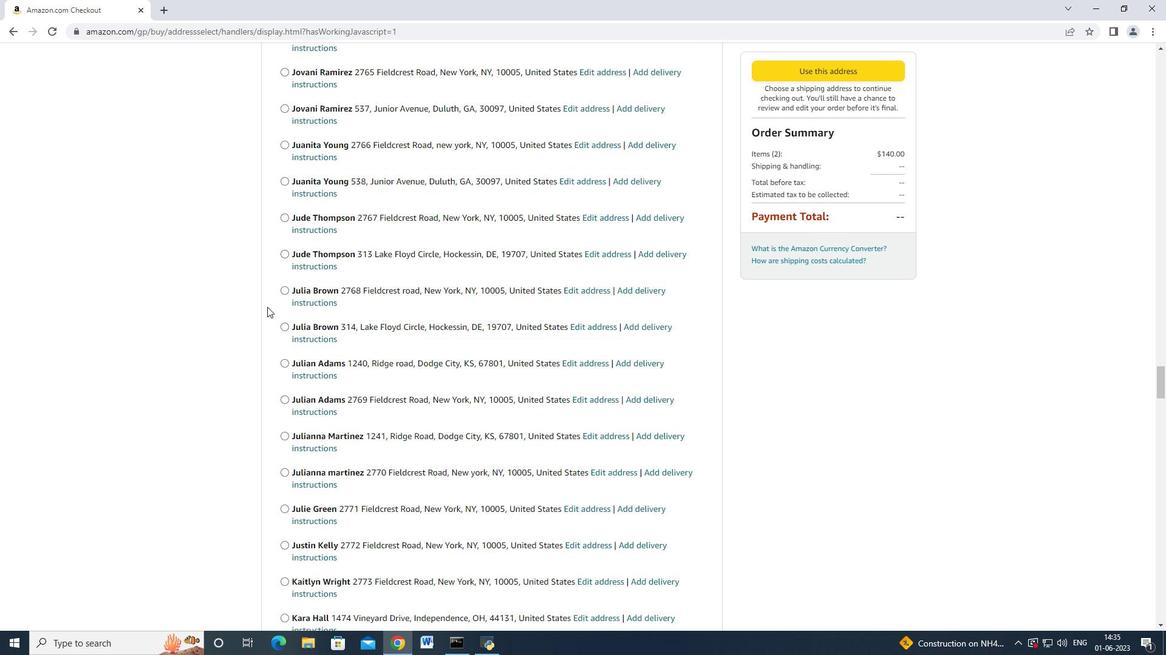
Action: Mouse scrolled (267, 306) with delta (0, 0)
Screenshot: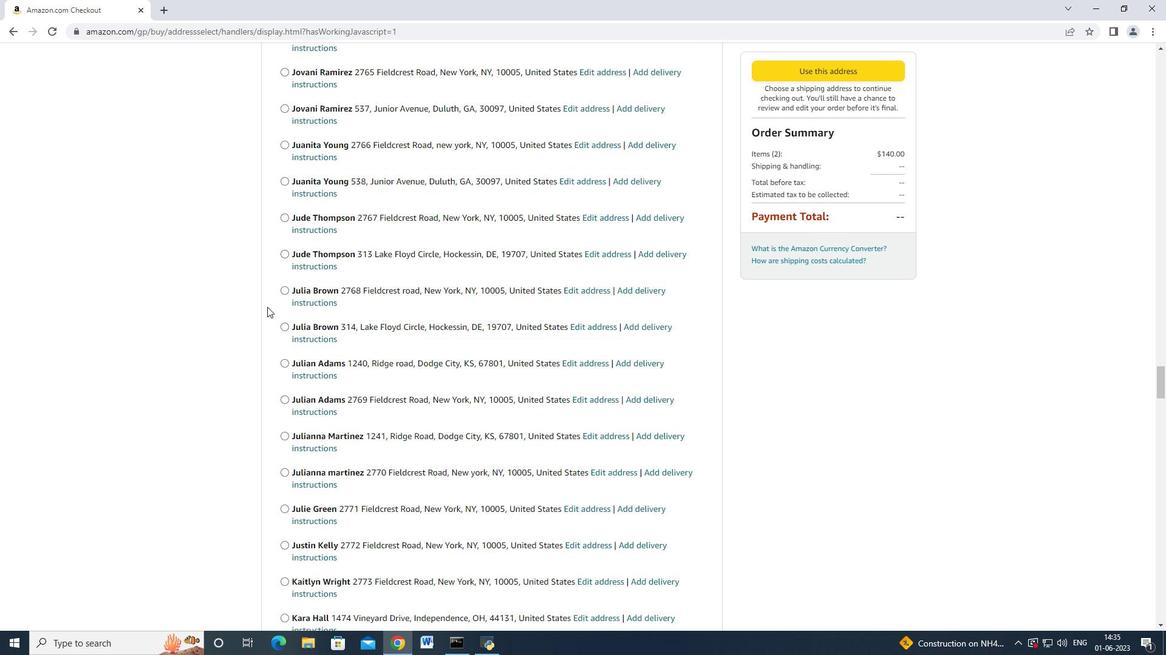 
Action: Mouse scrolled (267, 306) with delta (0, 0)
Screenshot: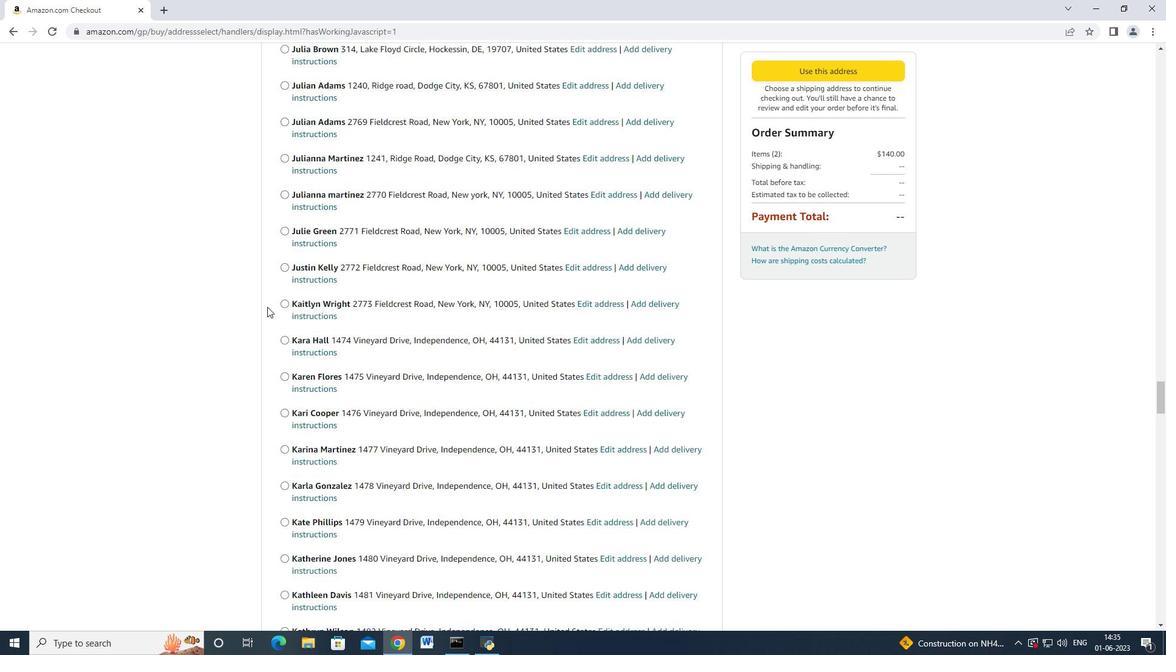 
Action: Mouse scrolled (267, 306) with delta (0, 0)
Screenshot: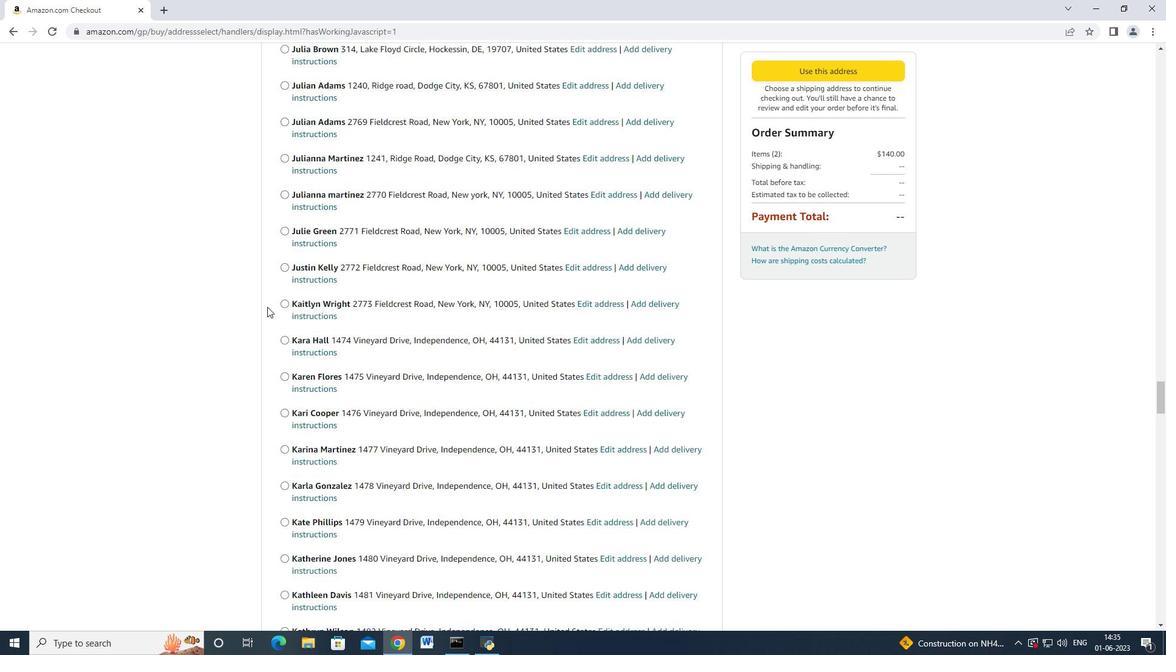 
Action: Mouse scrolled (267, 306) with delta (0, 0)
Screenshot: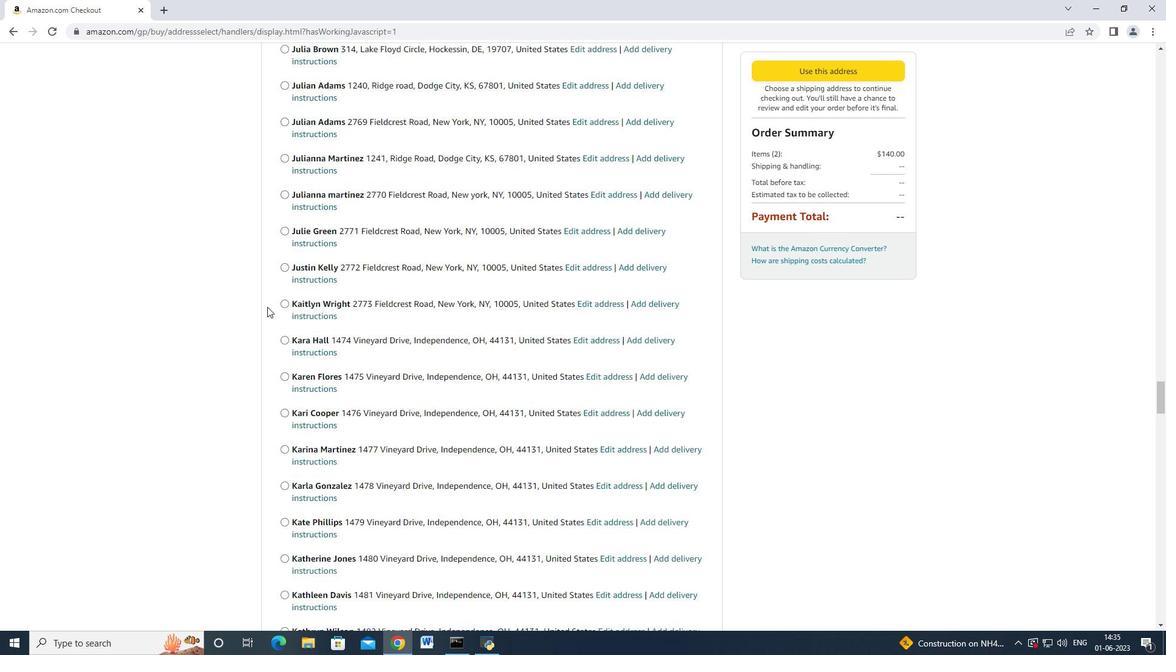 
Action: Mouse moved to (267, 307)
Screenshot: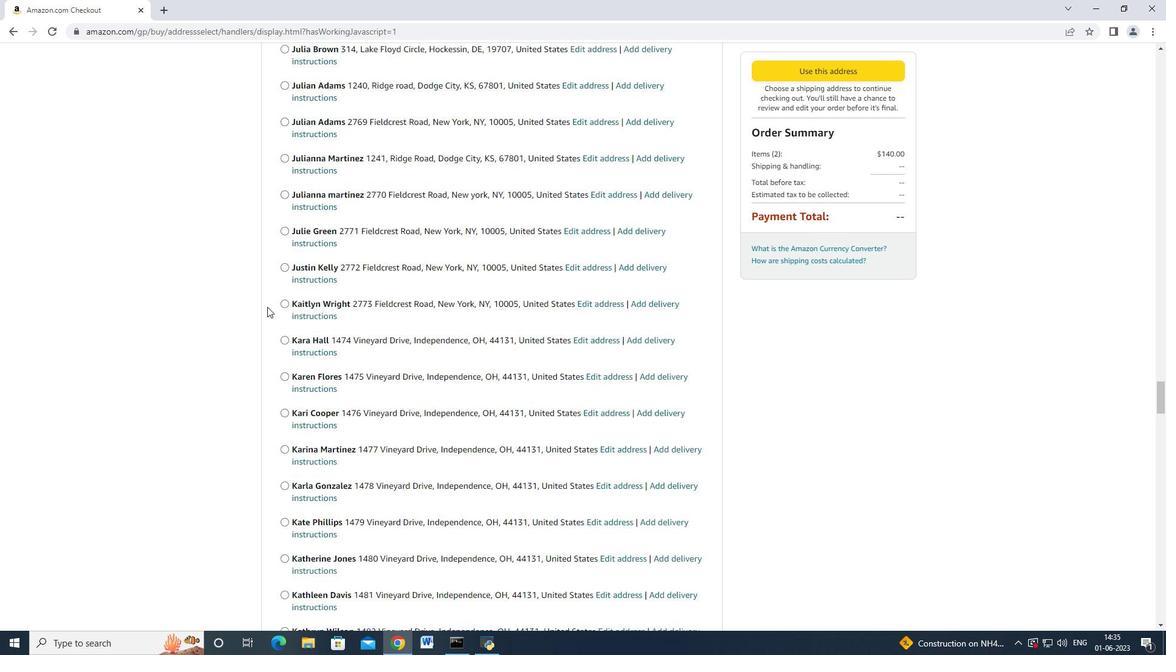 
Action: Mouse scrolled (267, 307) with delta (0, 0)
Screenshot: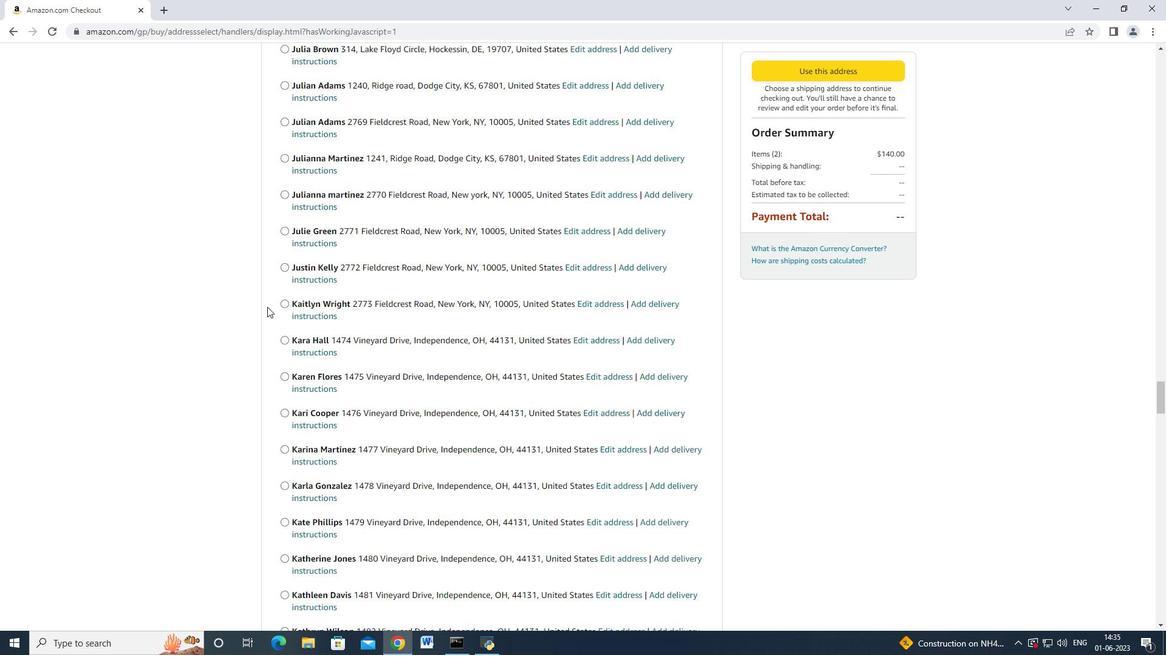 
Action: Mouse scrolled (267, 307) with delta (0, 0)
Screenshot: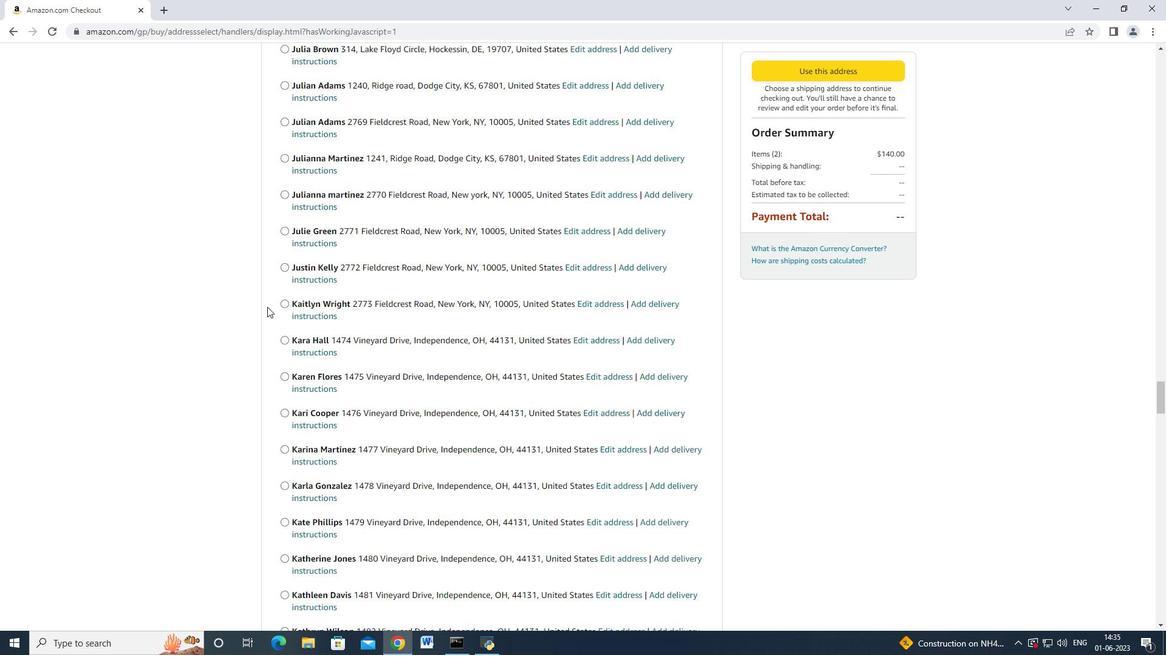 
Action: Mouse scrolled (267, 307) with delta (0, 0)
Screenshot: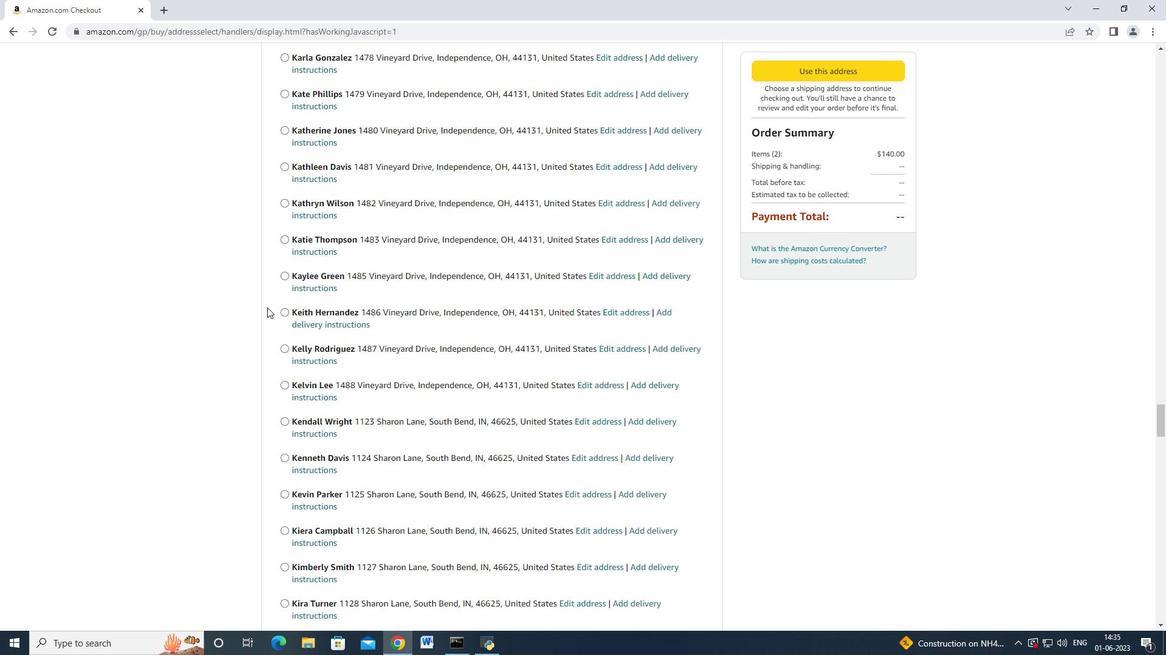 
Action: Mouse scrolled (267, 307) with delta (0, 0)
Screenshot: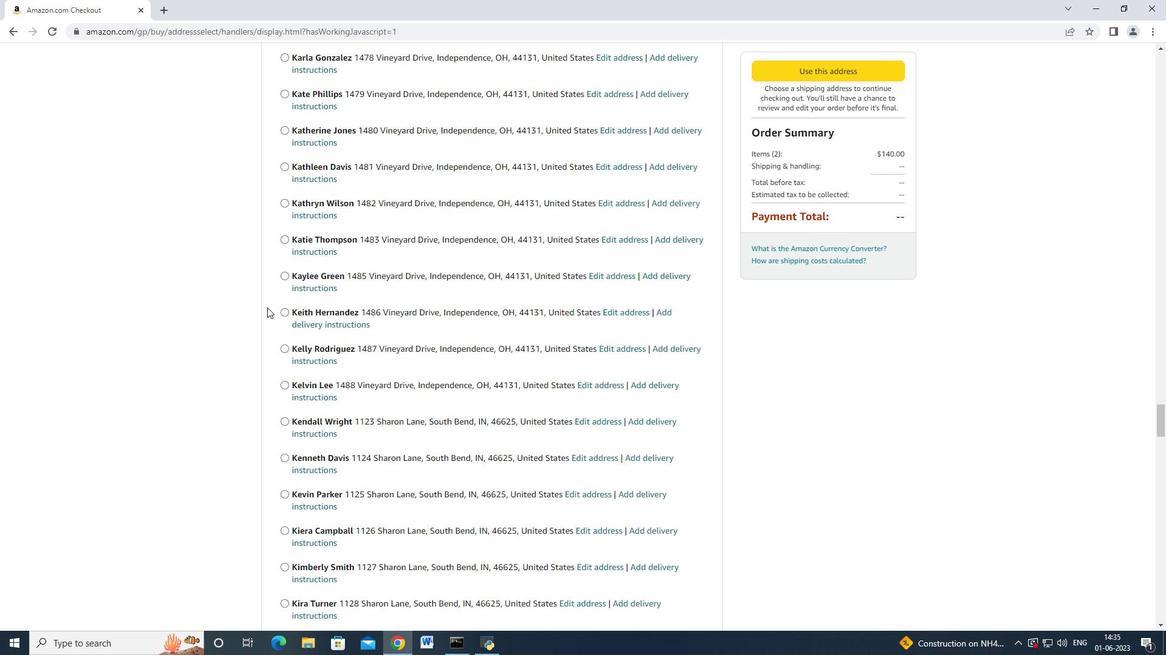 
Action: Mouse scrolled (267, 307) with delta (0, 0)
Screenshot: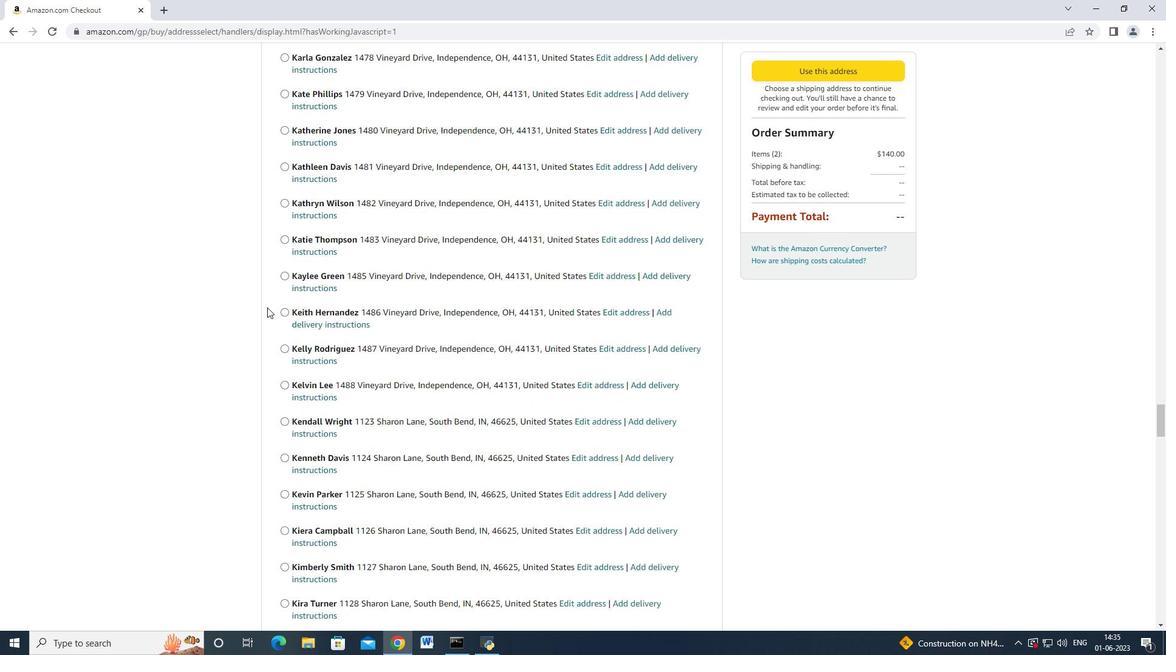 
Action: Mouse scrolled (267, 307) with delta (0, 0)
Screenshot: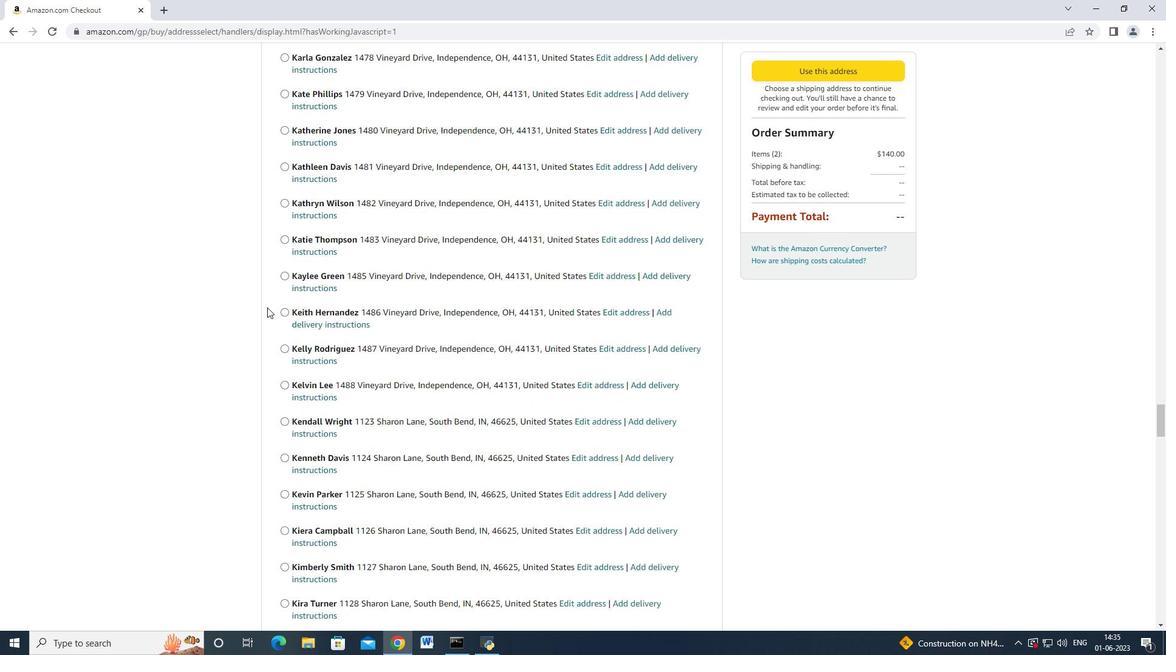 
Action: Mouse scrolled (267, 307) with delta (0, 0)
Screenshot: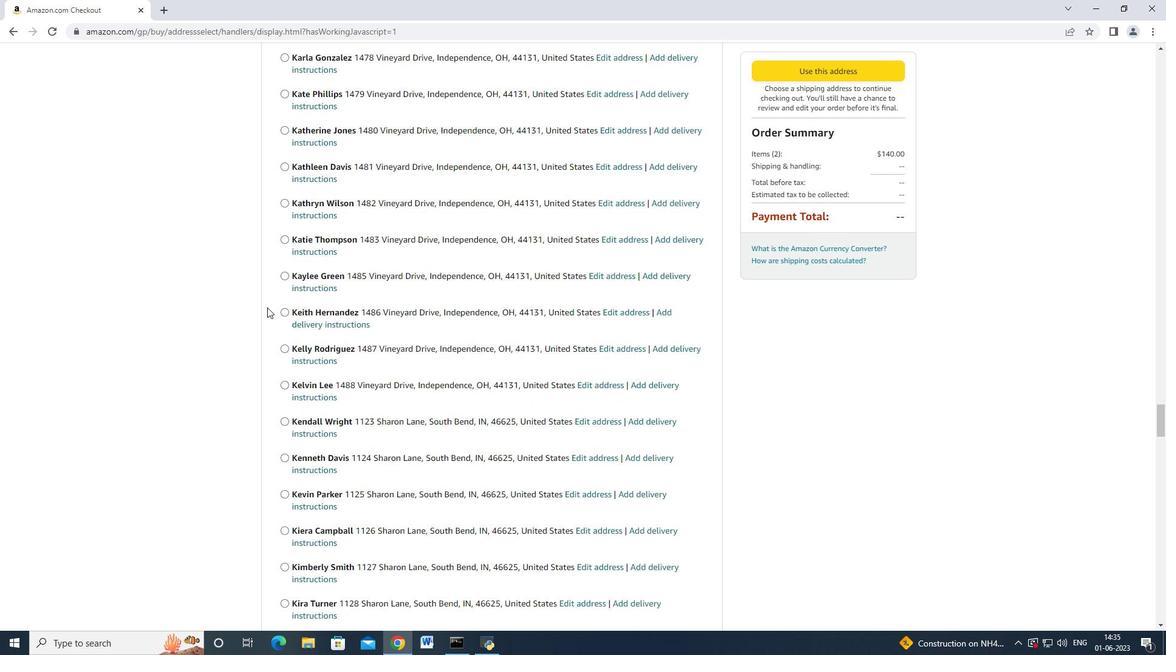 
Action: Mouse scrolled (267, 307) with delta (0, 0)
Screenshot: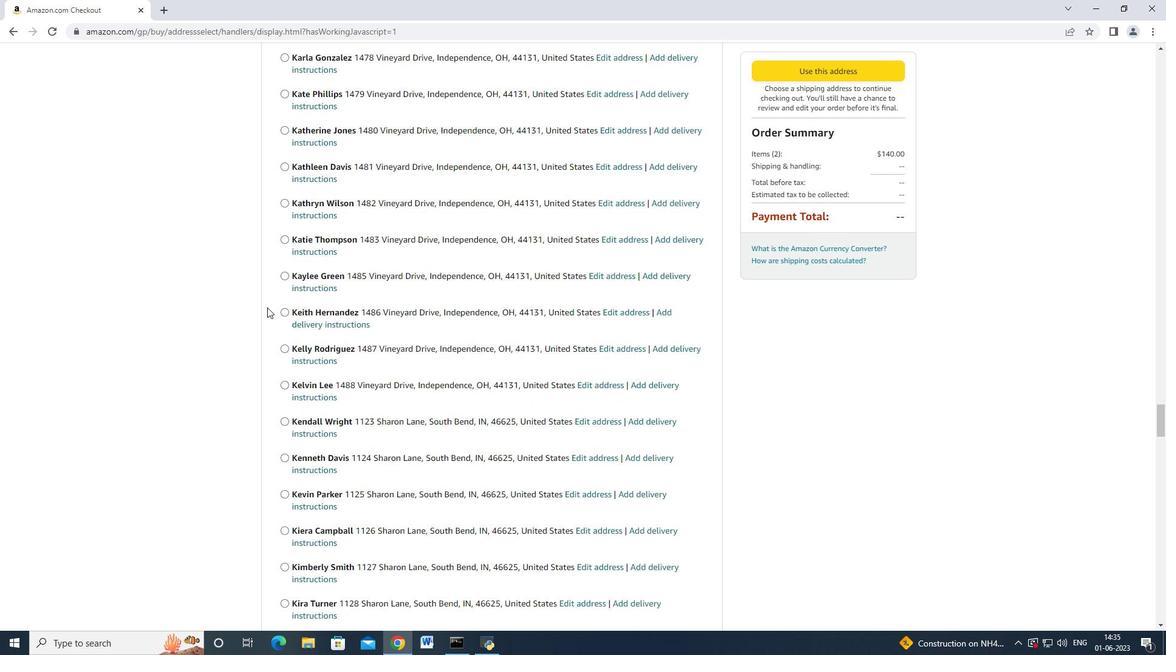 
Action: Mouse scrolled (267, 307) with delta (0, 0)
Screenshot: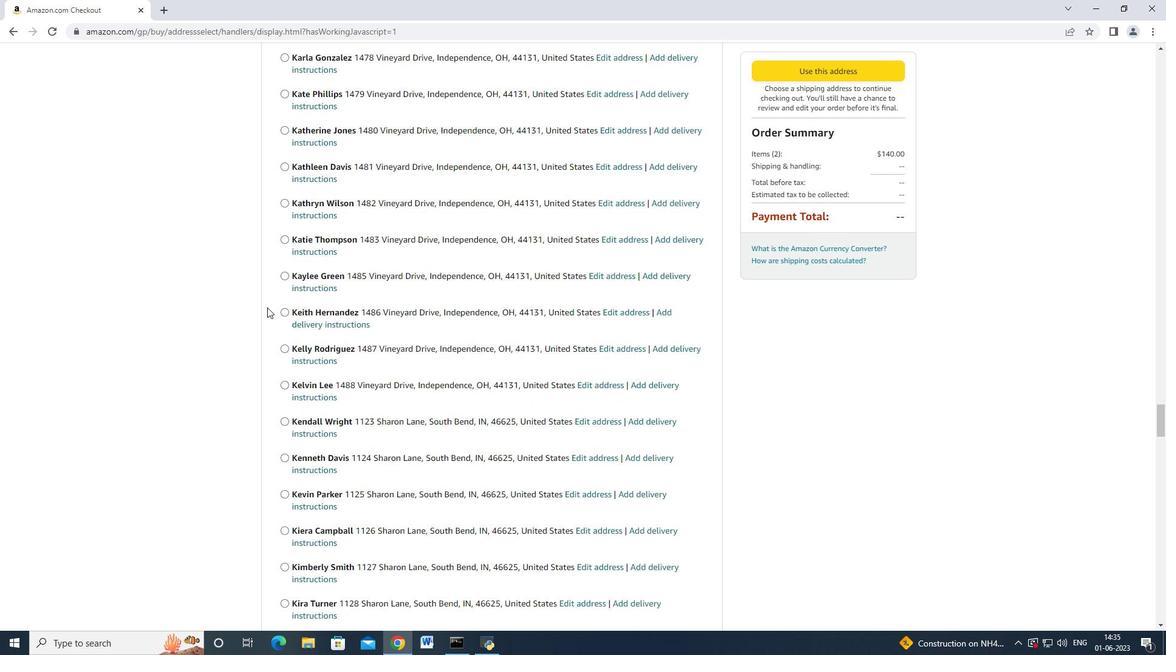 
Action: Mouse scrolled (267, 307) with delta (0, 0)
Screenshot: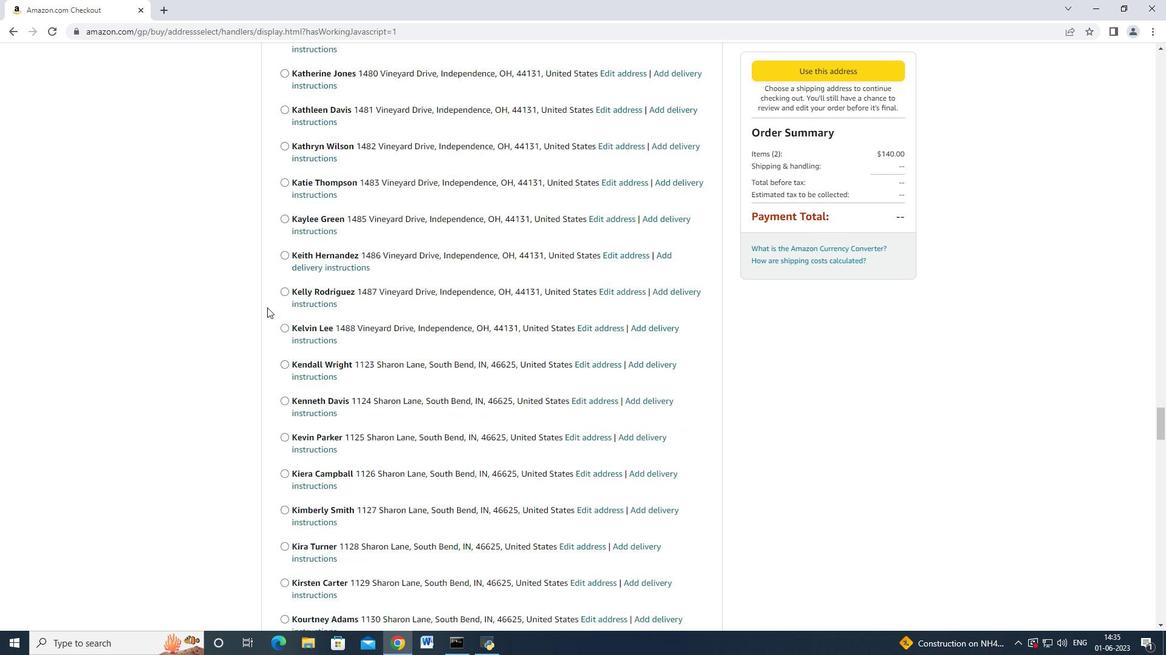 
Action: Mouse scrolled (267, 307) with delta (0, 0)
Screenshot: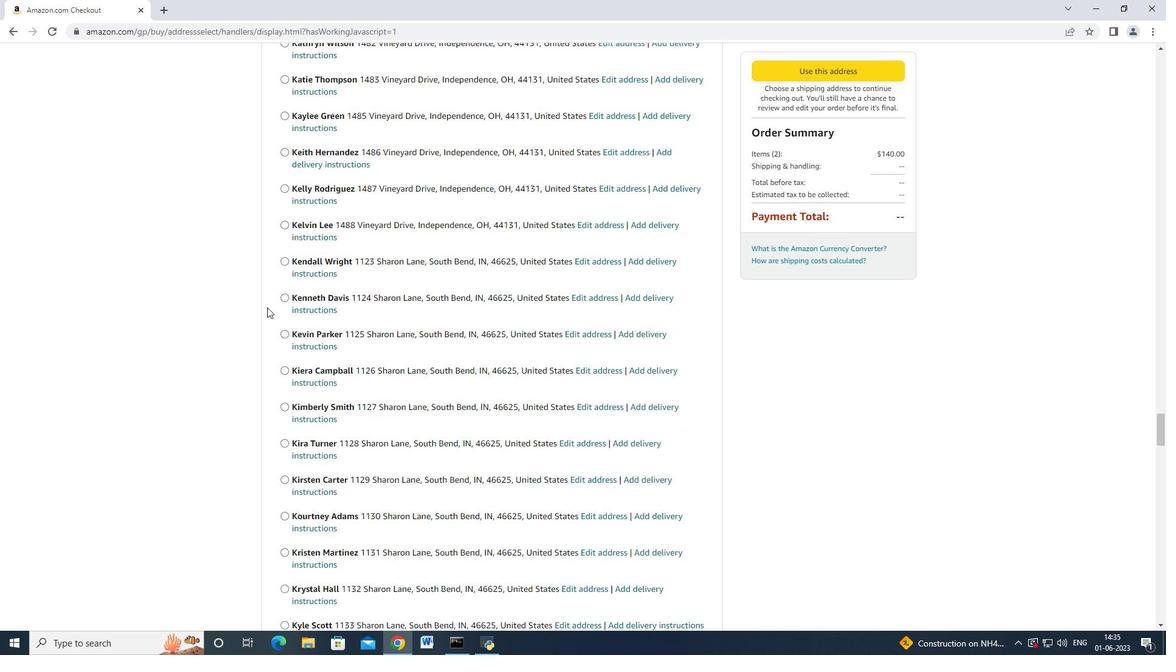 
Action: Mouse scrolled (267, 307) with delta (0, 0)
Screenshot: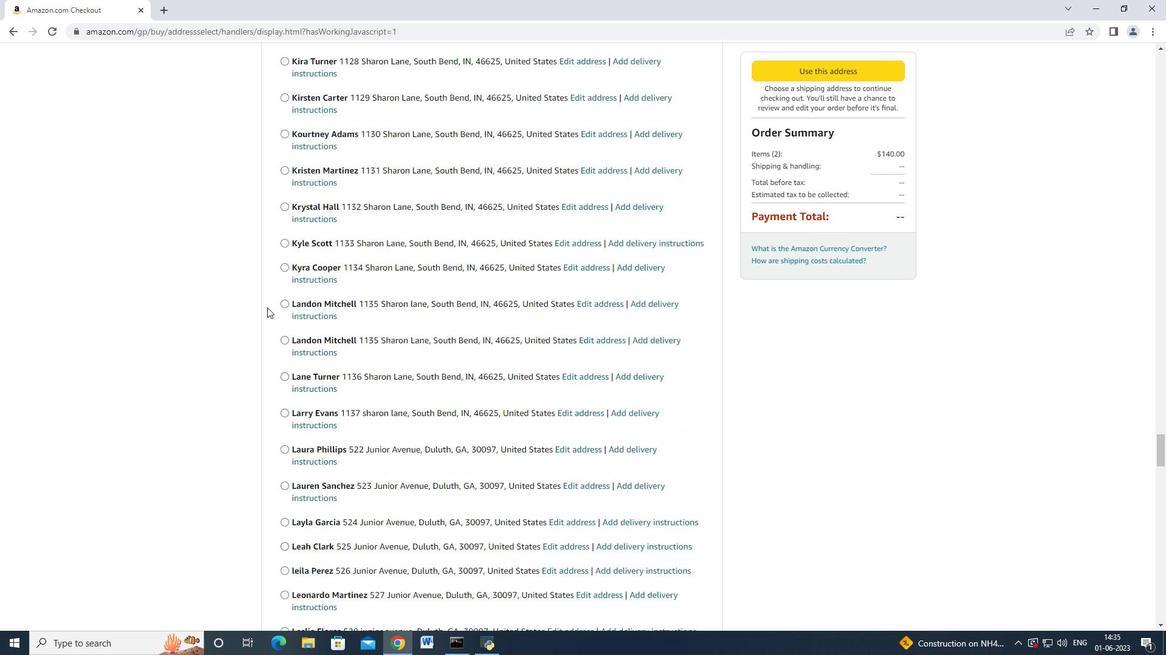 
Action: Mouse scrolled (267, 307) with delta (0, 0)
Screenshot: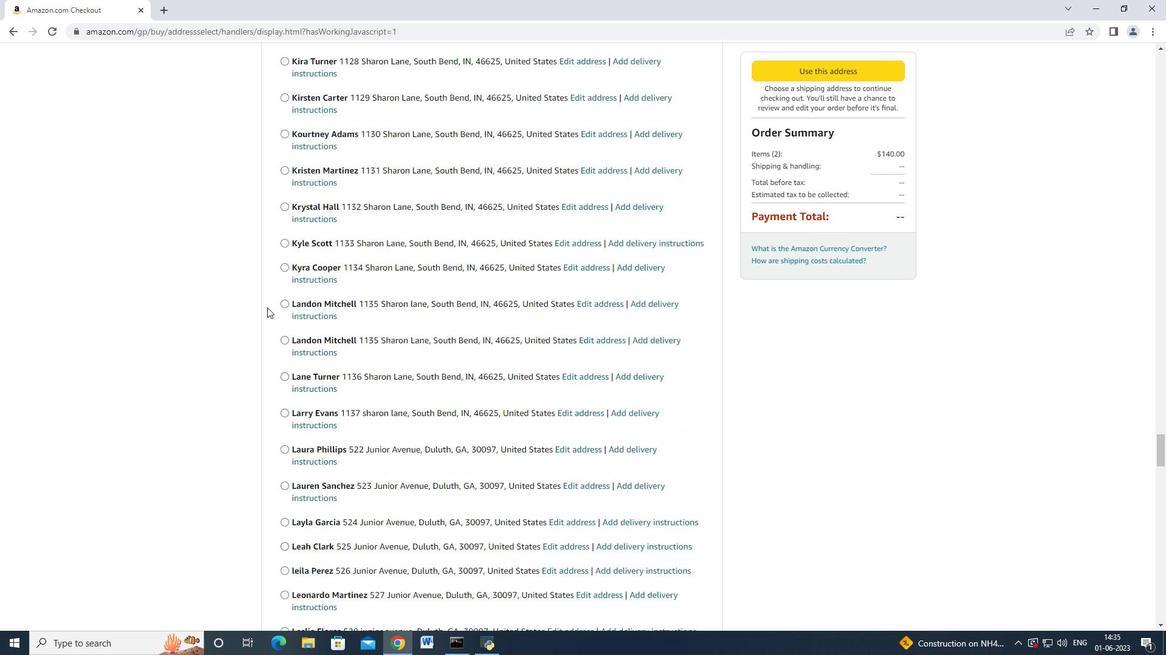 
Action: Mouse scrolled (267, 307) with delta (0, 0)
Screenshot: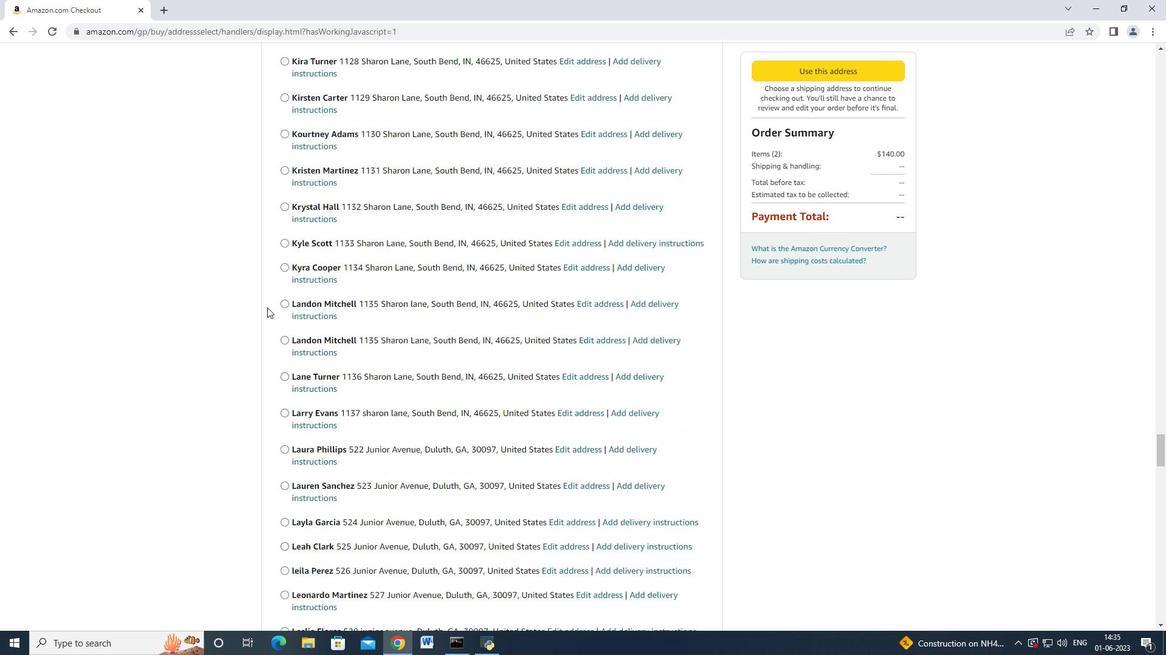 
Action: Mouse scrolled (267, 307) with delta (0, 0)
Screenshot: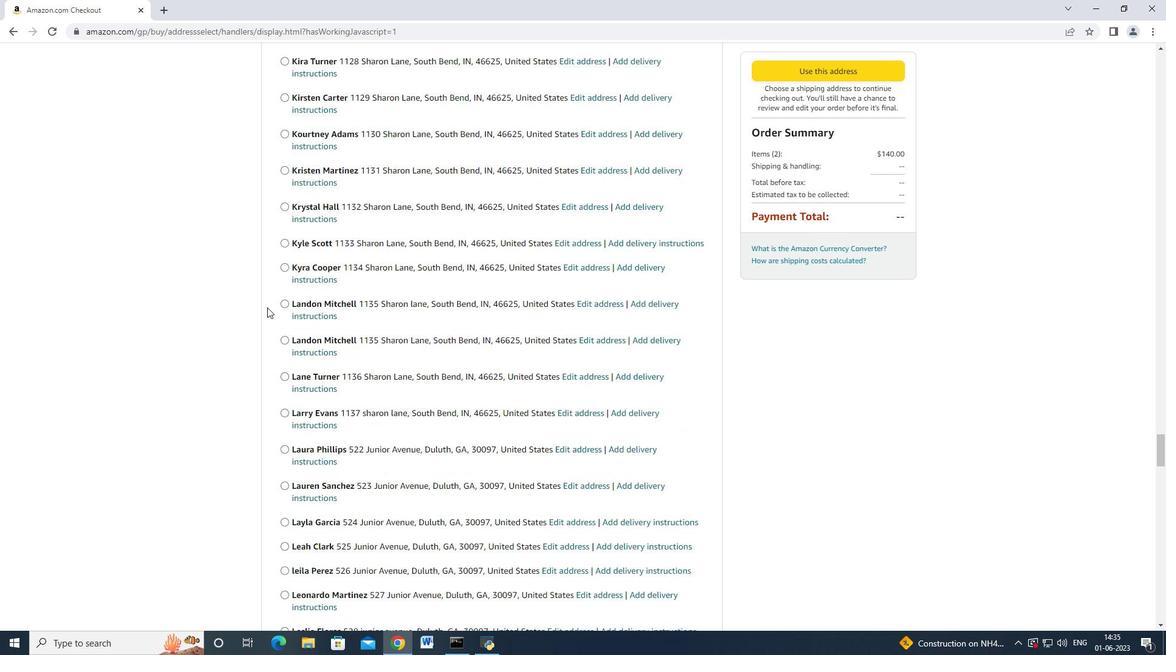 
Action: Mouse scrolled (267, 307) with delta (0, 0)
Screenshot: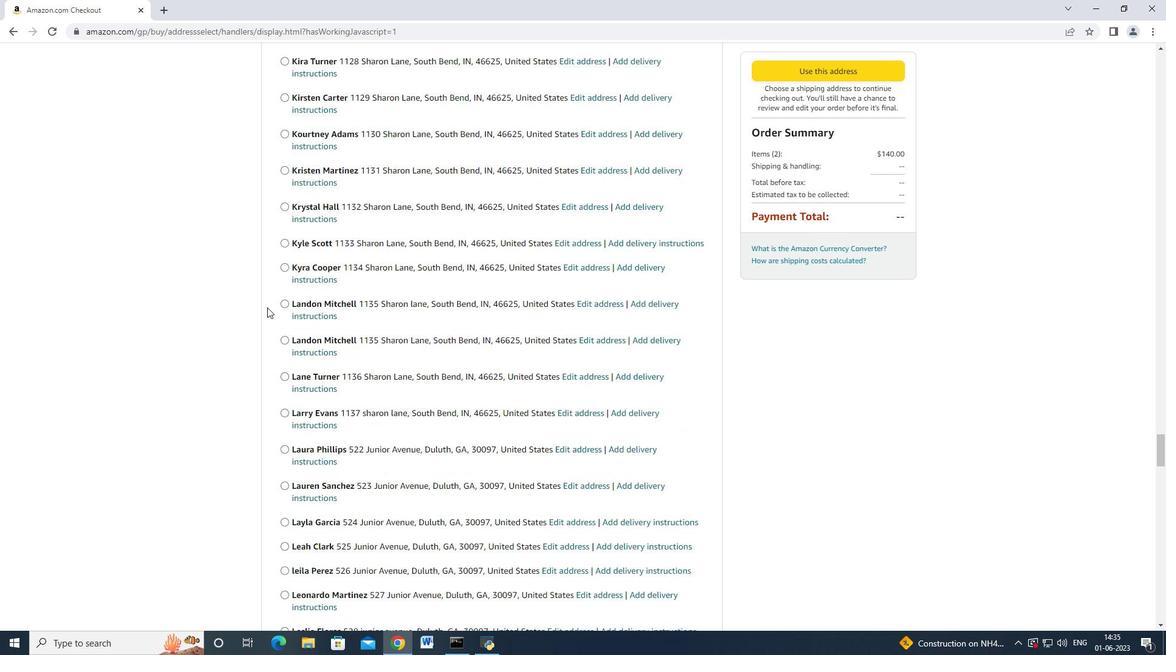 
Action: Mouse scrolled (267, 307) with delta (0, 0)
Screenshot: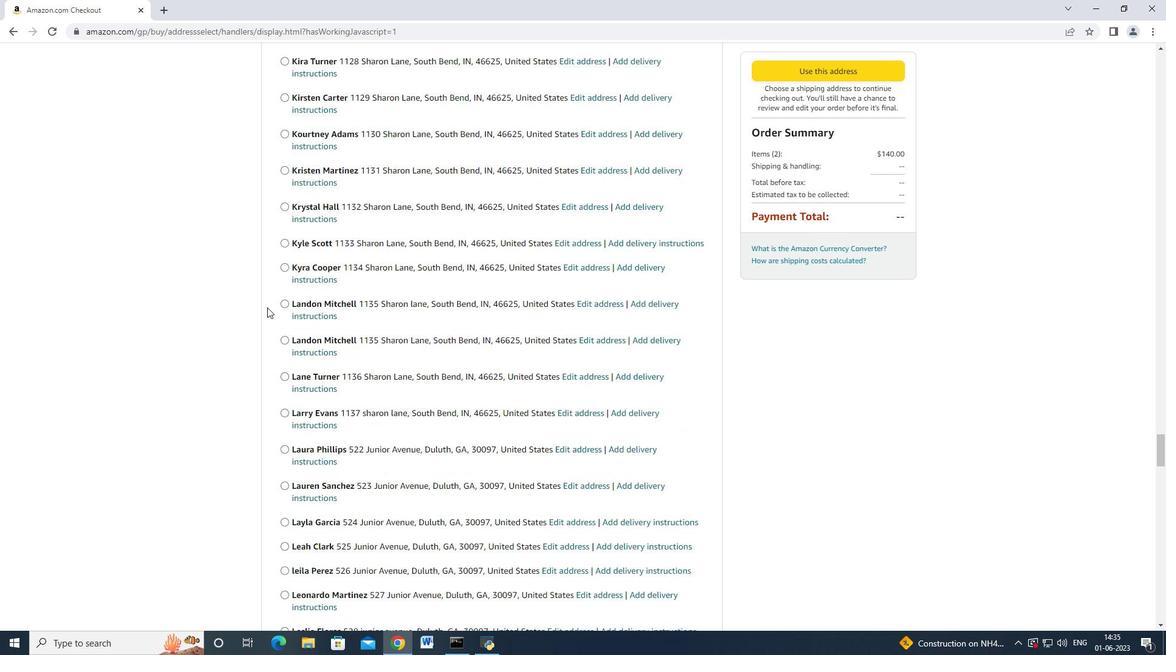 
Action: Mouse scrolled (267, 307) with delta (0, 0)
Screenshot: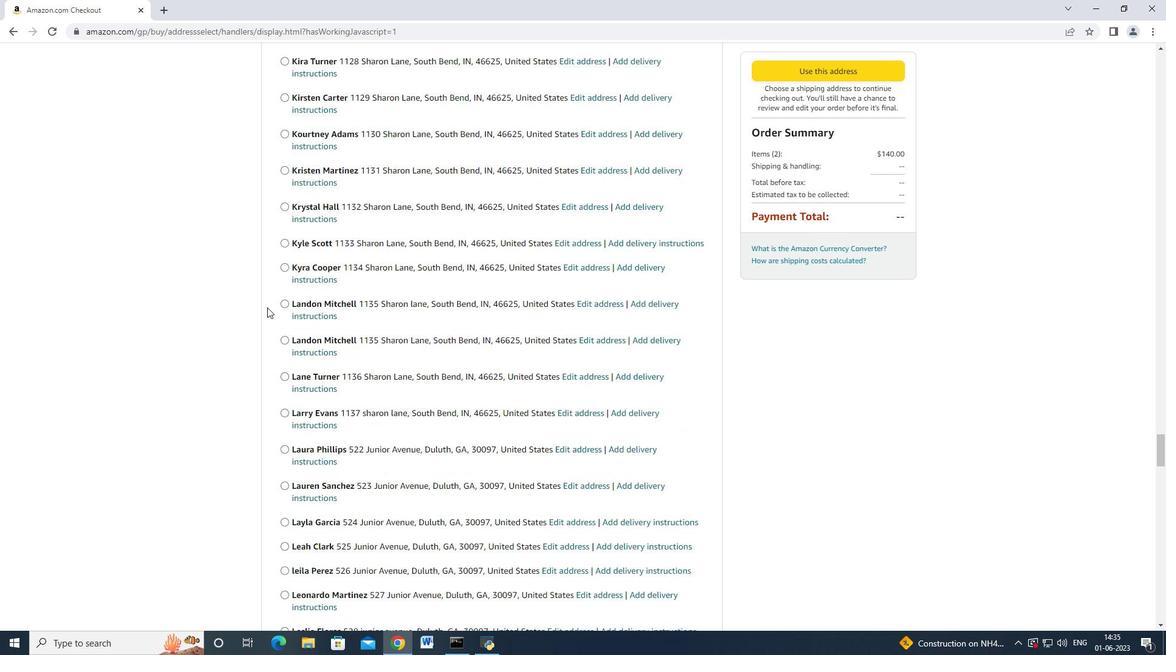 
Action: Mouse scrolled (267, 307) with delta (0, 0)
Screenshot: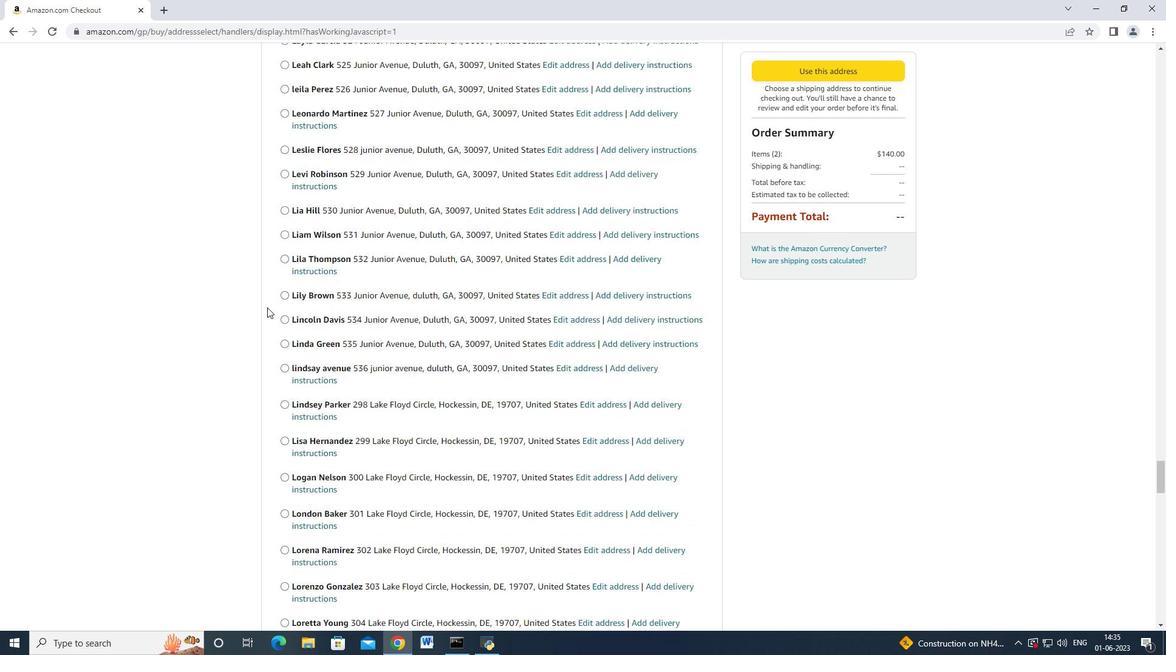 
Action: Mouse scrolled (267, 307) with delta (0, 0)
Screenshot: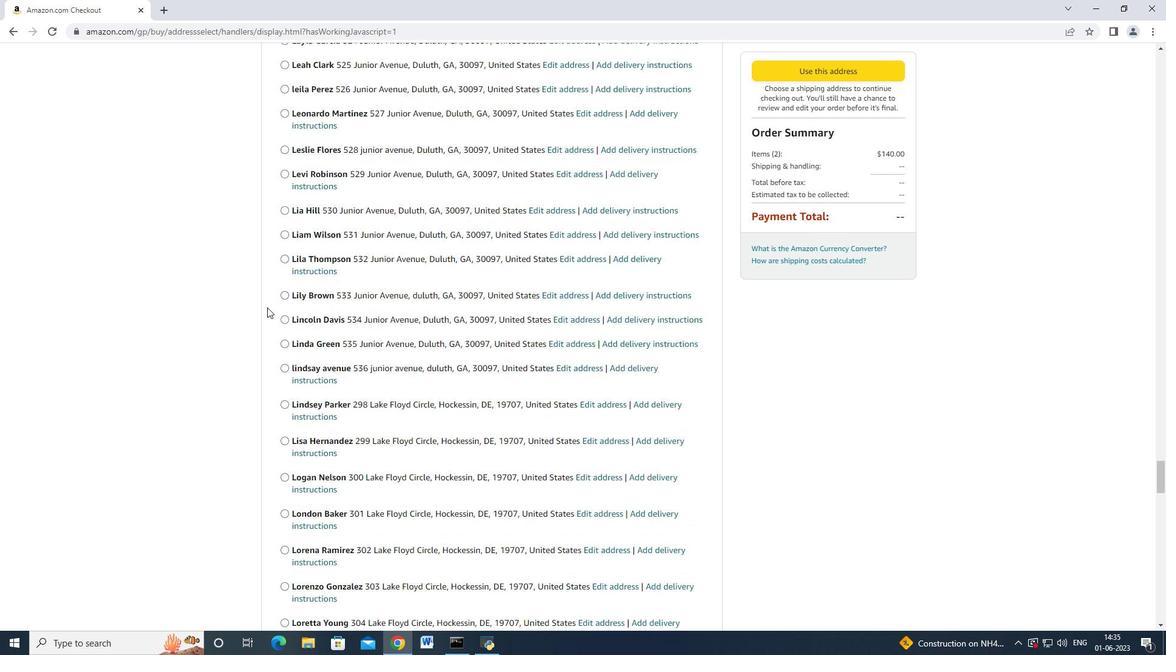
Action: Mouse scrolled (267, 307) with delta (0, 0)
Screenshot: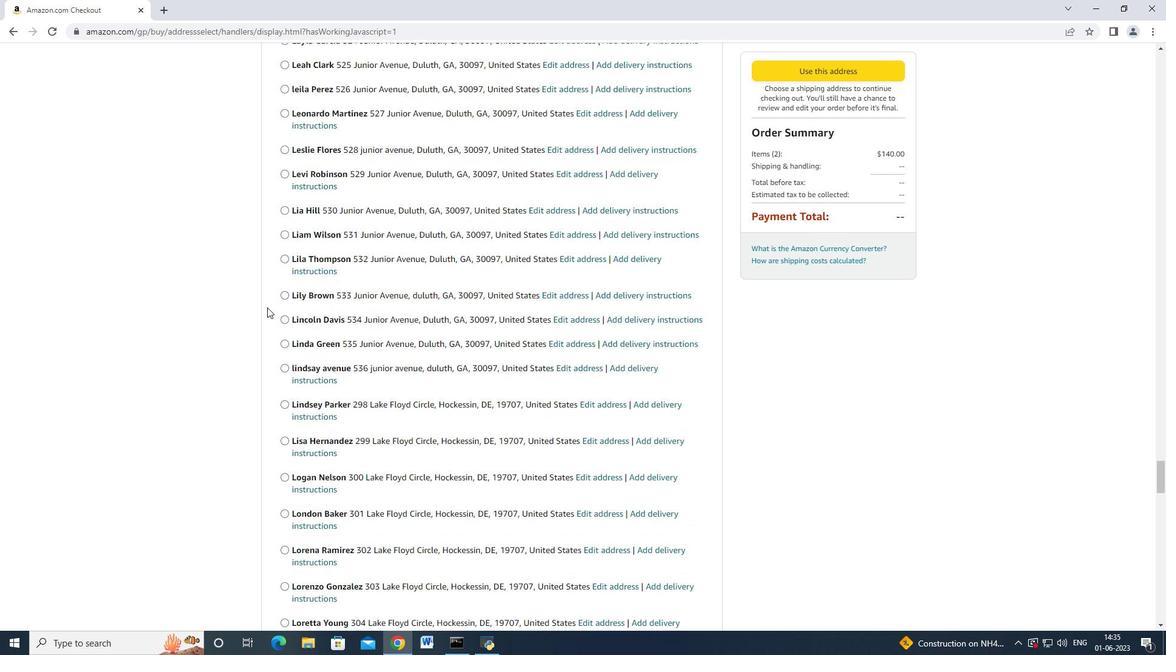 
Action: Mouse scrolled (267, 307) with delta (0, 0)
Screenshot: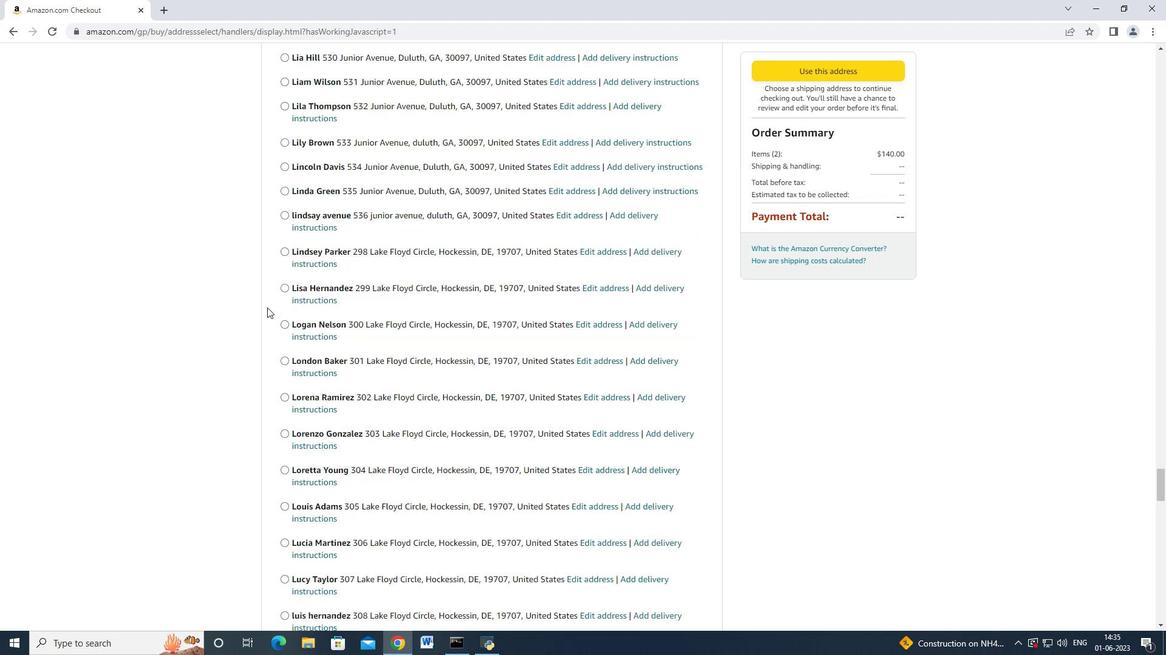 
Action: Mouse scrolled (267, 307) with delta (0, 0)
Screenshot: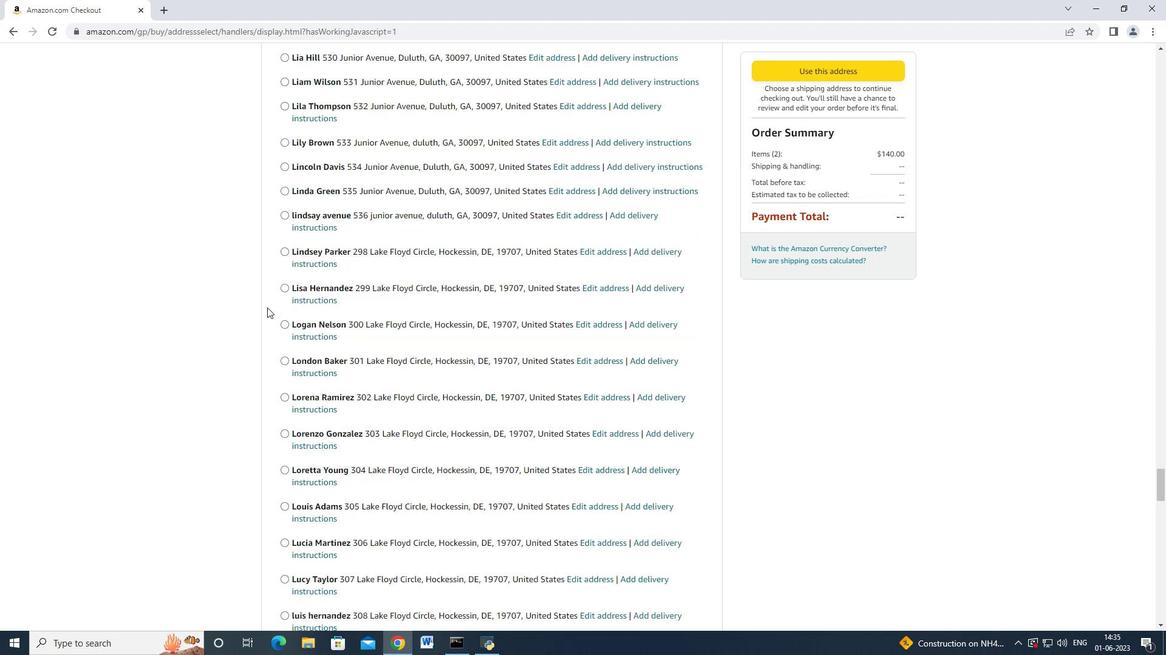 
Action: Mouse scrolled (267, 307) with delta (0, 0)
Screenshot: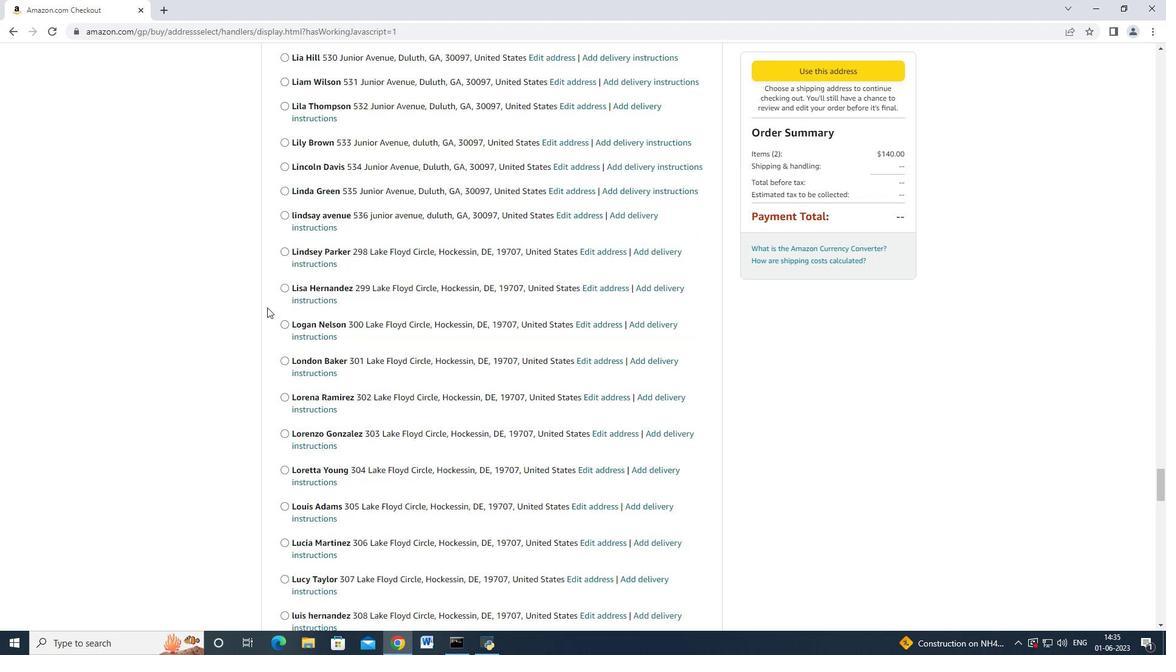 
Action: Mouse scrolled (267, 307) with delta (0, 0)
Screenshot: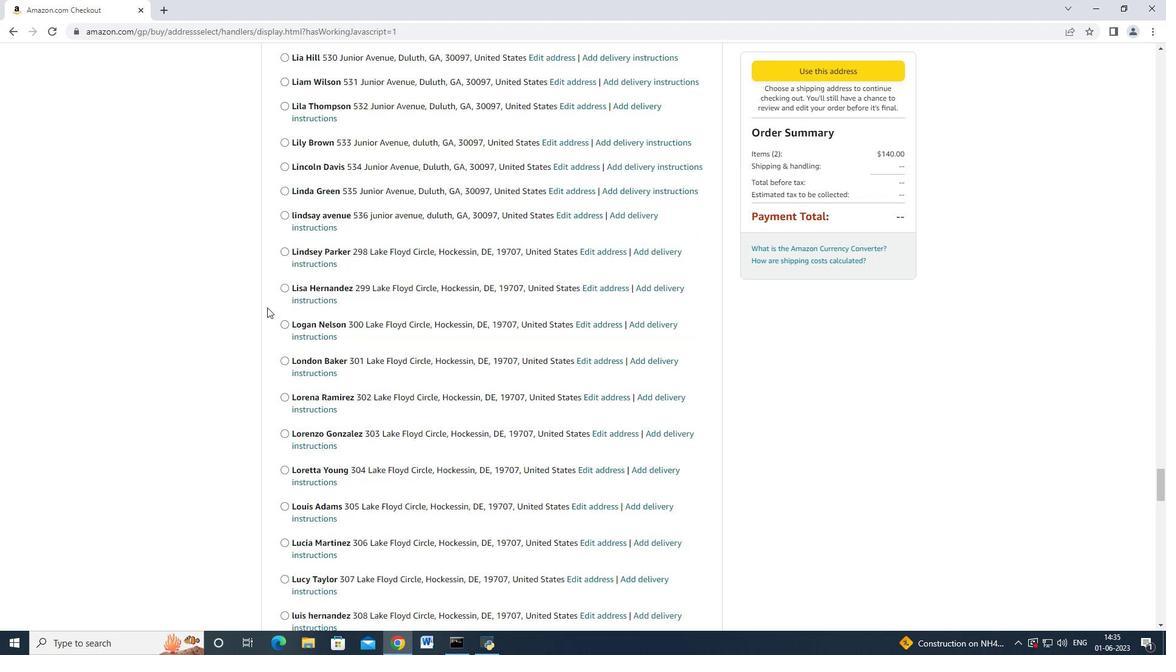 
Action: Mouse scrolled (267, 307) with delta (0, 0)
Screenshot: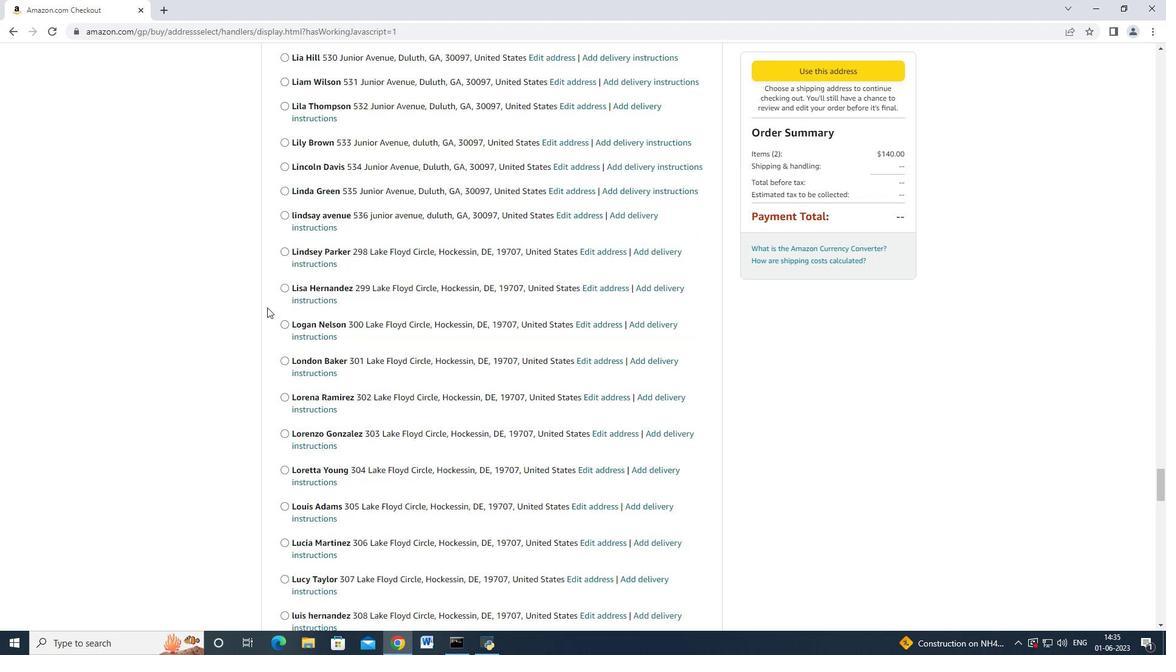 
Action: Mouse scrolled (267, 307) with delta (0, 0)
Screenshot: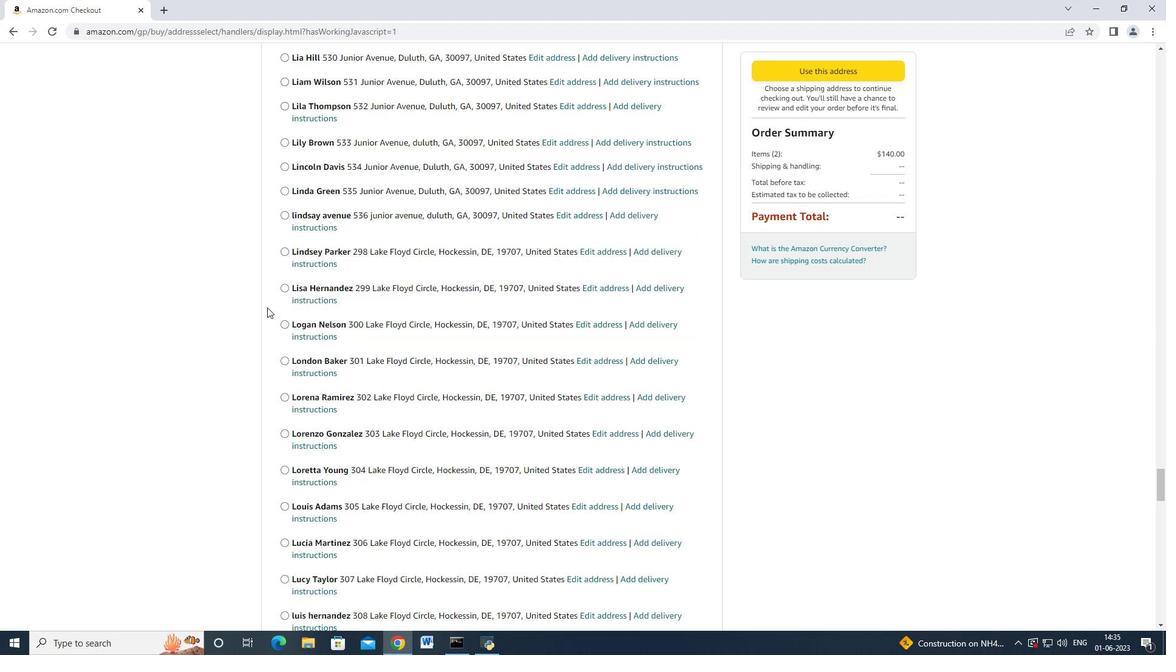 
Action: Mouse scrolled (267, 307) with delta (0, 0)
Screenshot: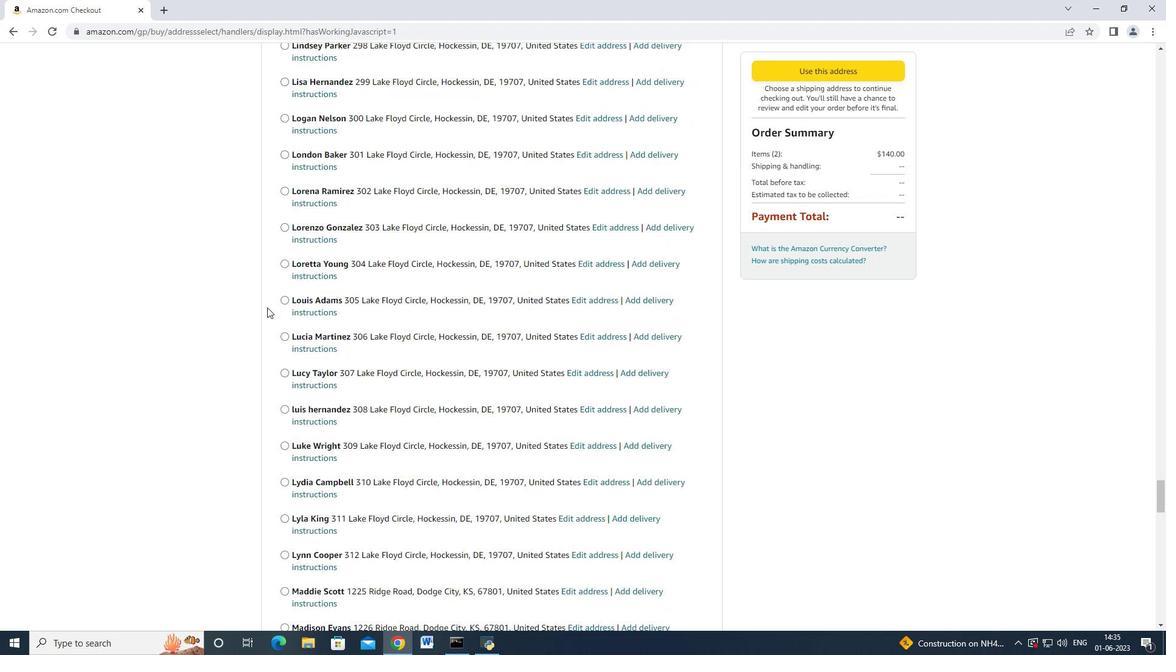 
Action: Mouse scrolled (267, 307) with delta (0, 0)
Screenshot: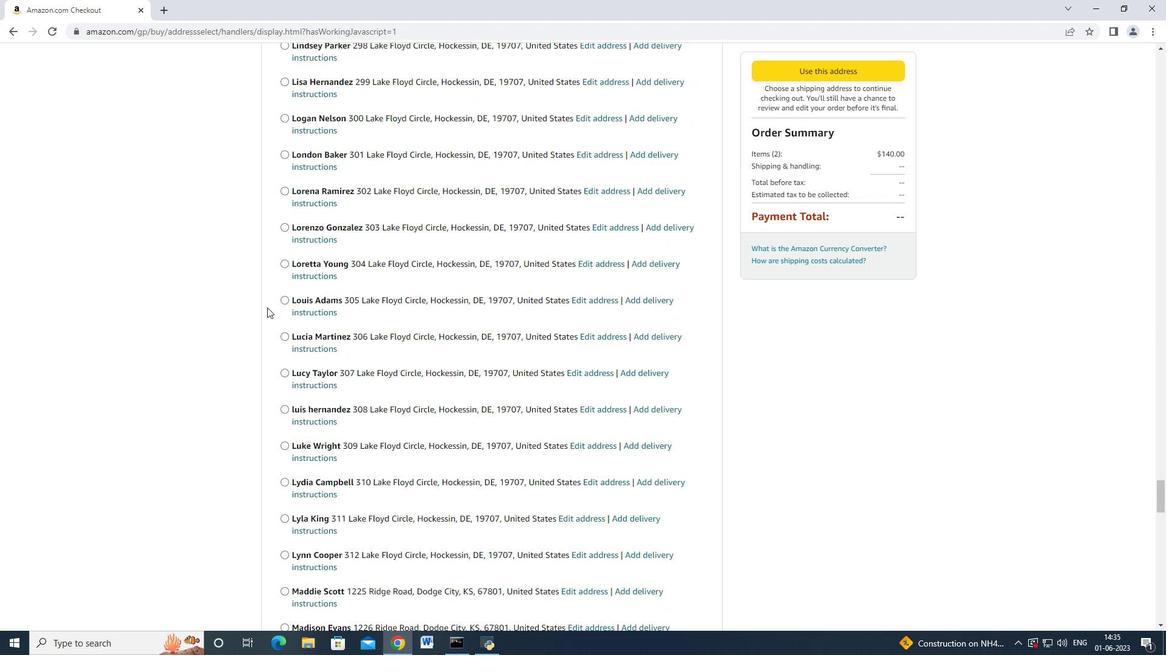 
Action: Mouse scrolled (267, 307) with delta (0, 0)
Screenshot: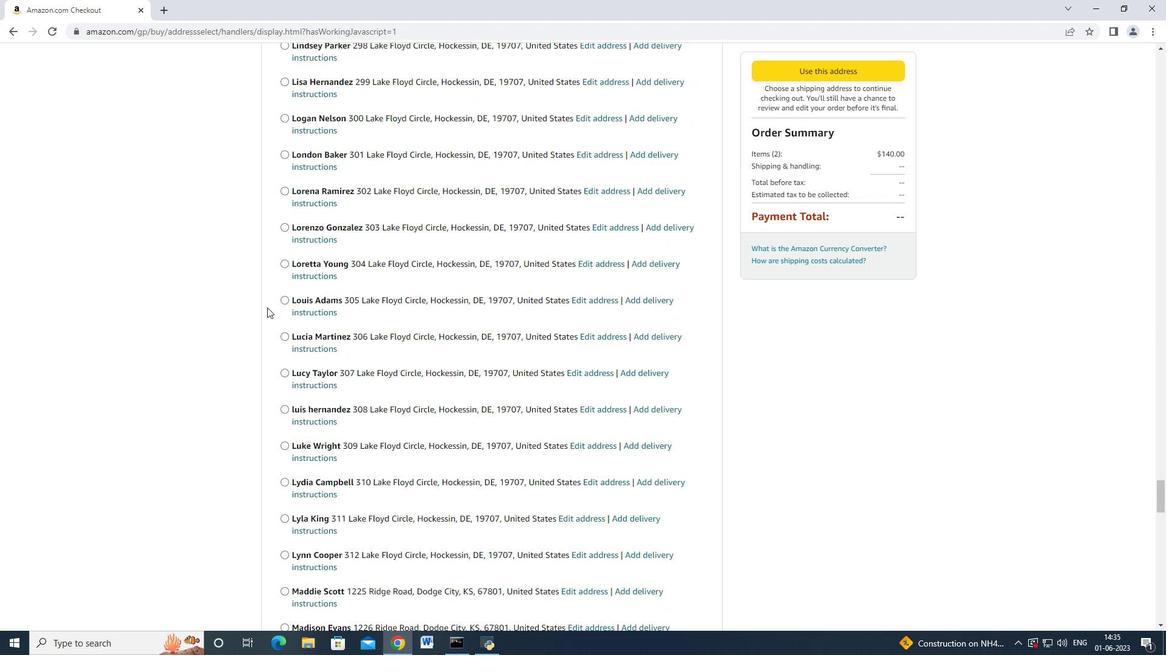 
Action: Mouse scrolled (267, 307) with delta (0, 0)
Screenshot: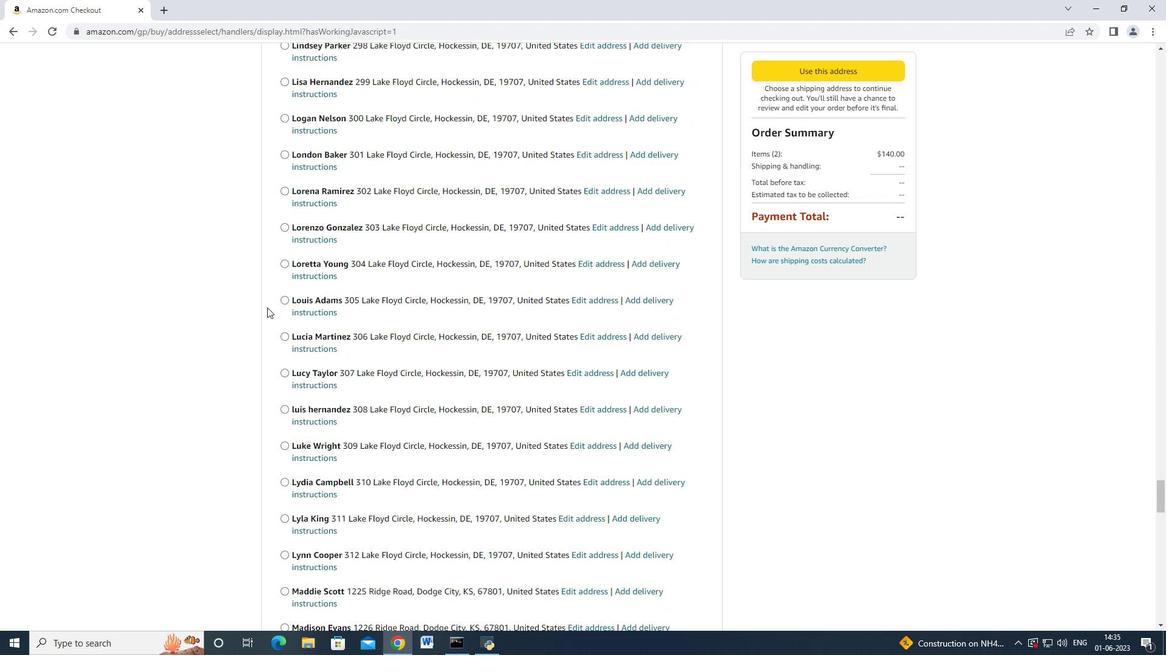 
Action: Mouse scrolled (267, 307) with delta (0, 0)
Screenshot: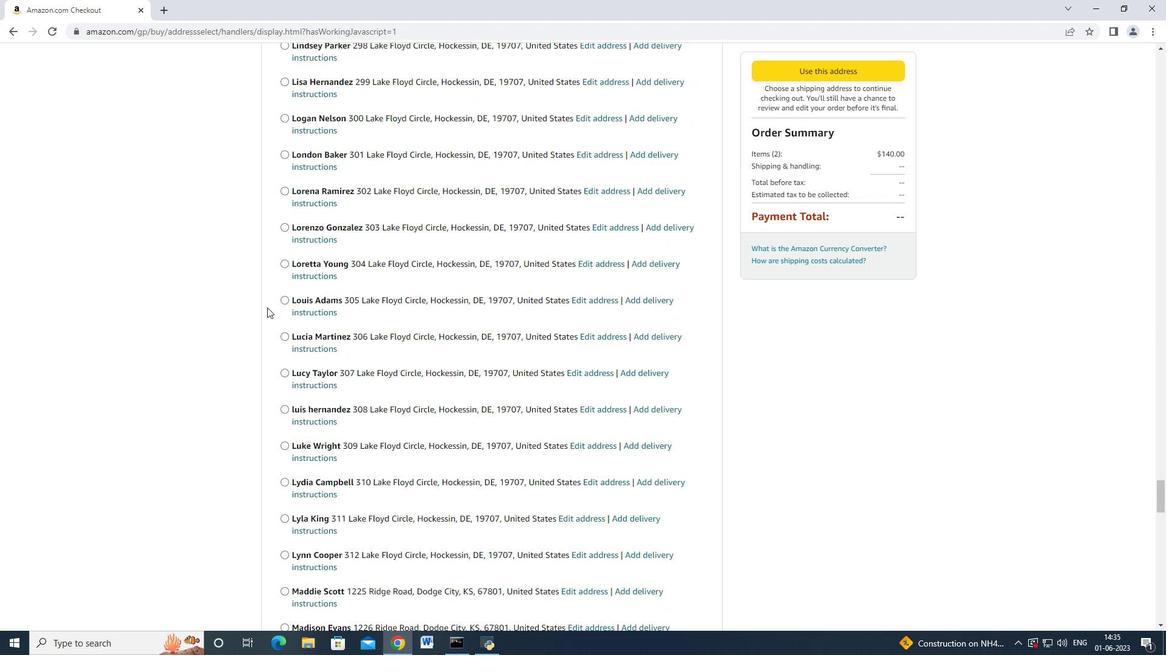 
Action: Mouse scrolled (267, 307) with delta (0, 0)
Screenshot: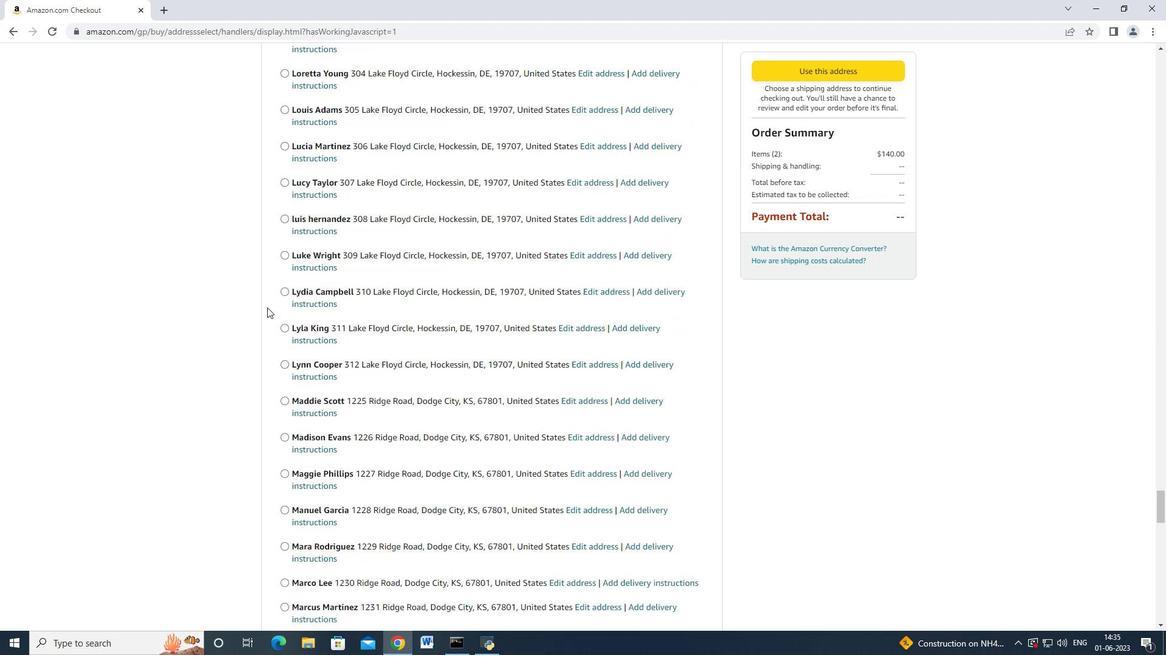 
Action: Mouse scrolled (267, 307) with delta (0, 0)
Screenshot: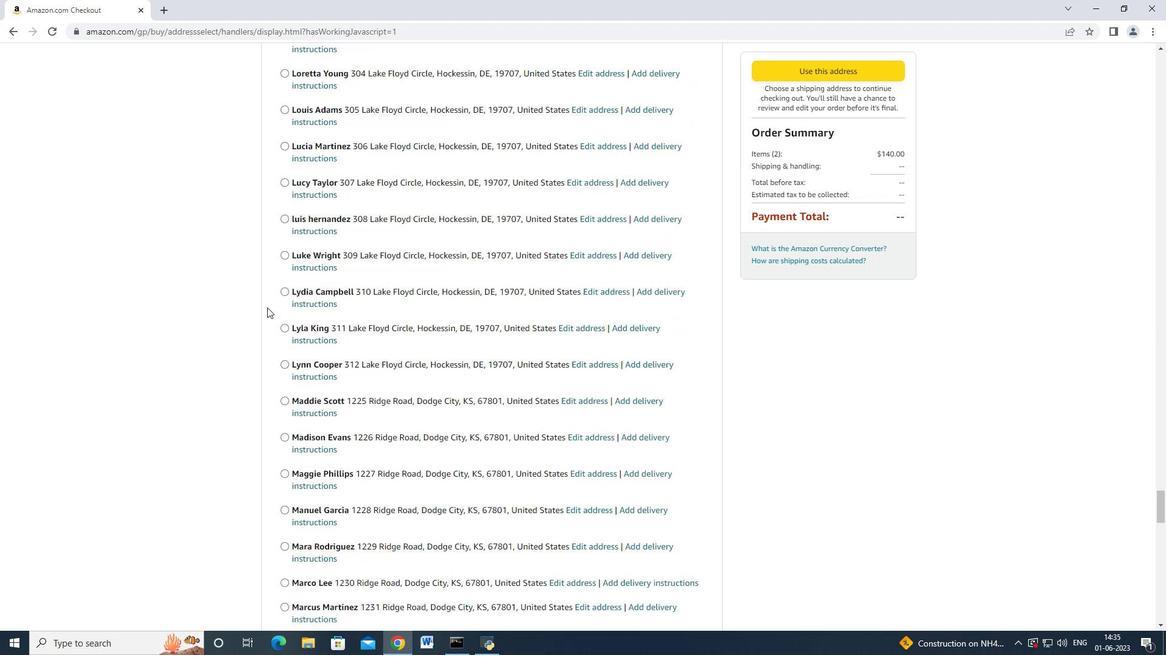 
Action: Mouse scrolled (267, 307) with delta (0, 0)
Screenshot: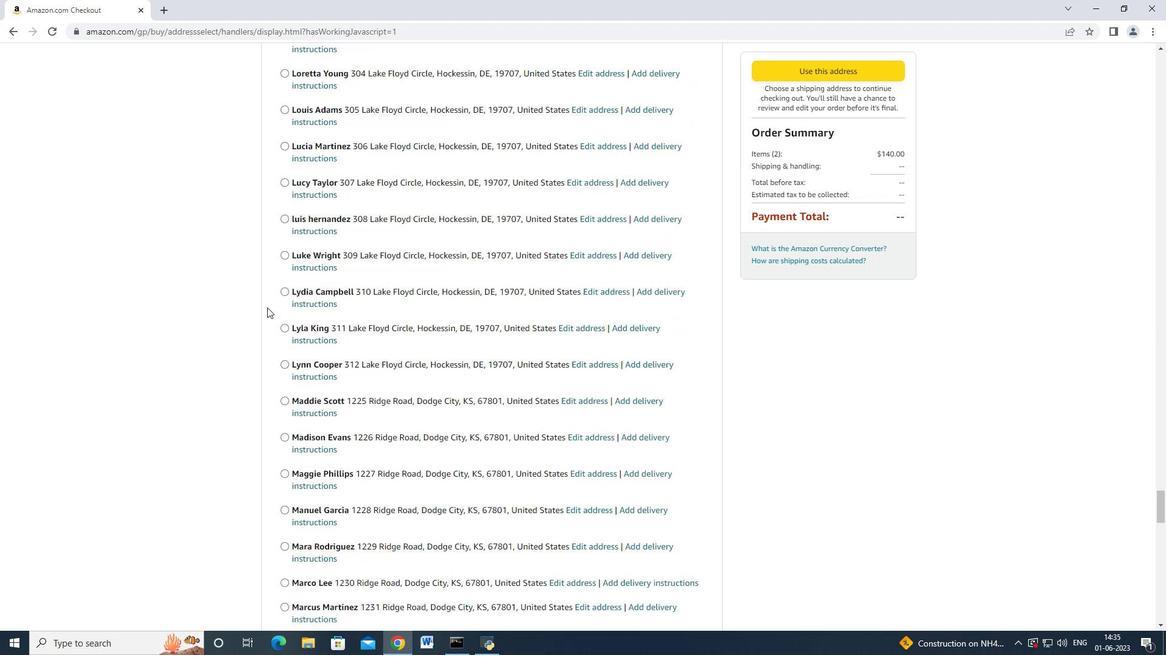 
Action: Mouse scrolled (267, 307) with delta (0, 0)
Screenshot: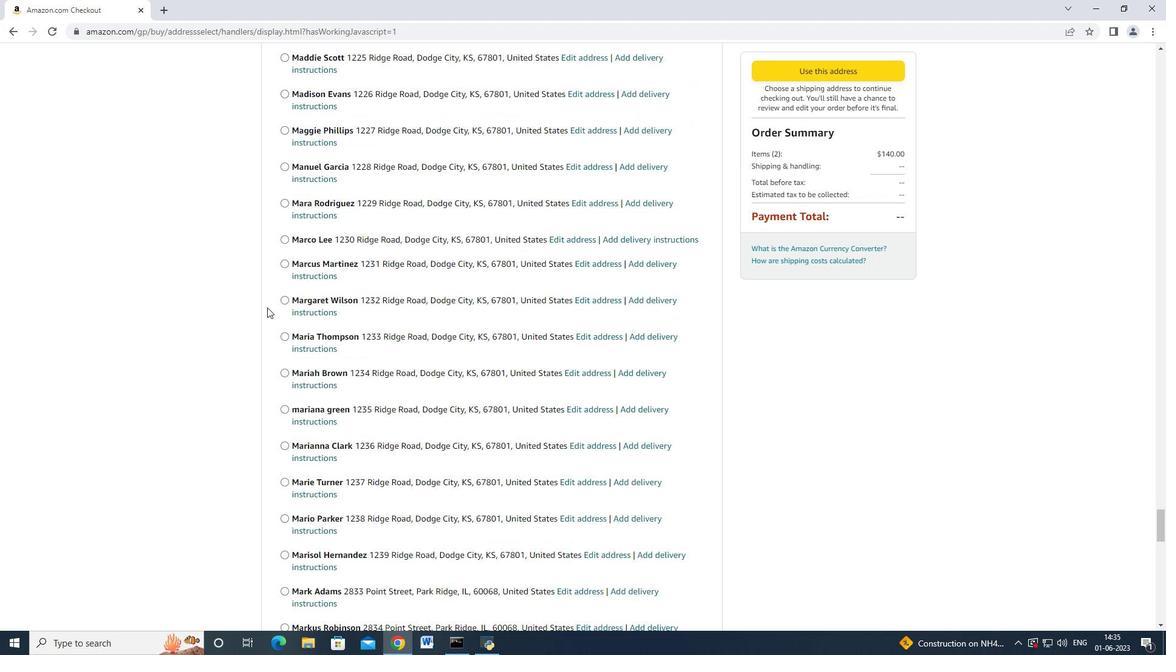 
Action: Mouse scrolled (267, 307) with delta (0, 0)
Screenshot: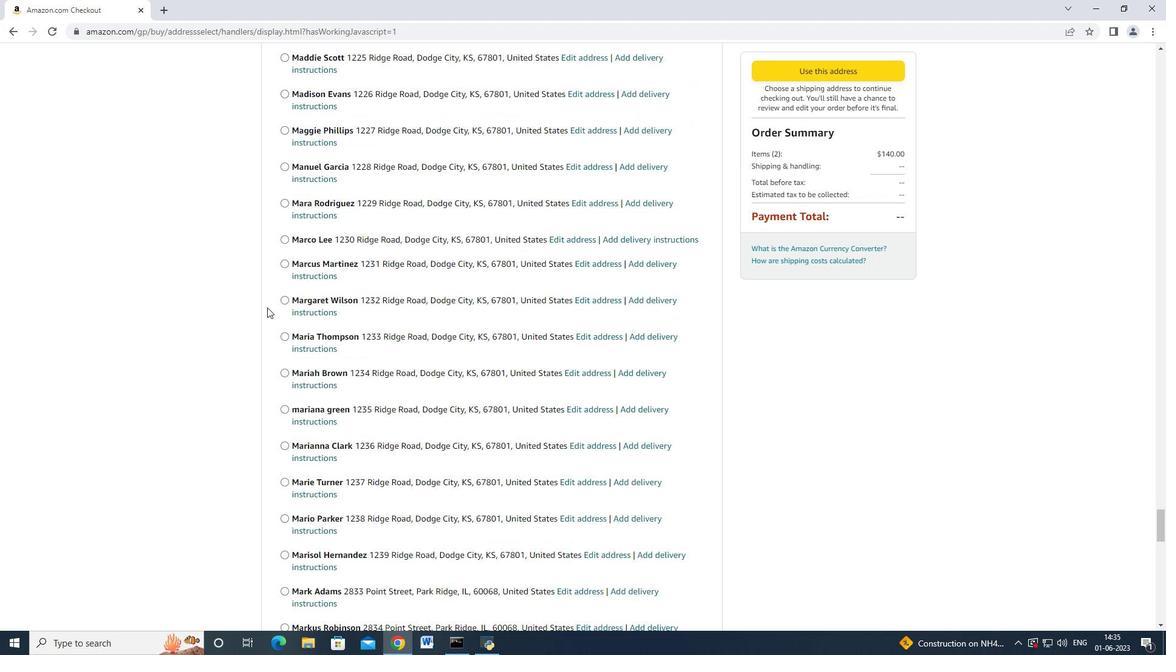 
Action: Mouse scrolled (267, 307) with delta (0, 0)
Screenshot: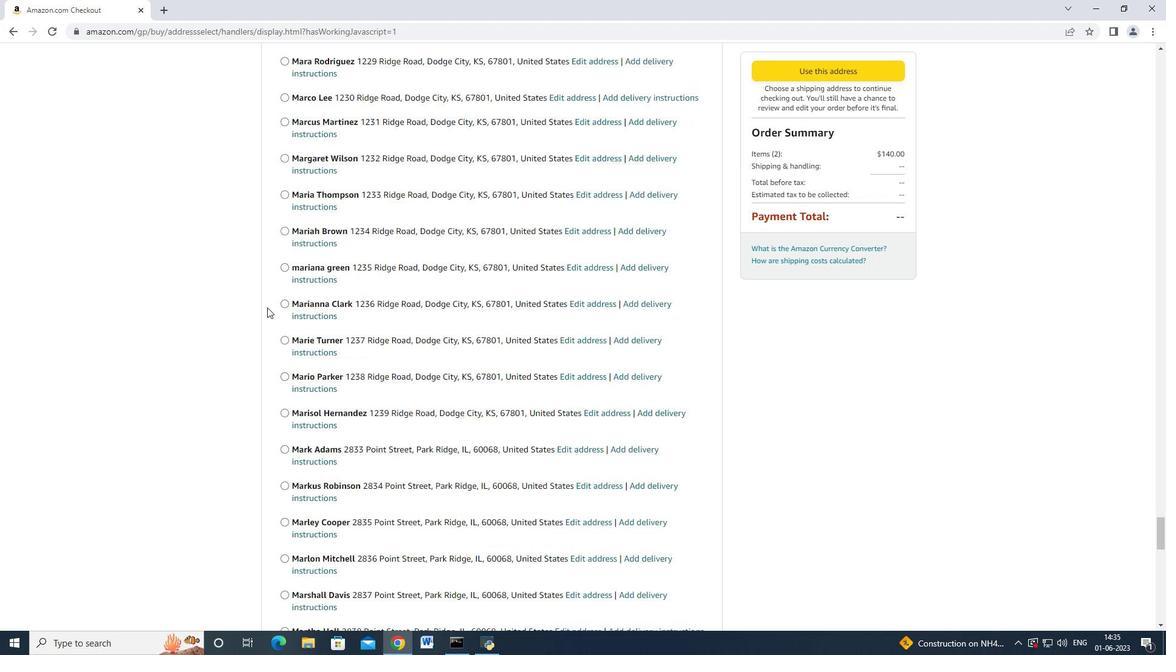 
Action: Mouse scrolled (267, 307) with delta (0, 0)
Screenshot: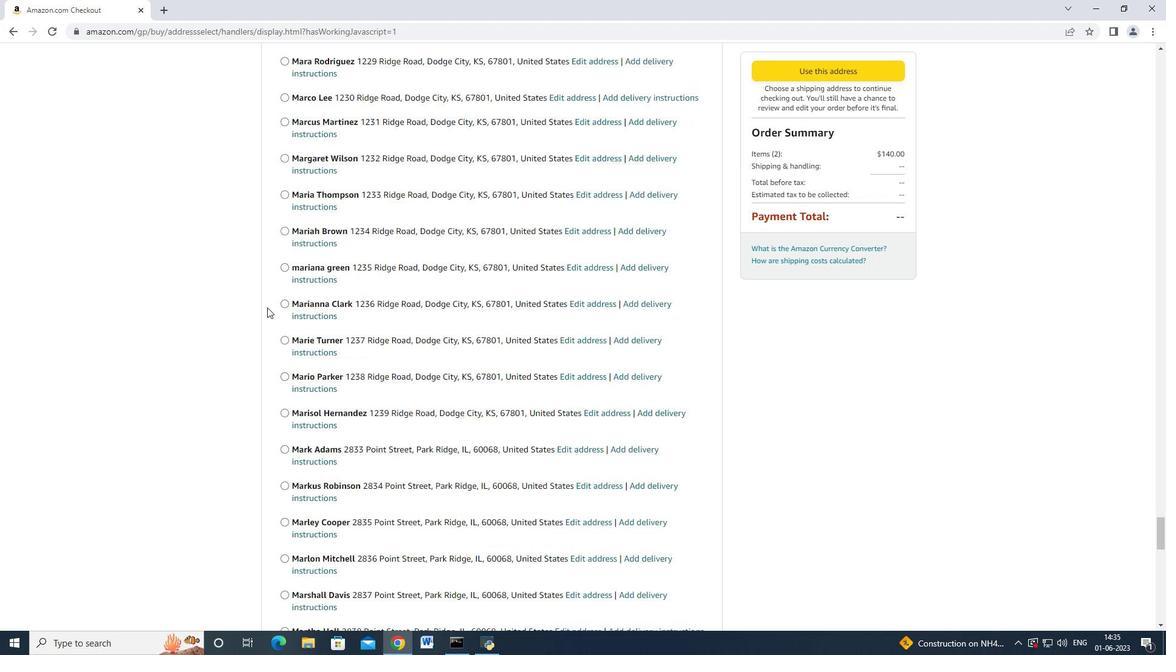 
Action: Mouse scrolled (267, 307) with delta (0, 0)
Screenshot: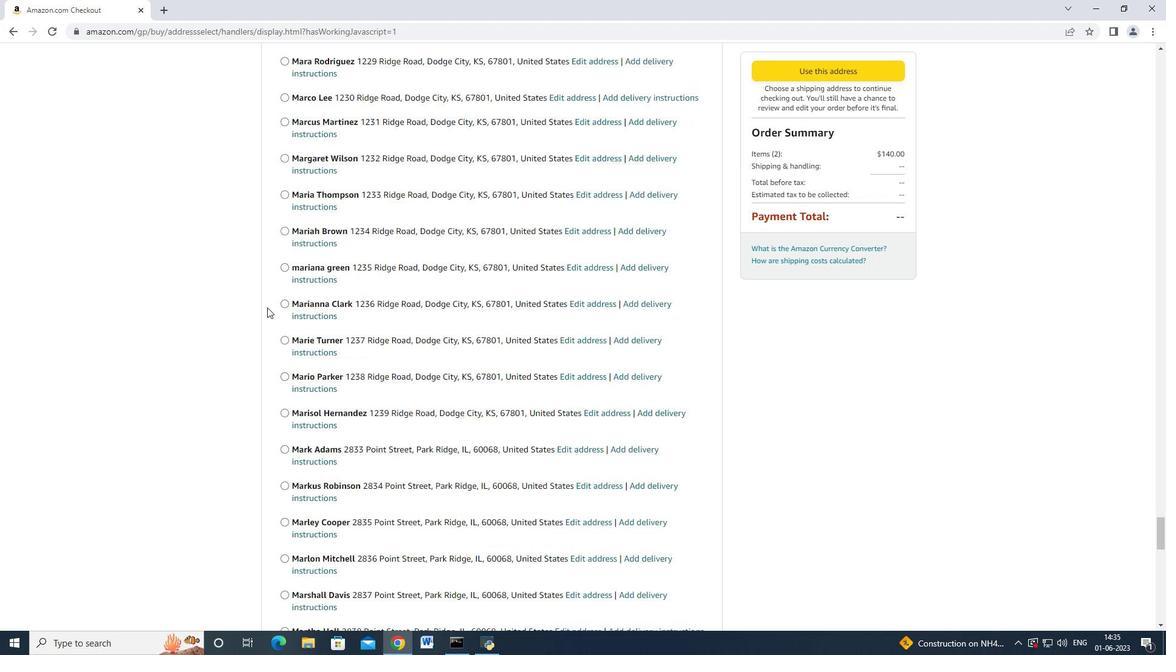 
Action: Mouse scrolled (267, 307) with delta (0, 0)
Screenshot: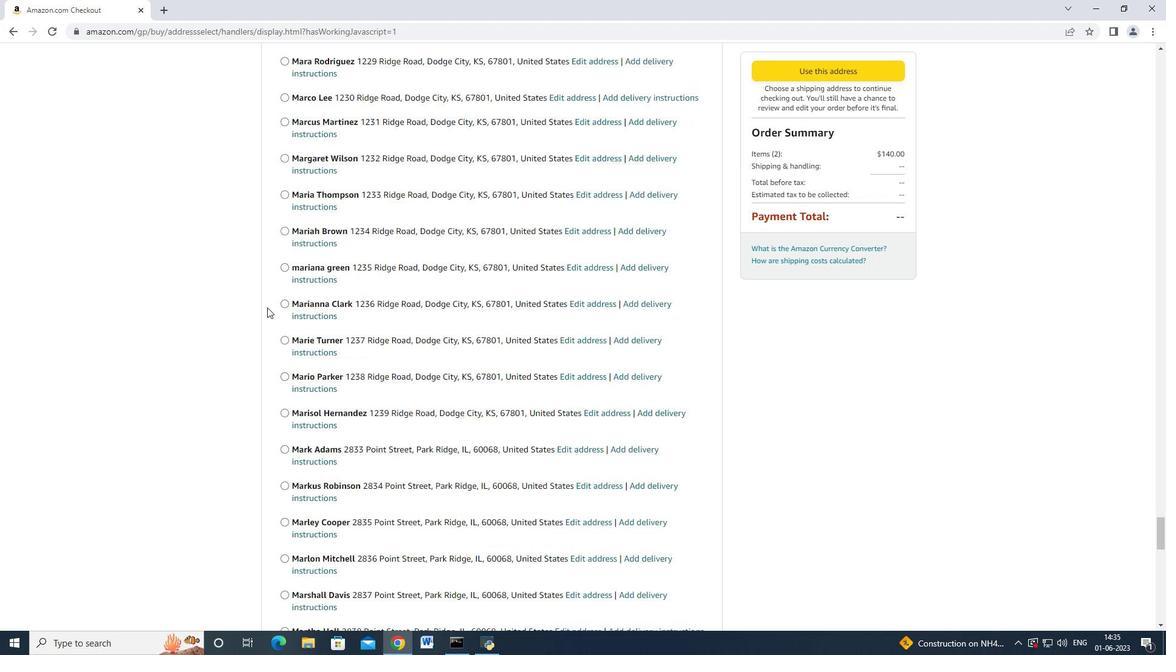 
Action: Mouse scrolled (267, 307) with delta (0, 0)
Screenshot: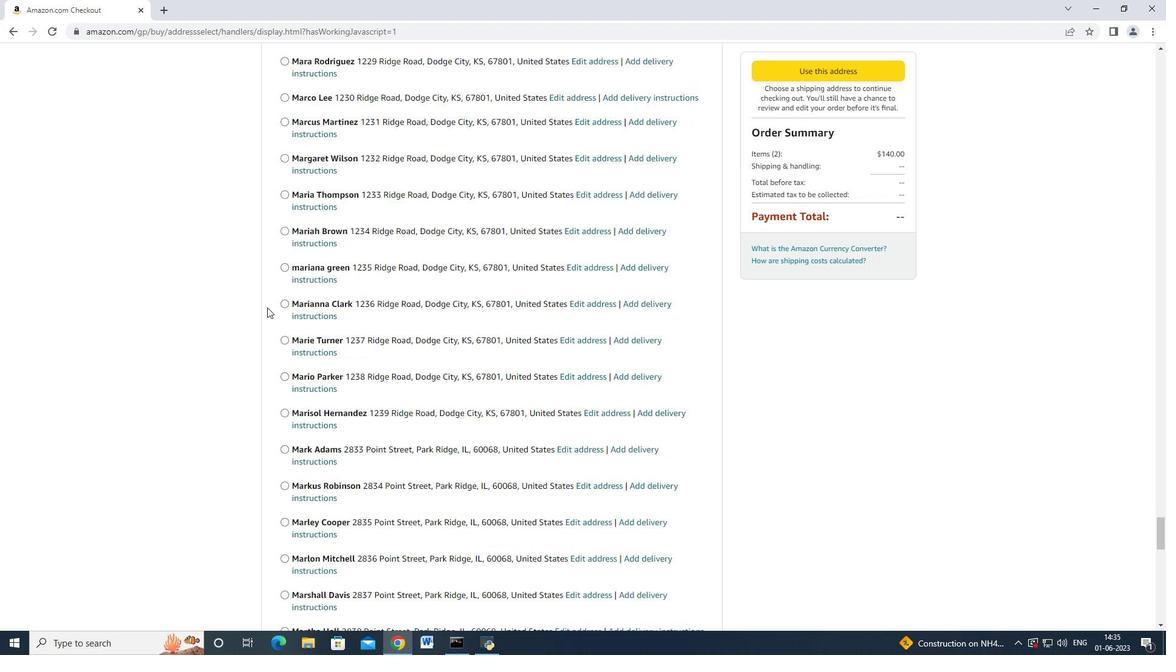 
Action: Mouse scrolled (267, 307) with delta (0, 0)
Screenshot: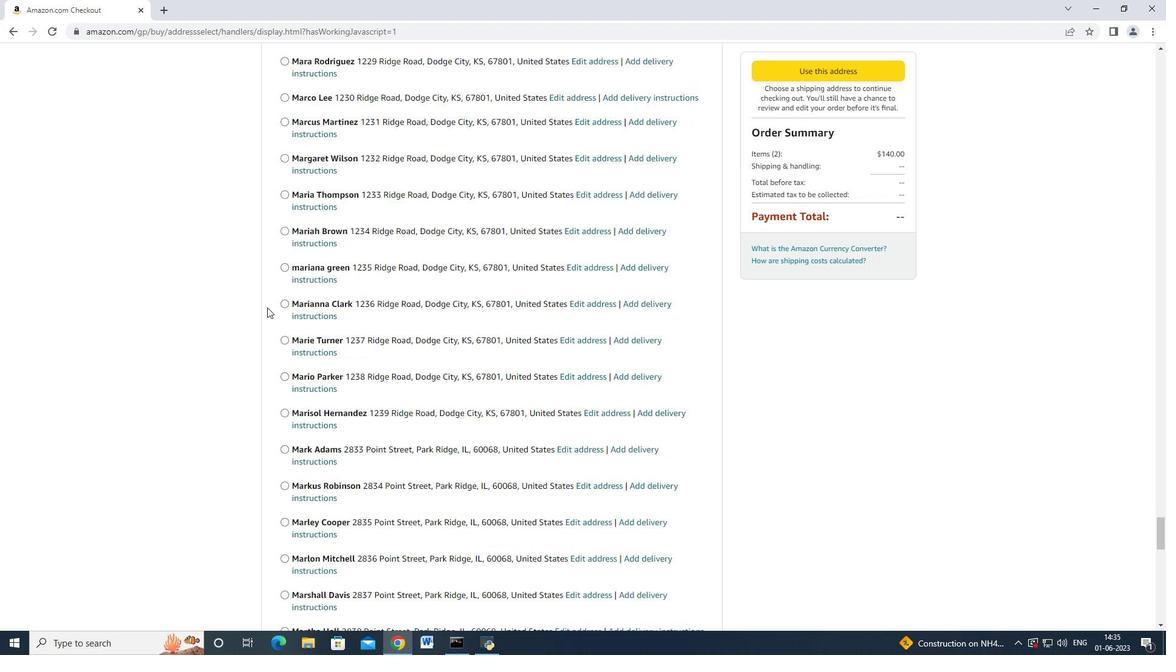 
Action: Mouse scrolled (267, 307) with delta (0, 0)
Screenshot: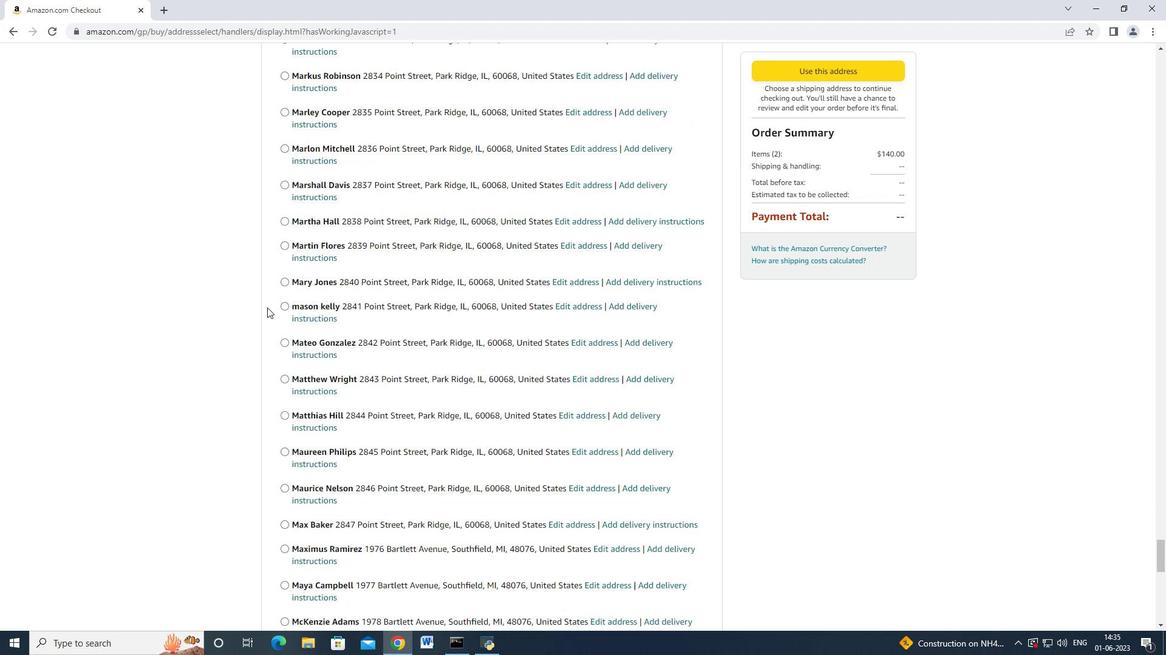 
Action: Mouse scrolled (267, 307) with delta (0, 0)
Screenshot: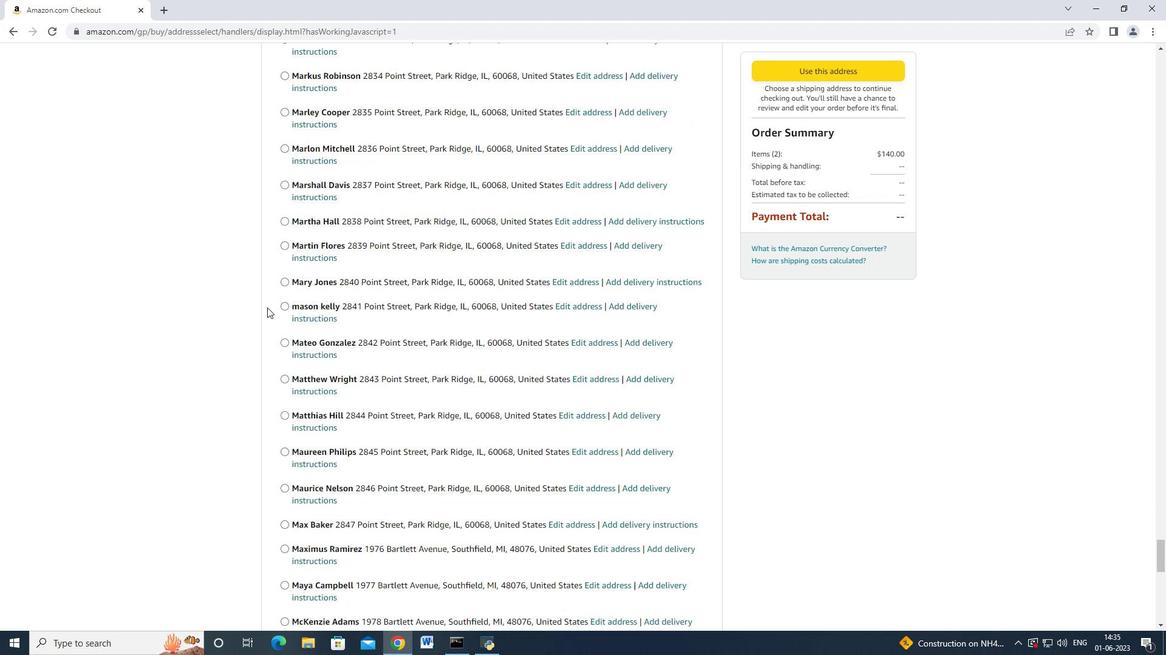 
Action: Mouse scrolled (267, 307) with delta (0, 0)
Screenshot: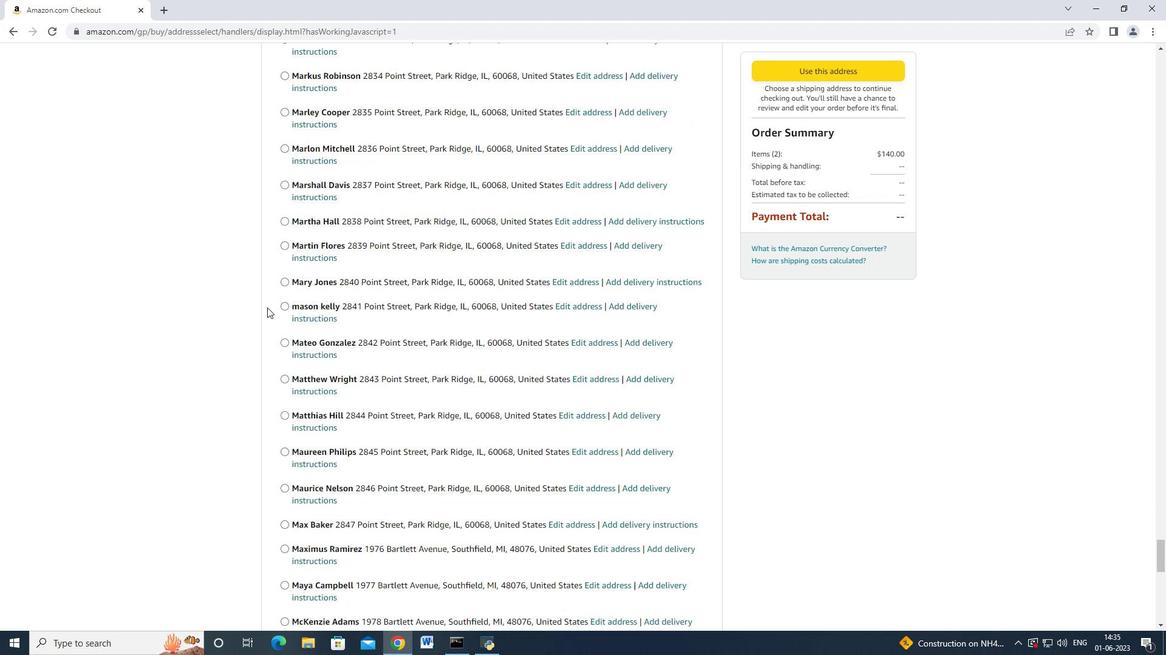 
Action: Mouse scrolled (267, 307) with delta (0, 0)
Screenshot: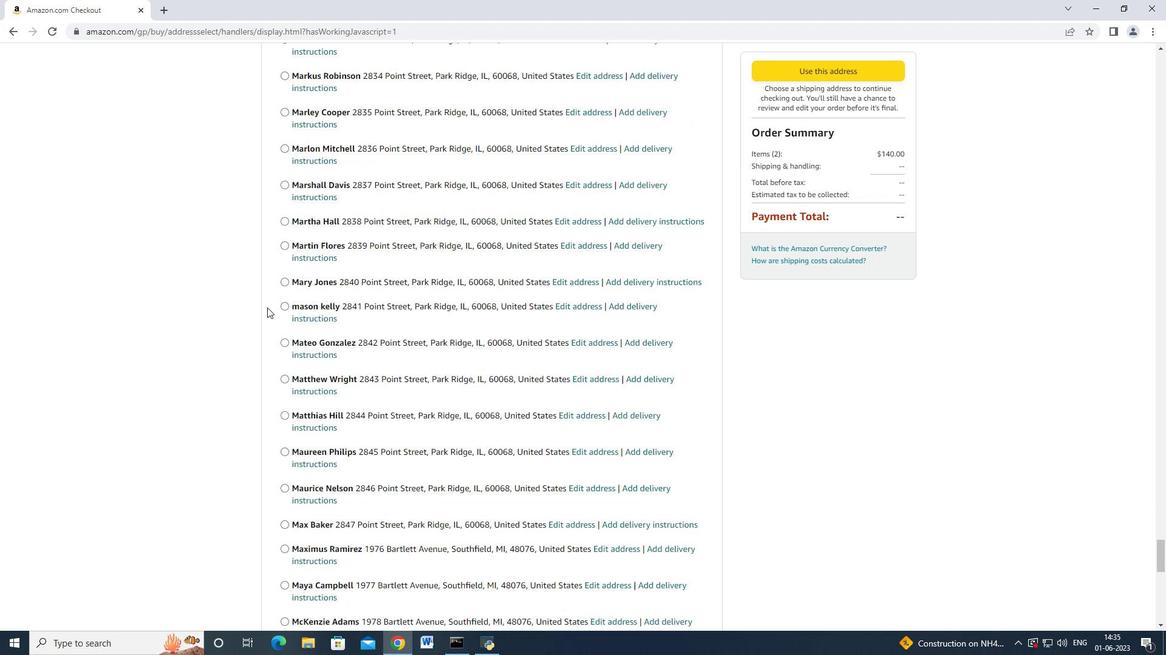 
Action: Mouse scrolled (267, 307) with delta (0, 0)
Screenshot: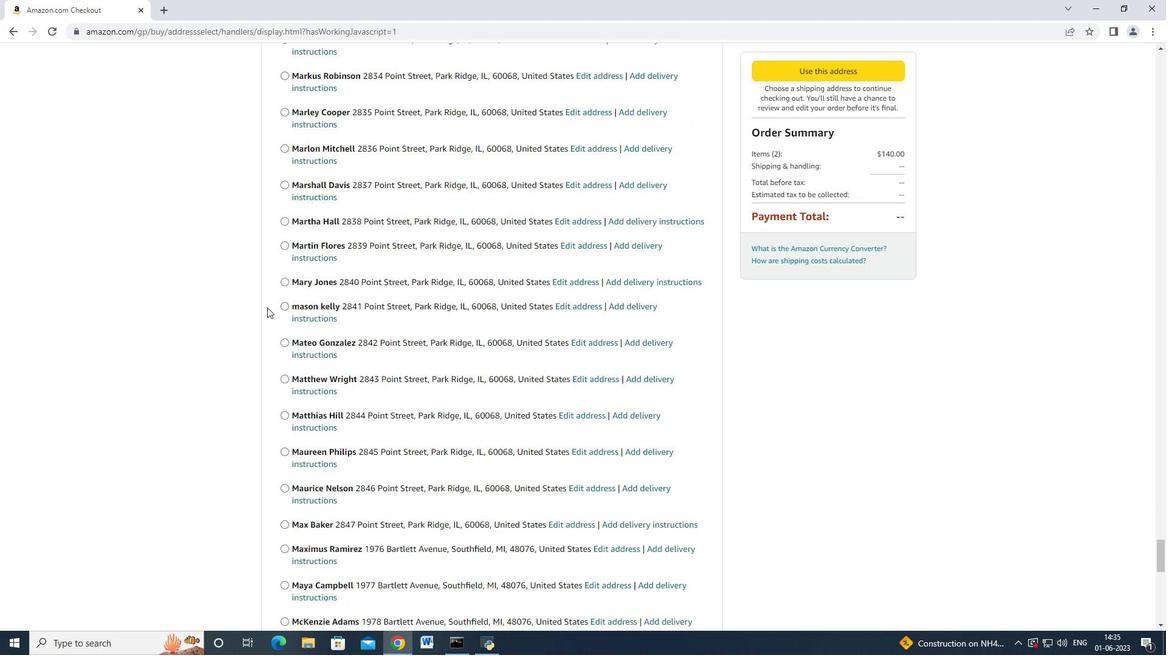 
Action: Mouse scrolled (267, 307) with delta (0, 0)
Screenshot: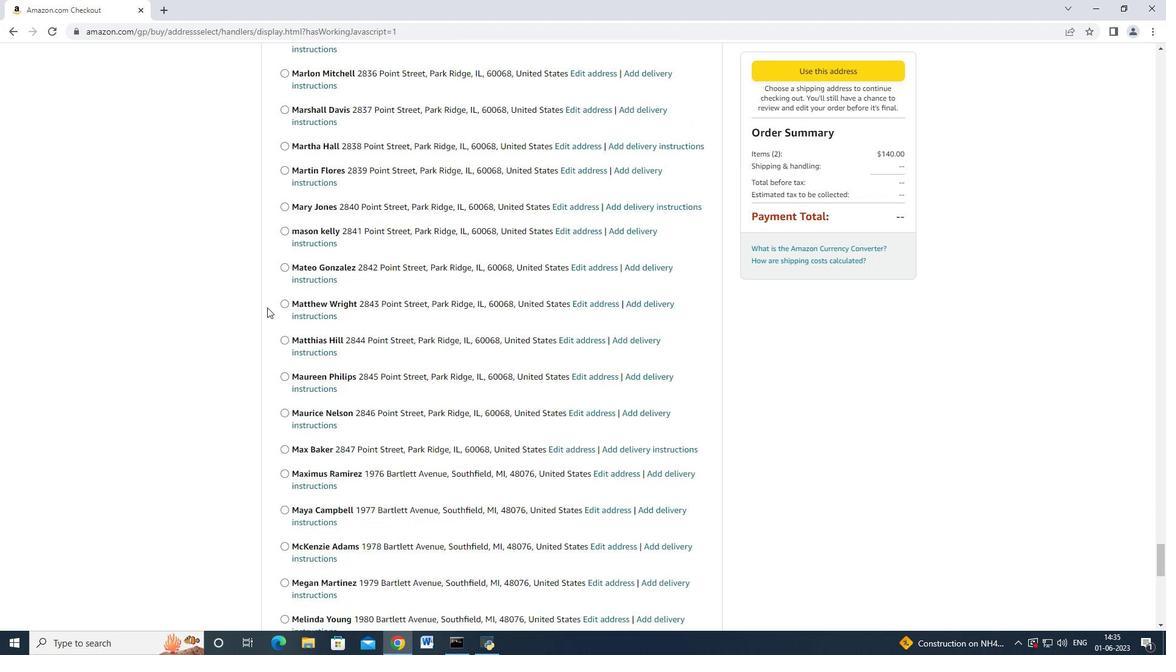 
Action: Mouse scrolled (267, 307) with delta (0, 0)
Screenshot: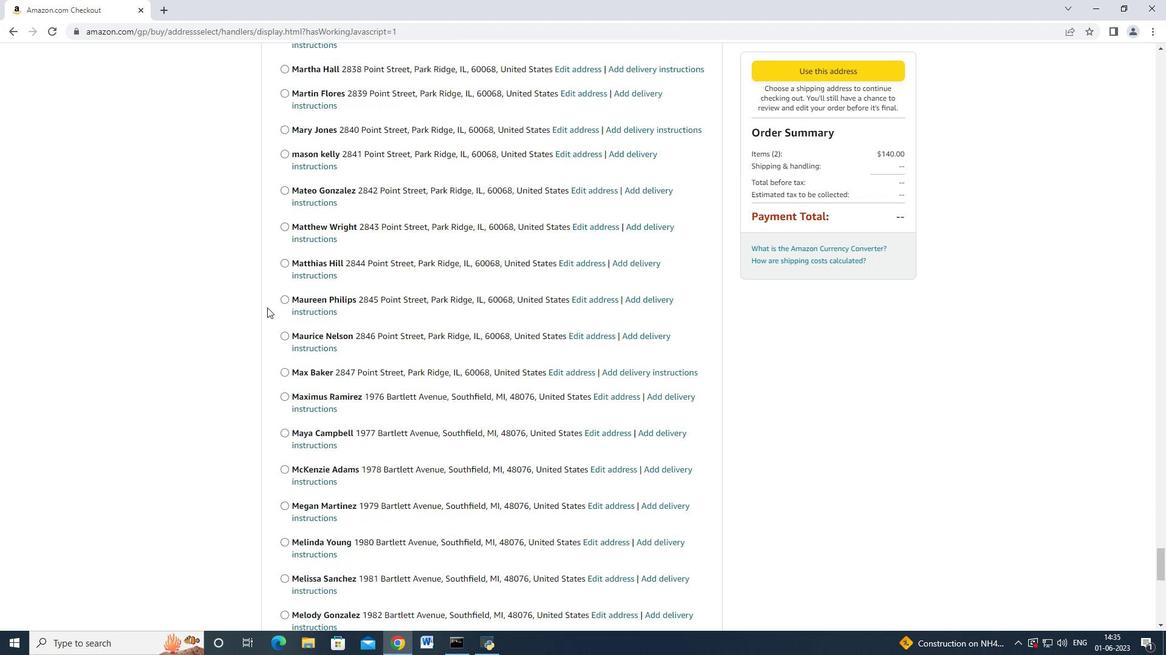 
Action: Mouse scrolled (267, 307) with delta (0, 0)
Screenshot: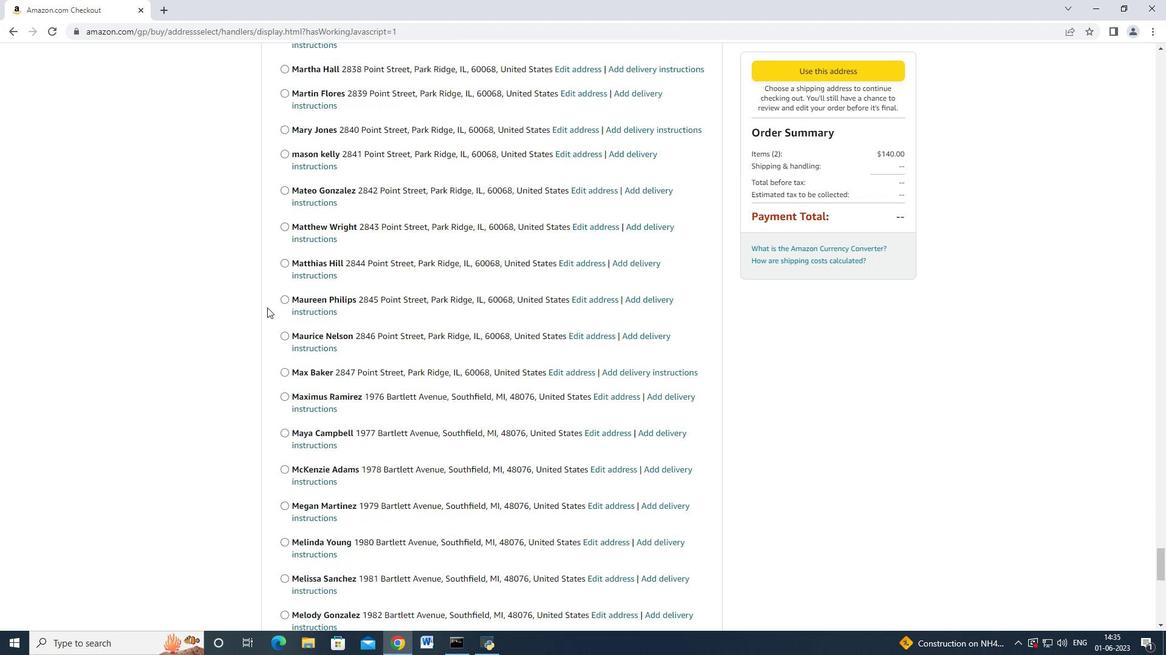 
Action: Mouse scrolled (267, 307) with delta (0, 0)
Screenshot: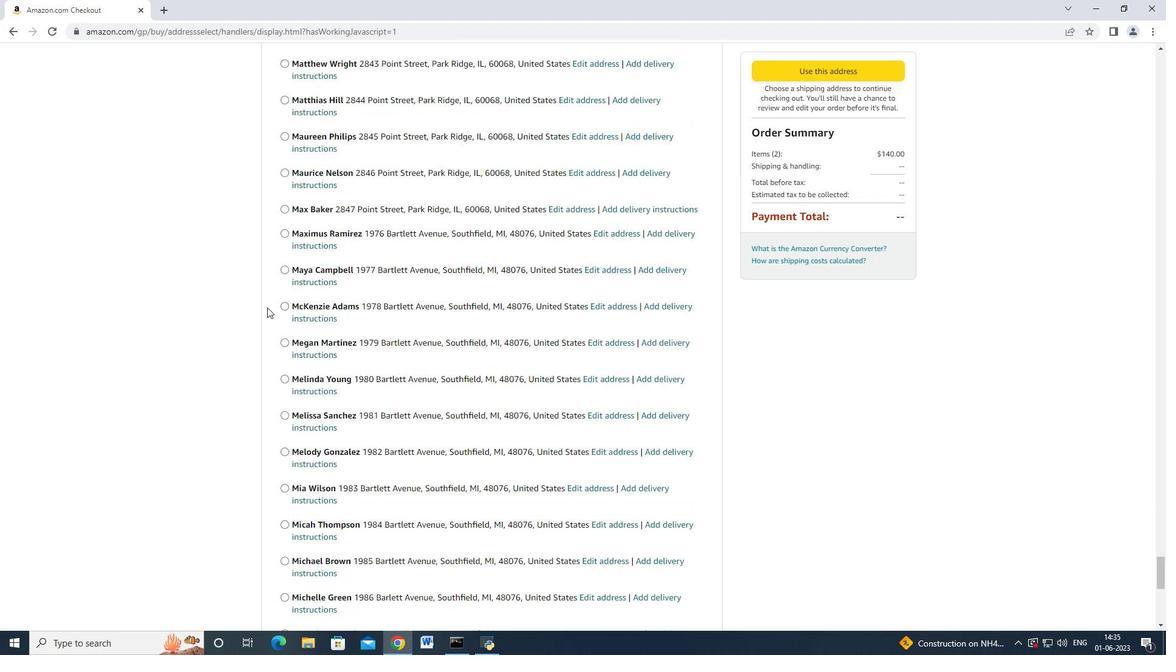 
Action: Mouse moved to (267, 308)
Screenshot: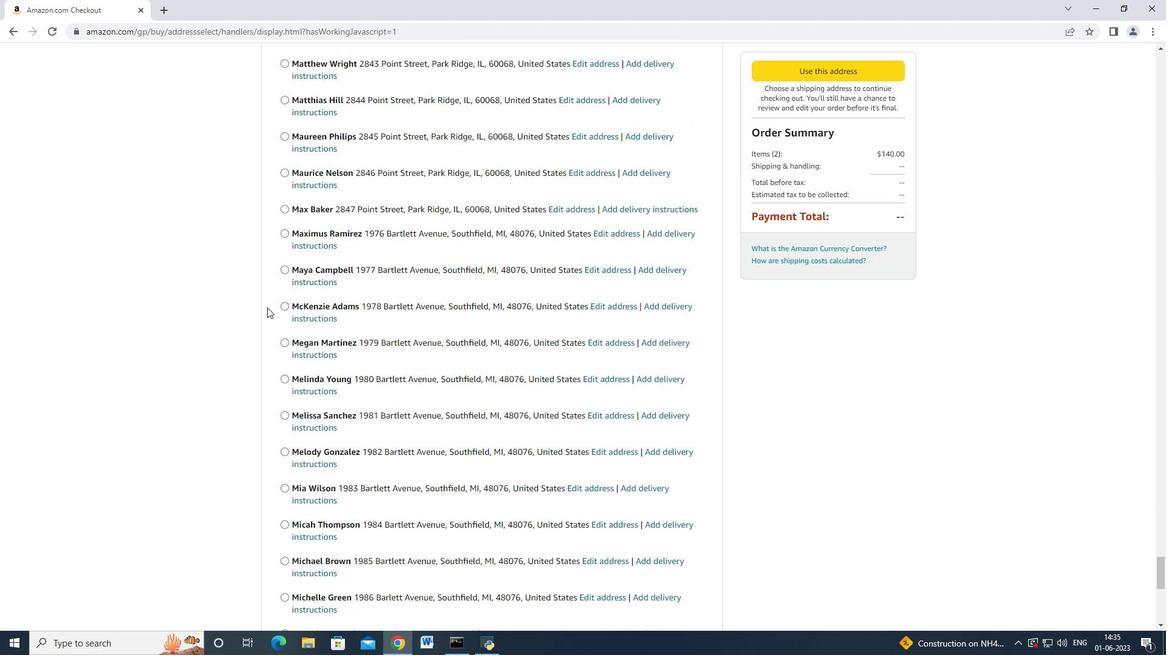 
Action: Mouse scrolled (267, 307) with delta (0, 0)
Screenshot: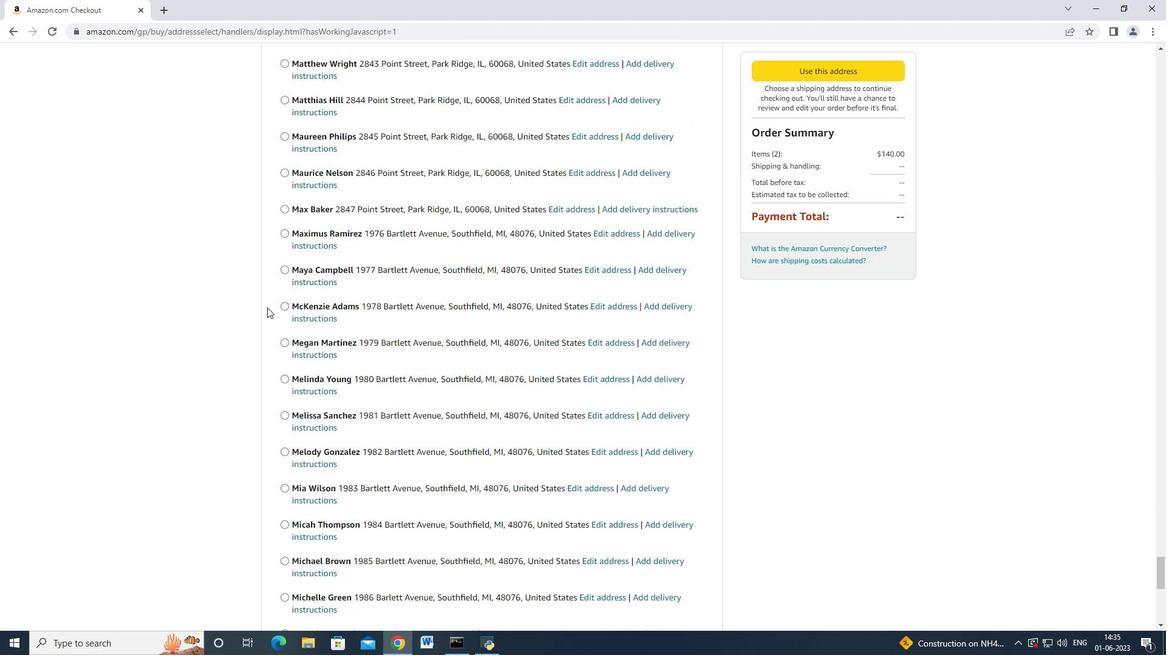 
Action: Mouse moved to (267, 309)
Screenshot: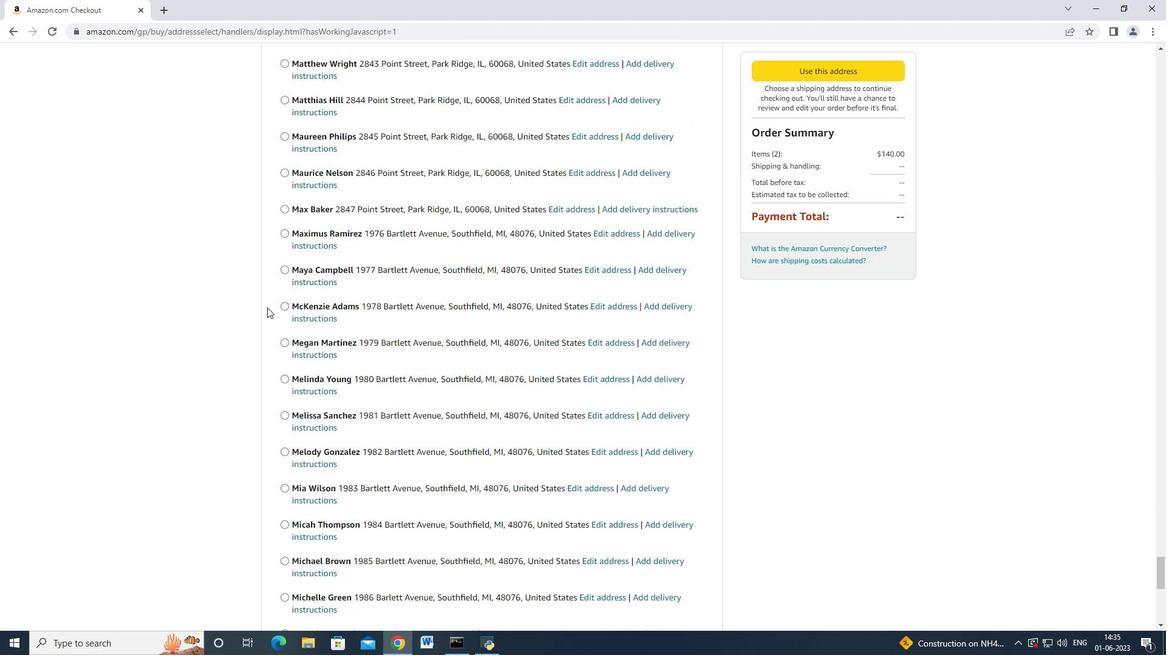 
Action: Mouse scrolled (267, 308) with delta (0, 0)
Screenshot: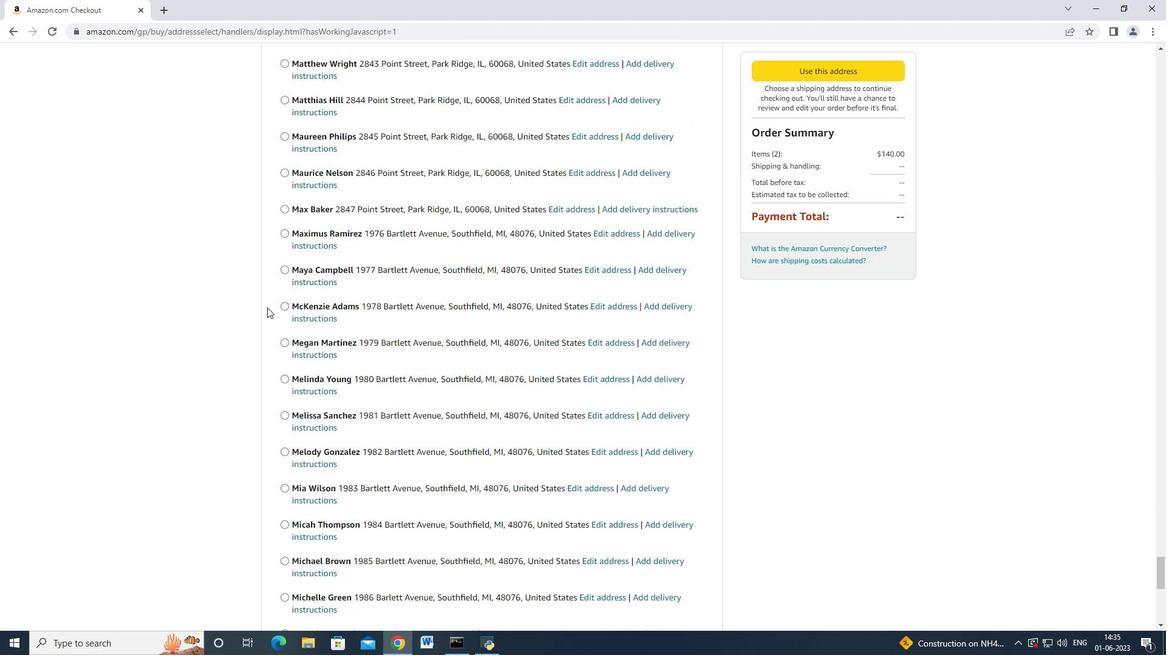 
Action: Mouse scrolled (267, 308) with delta (0, 0)
Screenshot: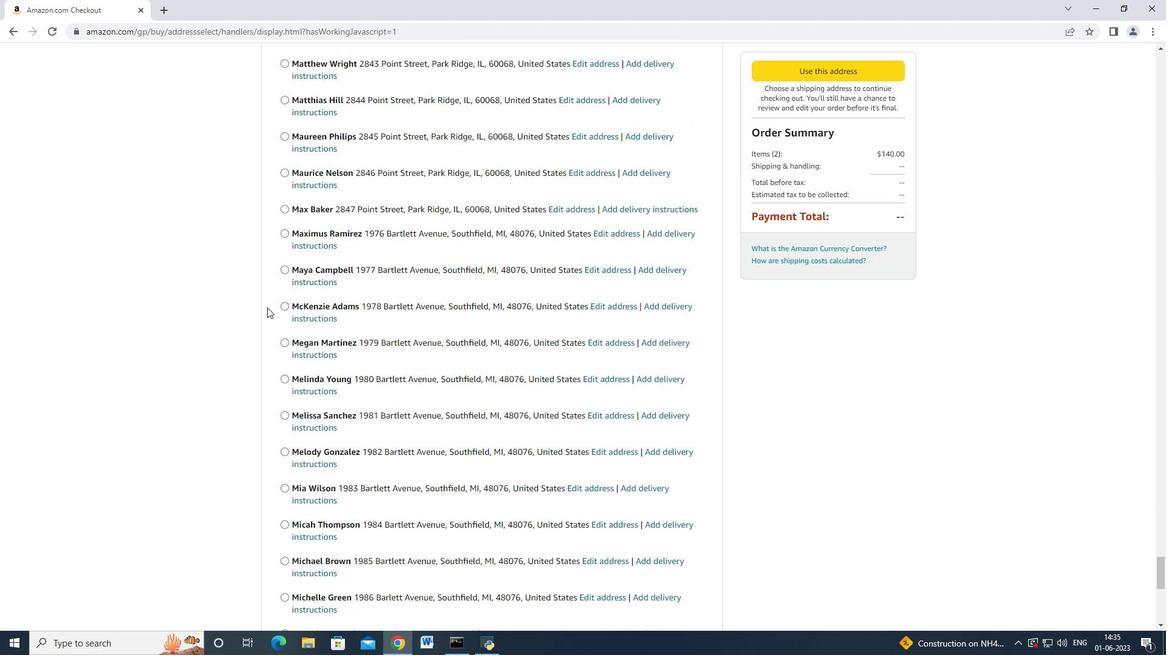 
Action: Mouse scrolled (267, 308) with delta (0, 0)
